 Task: Determine the distance from Pittsburgh to Fallingwater (Frank Lloyd Wright's house).
Action: Mouse moved to (175, 112)
Screenshot: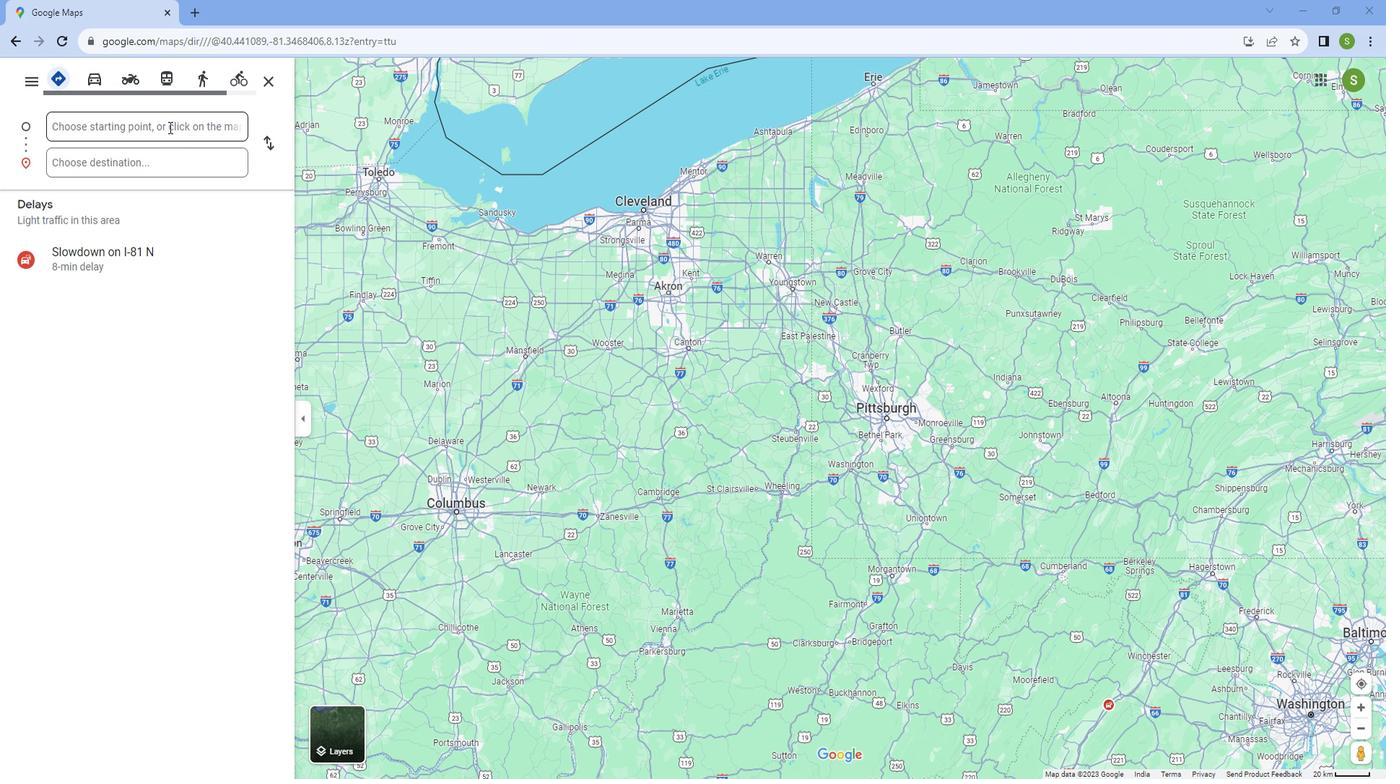 
Action: Mouse pressed left at (175, 112)
Screenshot: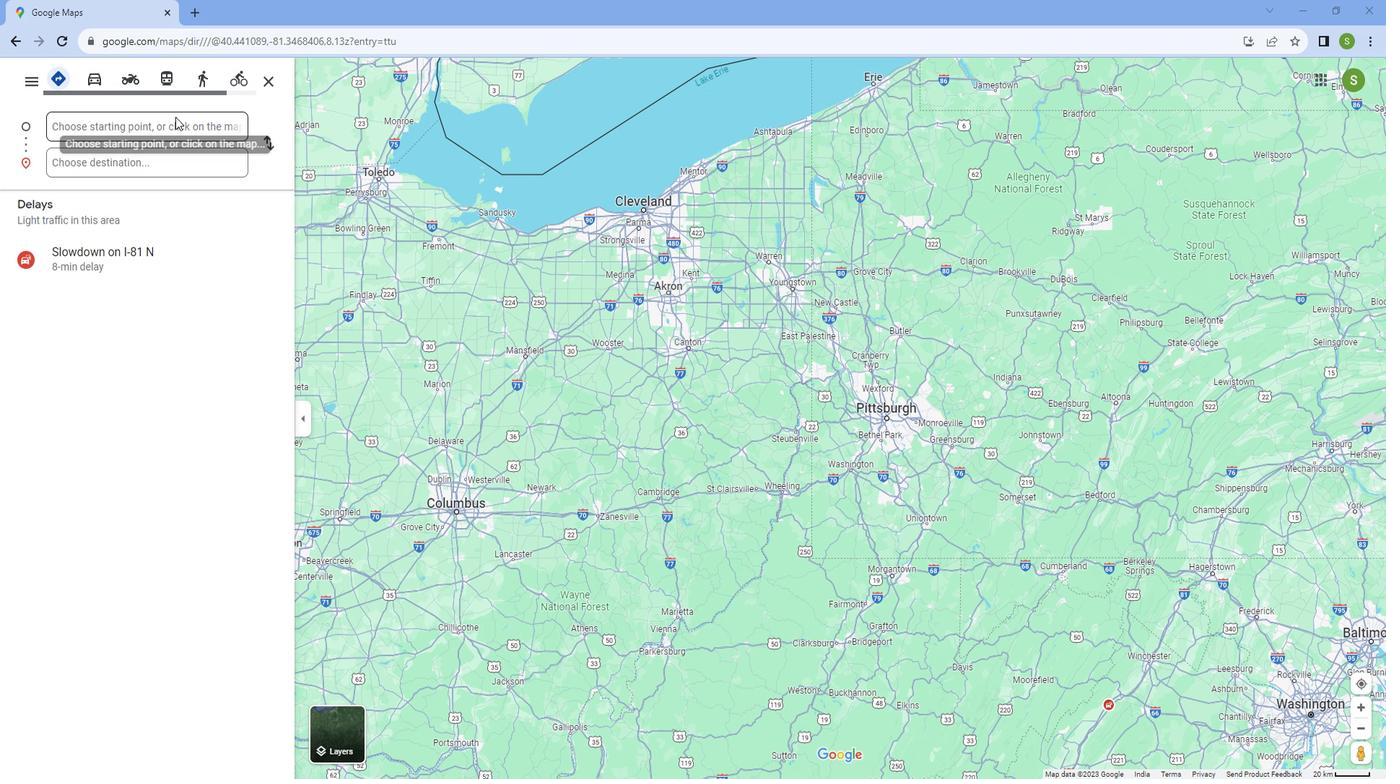 
Action: Mouse moved to (177, 110)
Screenshot: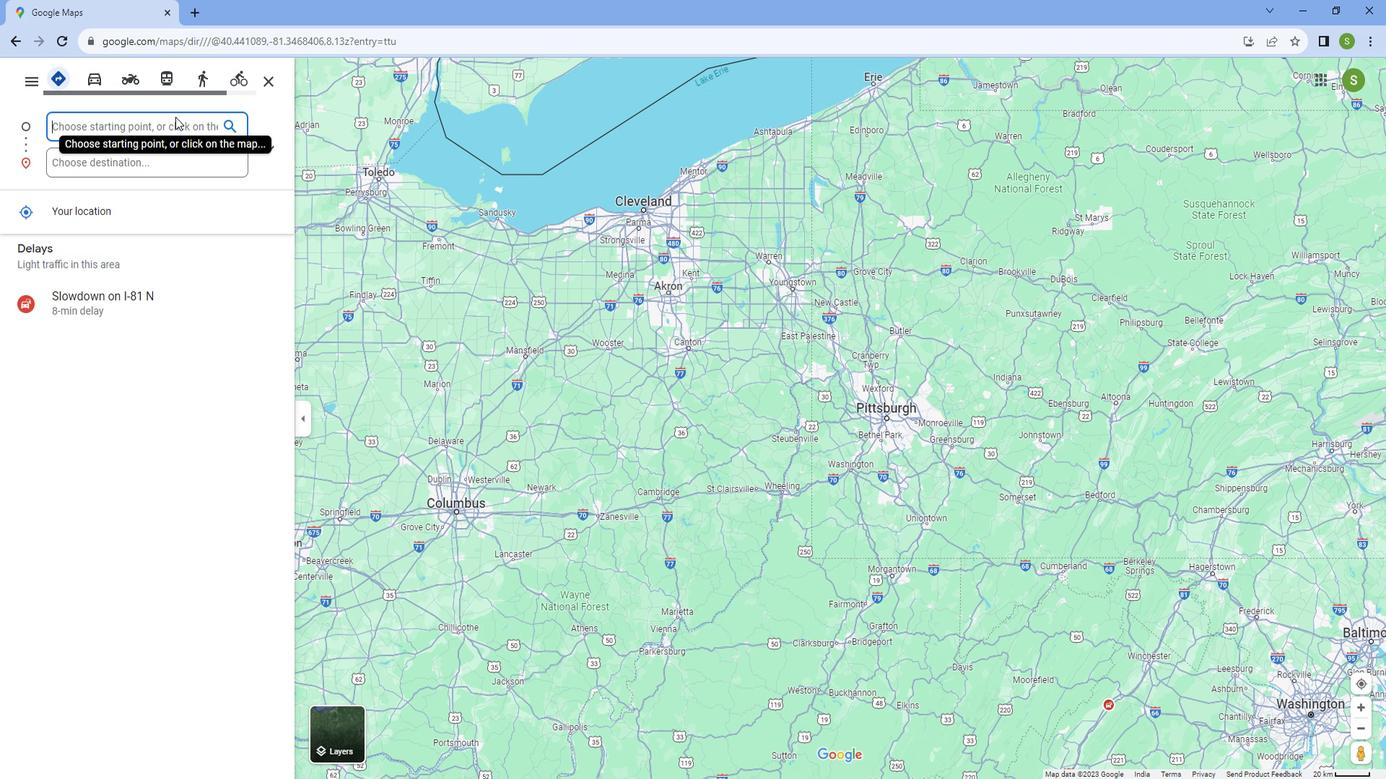
Action: Key pressed <Key.caps_lock>P<Key.caps_lock>ittsburgh
Screenshot: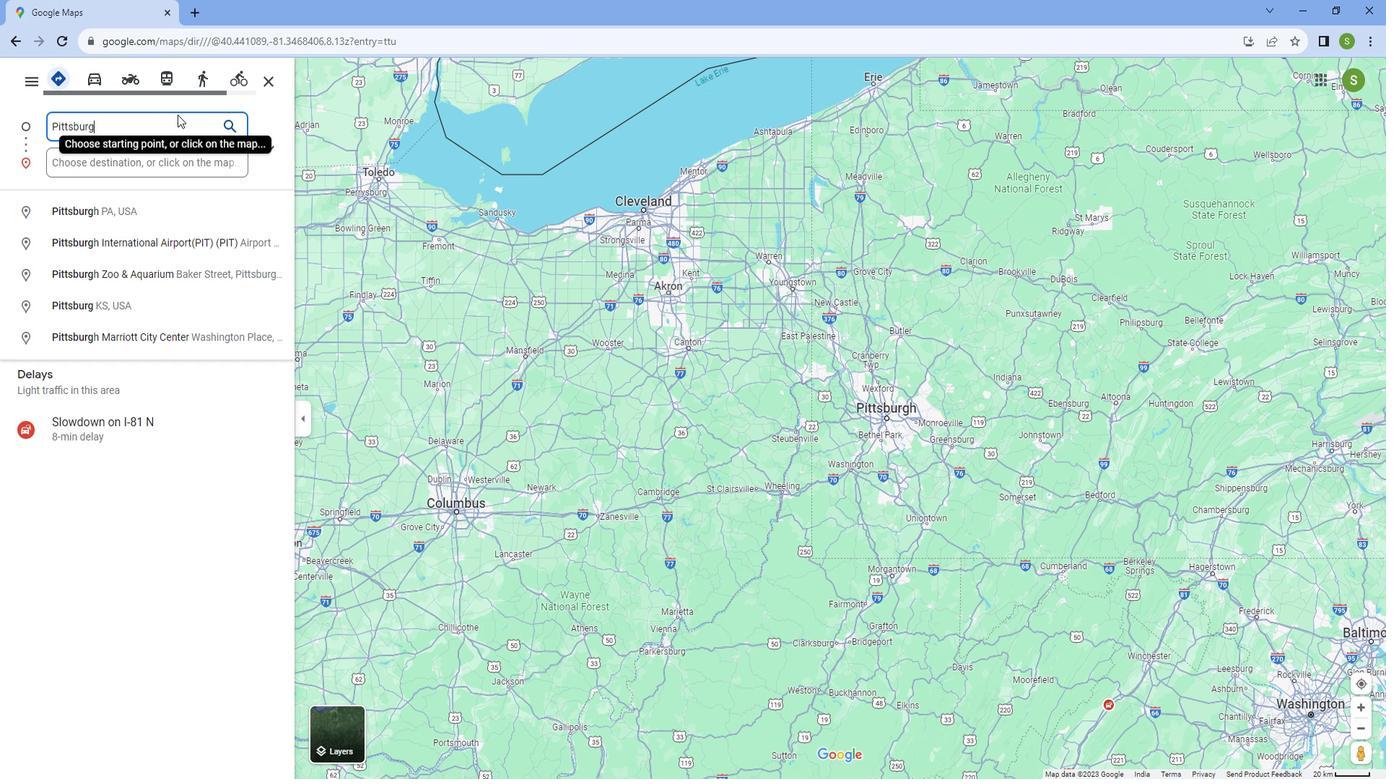 
Action: Mouse moved to (129, 199)
Screenshot: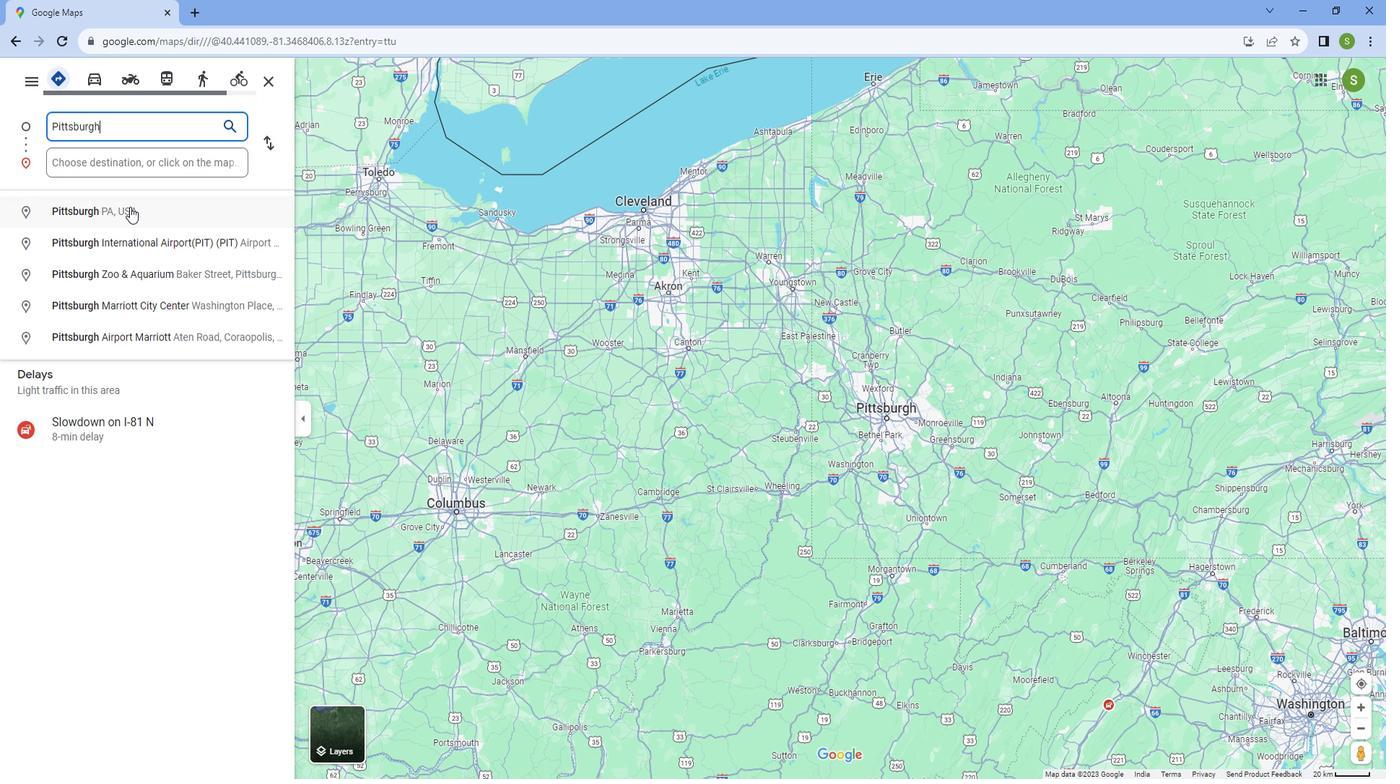 
Action: Mouse pressed left at (129, 199)
Screenshot: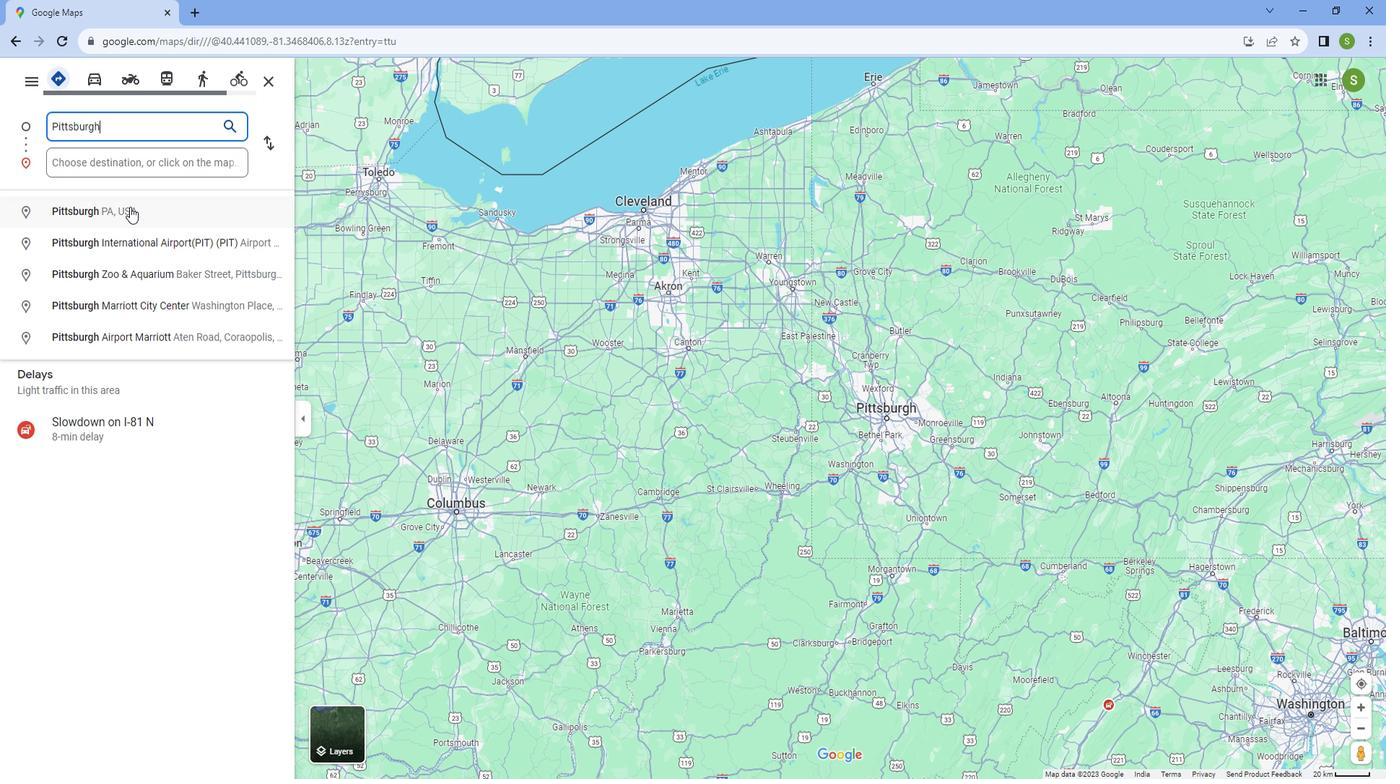 
Action: Mouse moved to (128, 158)
Screenshot: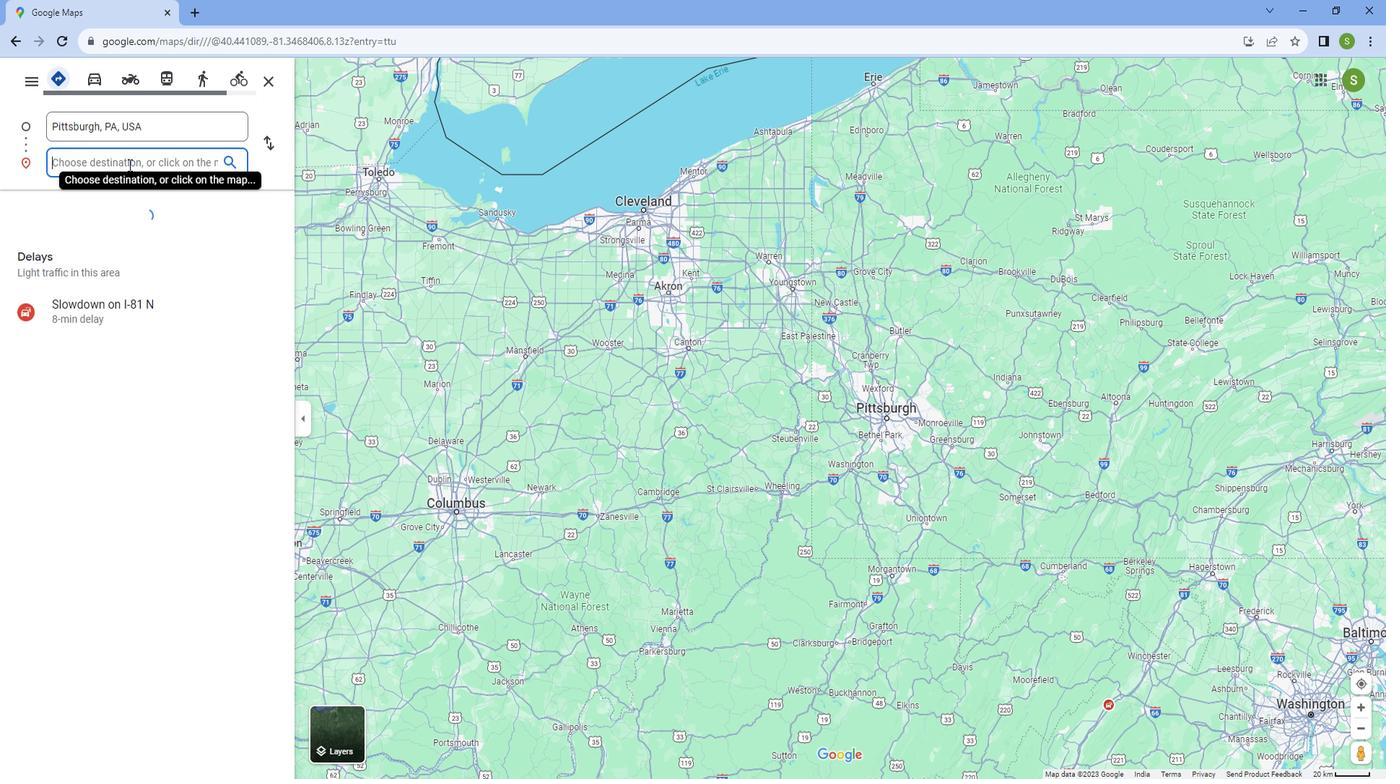 
Action: Mouse pressed left at (128, 158)
Screenshot: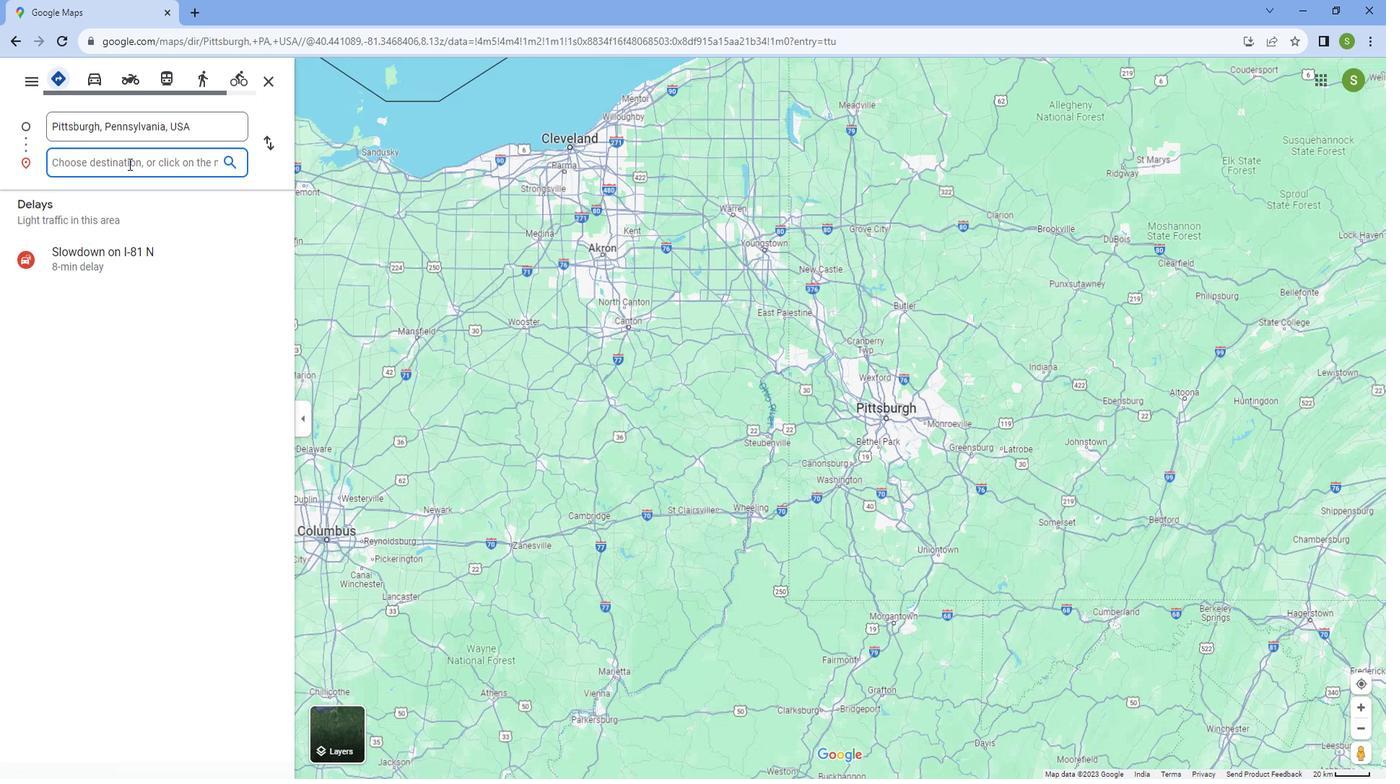 
Action: Key pressed <Key.caps_lock>F<Key.caps_lock>allingwater<Key.shift_r><Key.shift_r><Key.shift_r><Key.shift_r><Key.shift_r>(<Key.caps_lock>F<Key.caps_lock>rank<Key.space><Key.caps_lock>L<Key.caps_lock>lyod<Key.space><Key.caps_lock>W<Key.caps_lock>rights<Key.space><Key.caps_lock>H<Key.caps_lock>ous
Screenshot: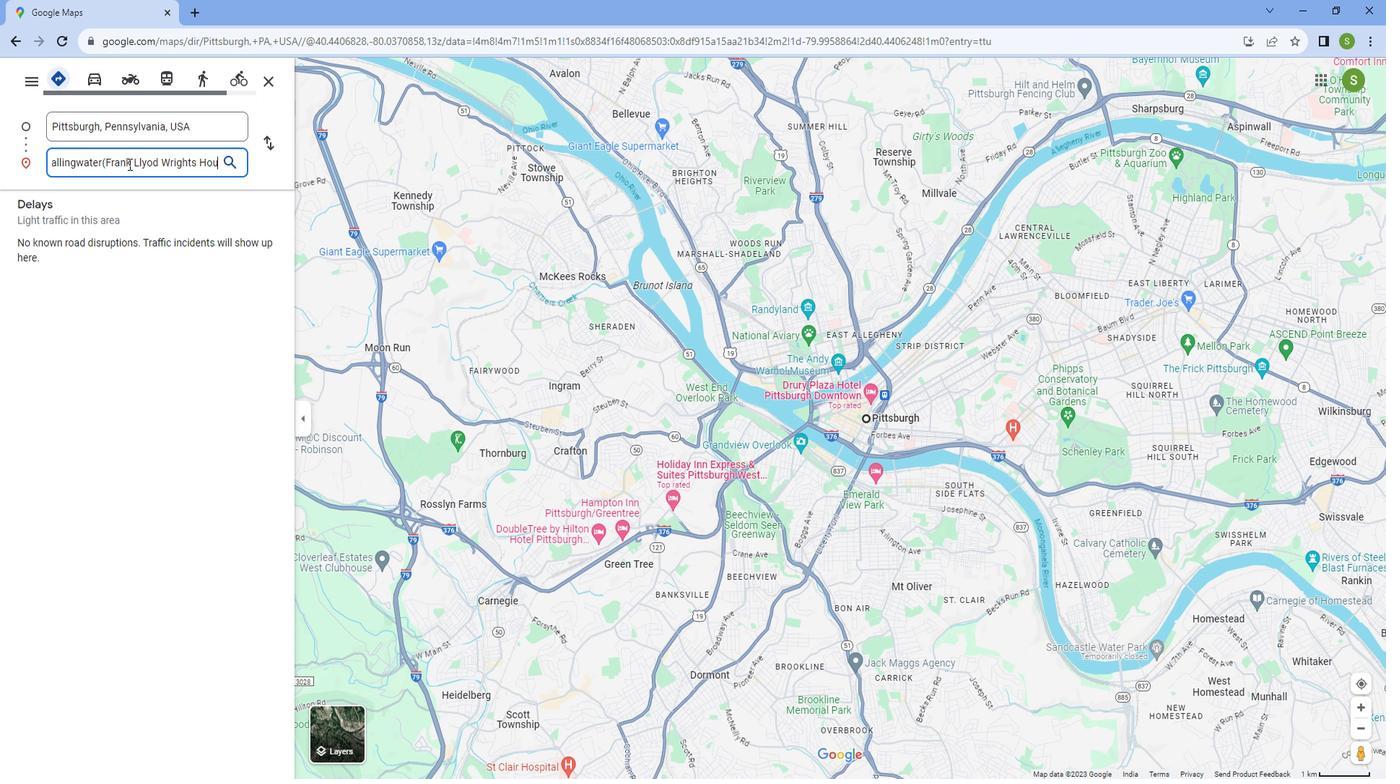 
Action: Mouse moved to (246, 214)
Screenshot: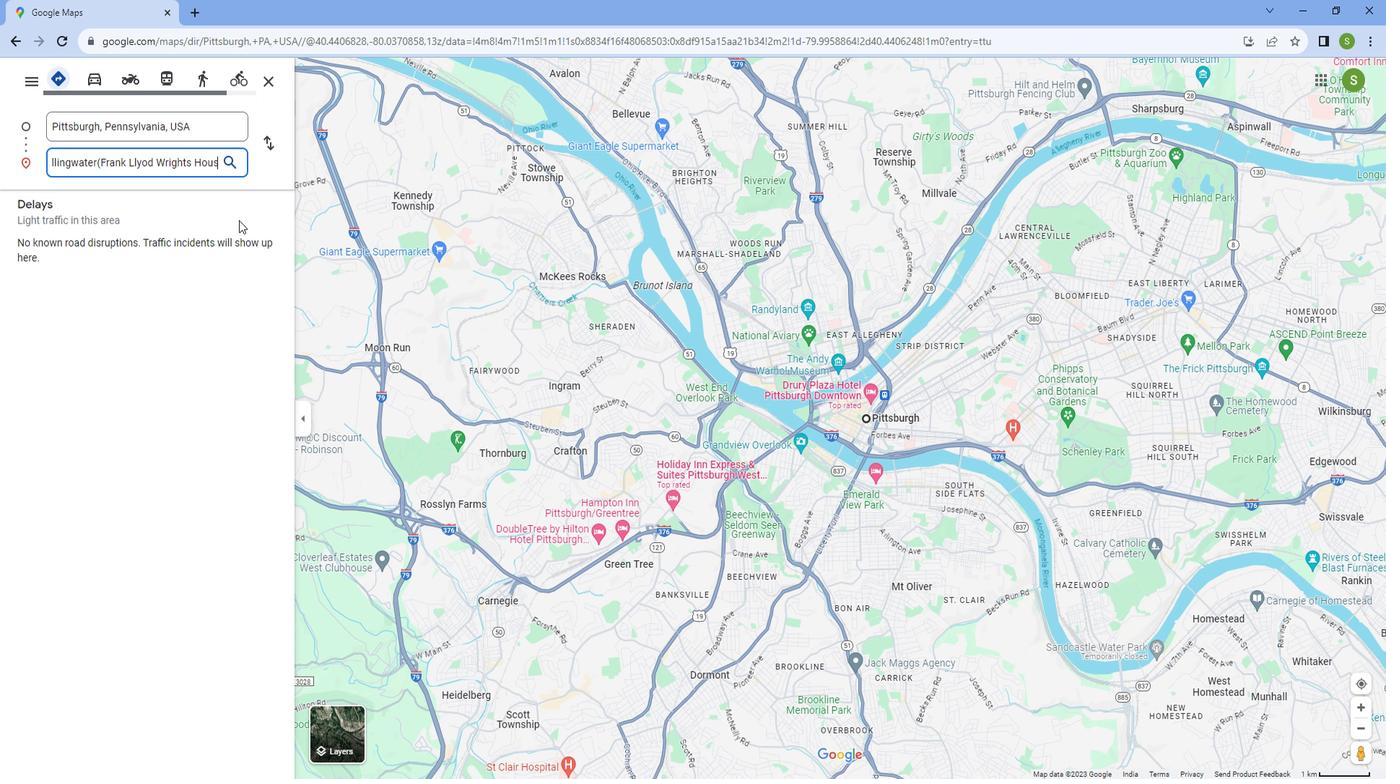 
Action: Key pressed e<Key.shift_r><Key.shift_r><Key.shift_r><Key.shift_r><Key.shift_r>)<Key.enter>
Screenshot: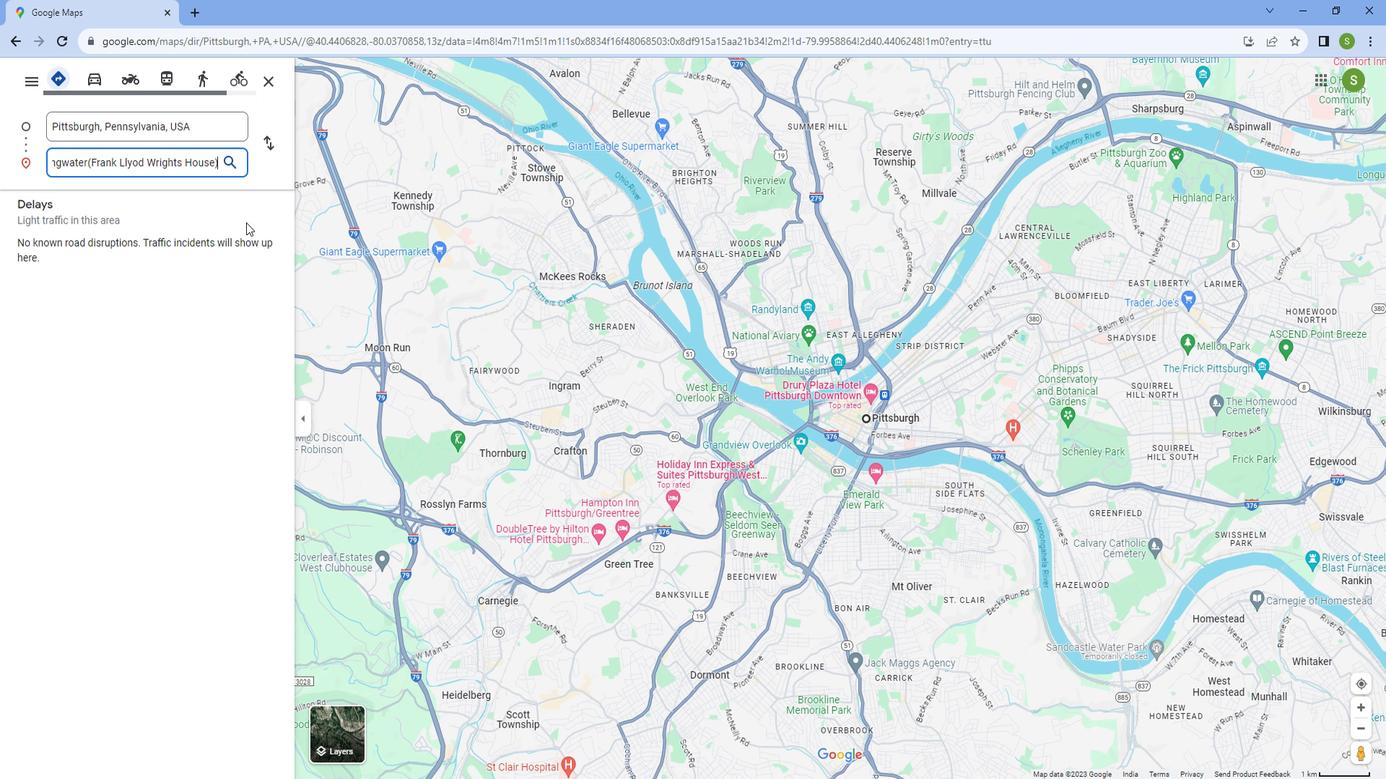 
Action: Mouse moved to (562, 694)
Screenshot: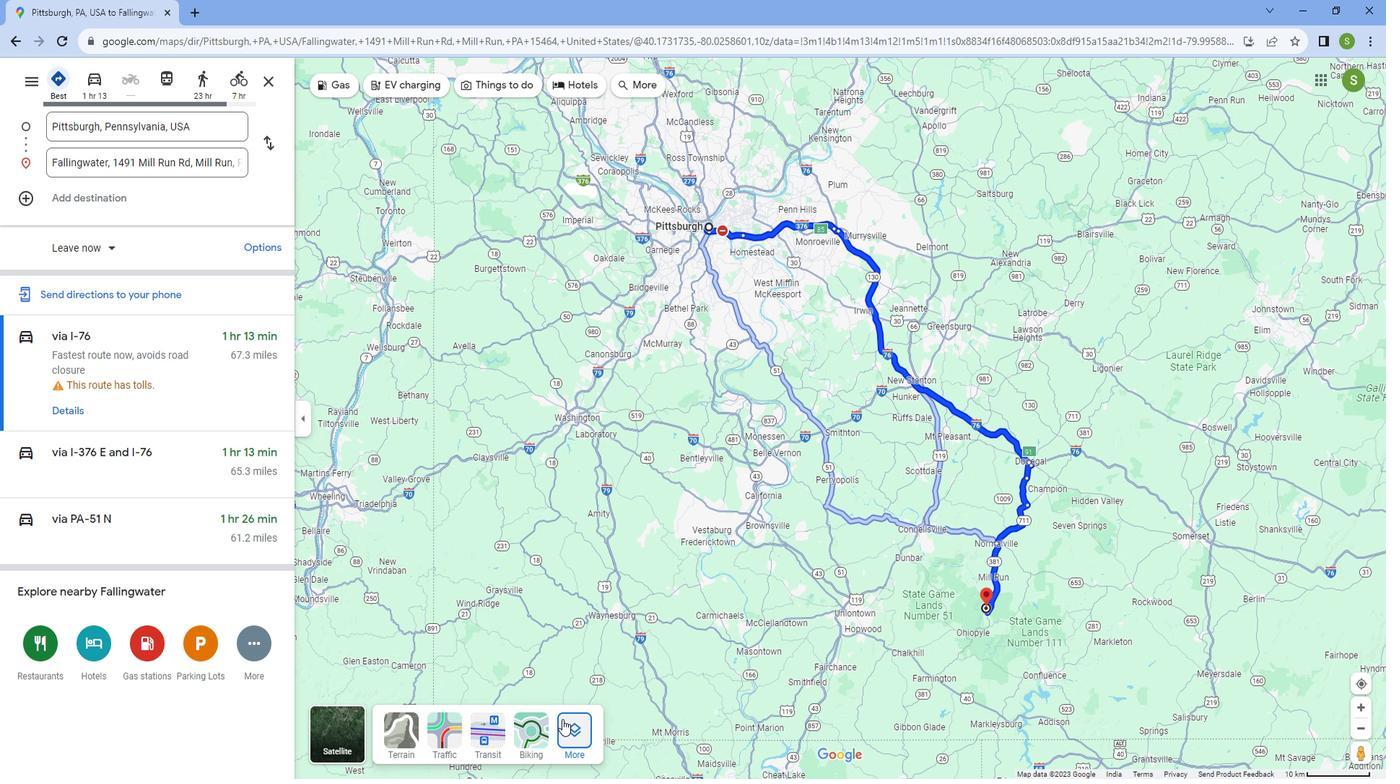 
Action: Mouse pressed left at (562, 694)
Screenshot: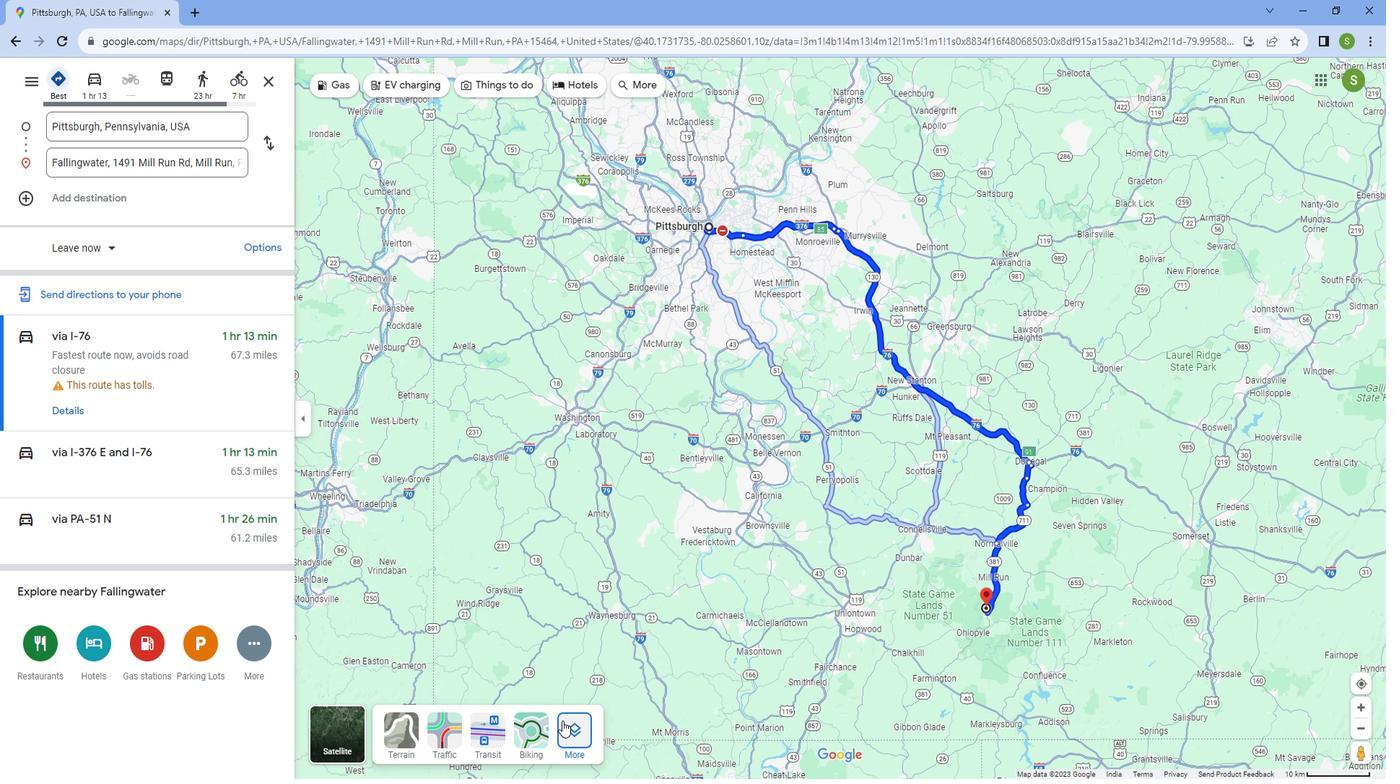 
Action: Mouse moved to (452, 569)
Screenshot: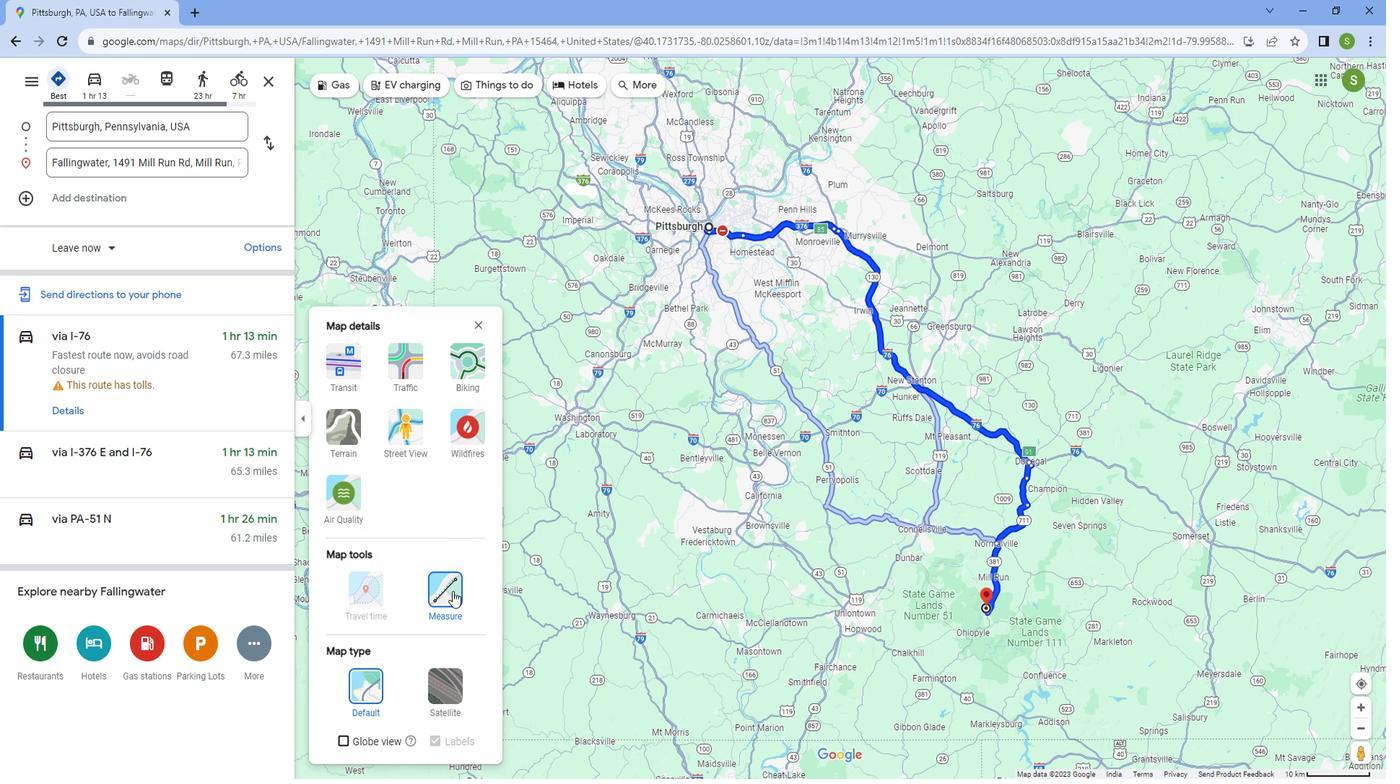 
Action: Mouse pressed left at (452, 569)
Screenshot: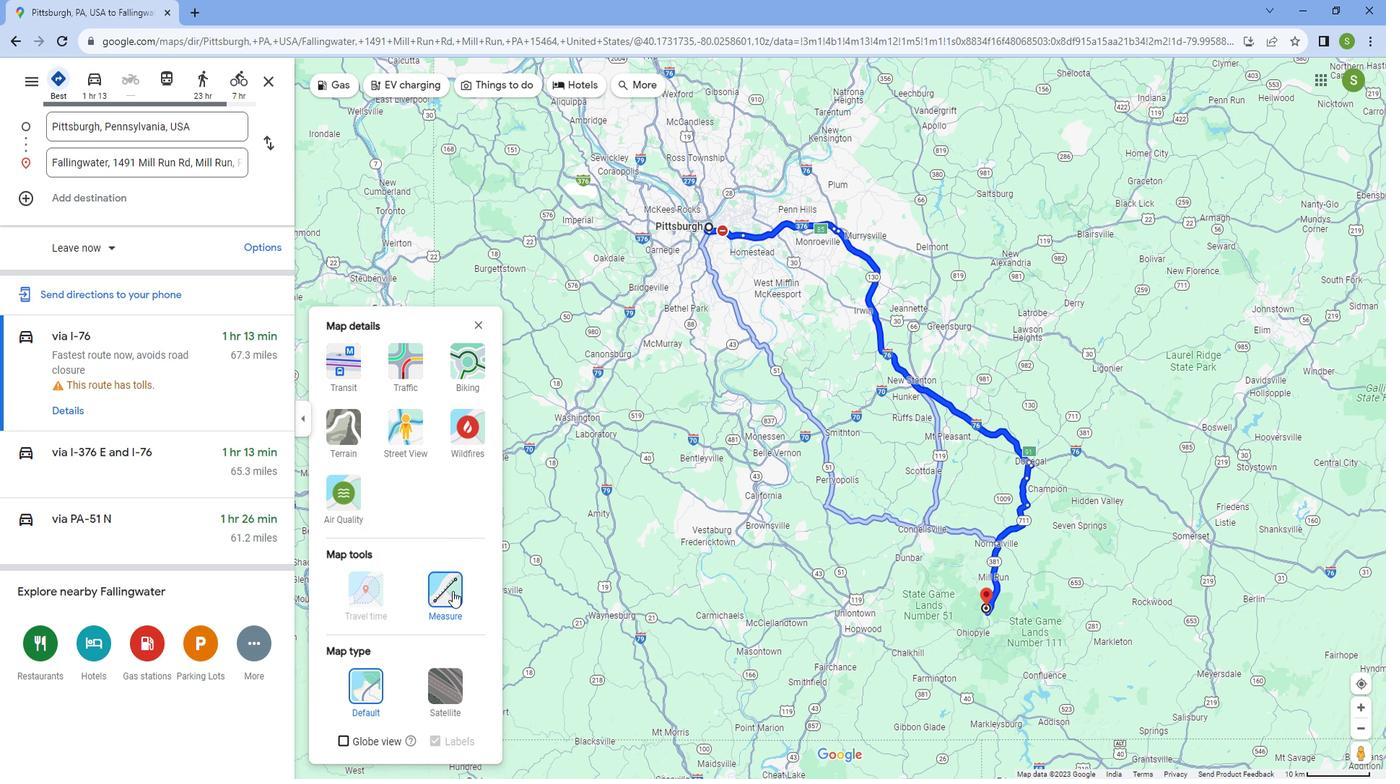 
Action: Mouse moved to (731, 195)
Screenshot: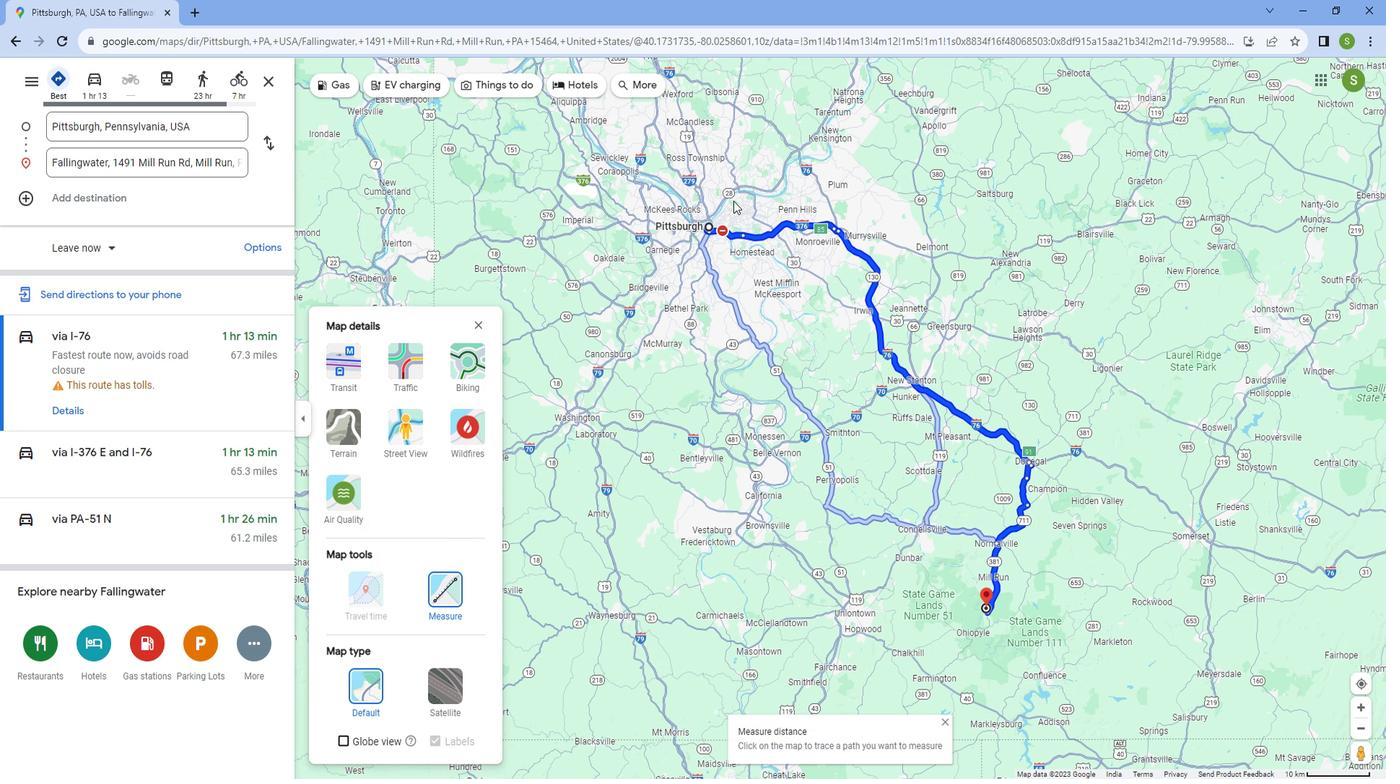 
Action: Mouse scrolled (731, 196) with delta (0, 0)
Screenshot: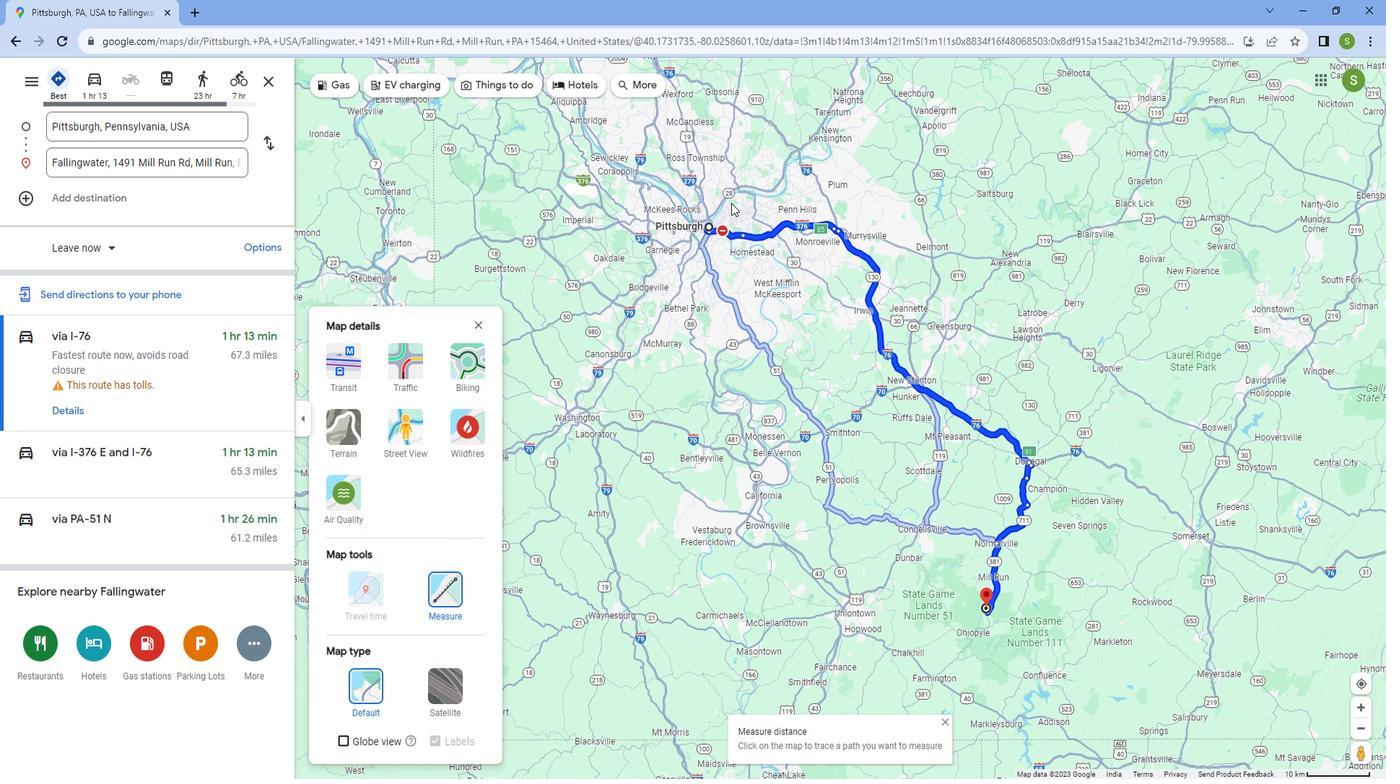 
Action: Mouse scrolled (731, 196) with delta (0, 0)
Screenshot: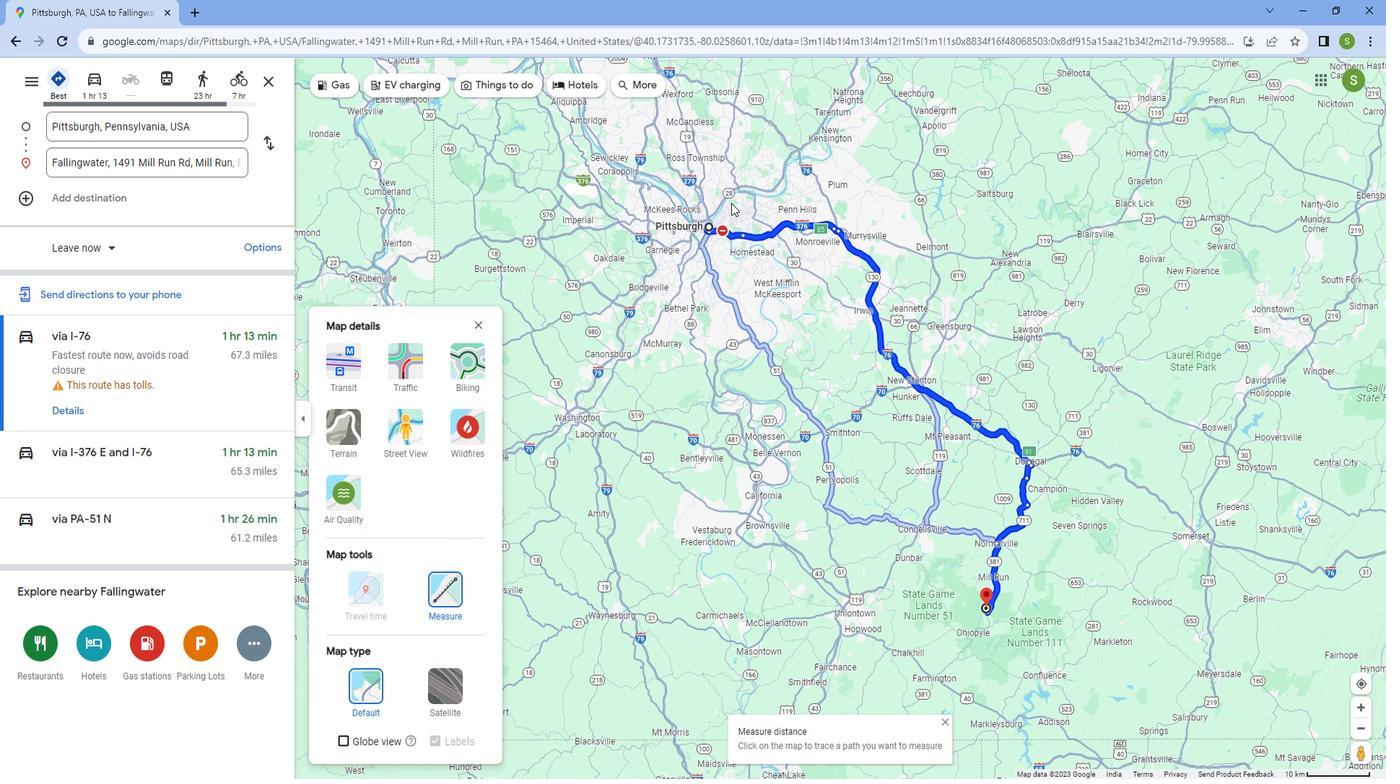 
Action: Mouse scrolled (731, 196) with delta (0, 0)
Screenshot: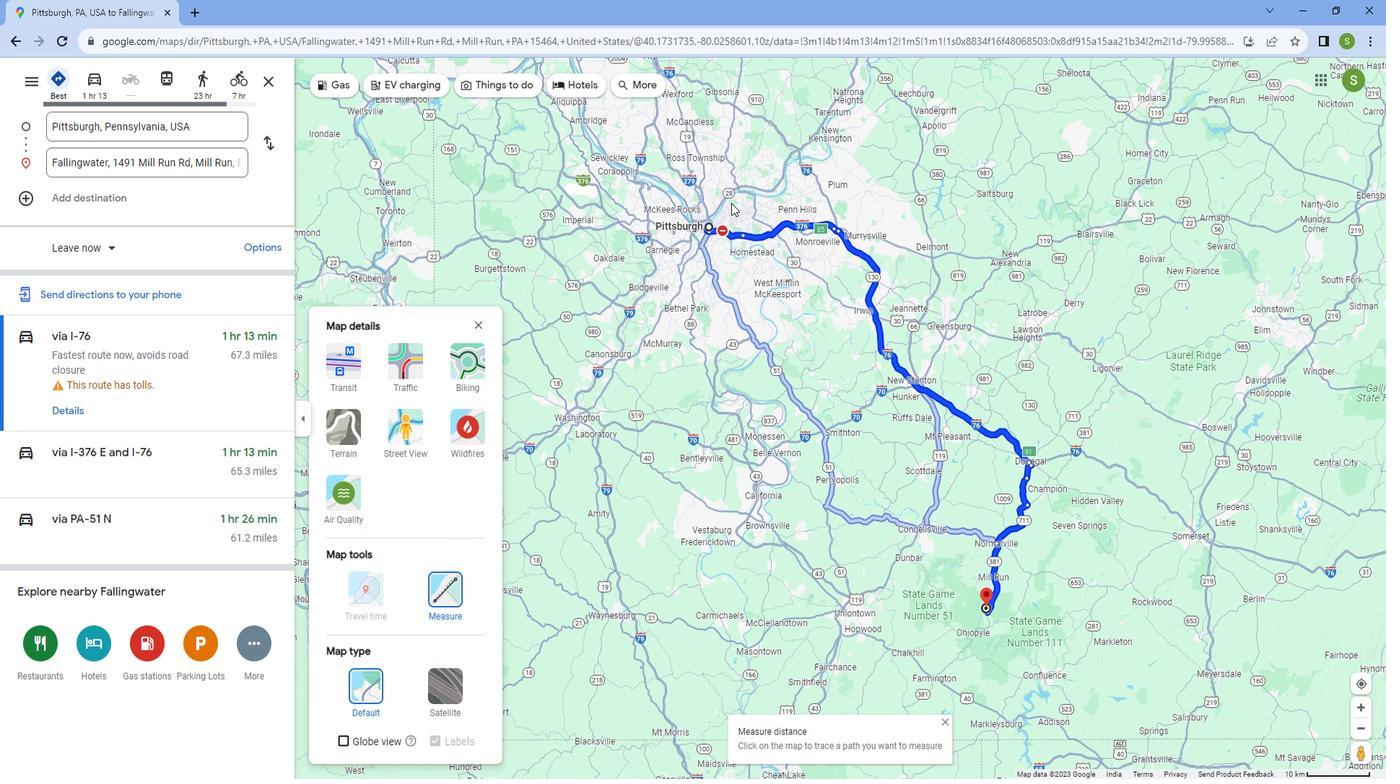 
Action: Mouse scrolled (731, 196) with delta (0, 0)
Screenshot: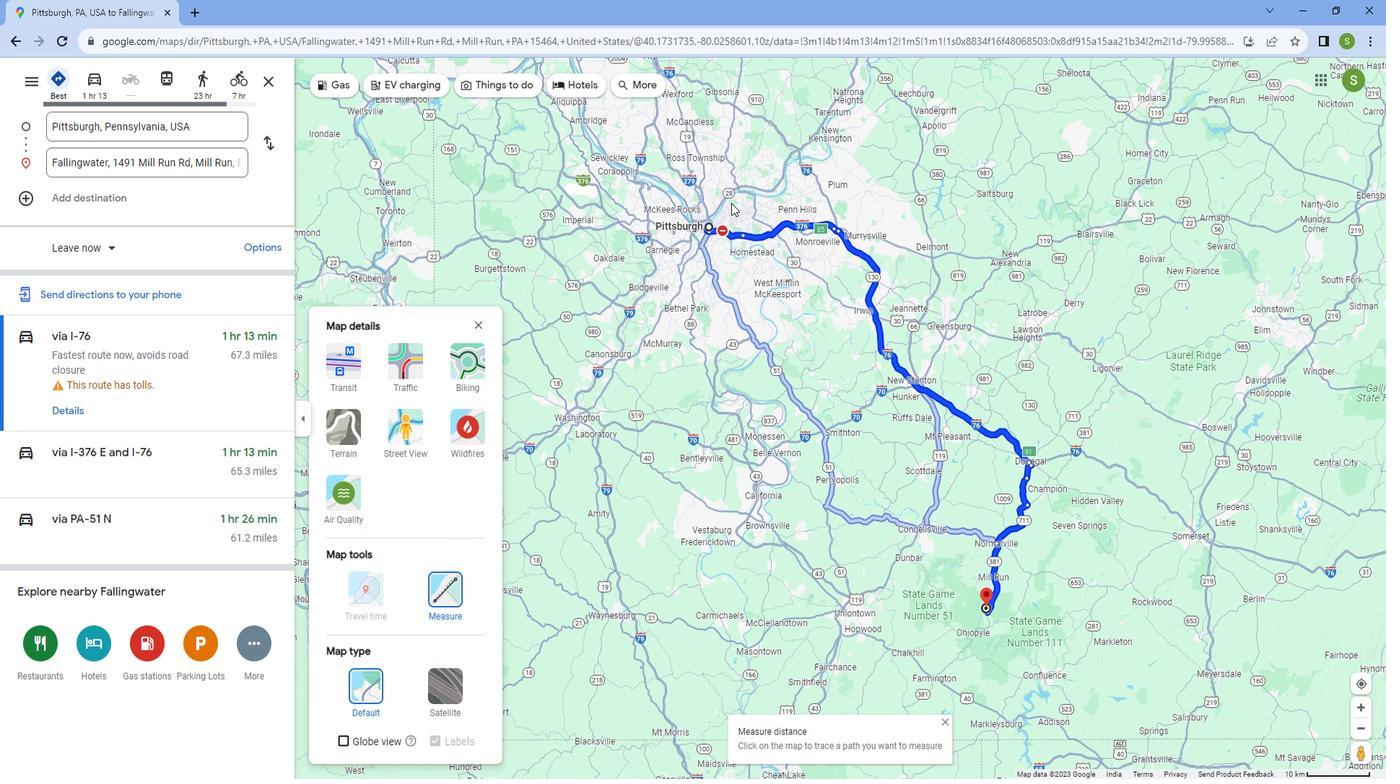
Action: Mouse scrolled (731, 196) with delta (0, 0)
Screenshot: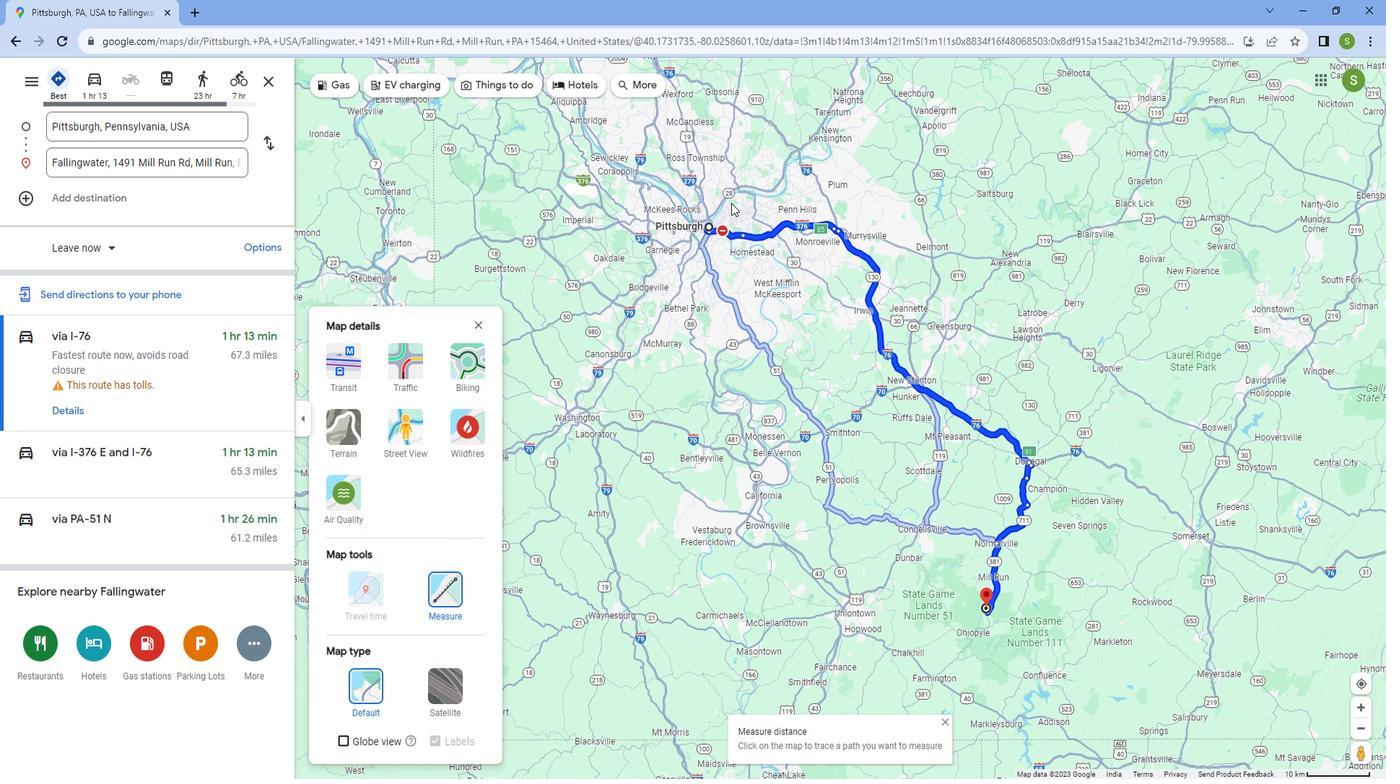 
Action: Mouse scrolled (731, 196) with delta (0, 0)
Screenshot: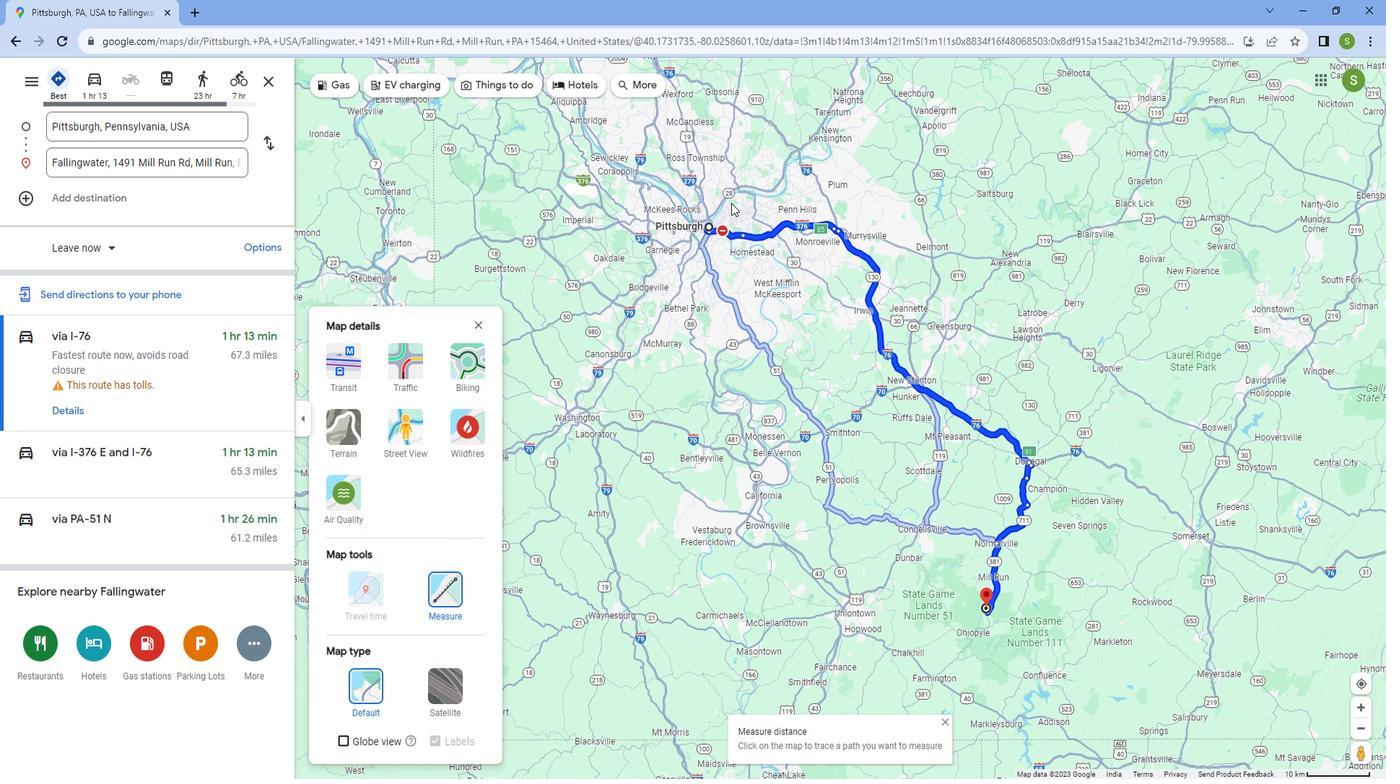 
Action: Mouse scrolled (731, 196) with delta (0, 0)
Screenshot: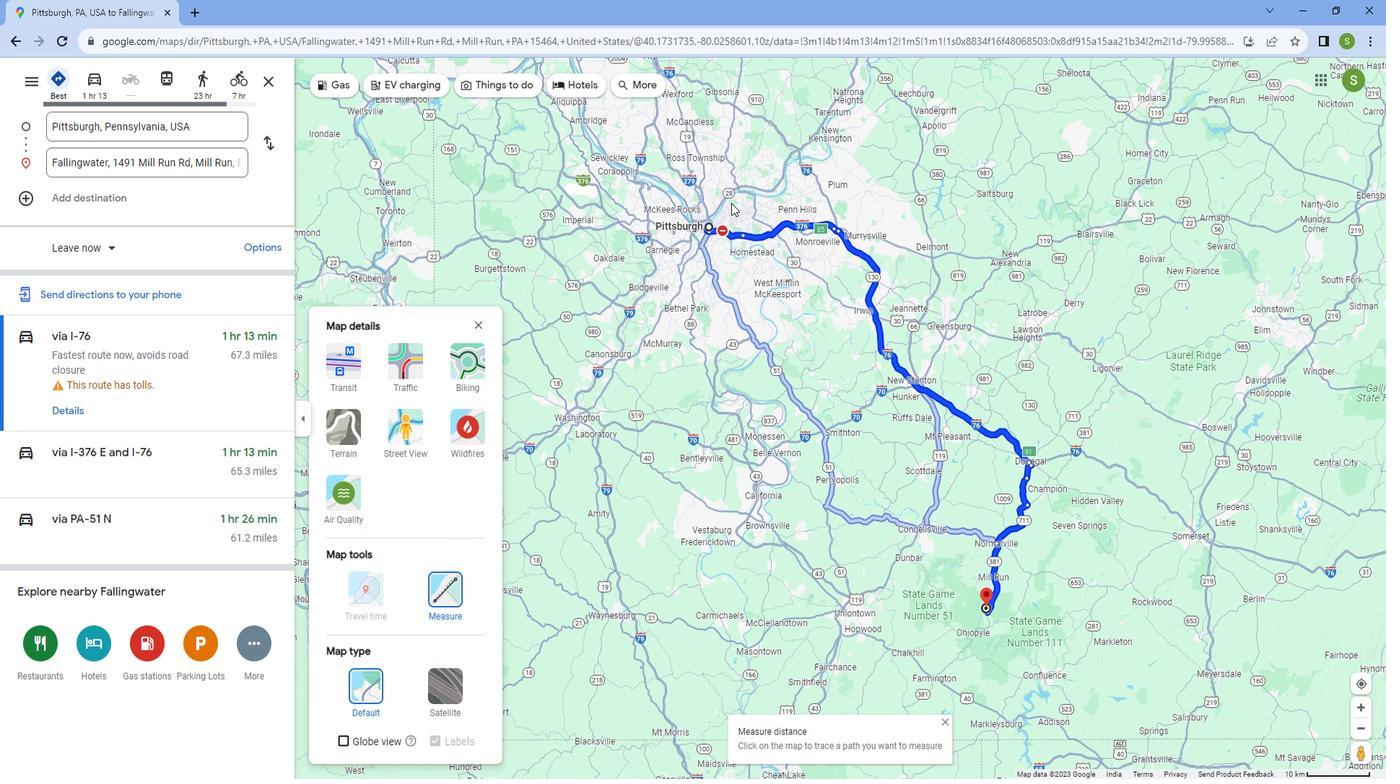 
Action: Mouse scrolled (731, 196) with delta (0, 0)
Screenshot: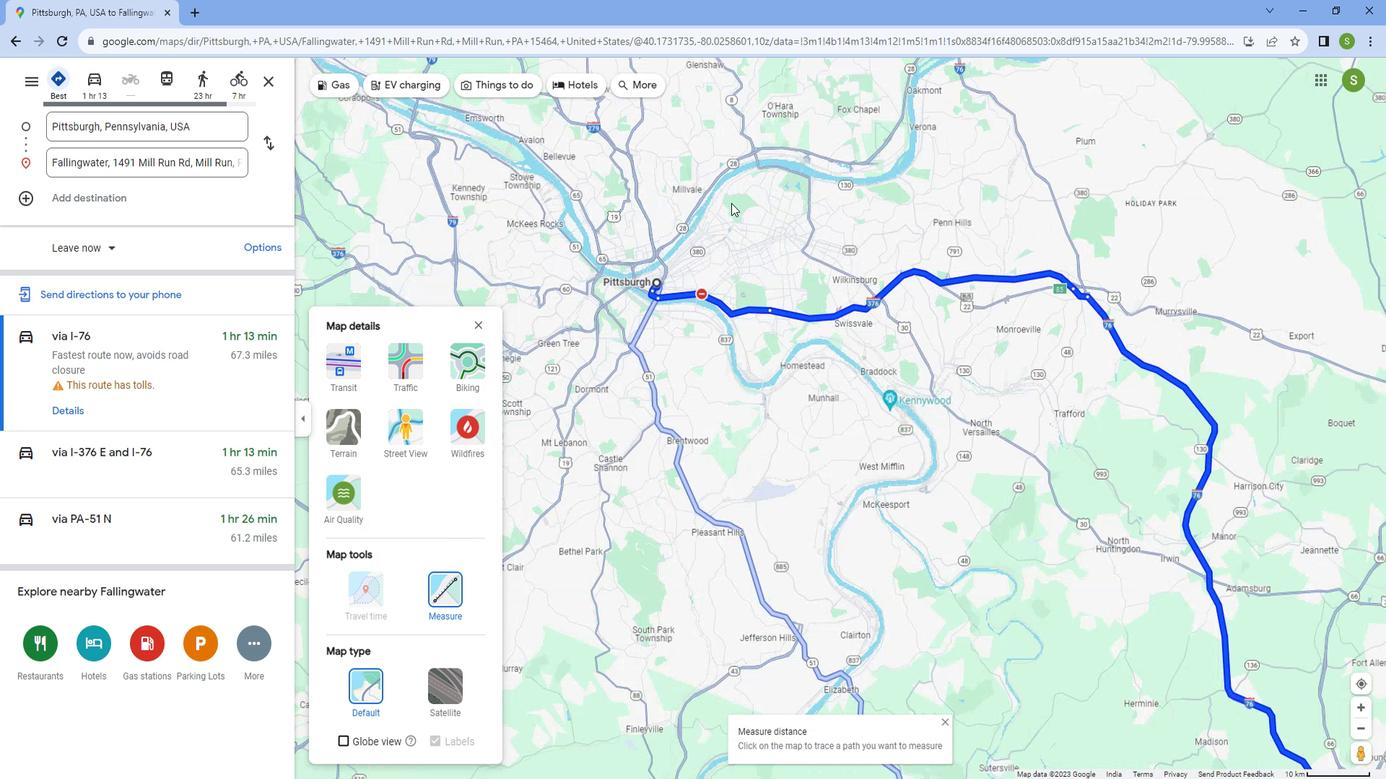 
Action: Mouse scrolled (731, 196) with delta (0, 0)
Screenshot: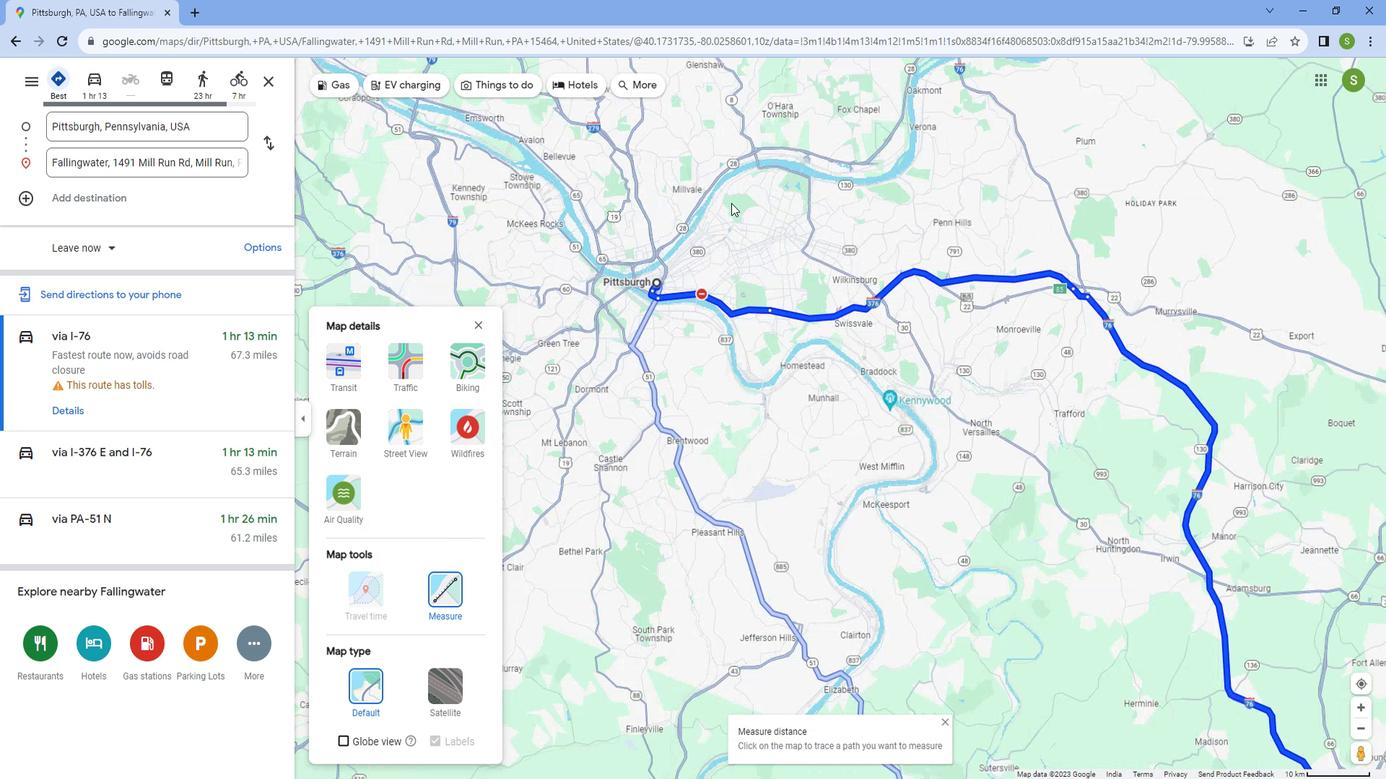 
Action: Mouse scrolled (731, 196) with delta (0, 0)
Screenshot: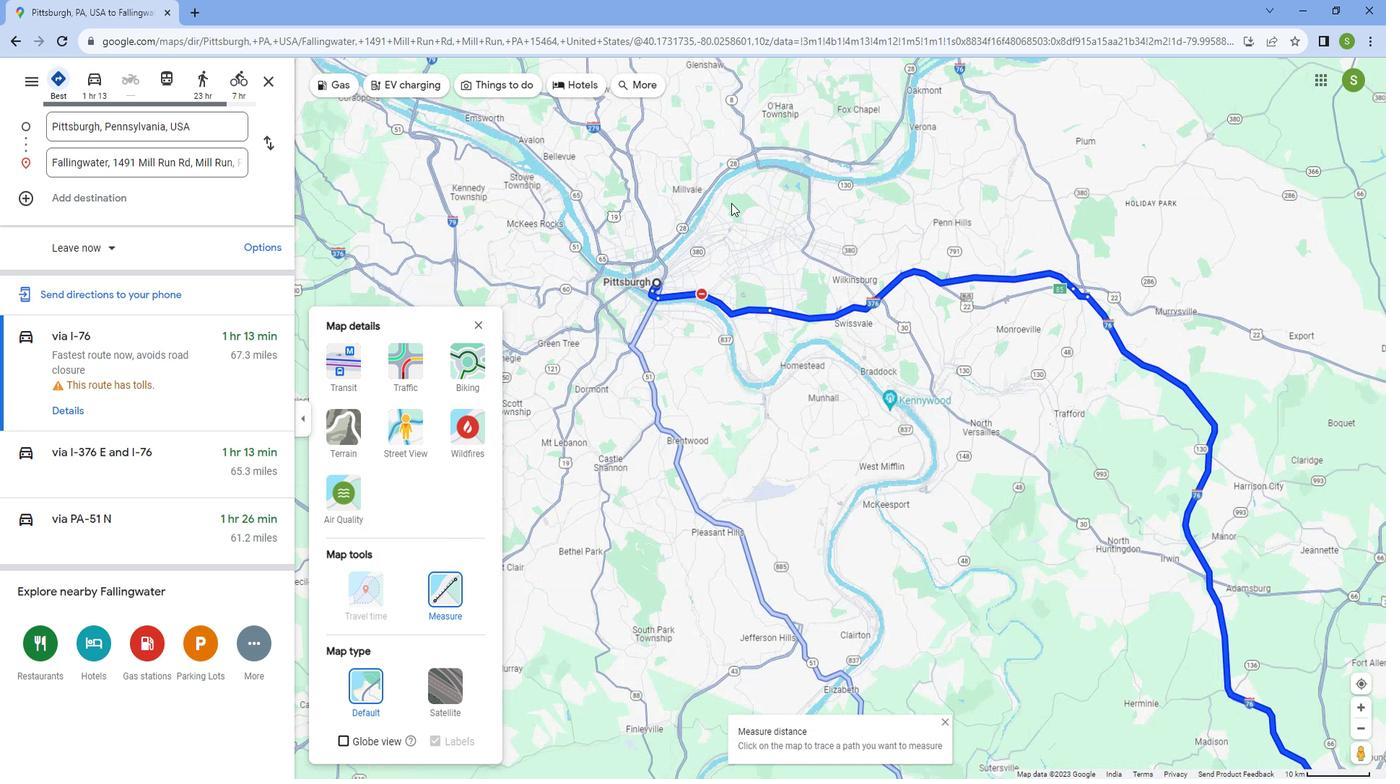 
Action: Mouse scrolled (731, 196) with delta (0, 0)
Screenshot: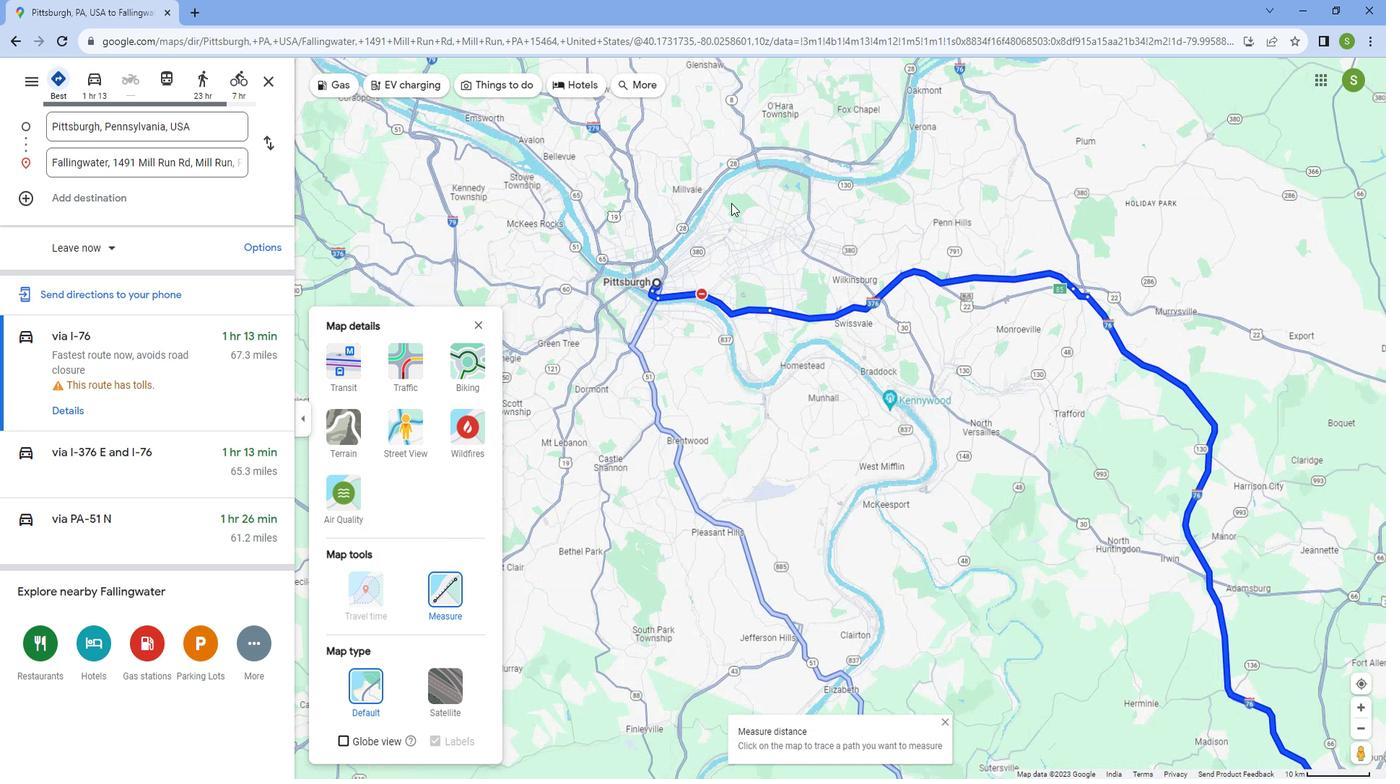 
Action: Mouse scrolled (731, 196) with delta (0, 0)
Screenshot: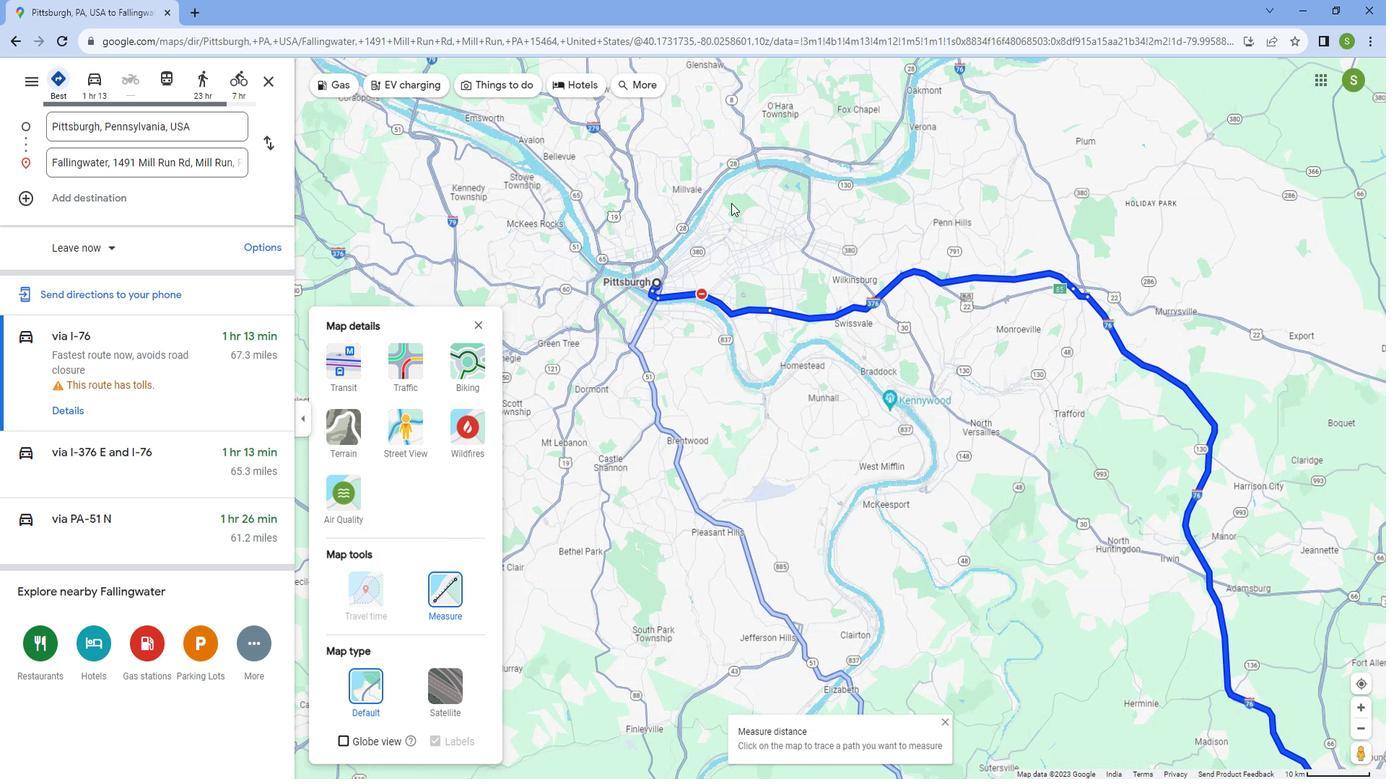 
Action: Mouse scrolled (731, 196) with delta (0, 0)
Screenshot: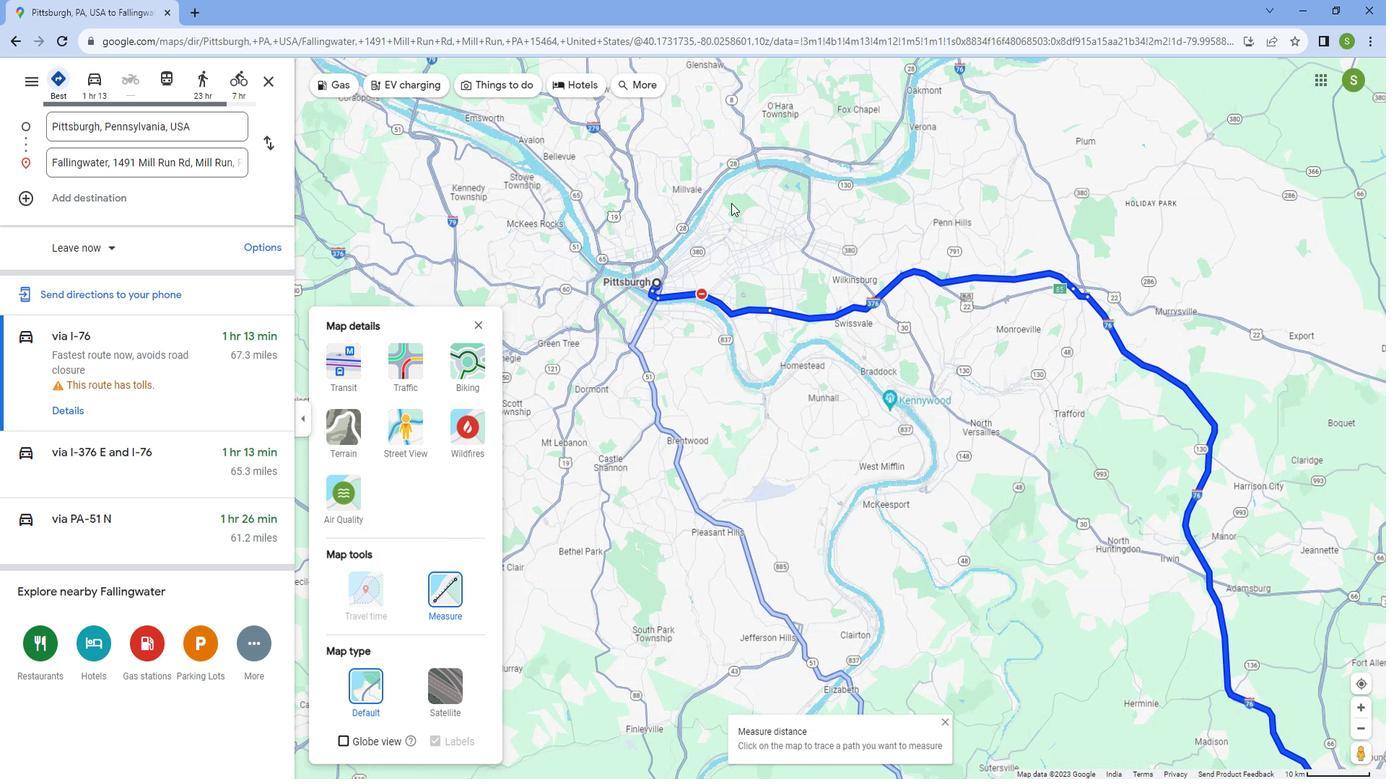 
Action: Mouse scrolled (731, 196) with delta (0, 0)
Screenshot: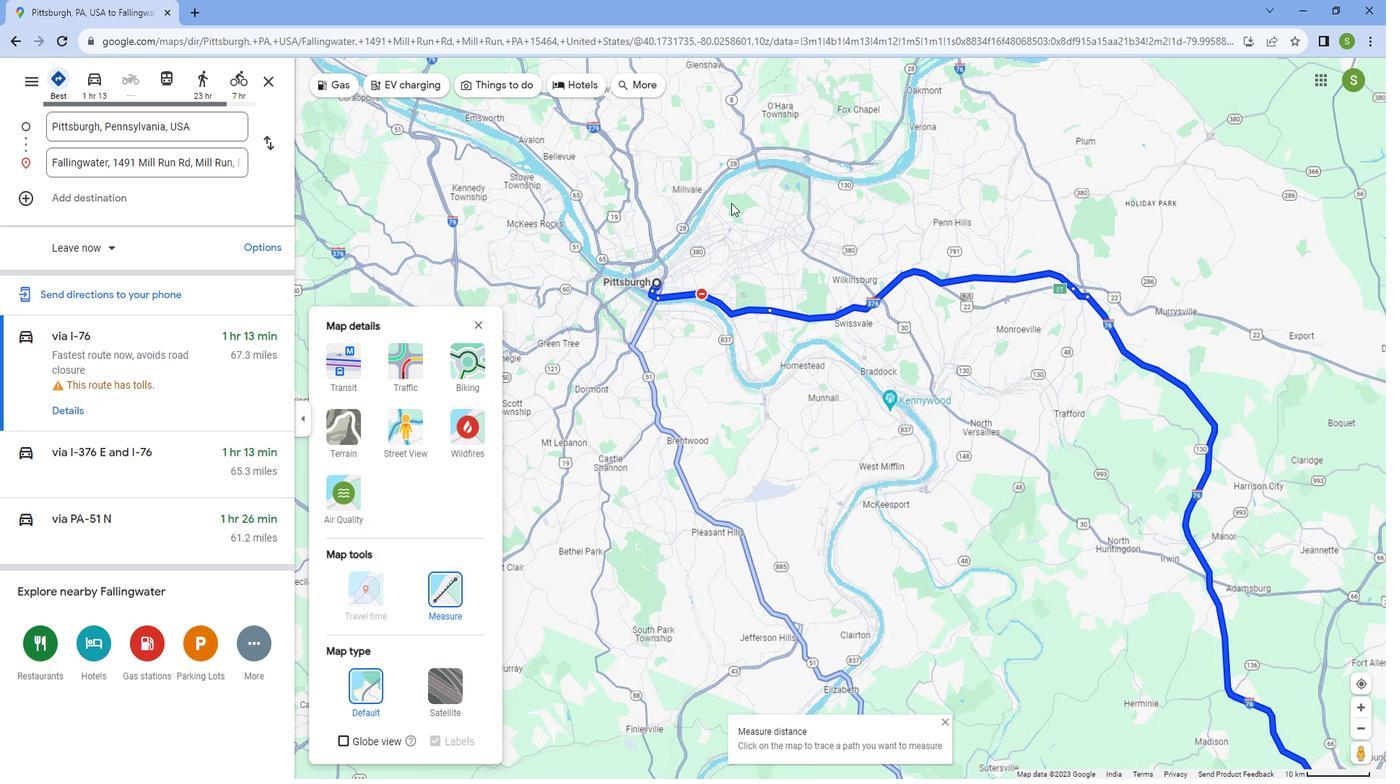 
Action: Mouse scrolled (731, 196) with delta (0, 0)
Screenshot: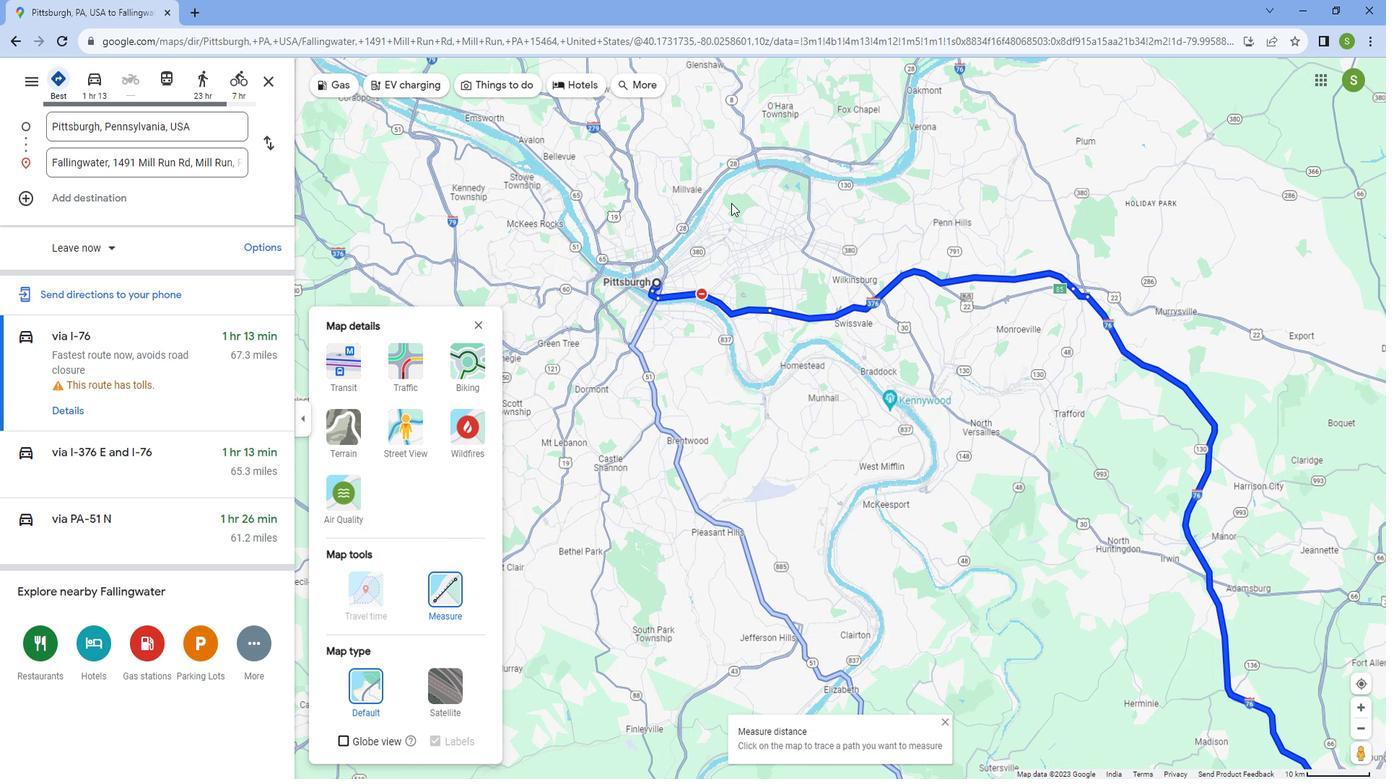 
Action: Mouse scrolled (731, 194) with delta (0, 0)
Screenshot: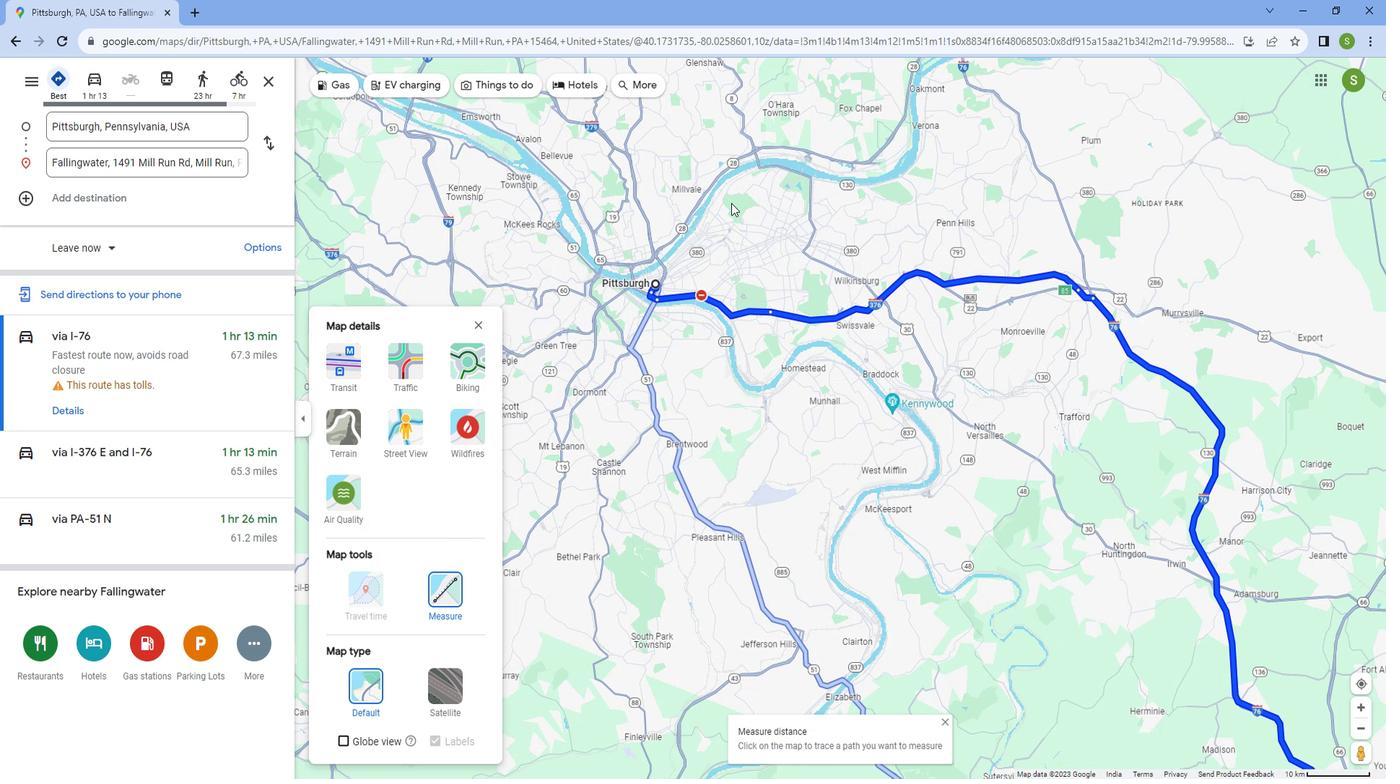 
Action: Mouse moved to (593, 332)
Screenshot: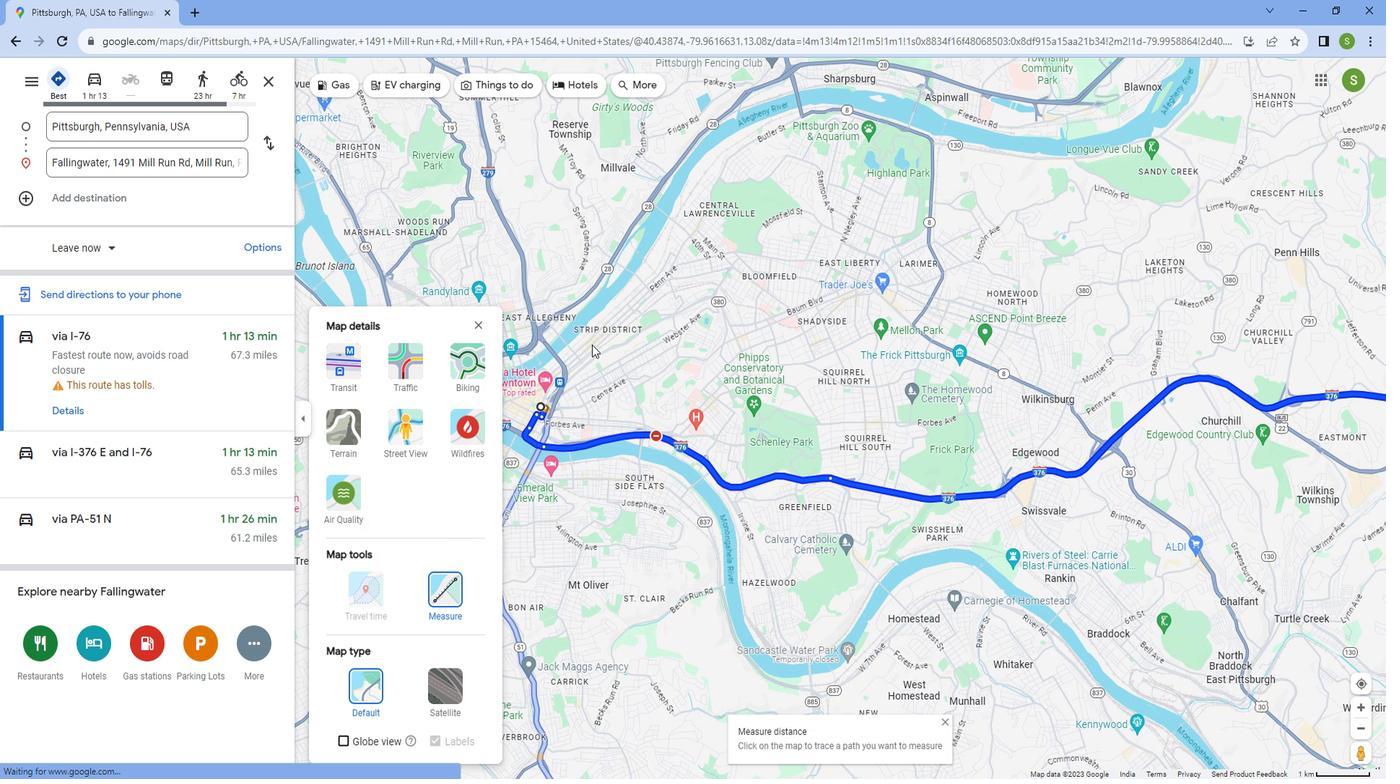 
Action: Mouse pressed left at (593, 332)
Screenshot: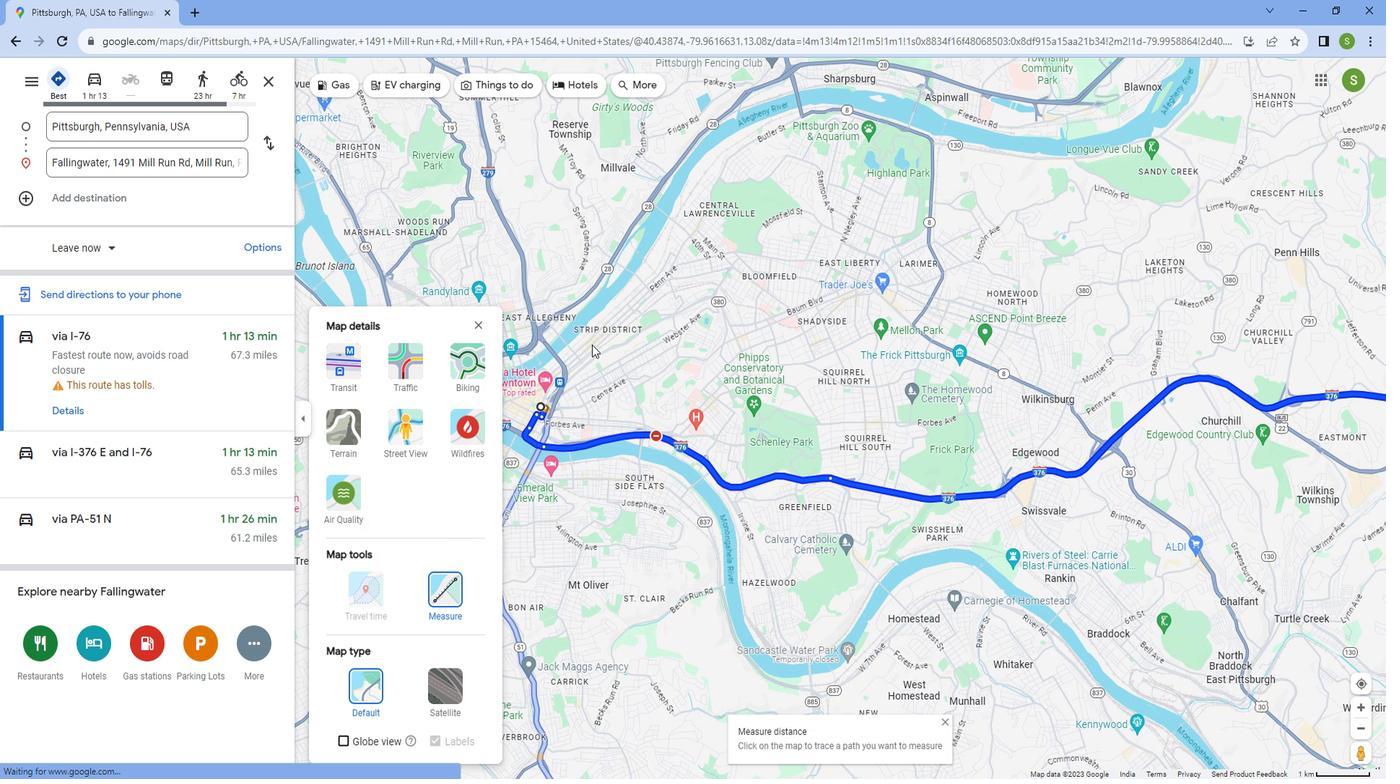 
Action: Mouse moved to (698, 482)
Screenshot: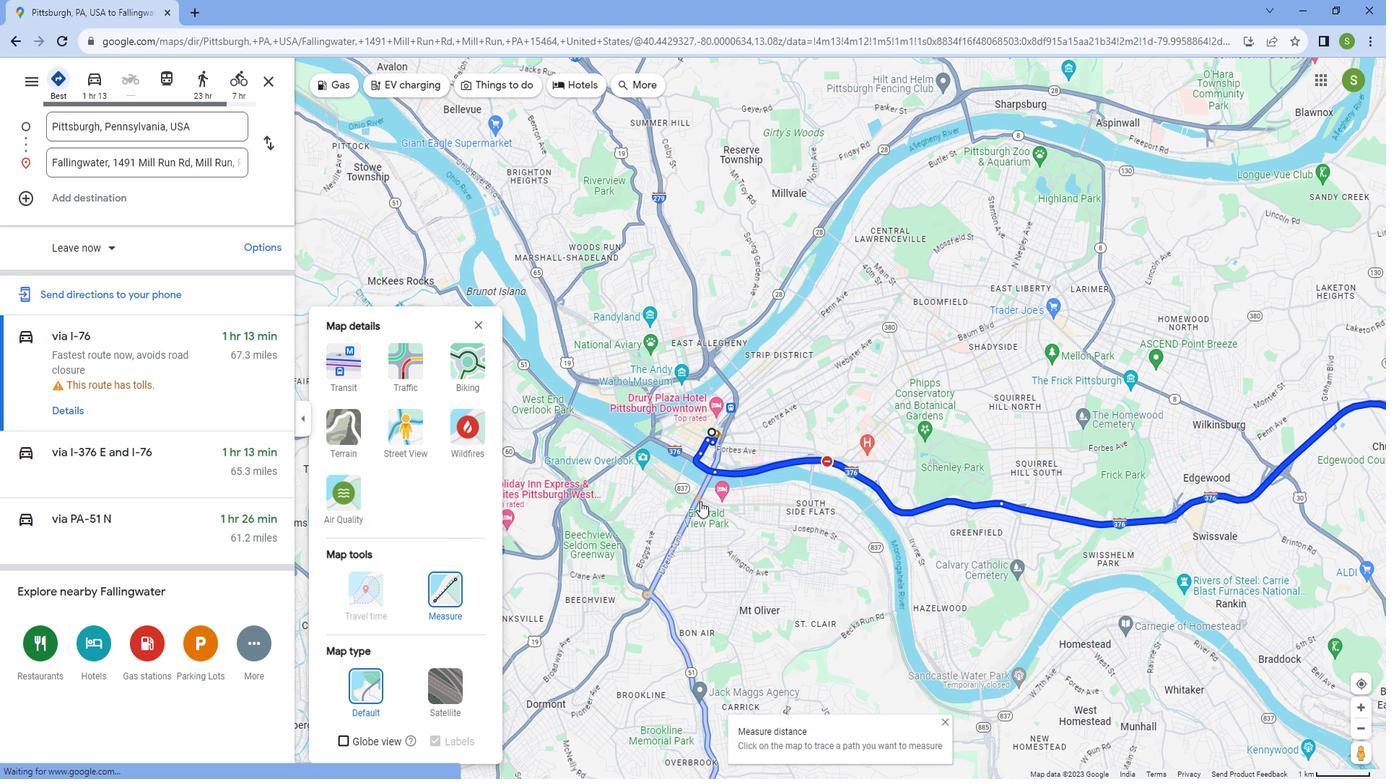 
Action: Mouse scrolled (698, 482) with delta (0, 0)
Screenshot: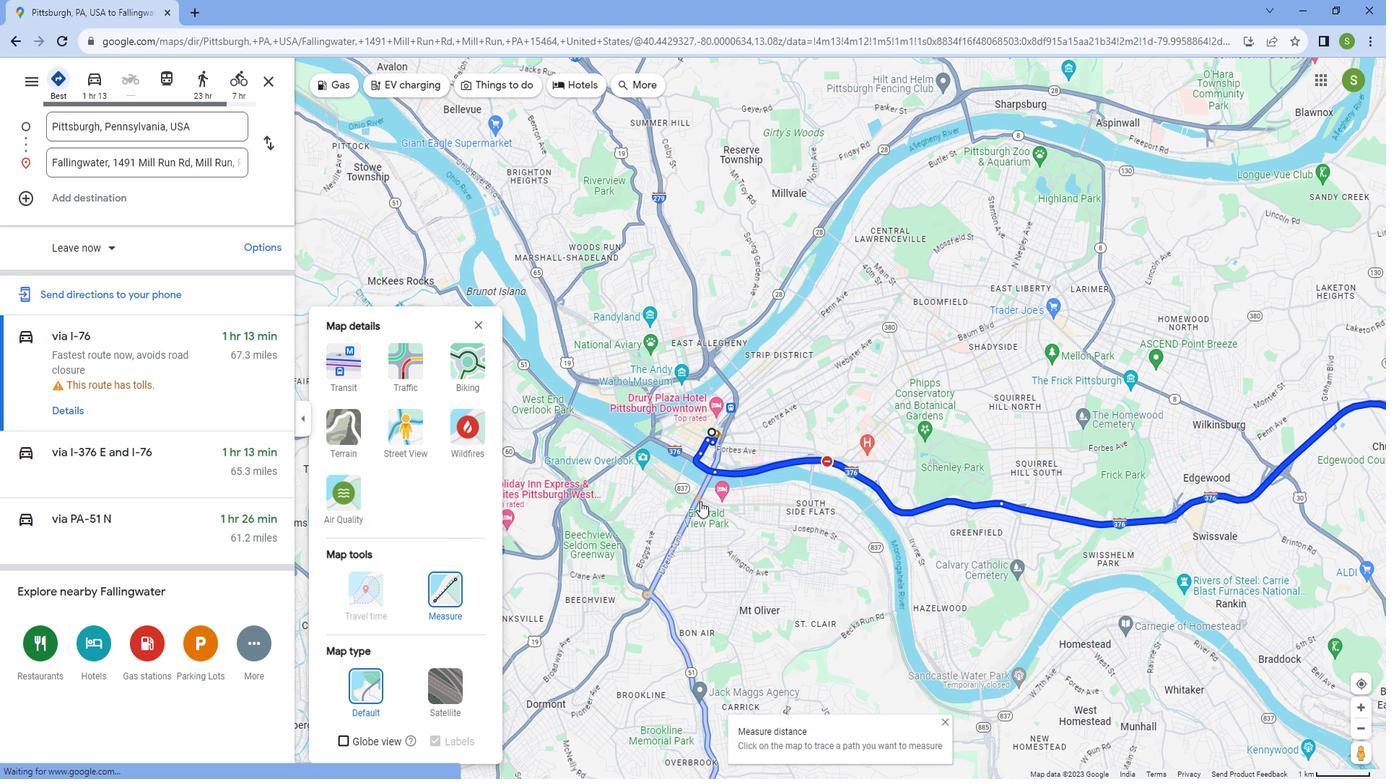 
Action: Mouse moved to (695, 482)
Screenshot: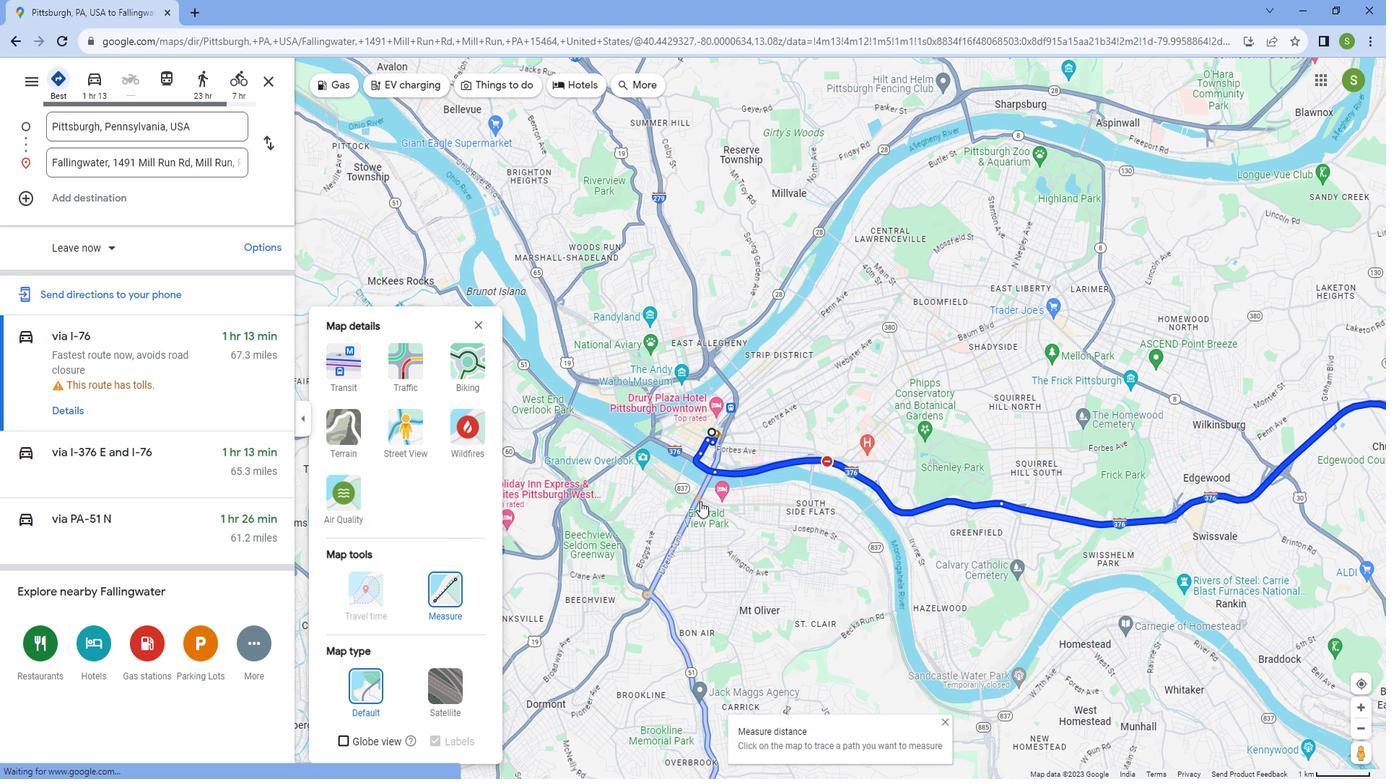 
Action: Mouse scrolled (695, 482) with delta (0, 0)
Screenshot: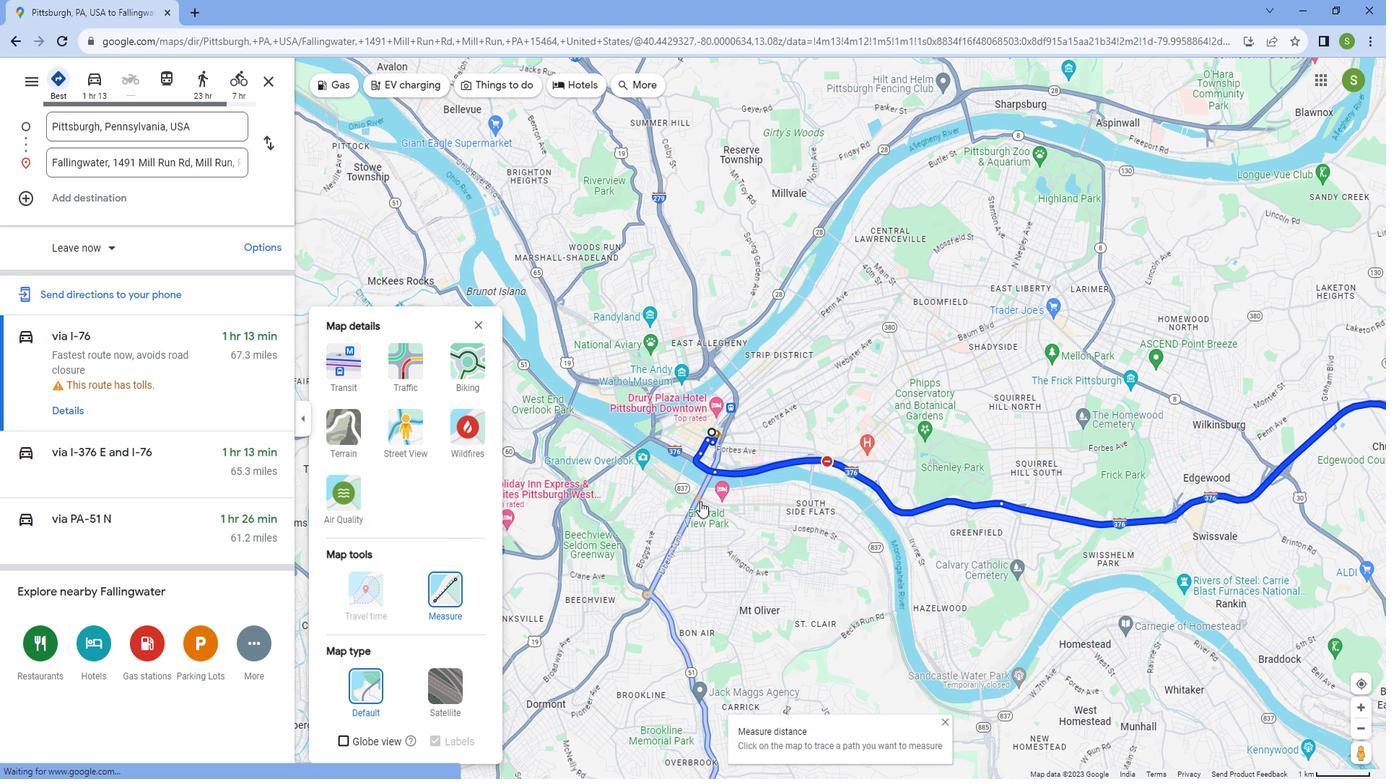 
Action: Mouse scrolled (695, 482) with delta (0, 0)
Screenshot: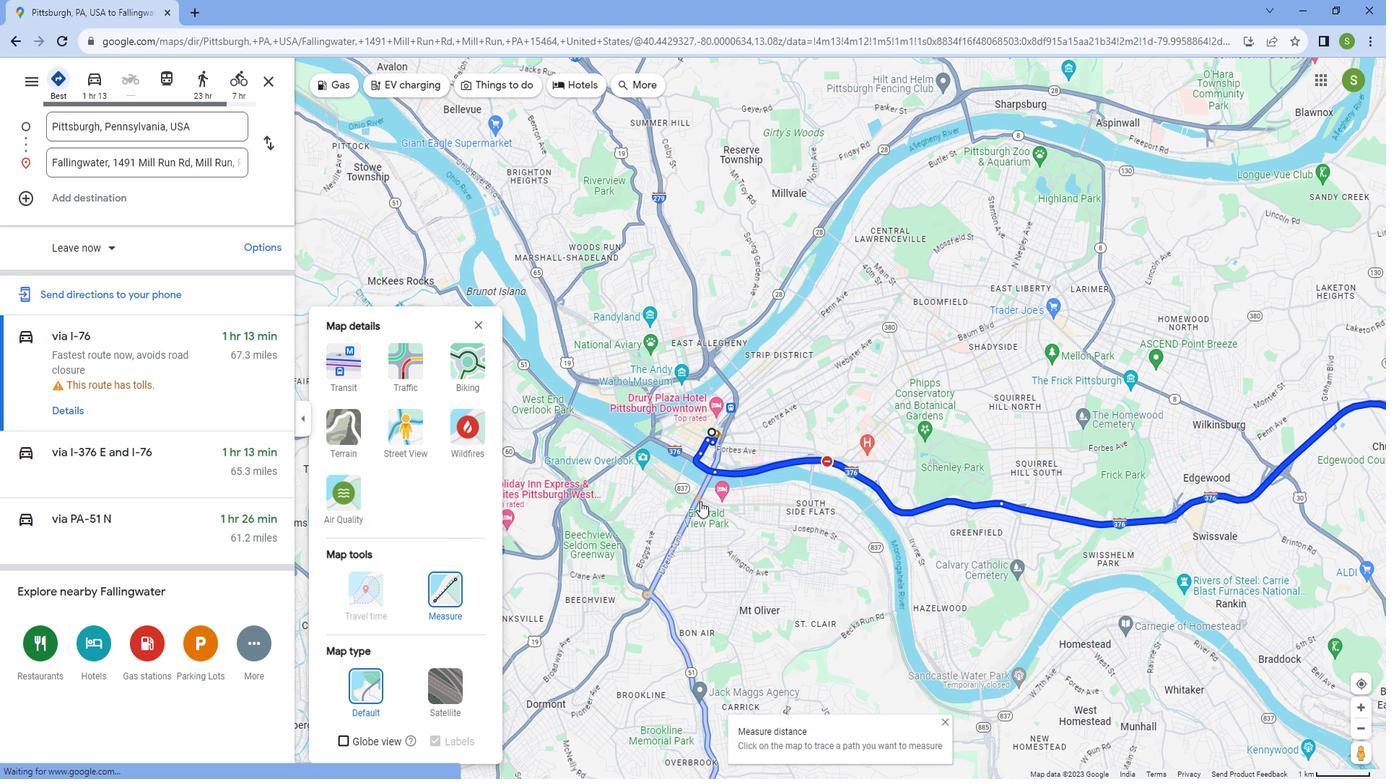
Action: Mouse scrolled (695, 482) with delta (0, 0)
Screenshot: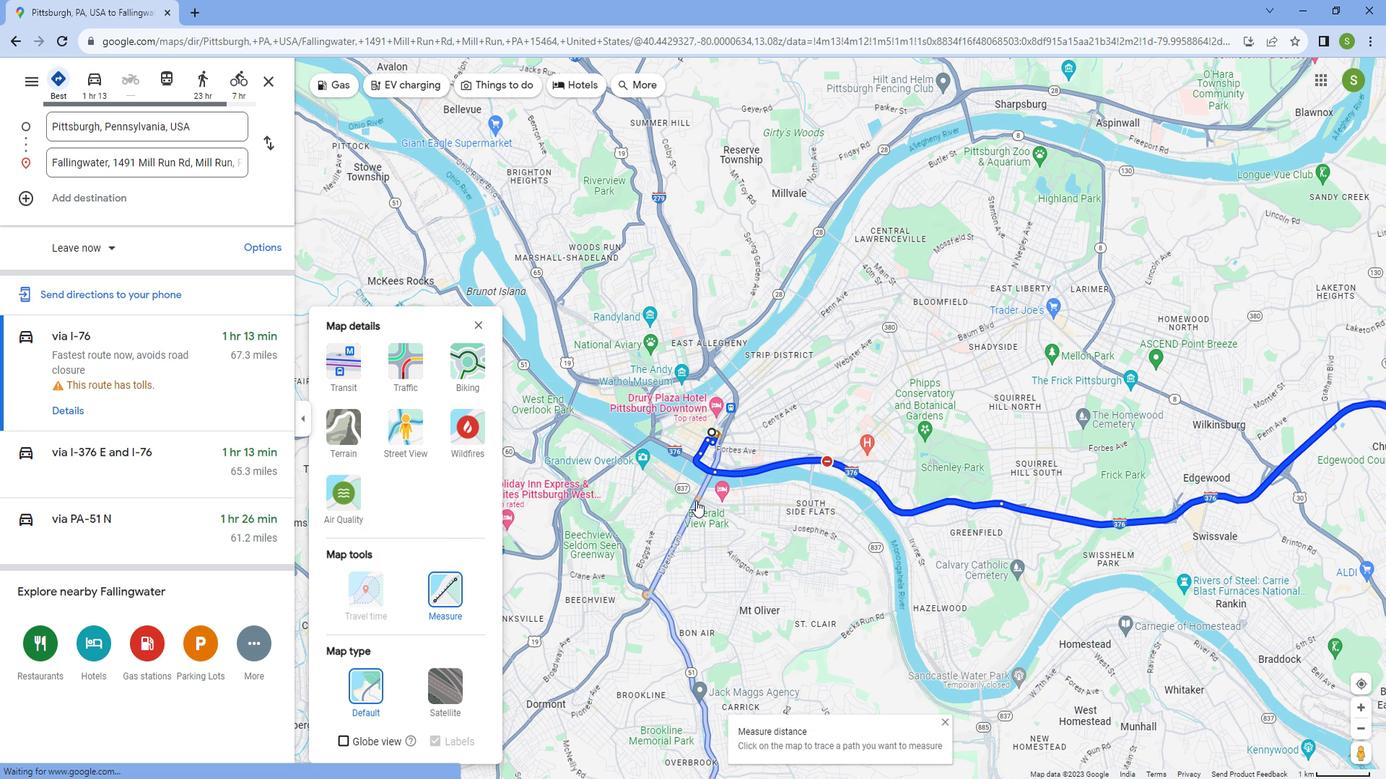 
Action: Mouse scrolled (695, 482) with delta (0, 0)
Screenshot: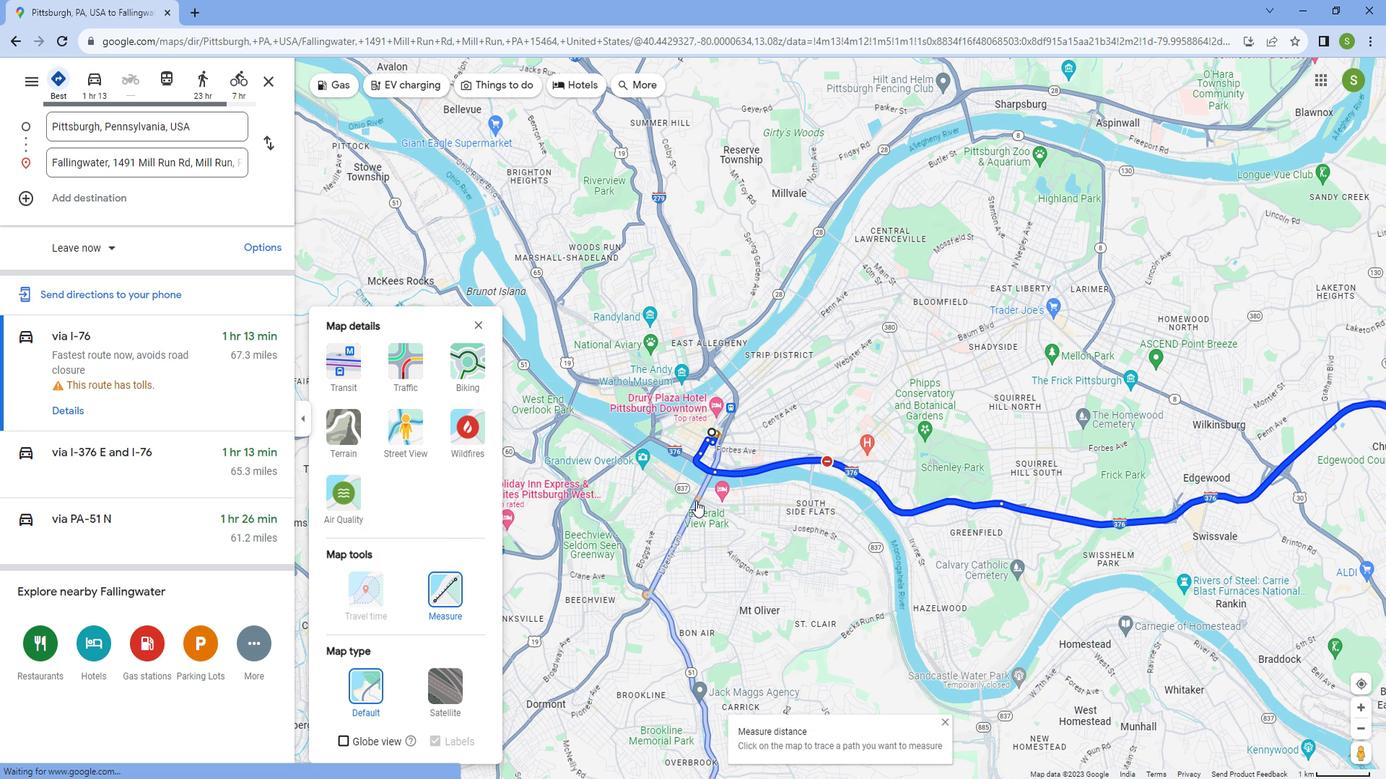 
Action: Mouse scrolled (695, 482) with delta (0, 0)
Screenshot: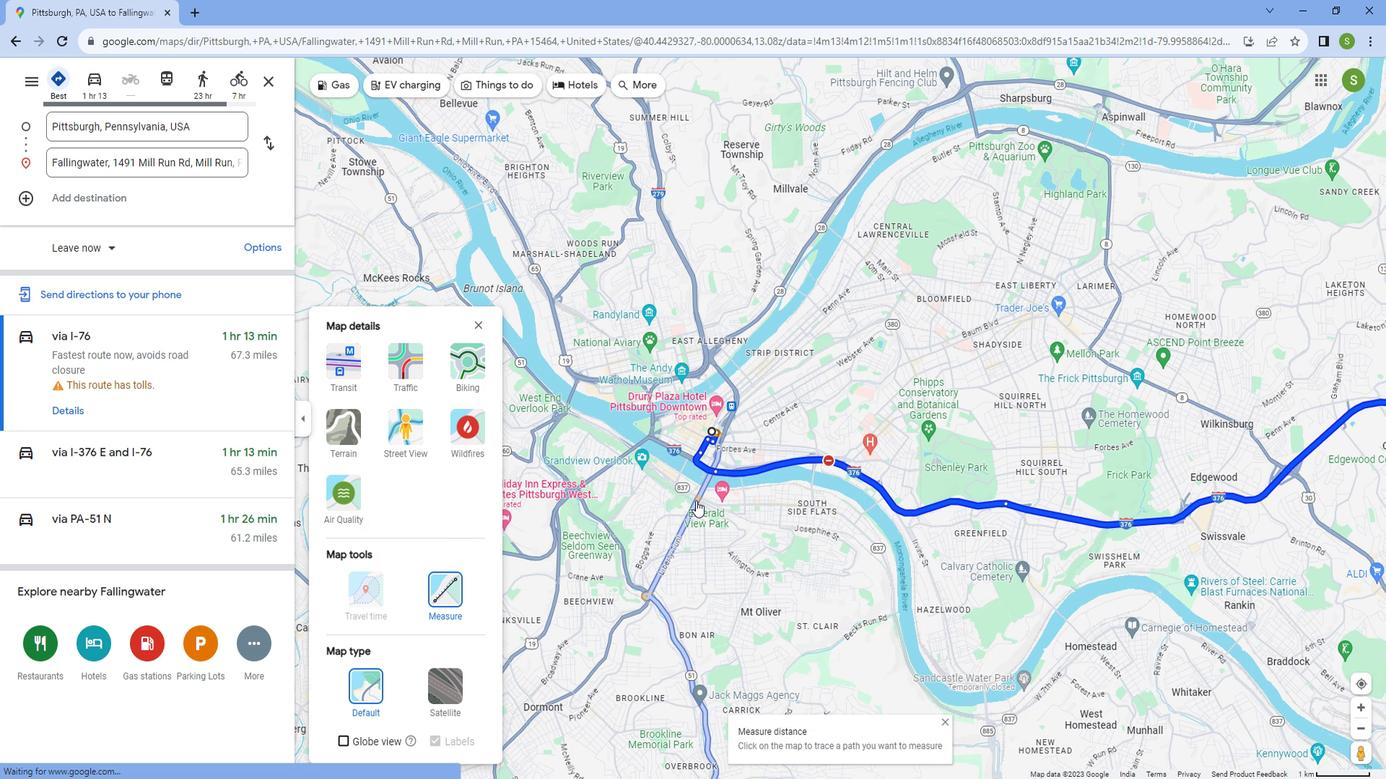 
Action: Mouse scrolled (695, 482) with delta (0, 0)
Screenshot: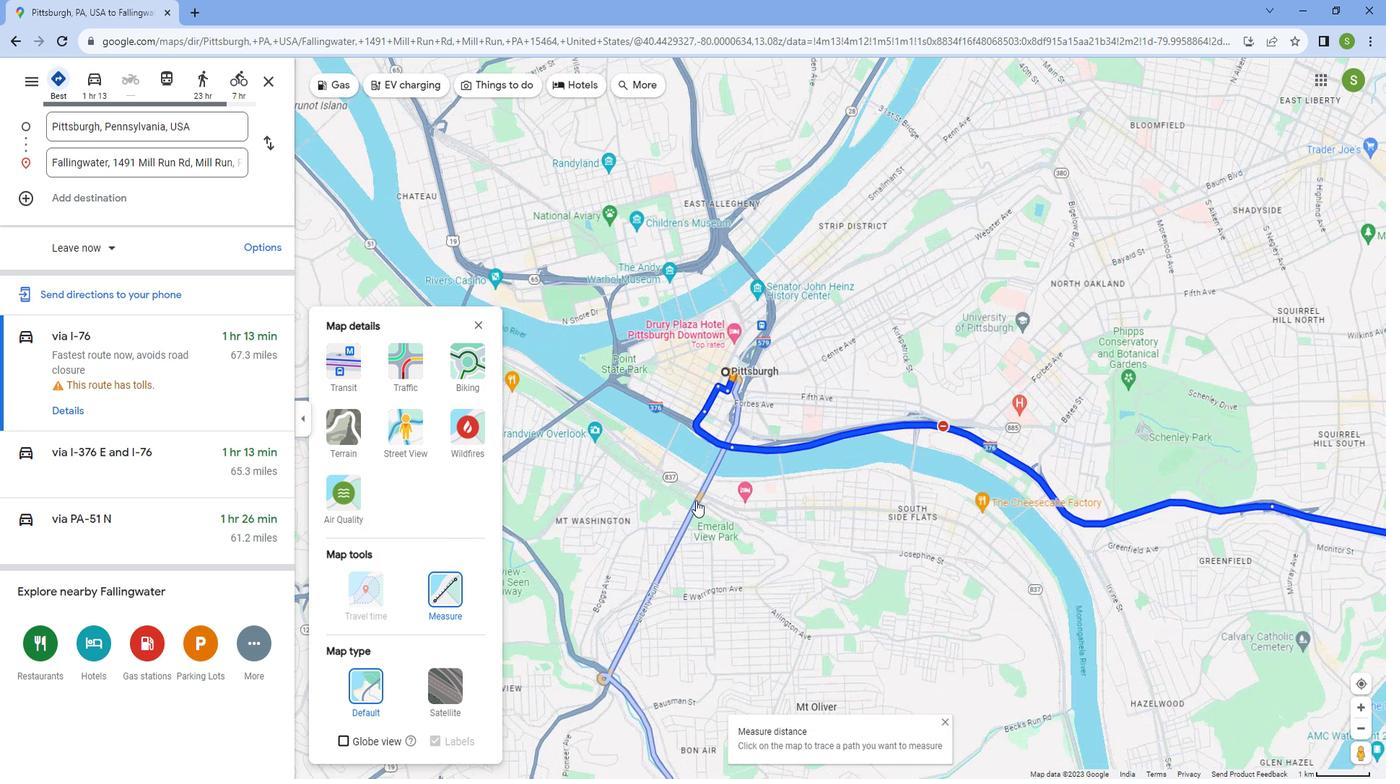 
Action: Mouse scrolled (695, 482) with delta (0, 0)
Screenshot: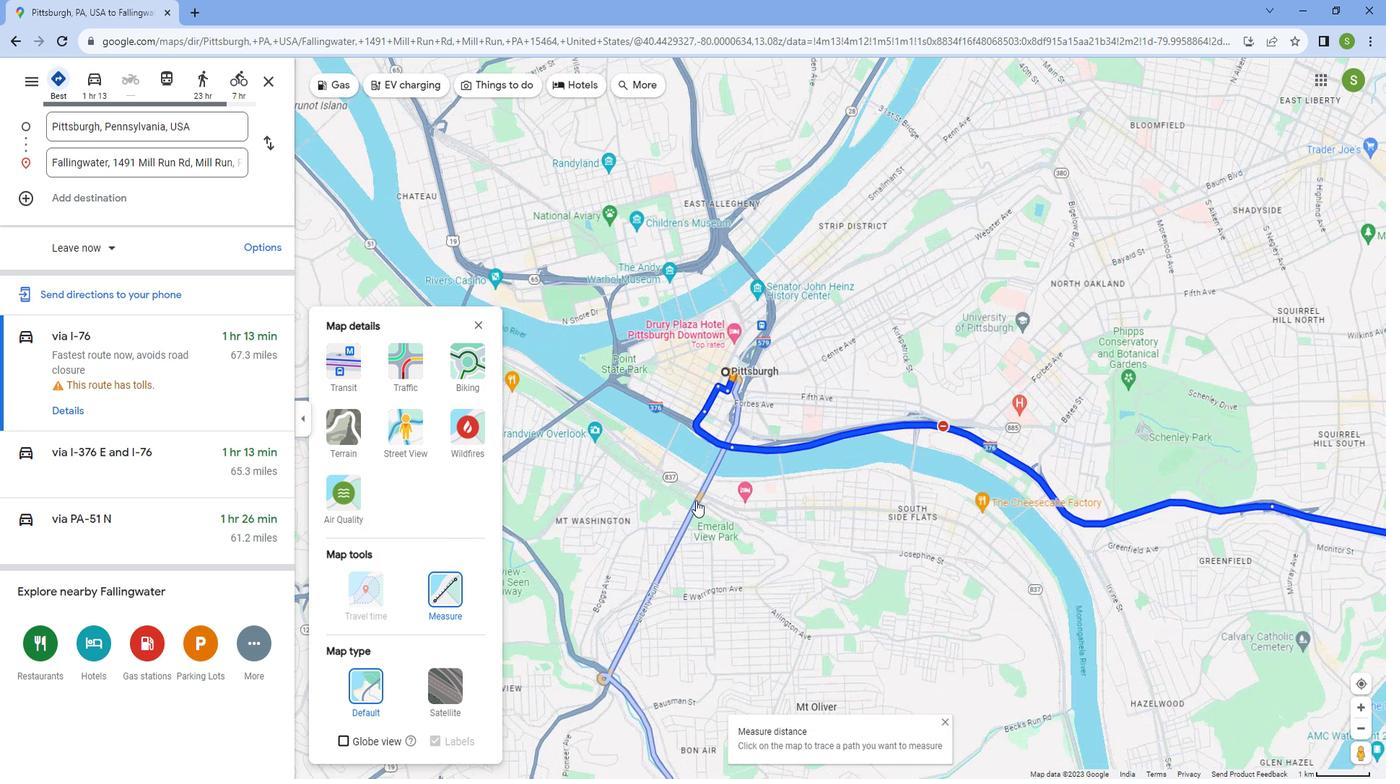 
Action: Mouse scrolled (695, 482) with delta (0, 0)
Screenshot: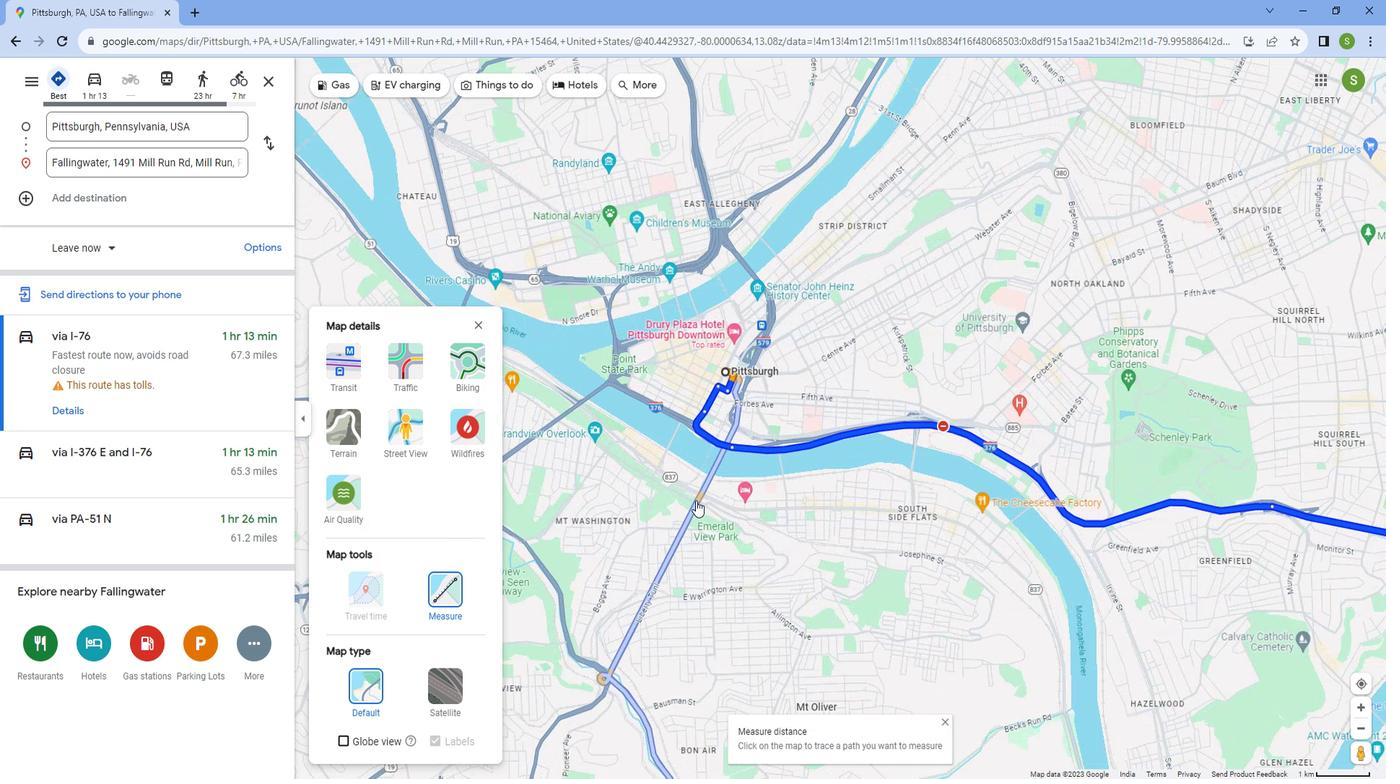 
Action: Mouse scrolled (695, 482) with delta (0, 0)
Screenshot: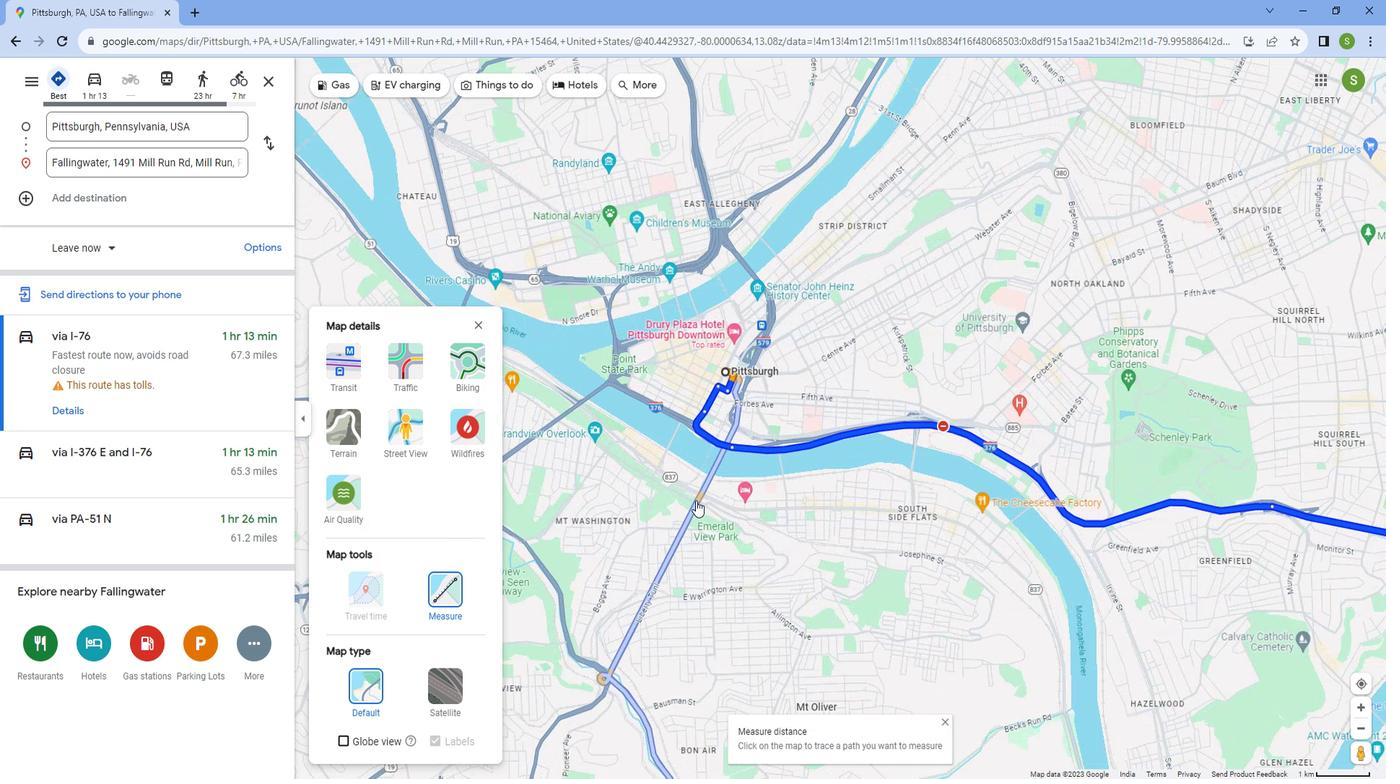 
Action: Mouse scrolled (695, 482) with delta (0, 0)
Screenshot: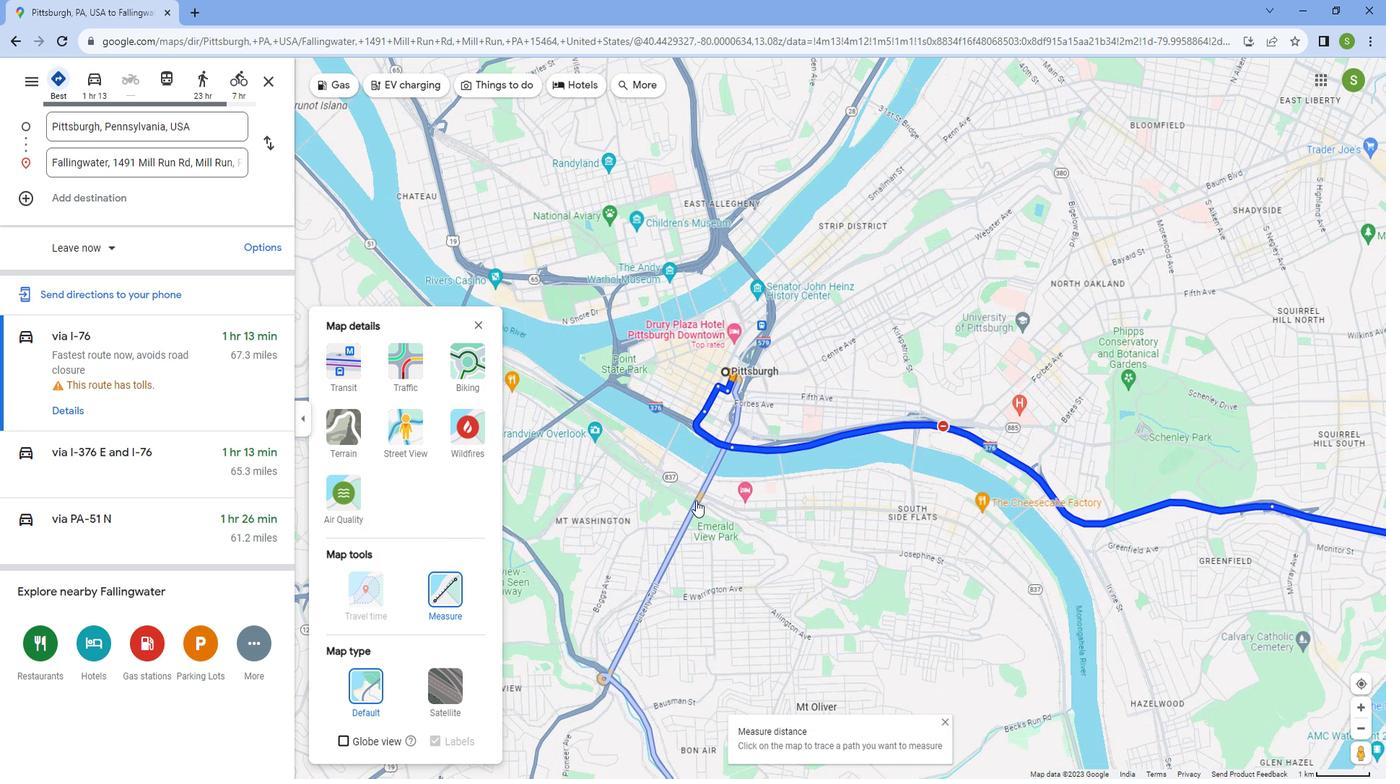 
Action: Mouse scrolled (695, 482) with delta (0, 0)
Screenshot: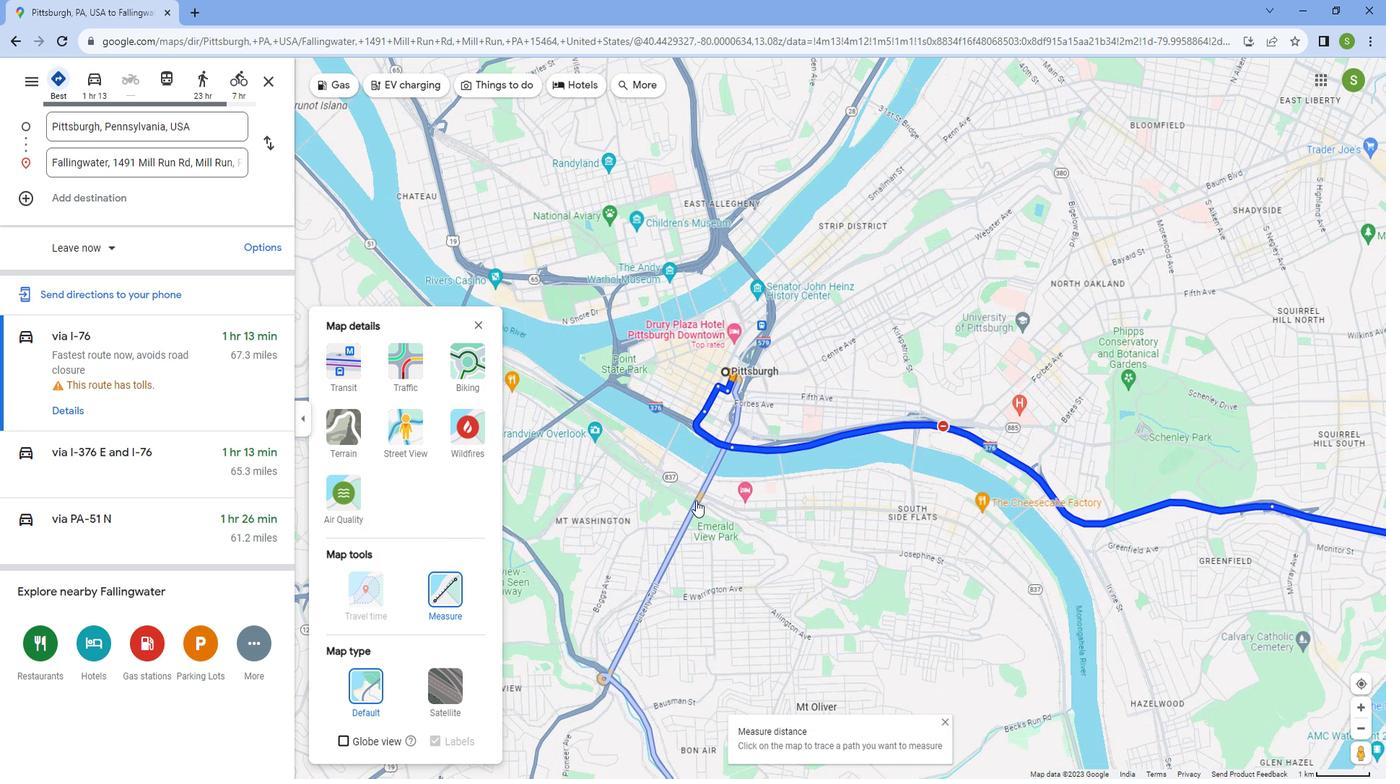 
Action: Mouse scrolled (695, 482) with delta (0, 0)
Screenshot: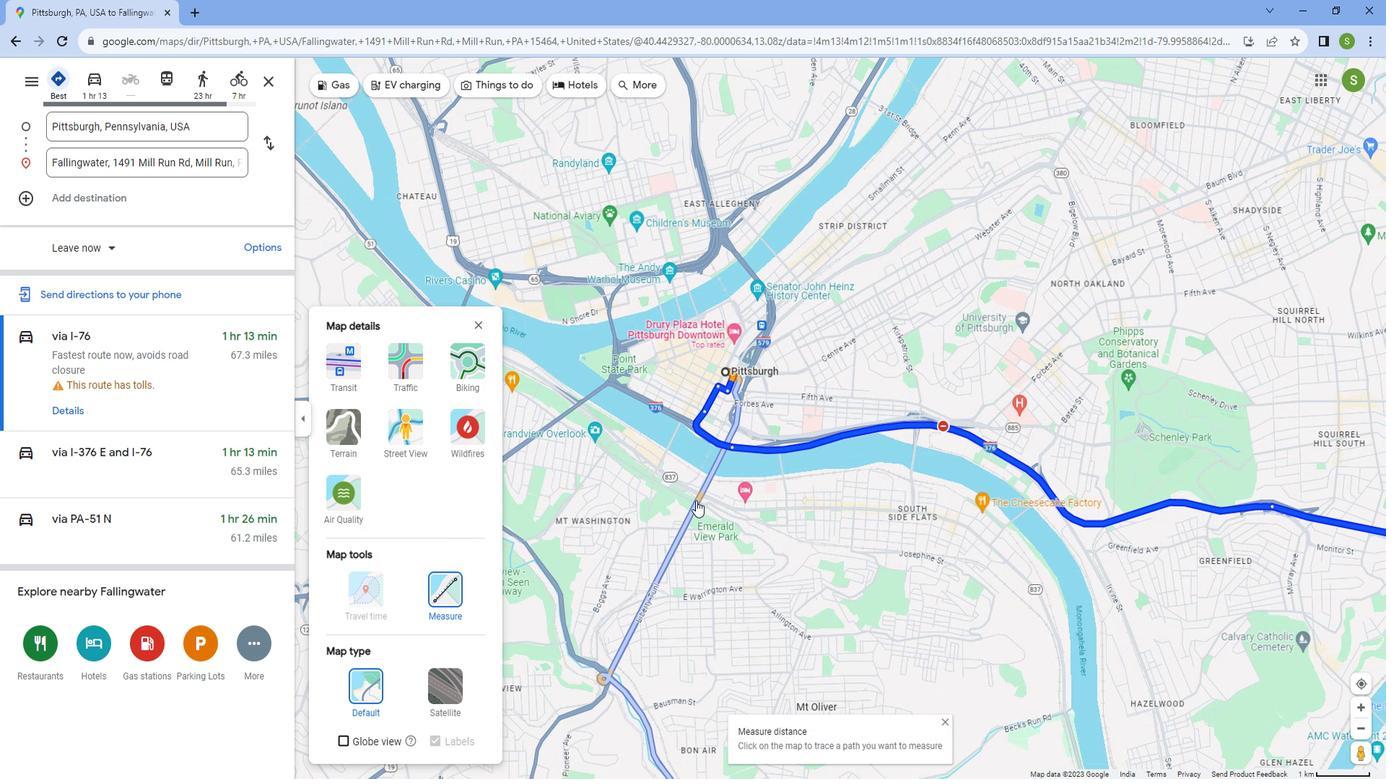 
Action: Mouse moved to (792, 77)
Screenshot: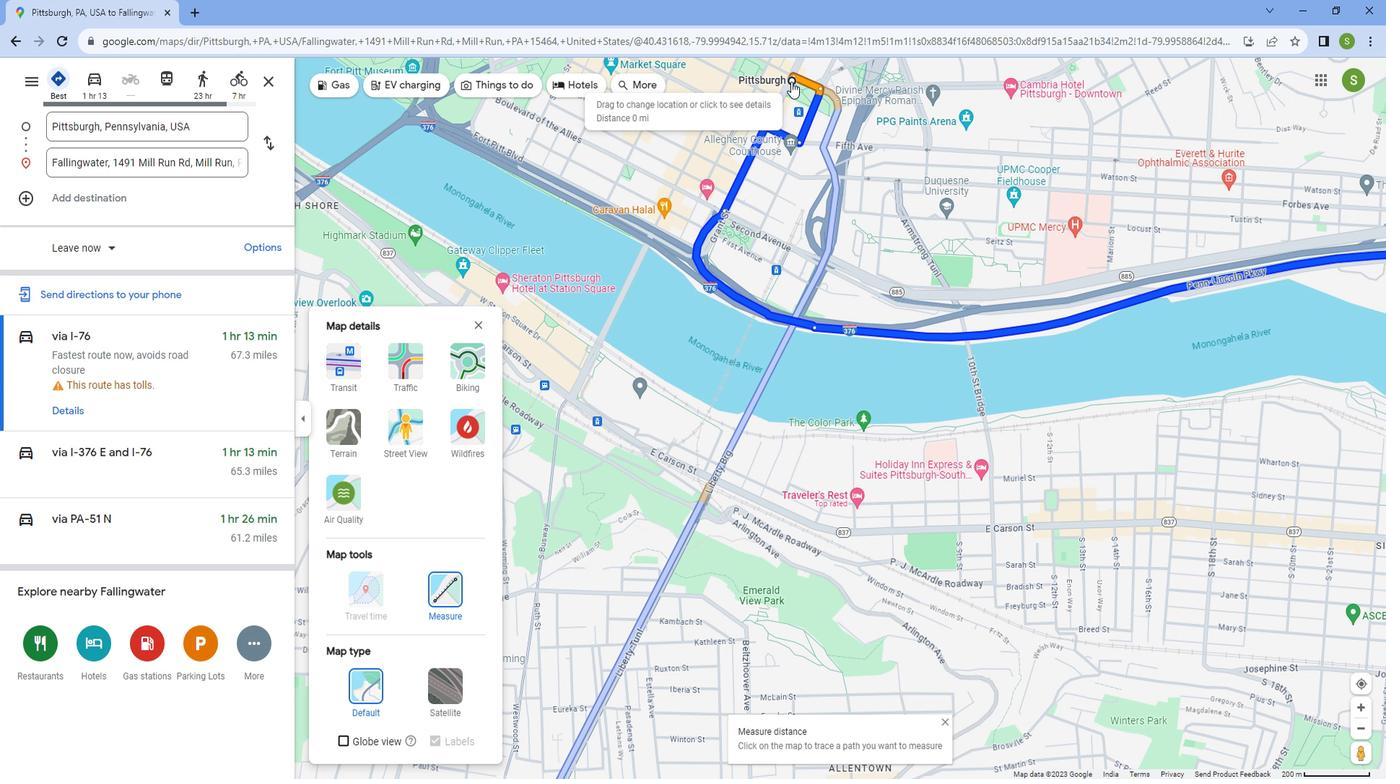 
Action: Mouse pressed left at (792, 77)
Screenshot: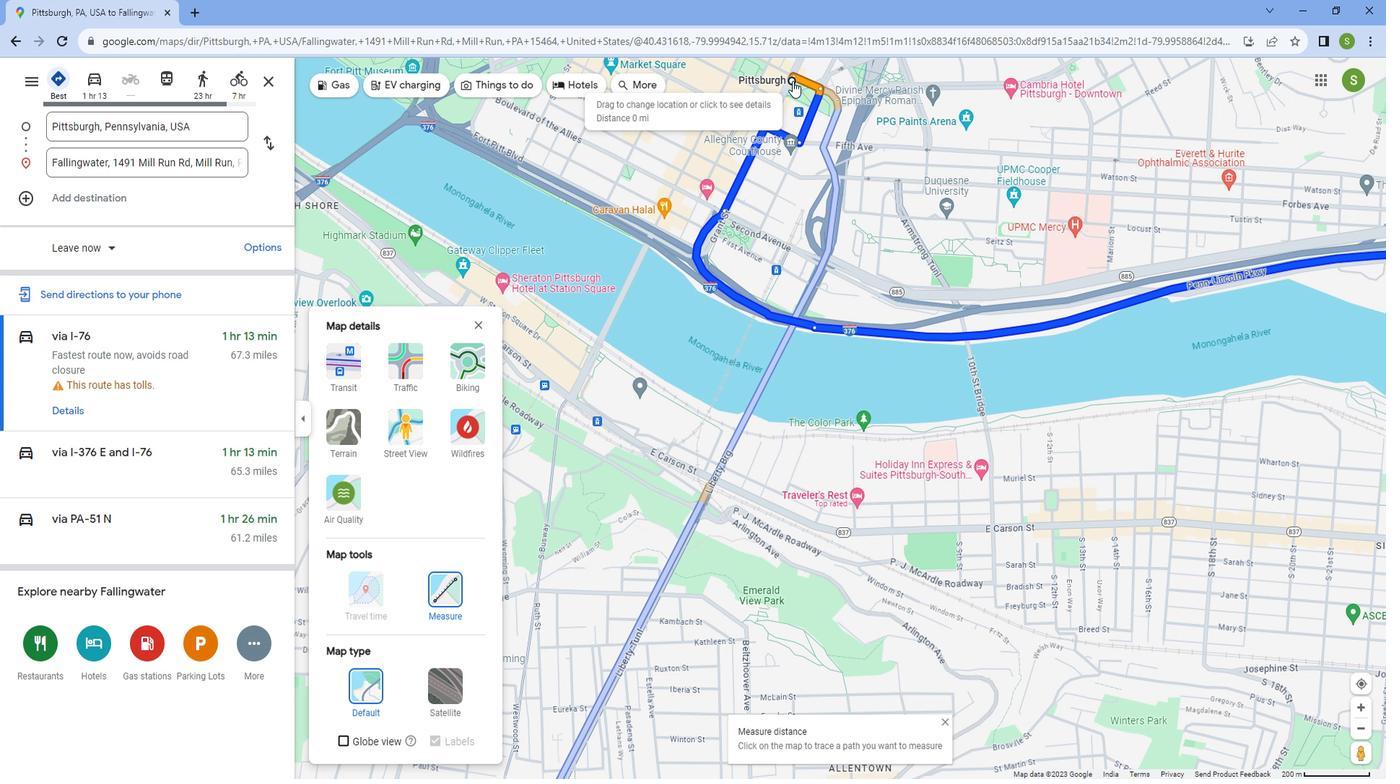 
Action: Mouse moved to (657, 185)
Screenshot: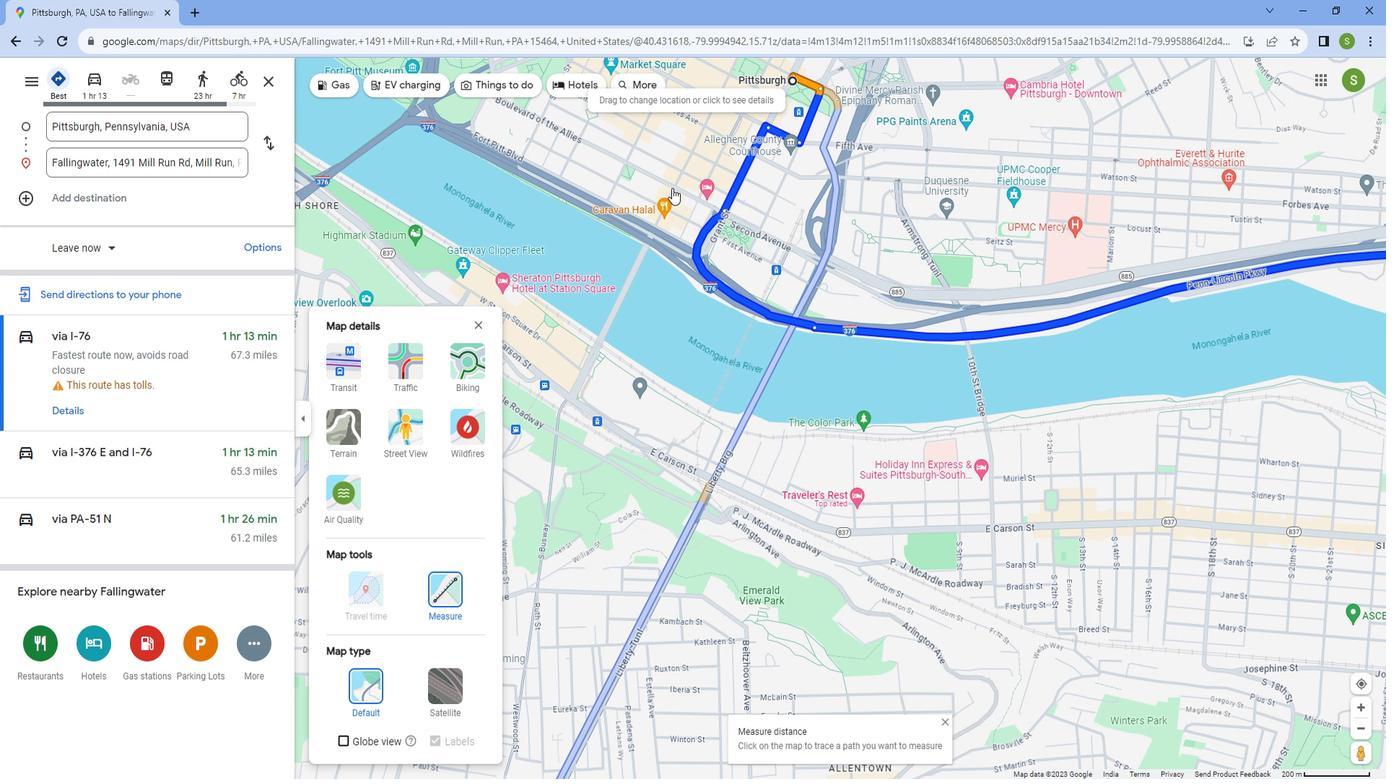 
Action: Mouse scrolled (657, 184) with delta (0, 0)
Screenshot: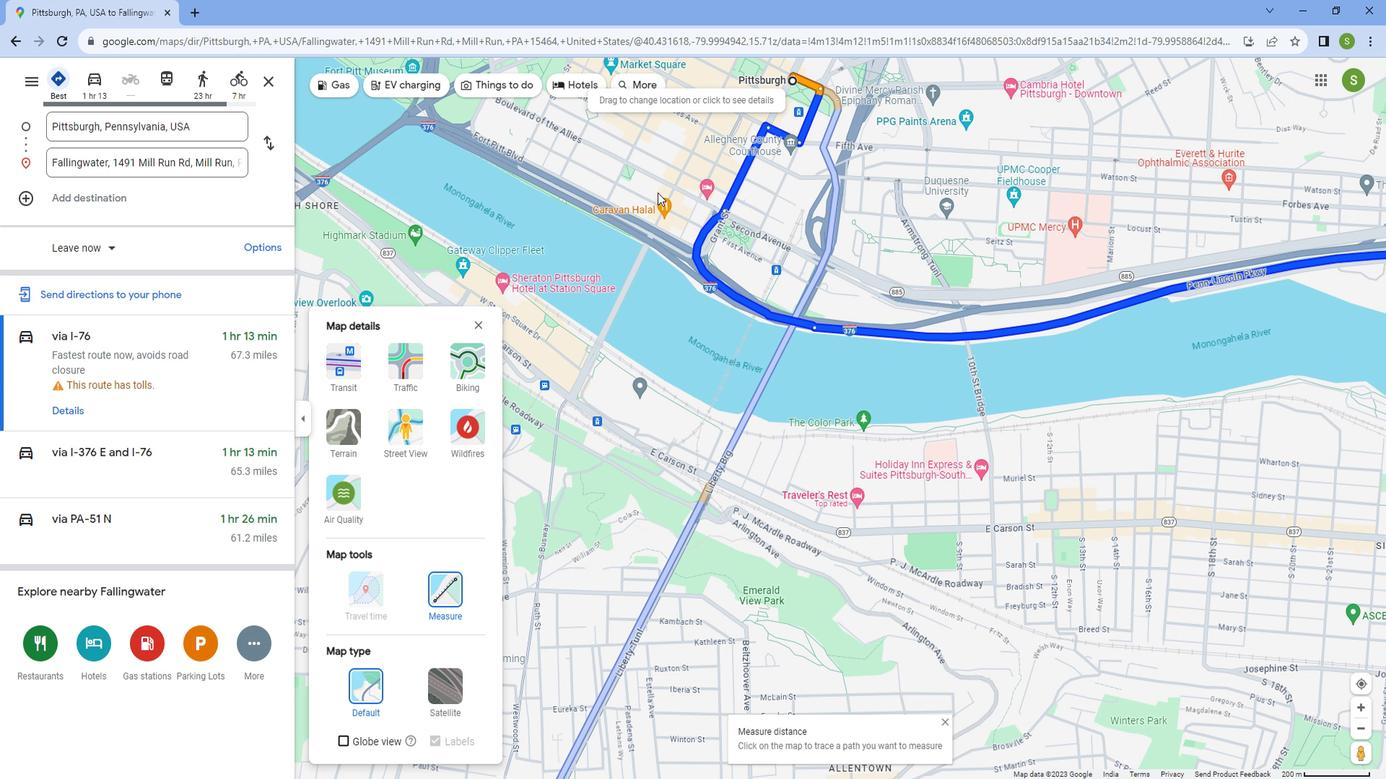 
Action: Mouse scrolled (657, 184) with delta (0, 0)
Screenshot: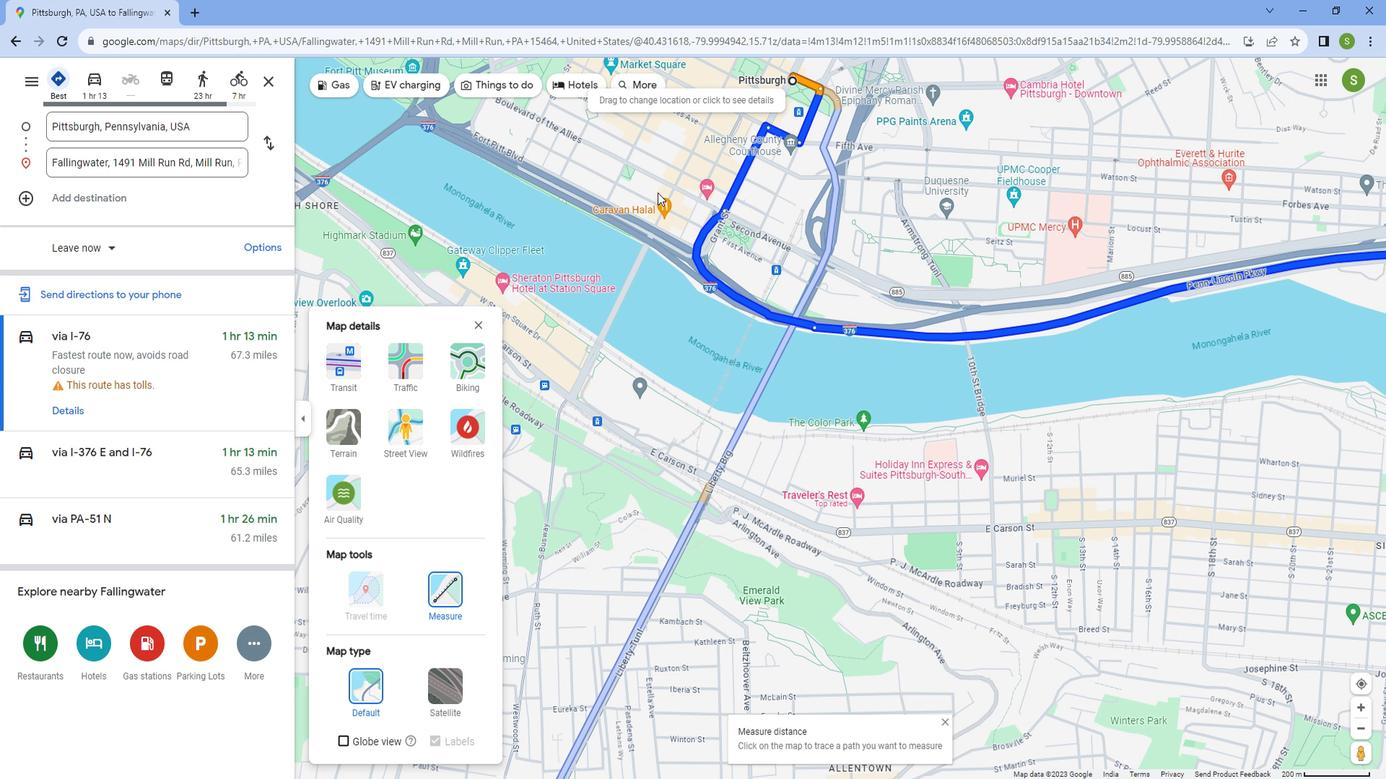 
Action: Mouse scrolled (657, 184) with delta (0, 0)
Screenshot: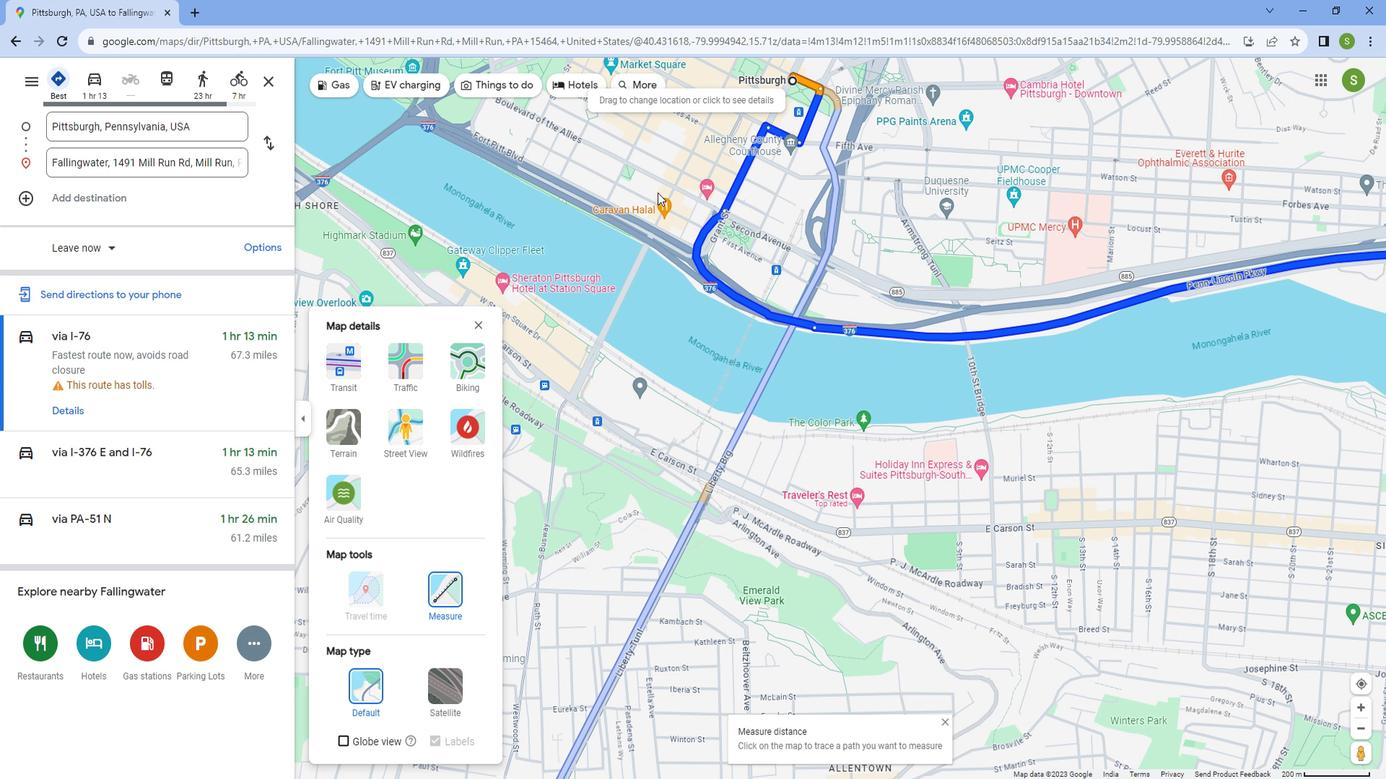 
Action: Mouse scrolled (657, 184) with delta (0, 0)
Screenshot: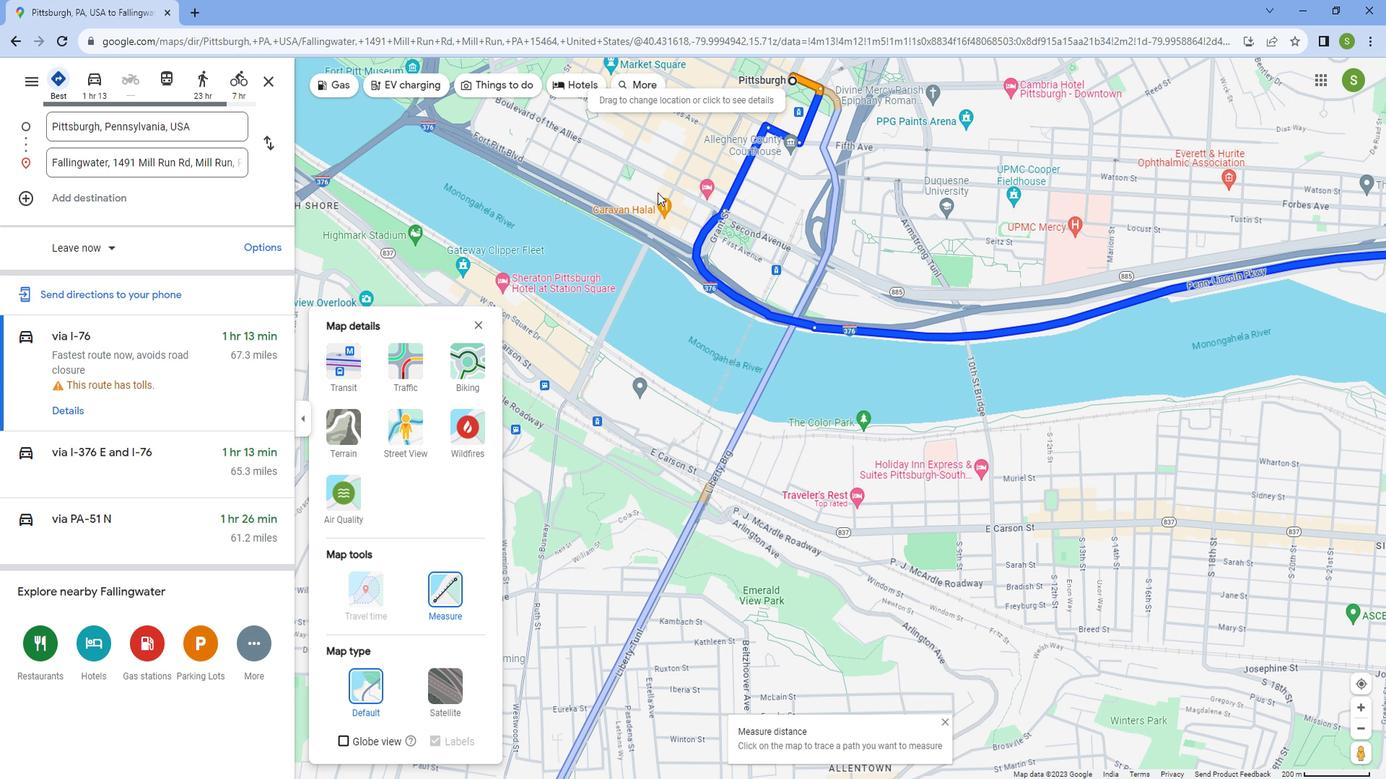 
Action: Mouse scrolled (657, 184) with delta (0, 0)
Screenshot: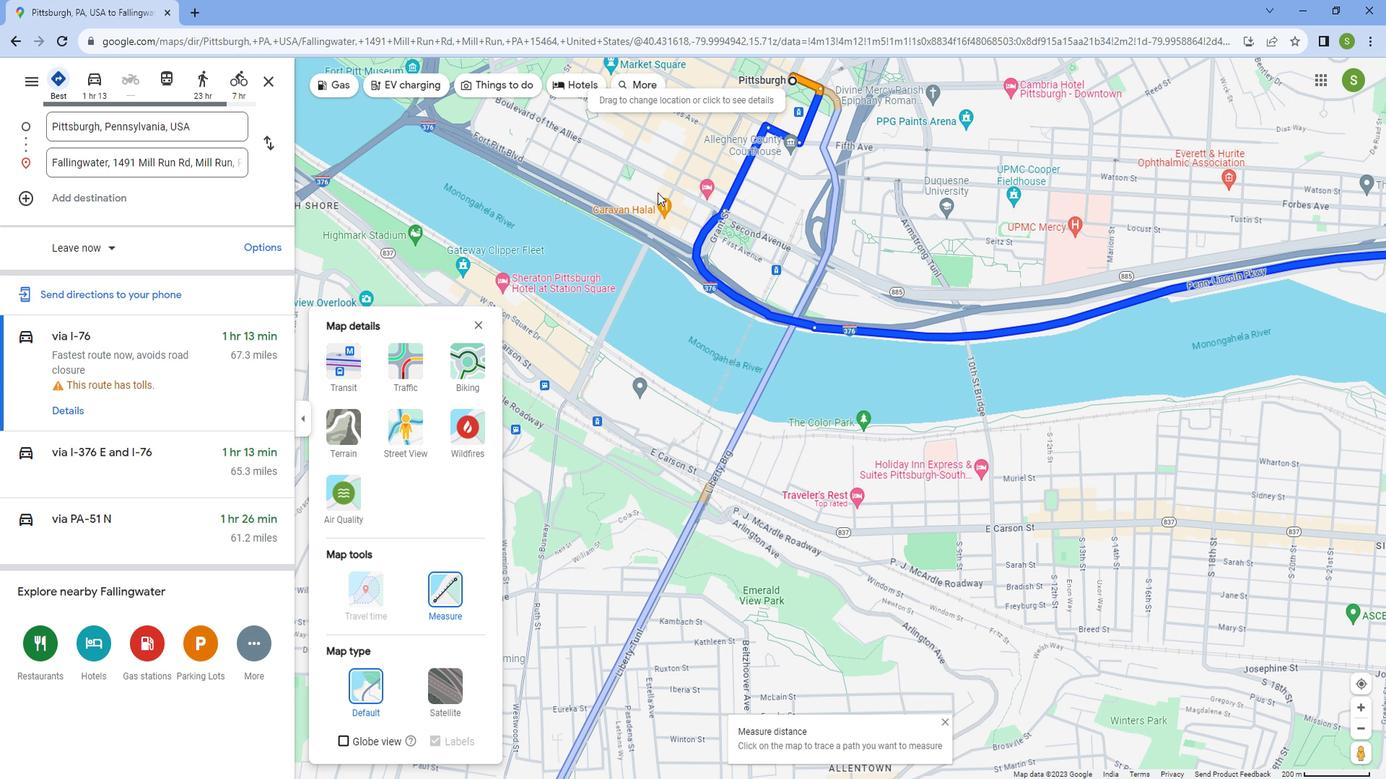 
Action: Mouse scrolled (657, 184) with delta (0, 0)
Screenshot: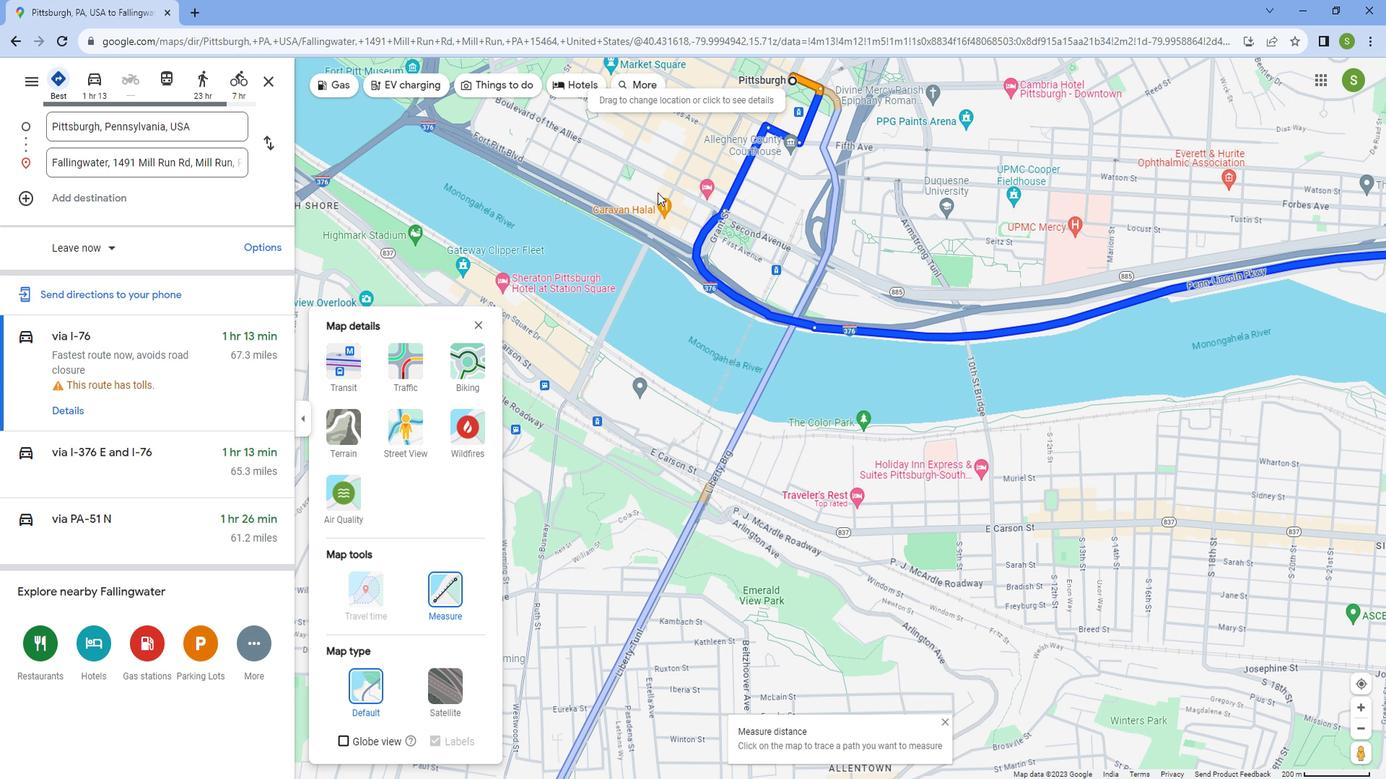
Action: Mouse scrolled (657, 184) with delta (0, 0)
Screenshot: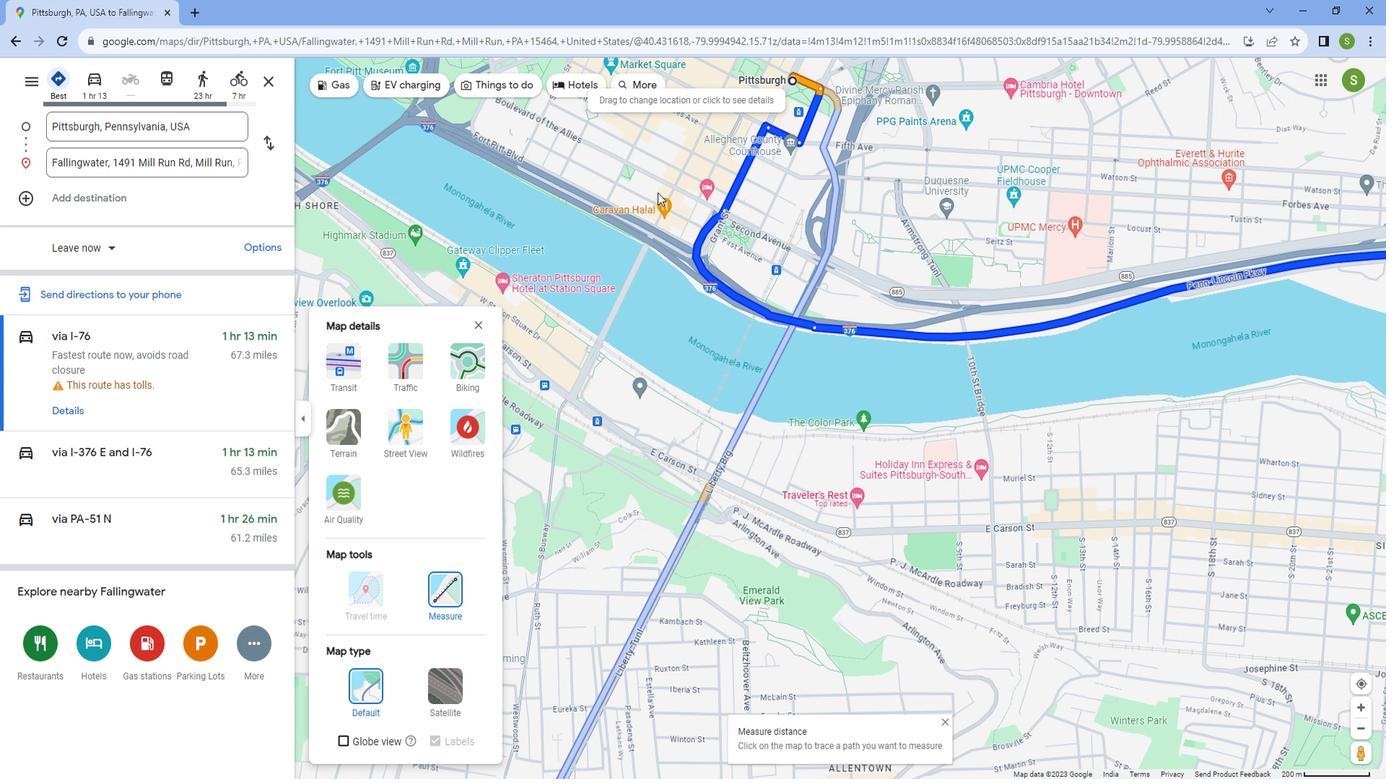 
Action: Mouse scrolled (657, 184) with delta (0, 0)
Screenshot: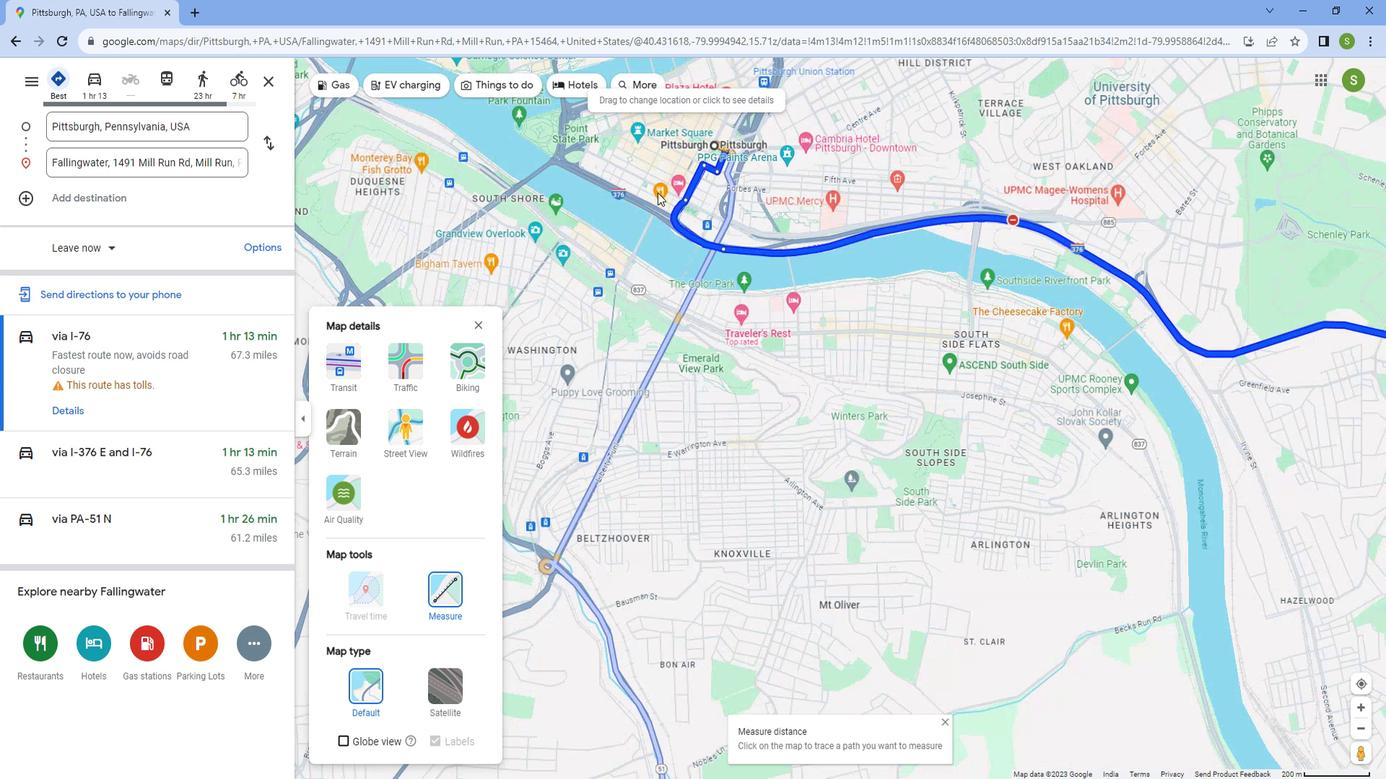 
Action: Mouse scrolled (657, 184) with delta (0, 0)
Screenshot: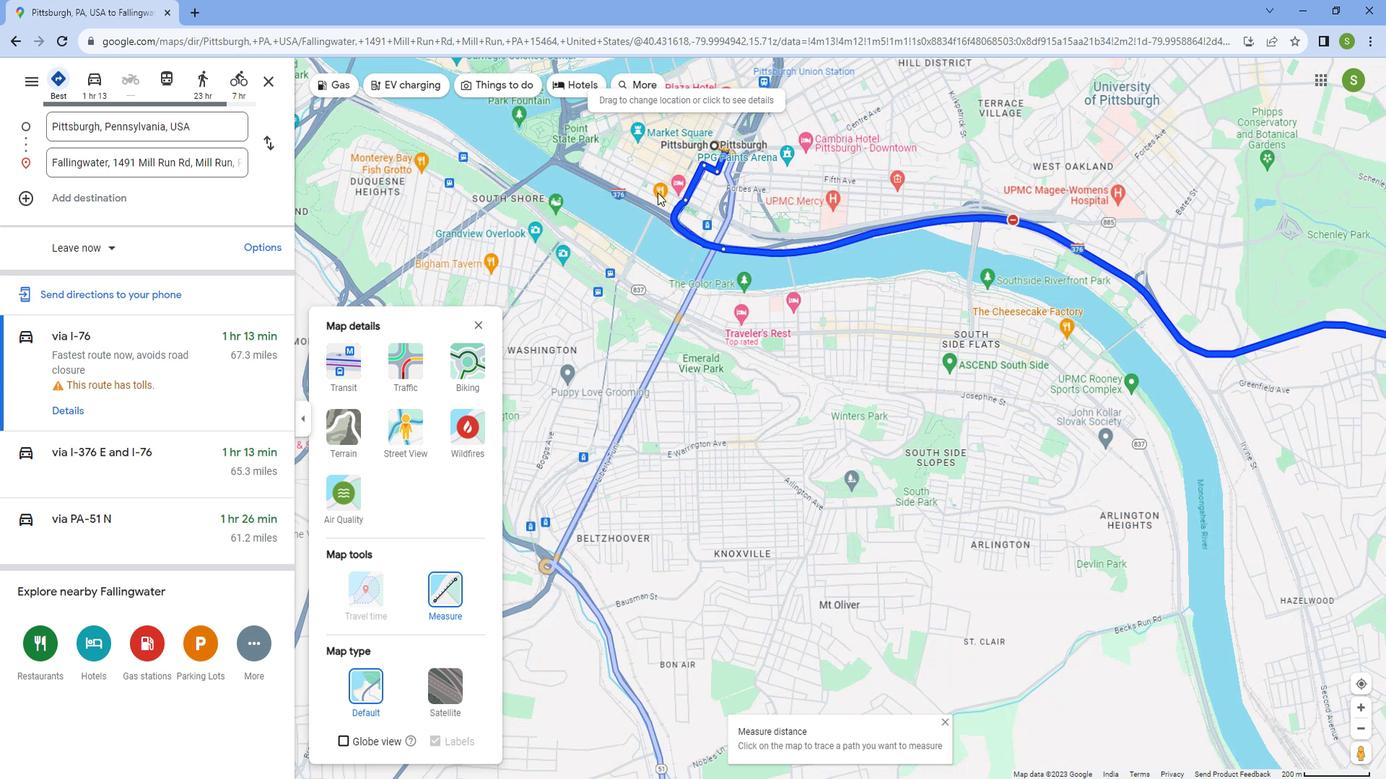 
Action: Mouse scrolled (657, 184) with delta (0, 0)
Screenshot: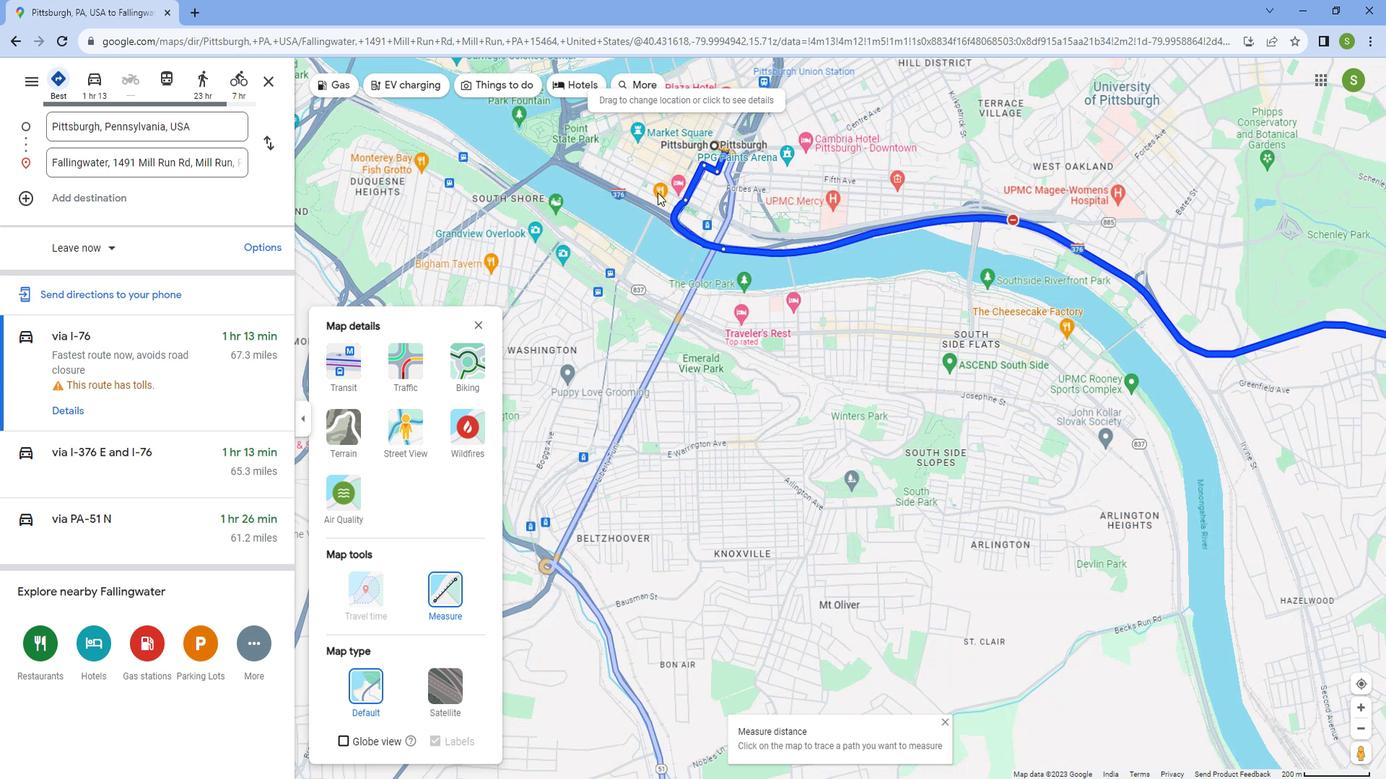 
Action: Mouse scrolled (657, 184) with delta (0, 0)
Screenshot: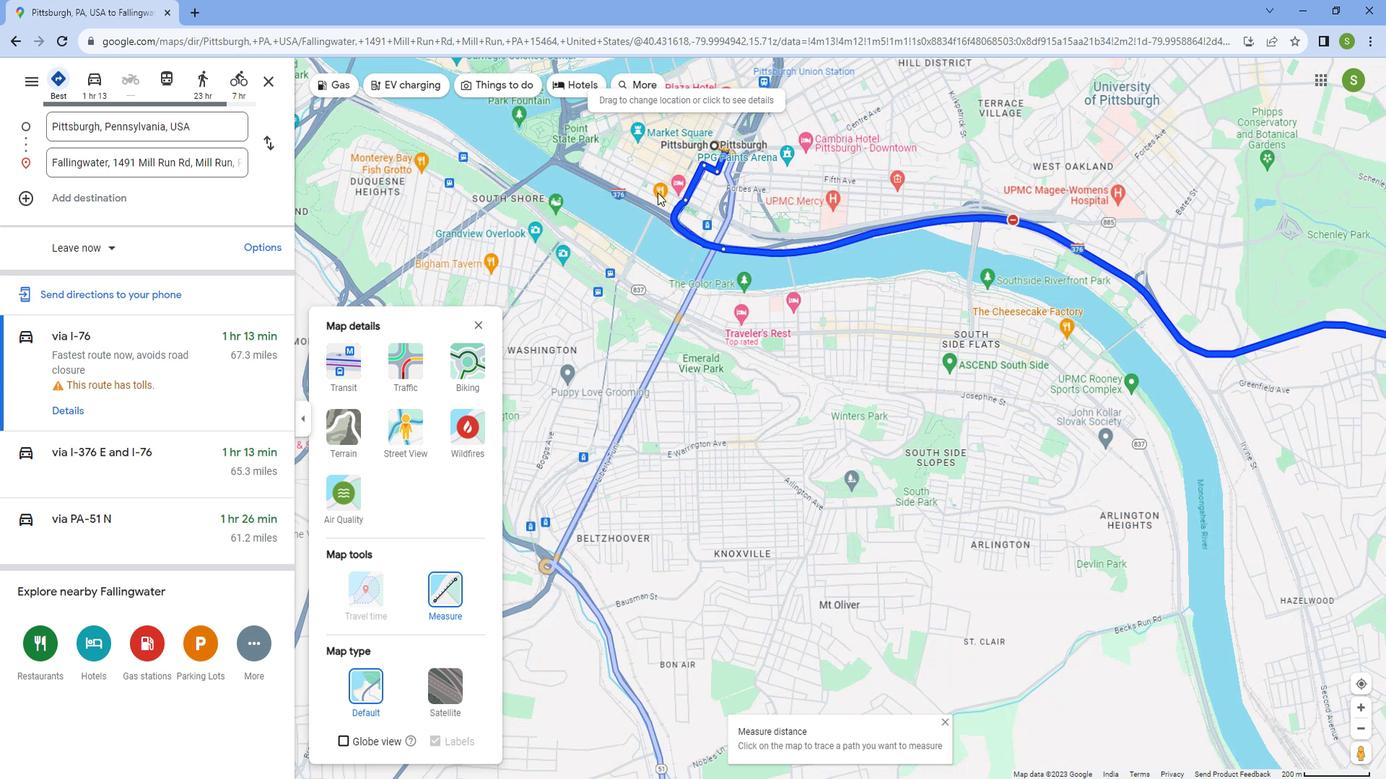 
Action: Mouse scrolled (657, 184) with delta (0, 0)
Screenshot: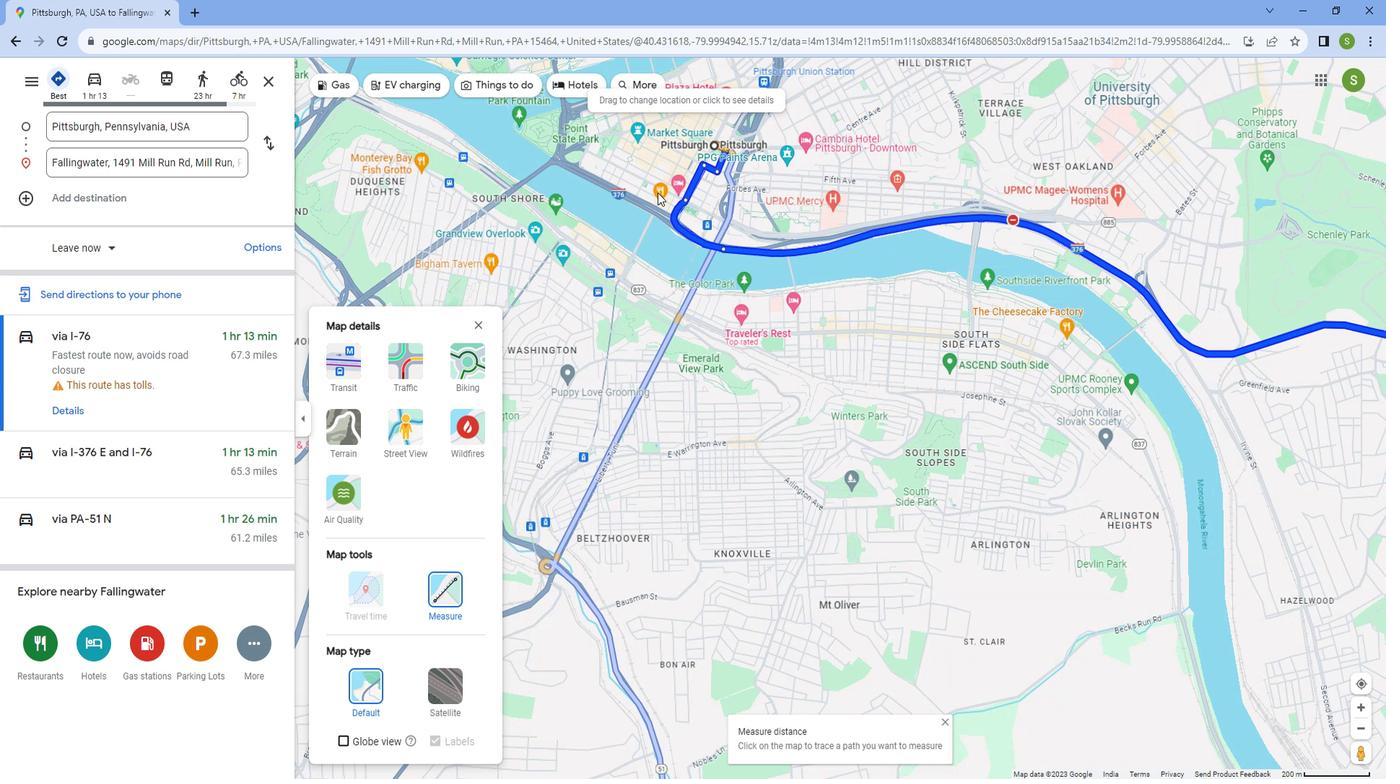 
Action: Mouse scrolled (657, 184) with delta (0, 0)
Screenshot: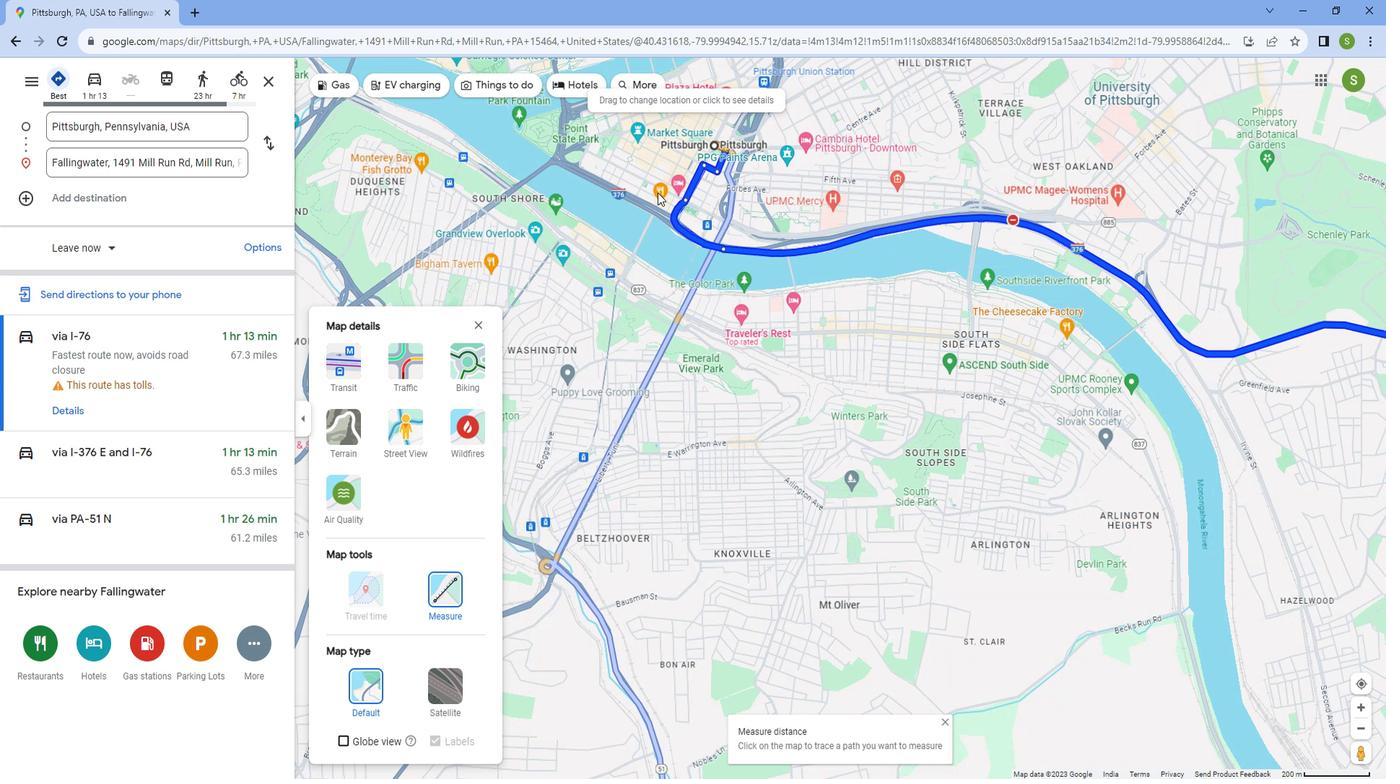 
Action: Mouse scrolled (657, 184) with delta (0, 0)
Screenshot: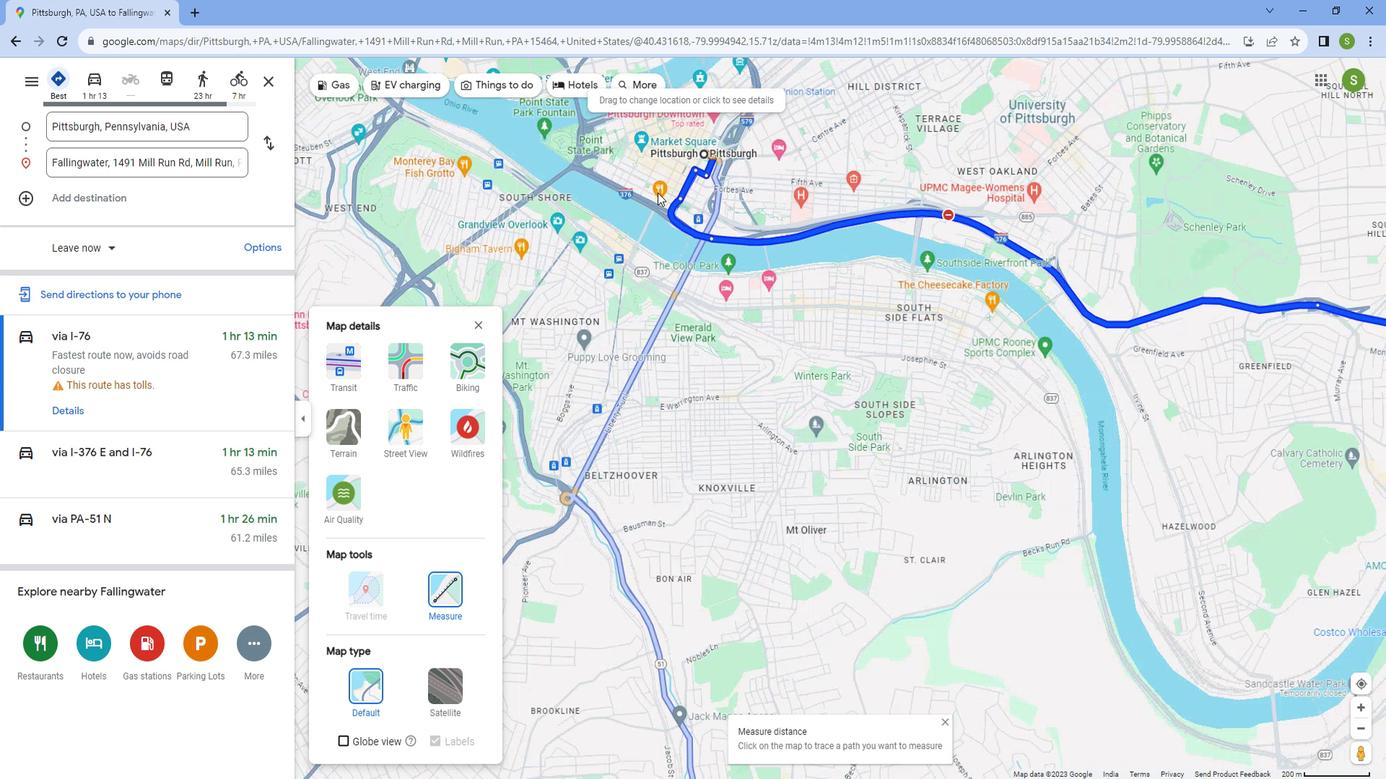 
Action: Mouse scrolled (657, 184) with delta (0, 0)
Screenshot: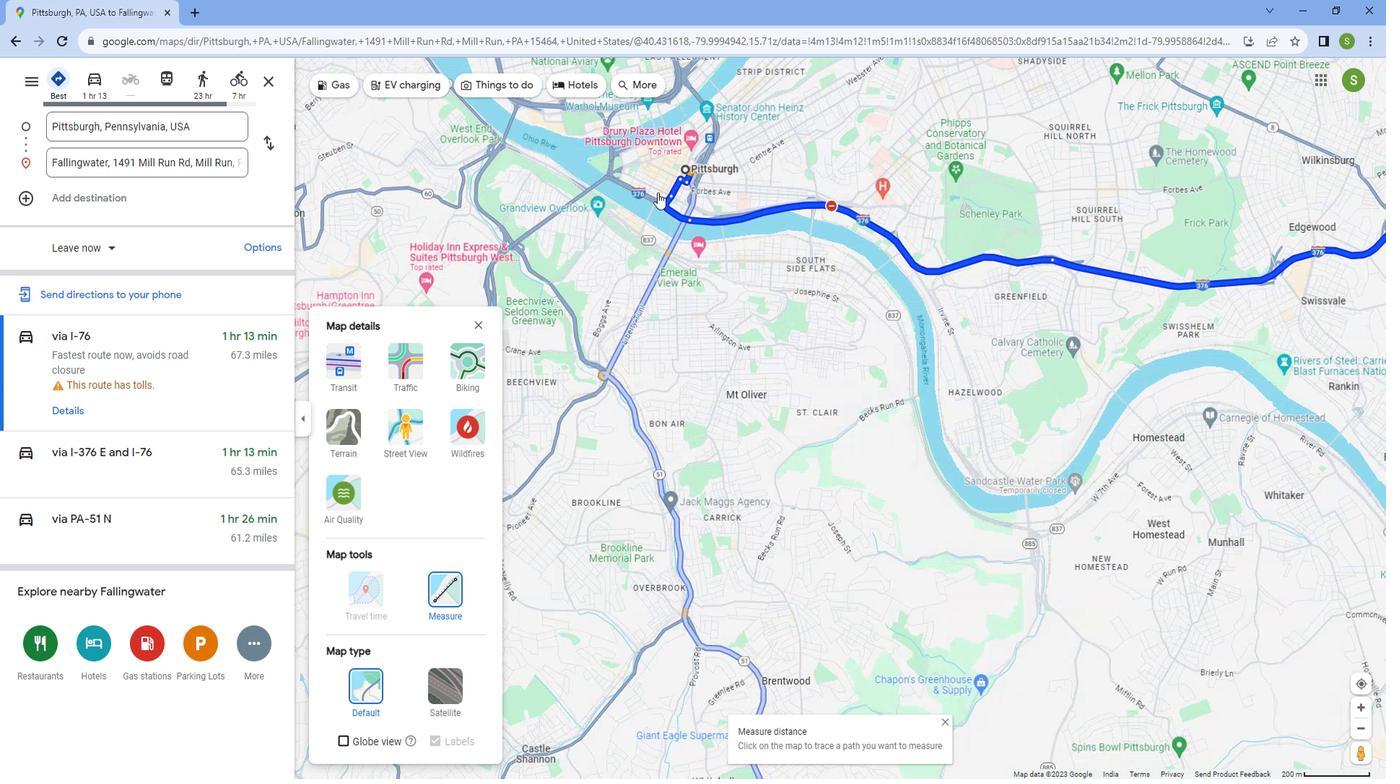 
Action: Mouse scrolled (657, 184) with delta (0, 0)
Screenshot: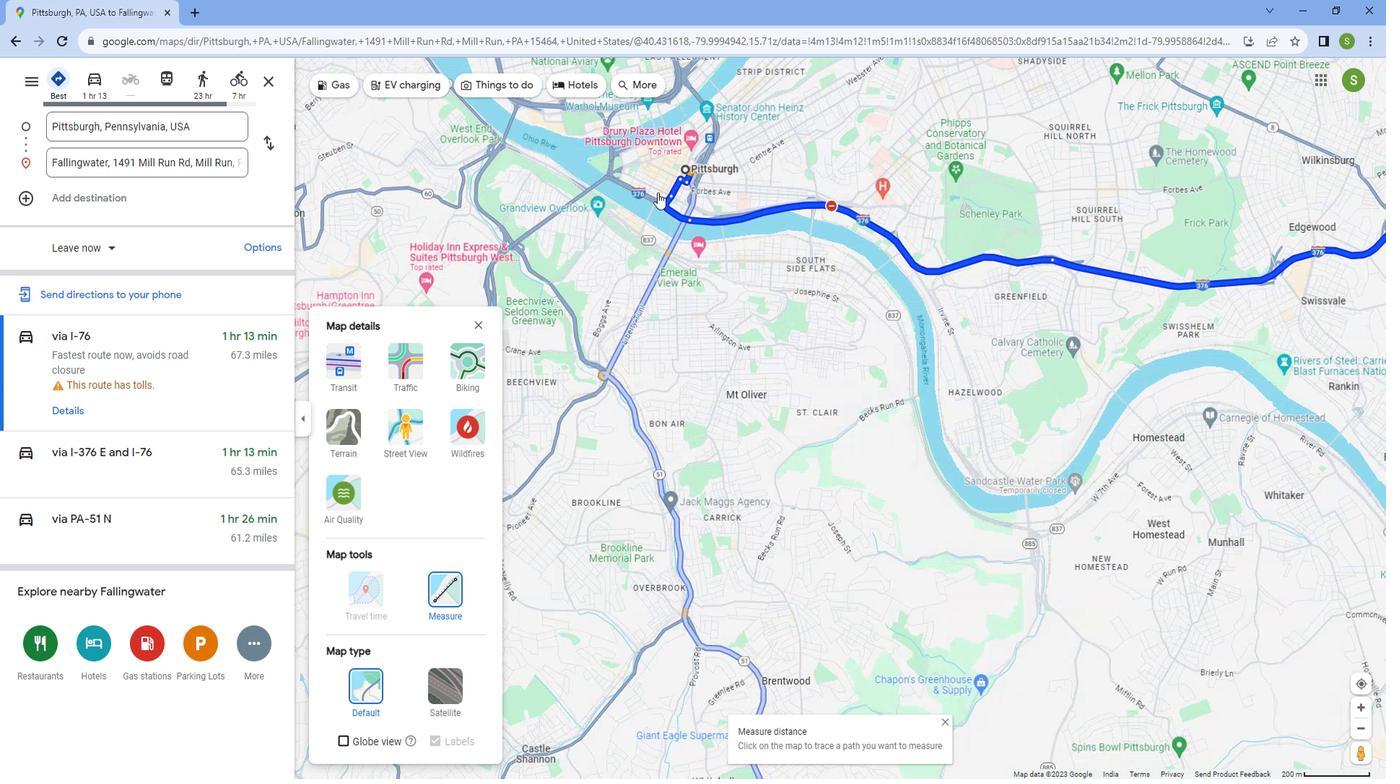 
Action: Mouse scrolled (657, 184) with delta (0, 0)
Screenshot: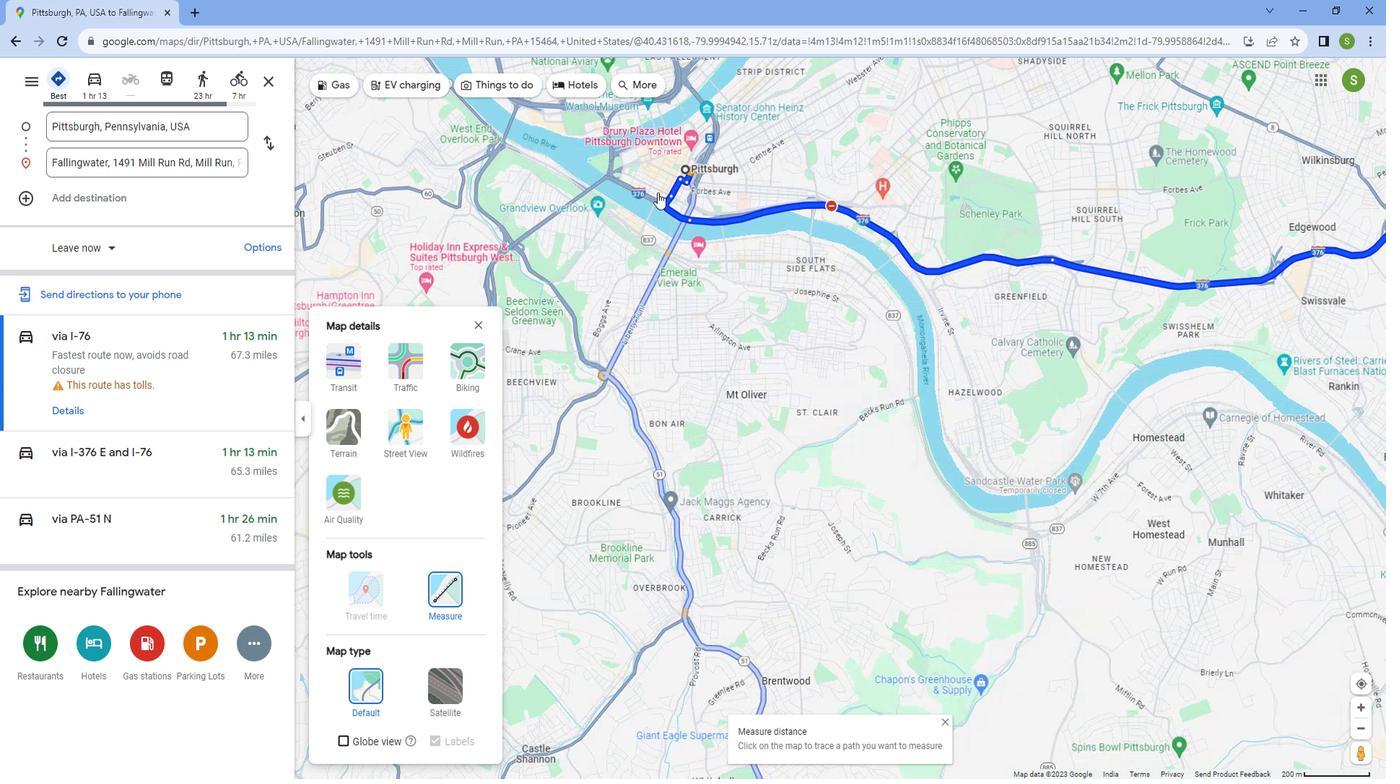 
Action: Mouse scrolled (657, 184) with delta (0, 0)
Screenshot: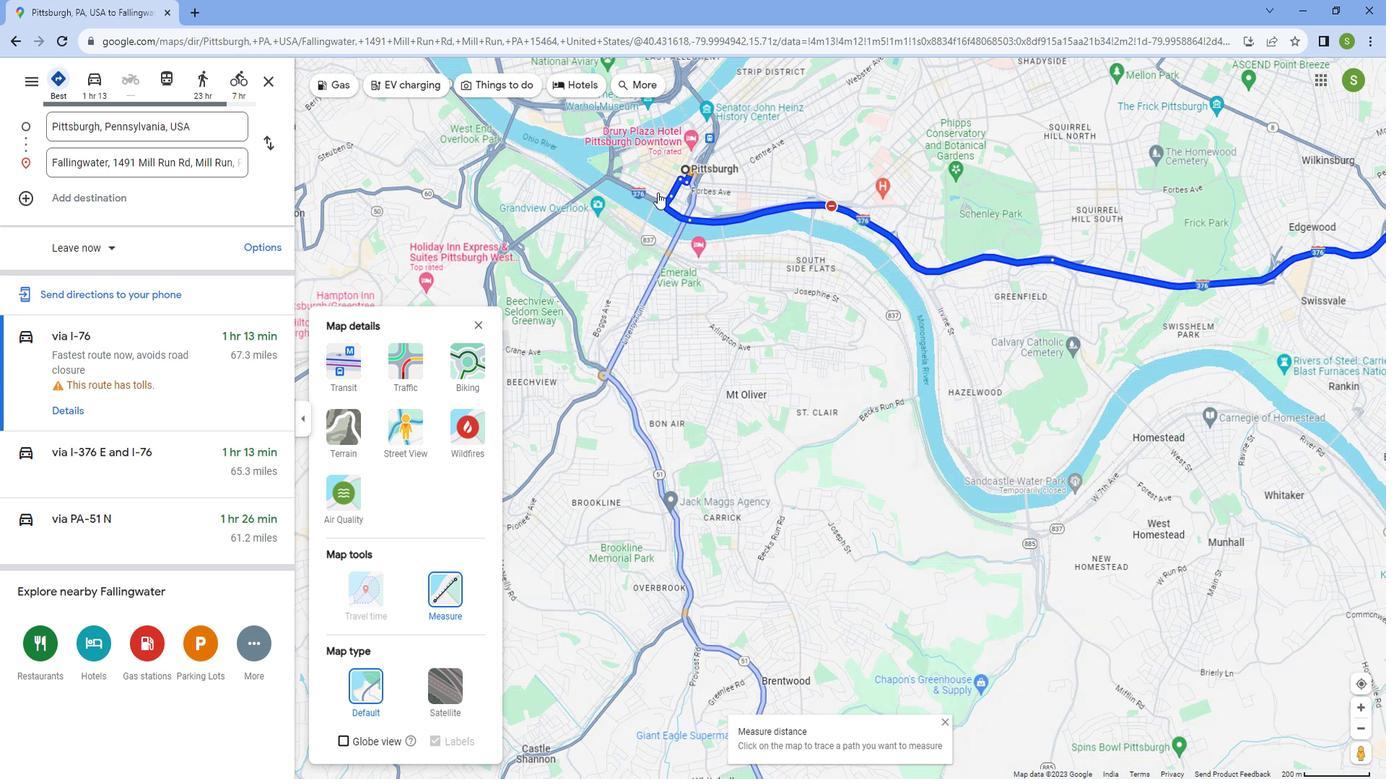 
Action: Mouse scrolled (657, 184) with delta (0, 0)
Screenshot: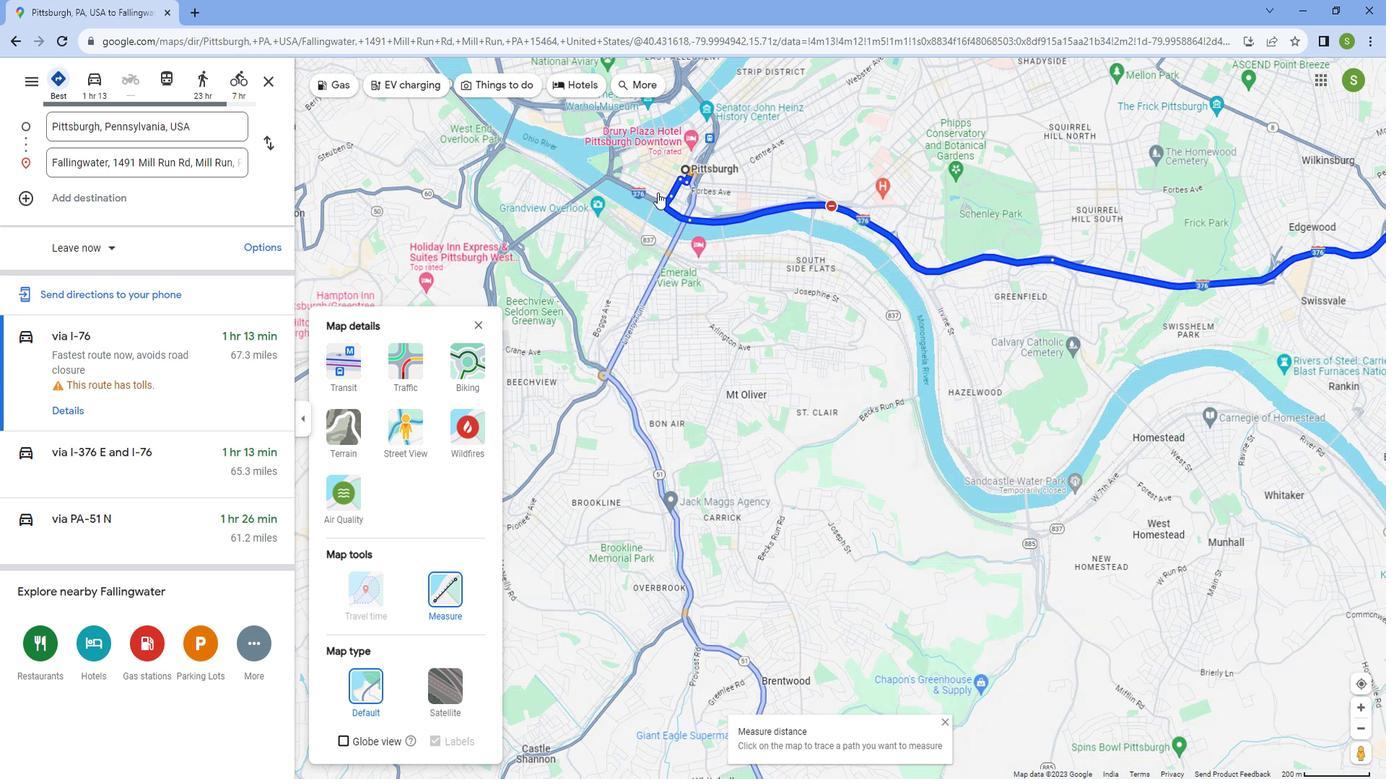 
Action: Mouse scrolled (657, 184) with delta (0, 0)
Screenshot: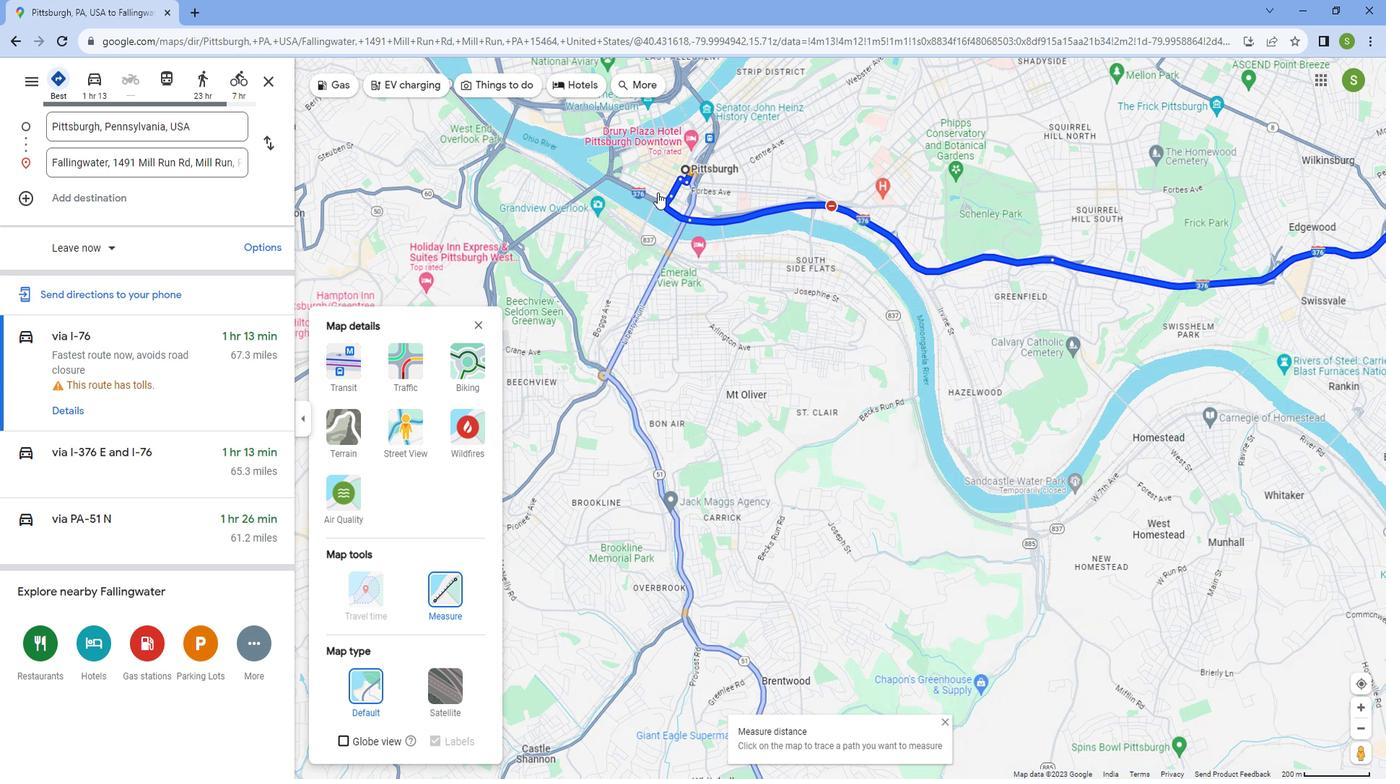 
Action: Mouse scrolled (657, 186) with delta (0, 0)
Screenshot: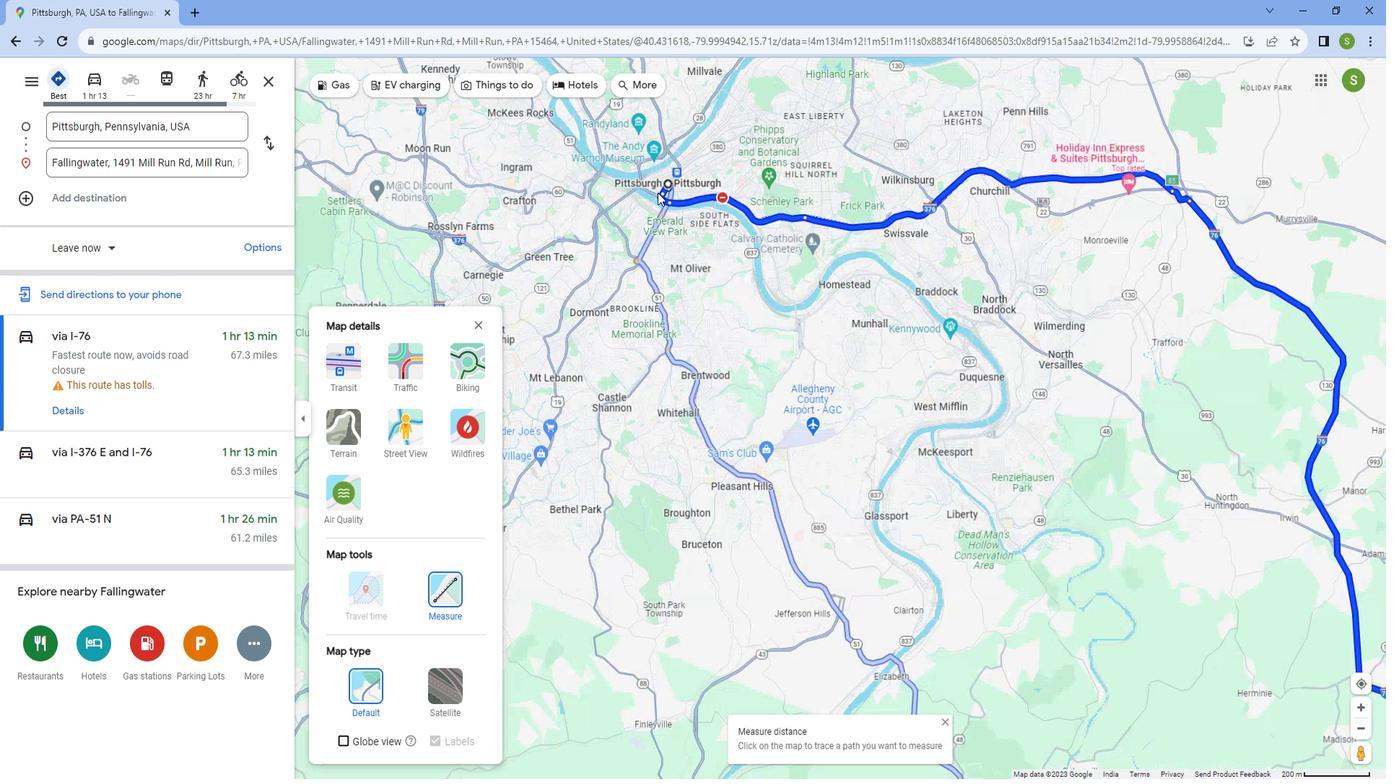 
Action: Mouse scrolled (657, 186) with delta (0, 0)
Screenshot: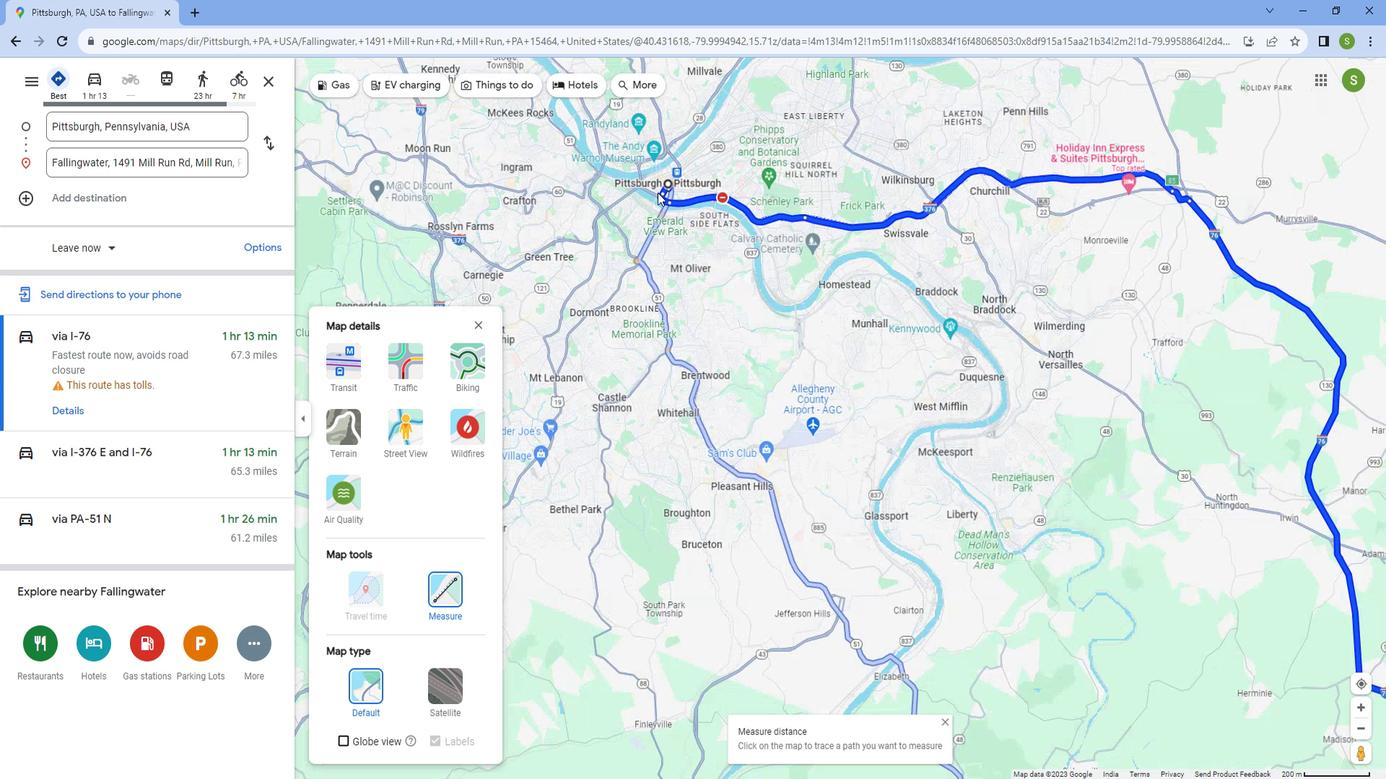 
Action: Mouse scrolled (657, 184) with delta (0, 0)
Screenshot: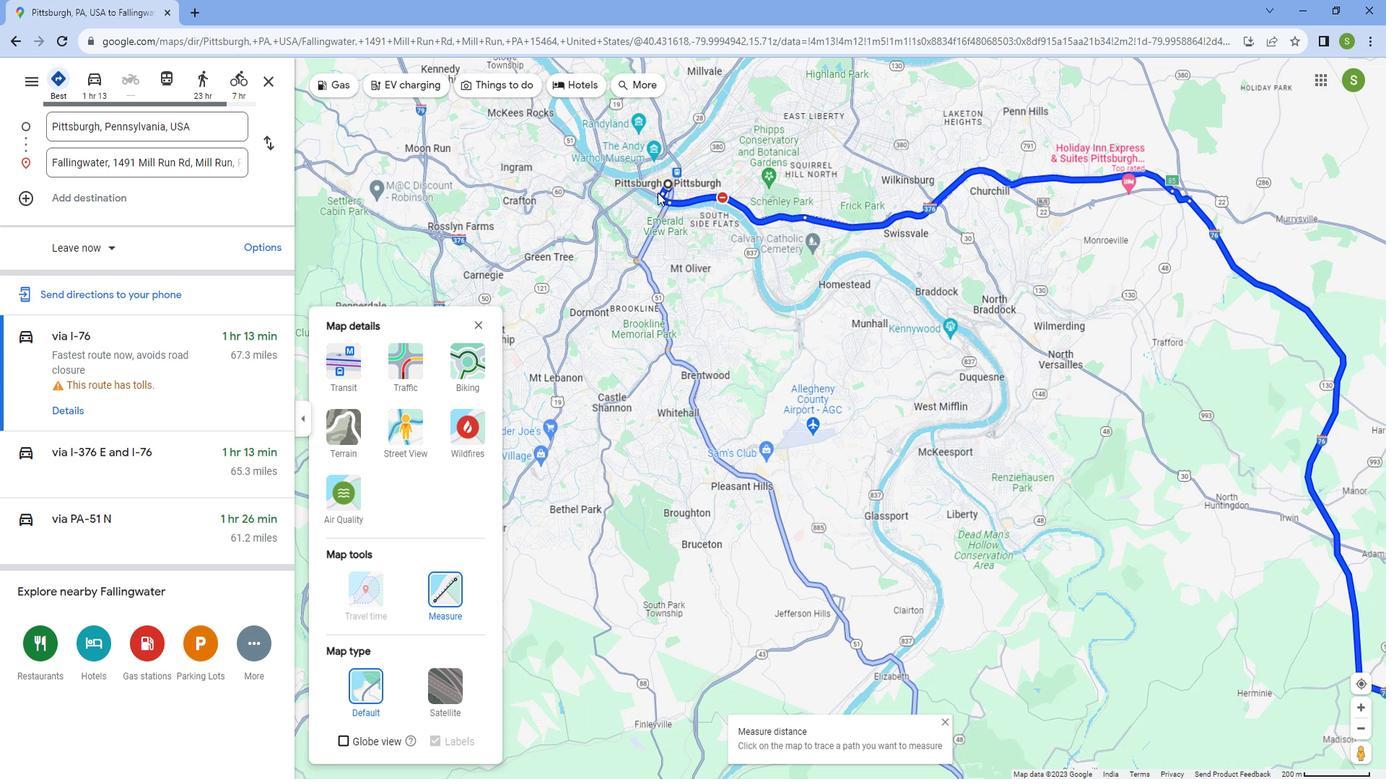 
Action: Mouse scrolled (657, 184) with delta (0, 0)
Screenshot: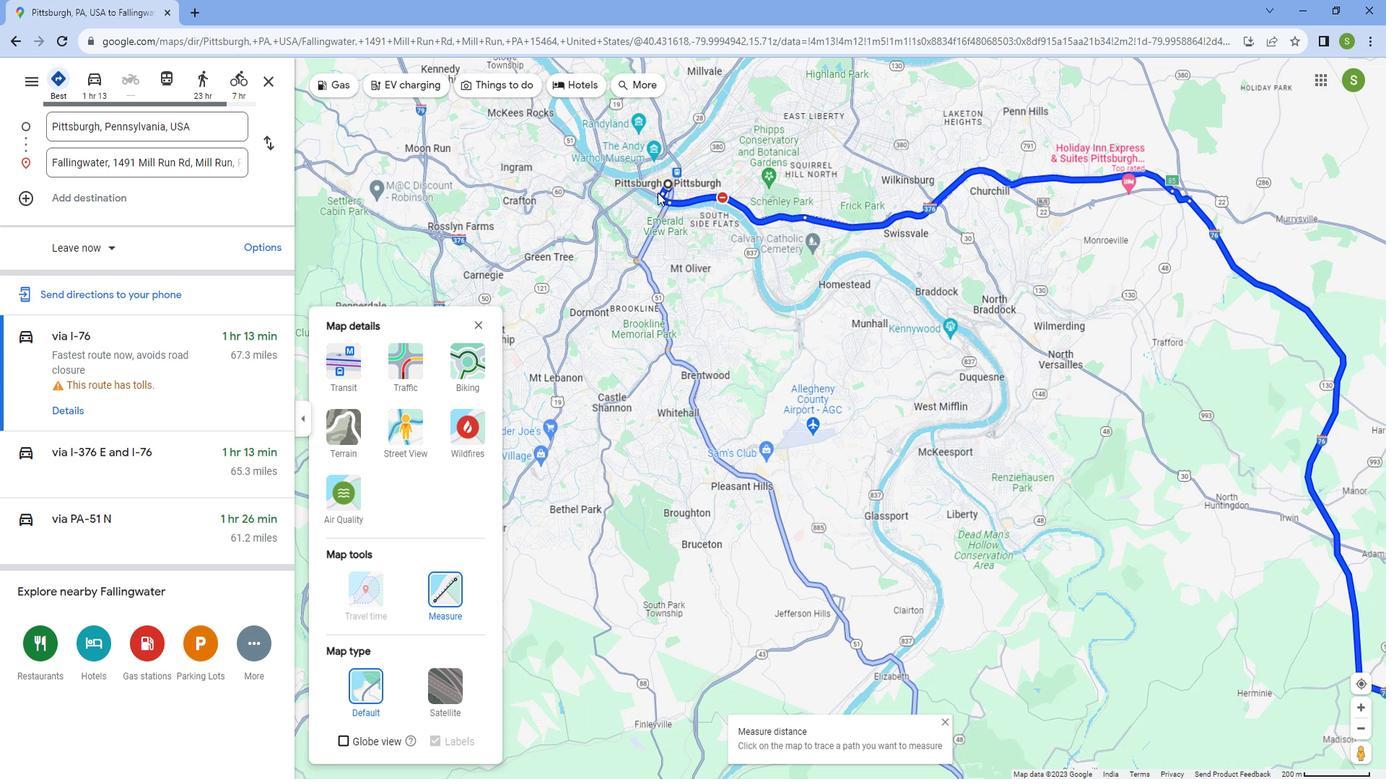 
Action: Mouse scrolled (657, 184) with delta (0, 0)
Screenshot: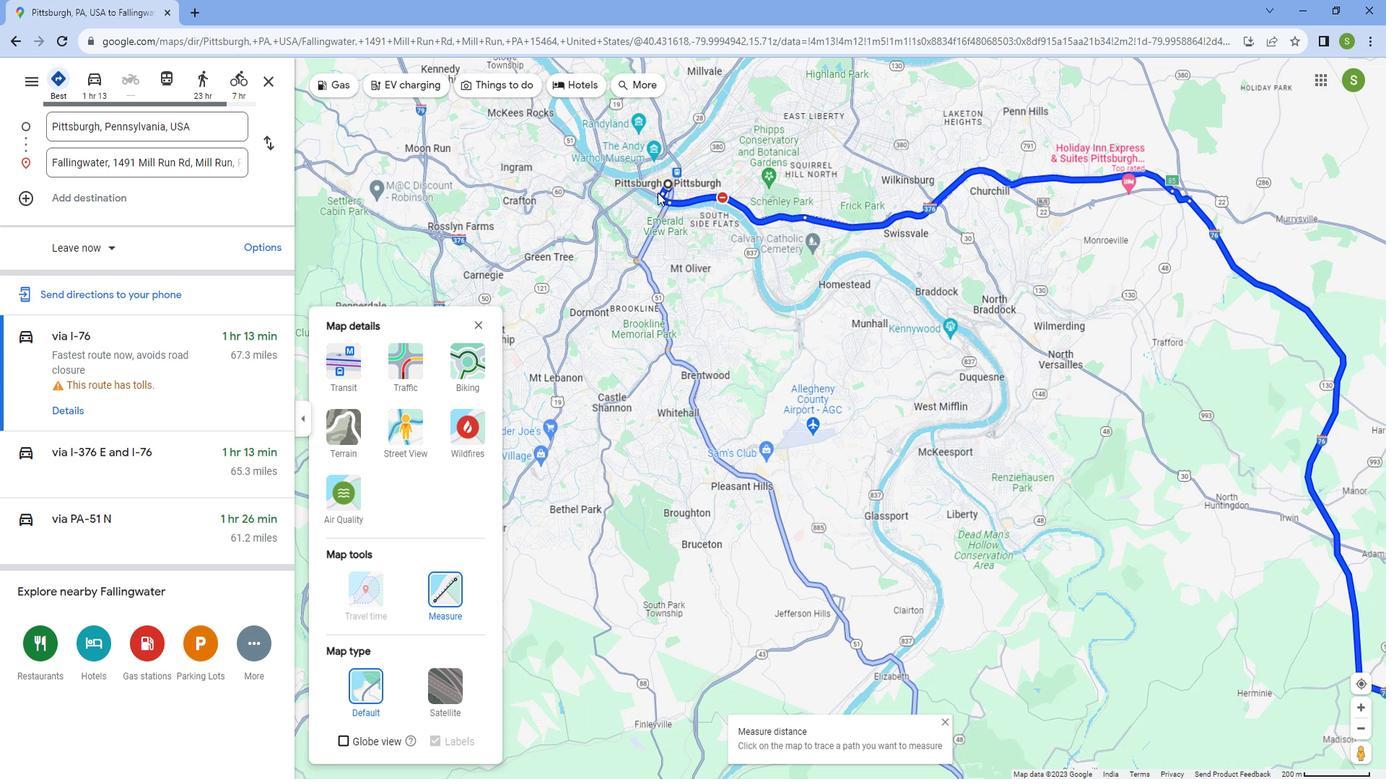 
Action: Mouse scrolled (657, 184) with delta (0, 0)
Screenshot: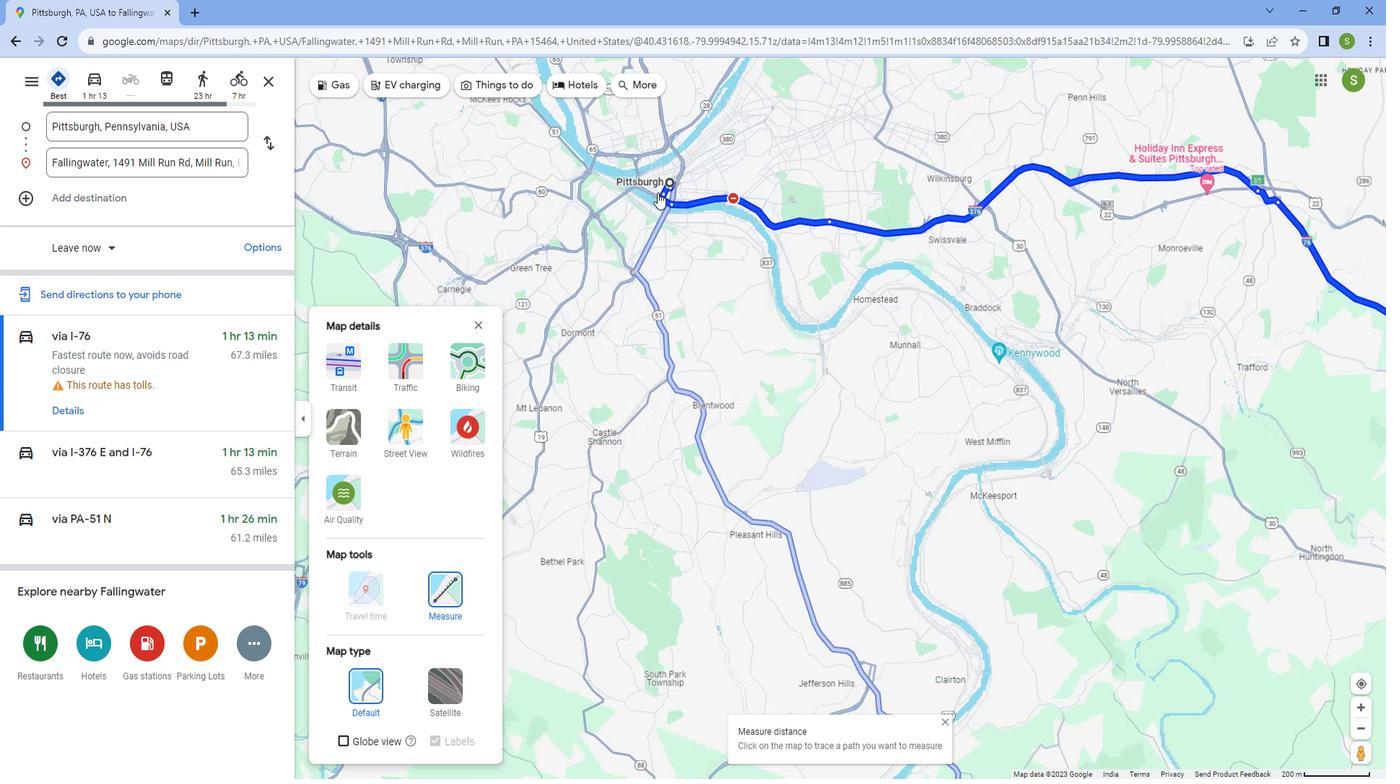 
Action: Mouse scrolled (657, 184) with delta (0, 0)
Screenshot: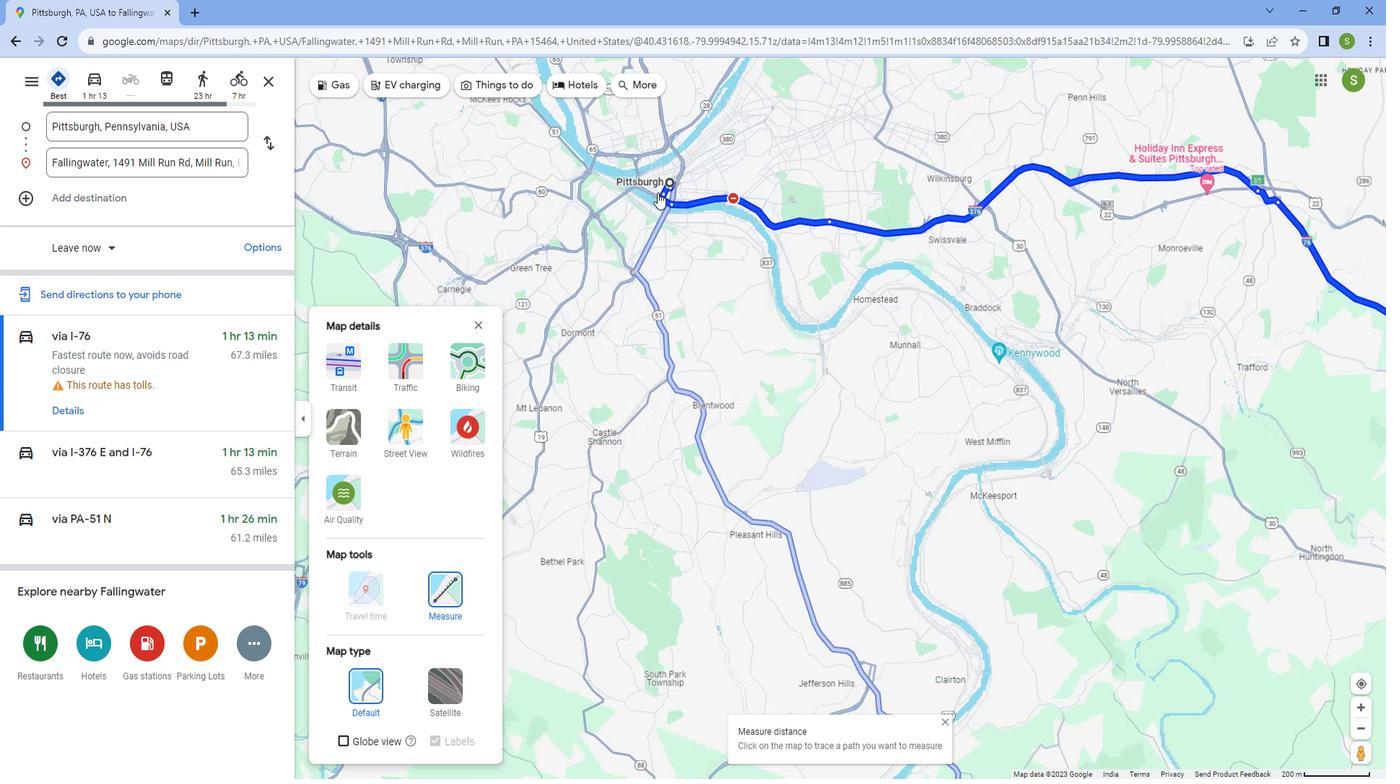 
Action: Mouse scrolled (657, 184) with delta (0, 0)
Screenshot: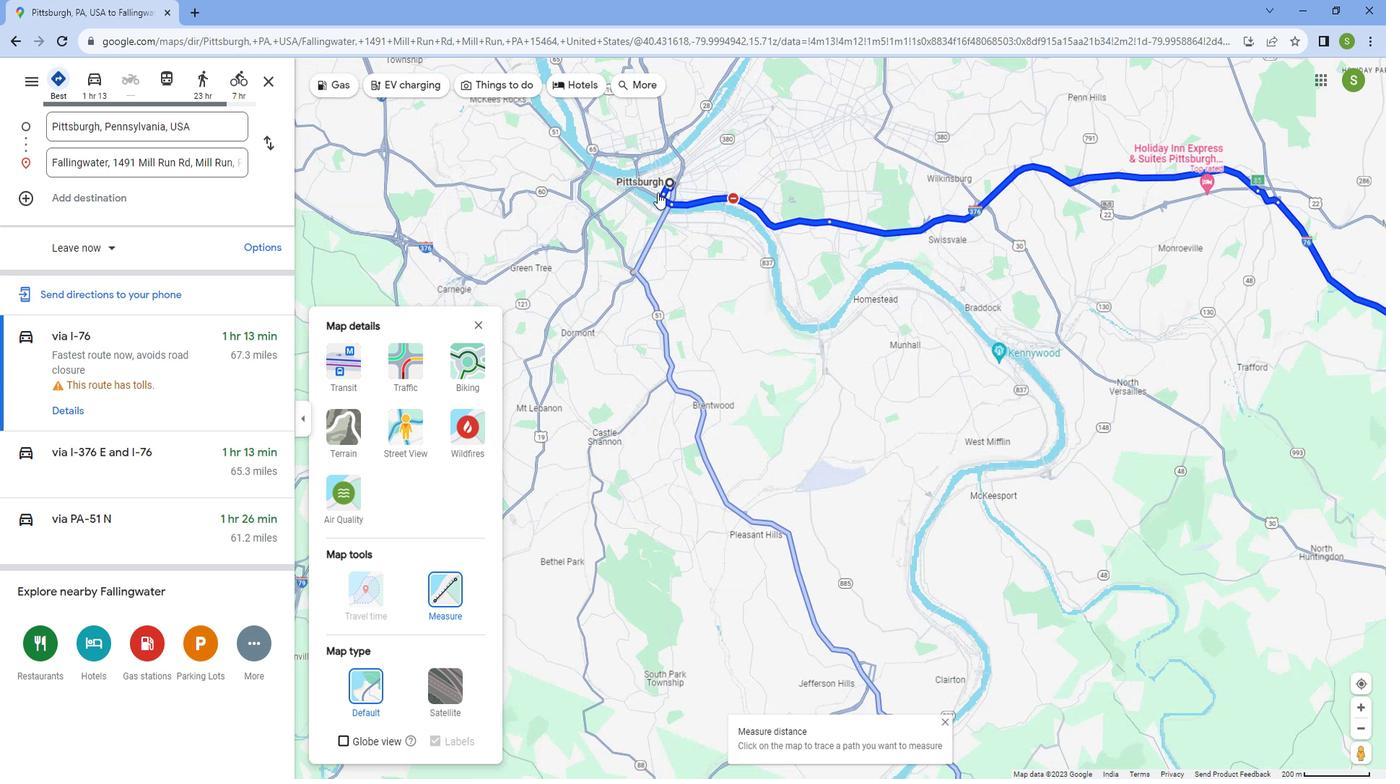 
Action: Mouse scrolled (657, 184) with delta (0, 0)
Screenshot: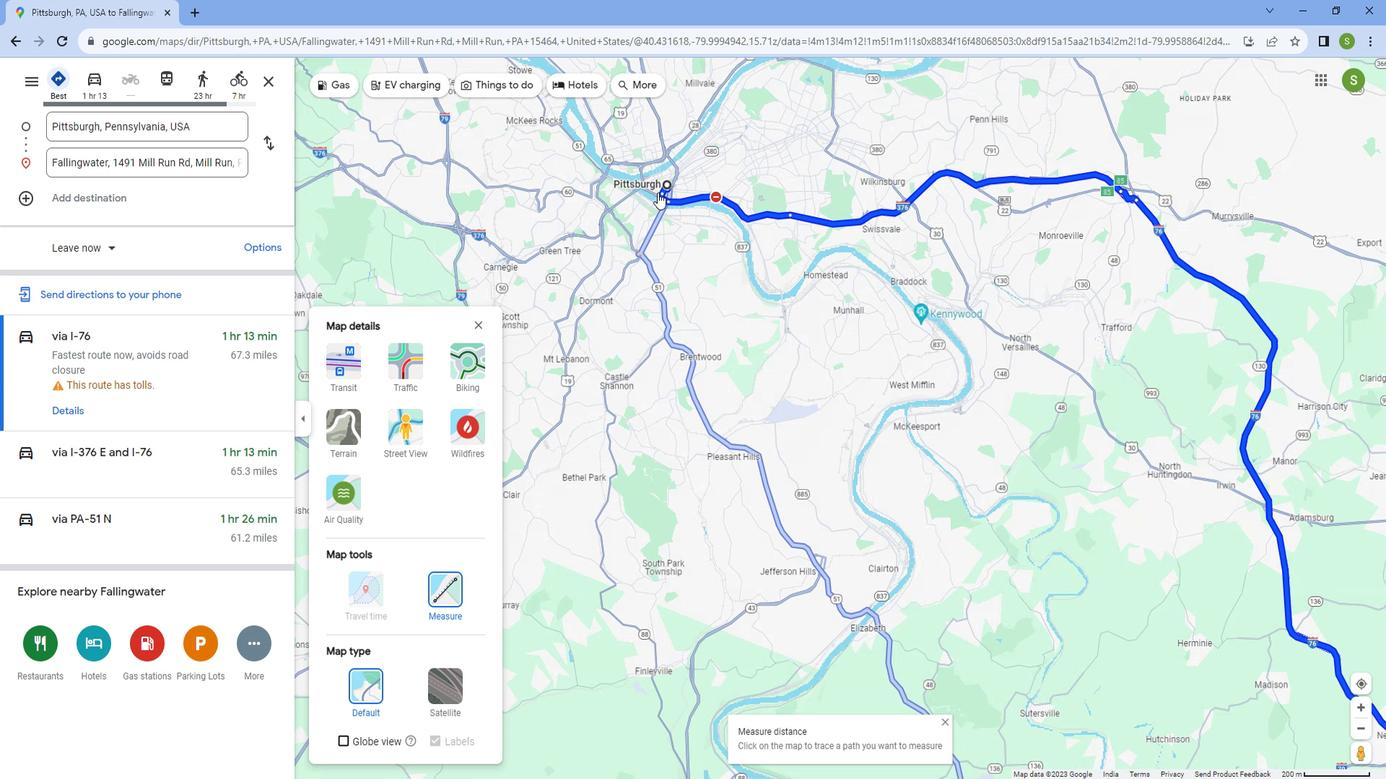 
Action: Mouse scrolled (657, 184) with delta (0, 0)
Screenshot: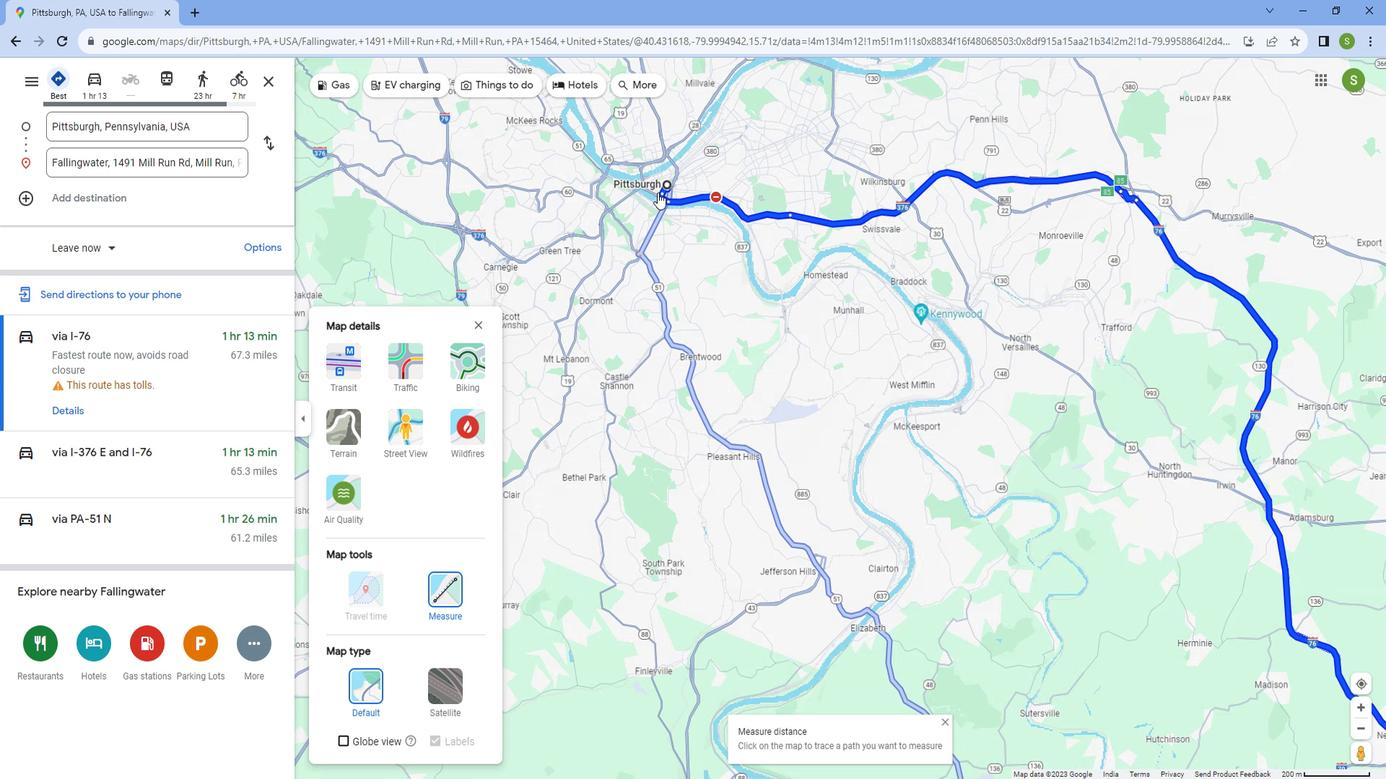 
Action: Mouse scrolled (657, 184) with delta (0, 0)
Screenshot: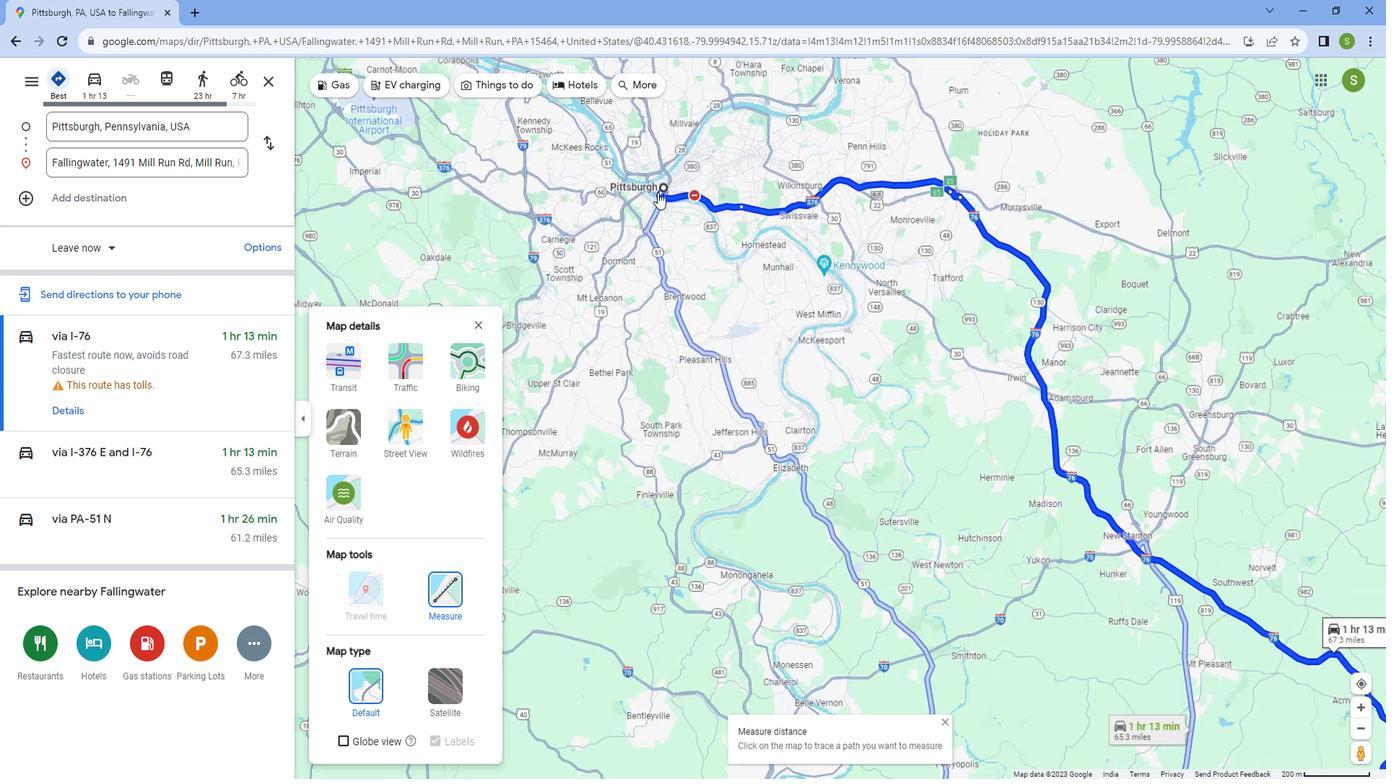 
Action: Mouse scrolled (657, 184) with delta (0, 0)
Screenshot: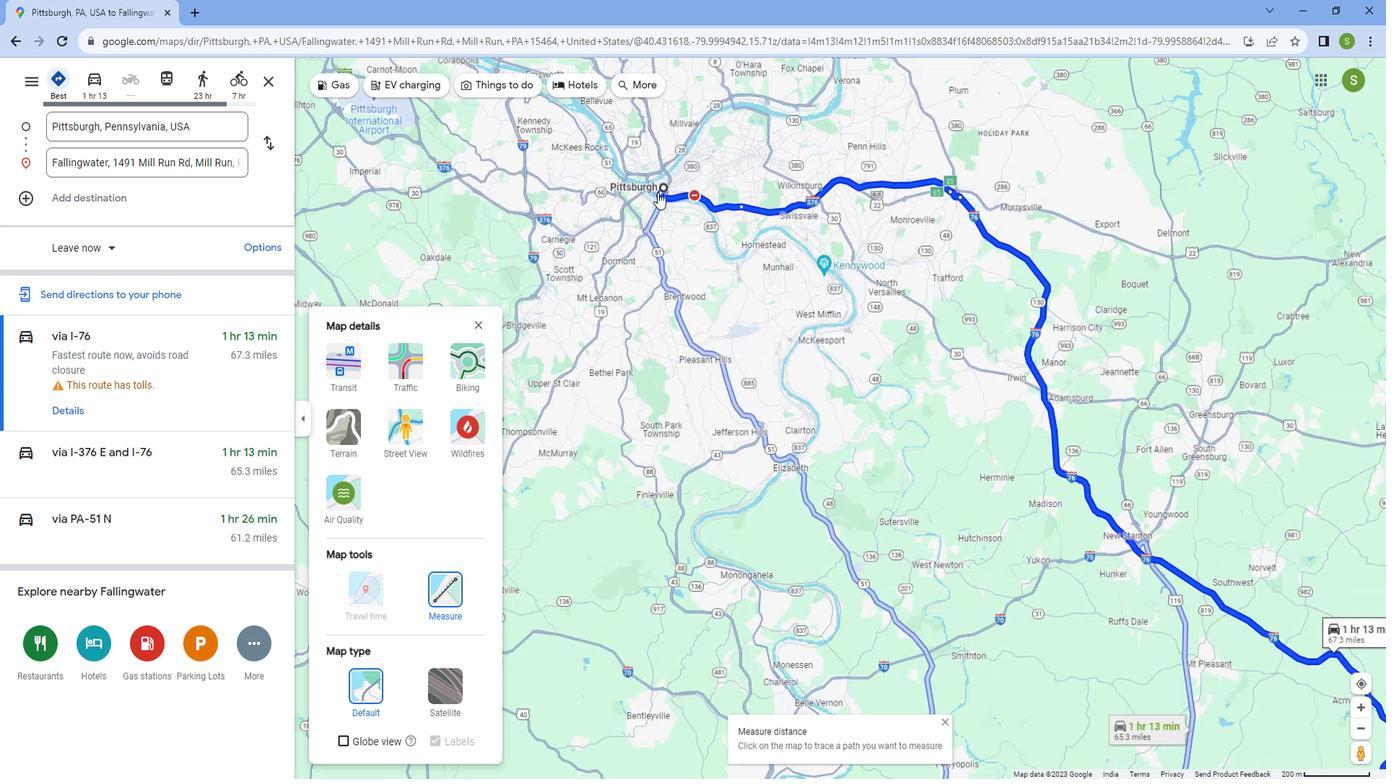 
Action: Mouse scrolled (657, 184) with delta (0, 0)
Screenshot: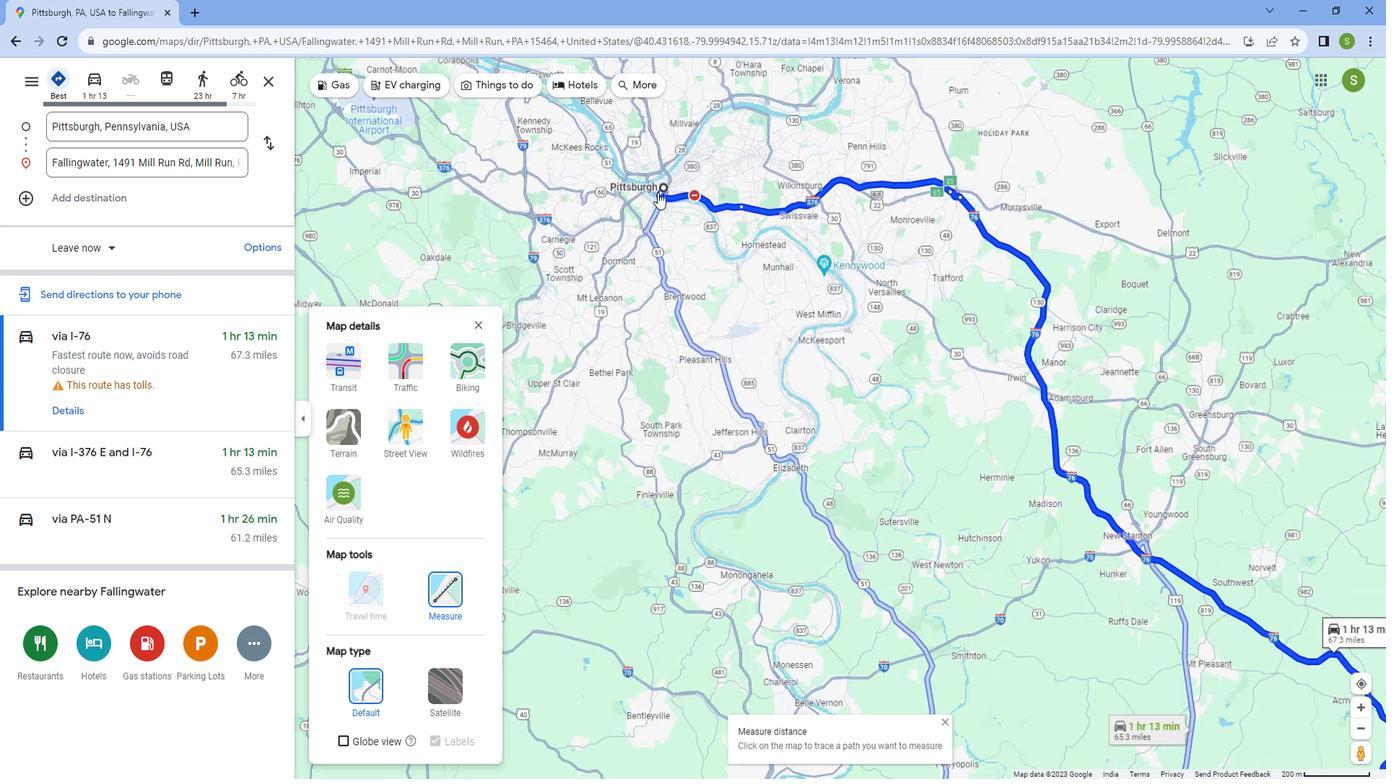 
Action: Mouse scrolled (657, 184) with delta (0, 0)
Screenshot: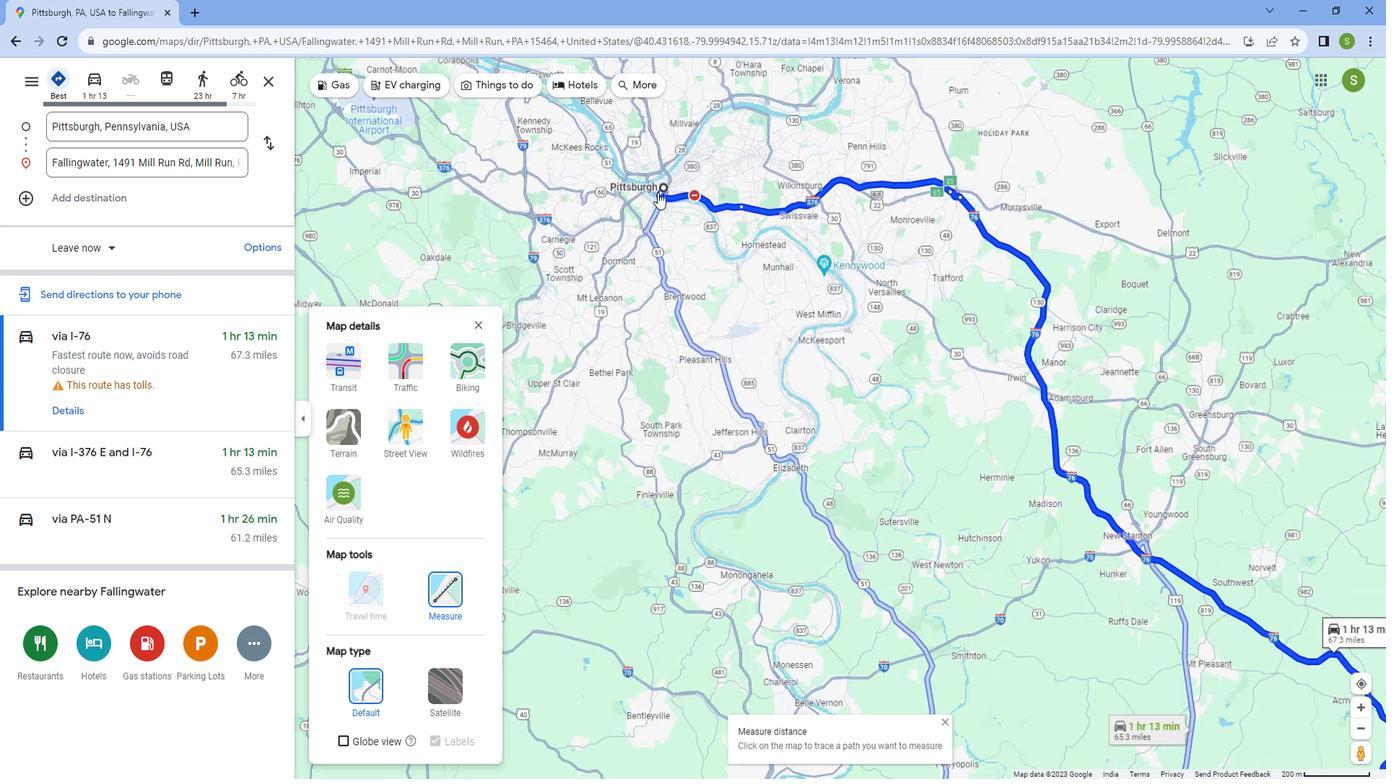 
Action: Mouse scrolled (657, 184) with delta (0, 0)
Screenshot: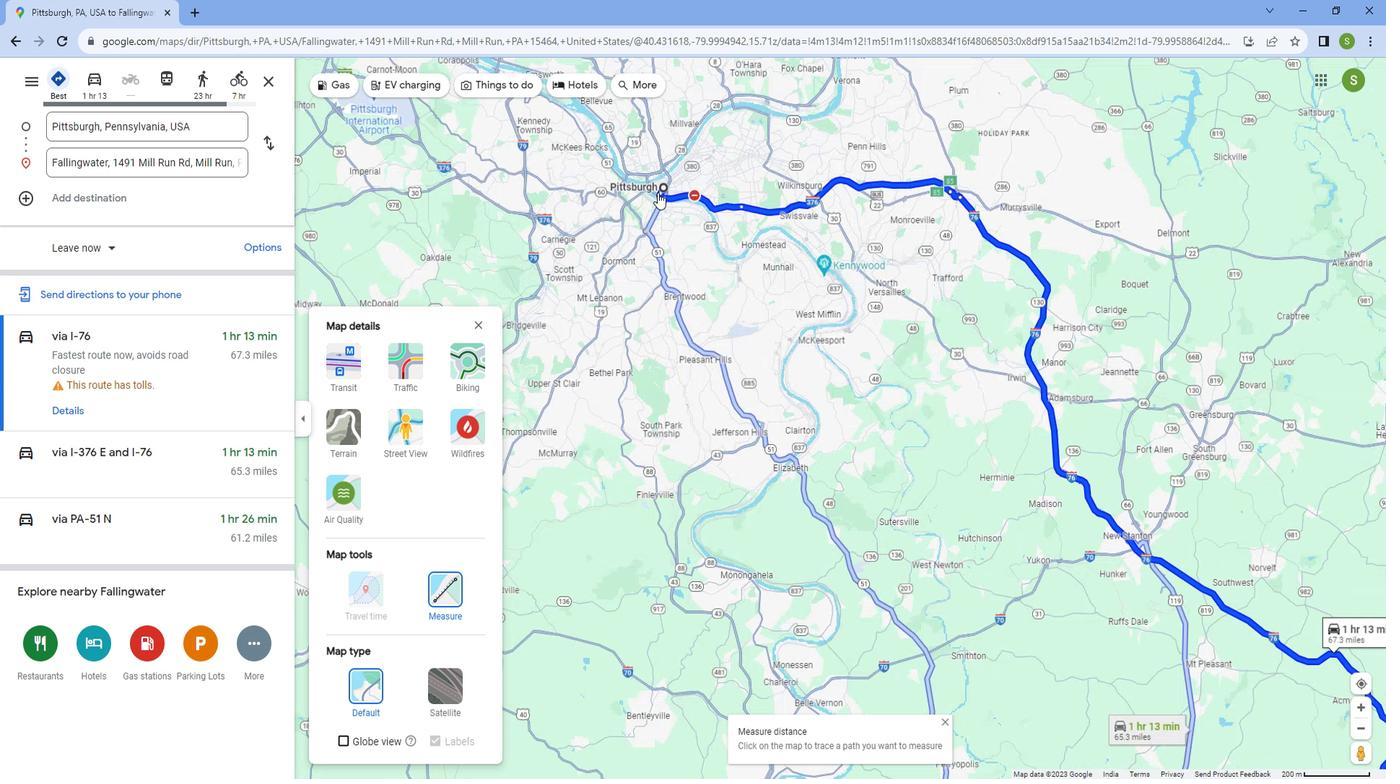 
Action: Mouse scrolled (657, 184) with delta (0, 0)
Screenshot: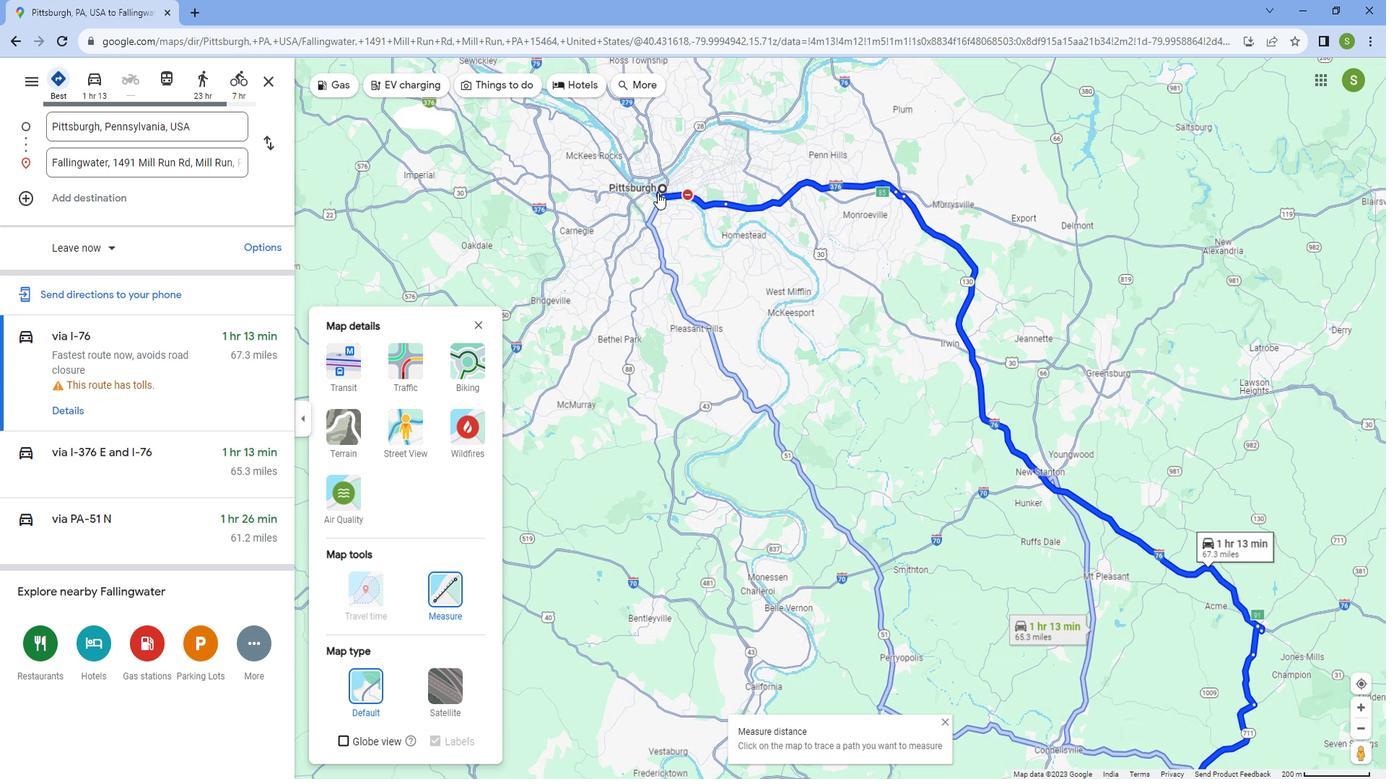
Action: Mouse scrolled (657, 184) with delta (0, 0)
Screenshot: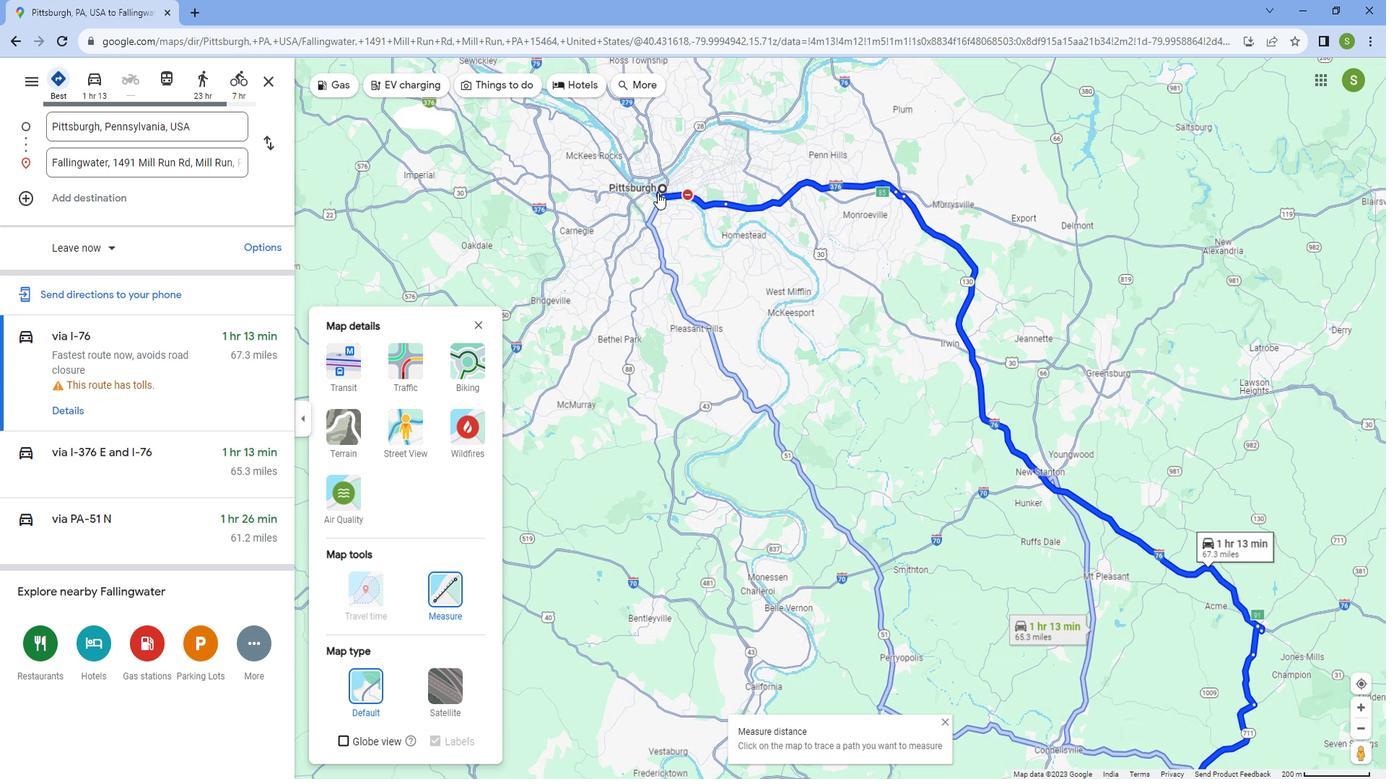 
Action: Mouse scrolled (657, 184) with delta (0, 0)
Screenshot: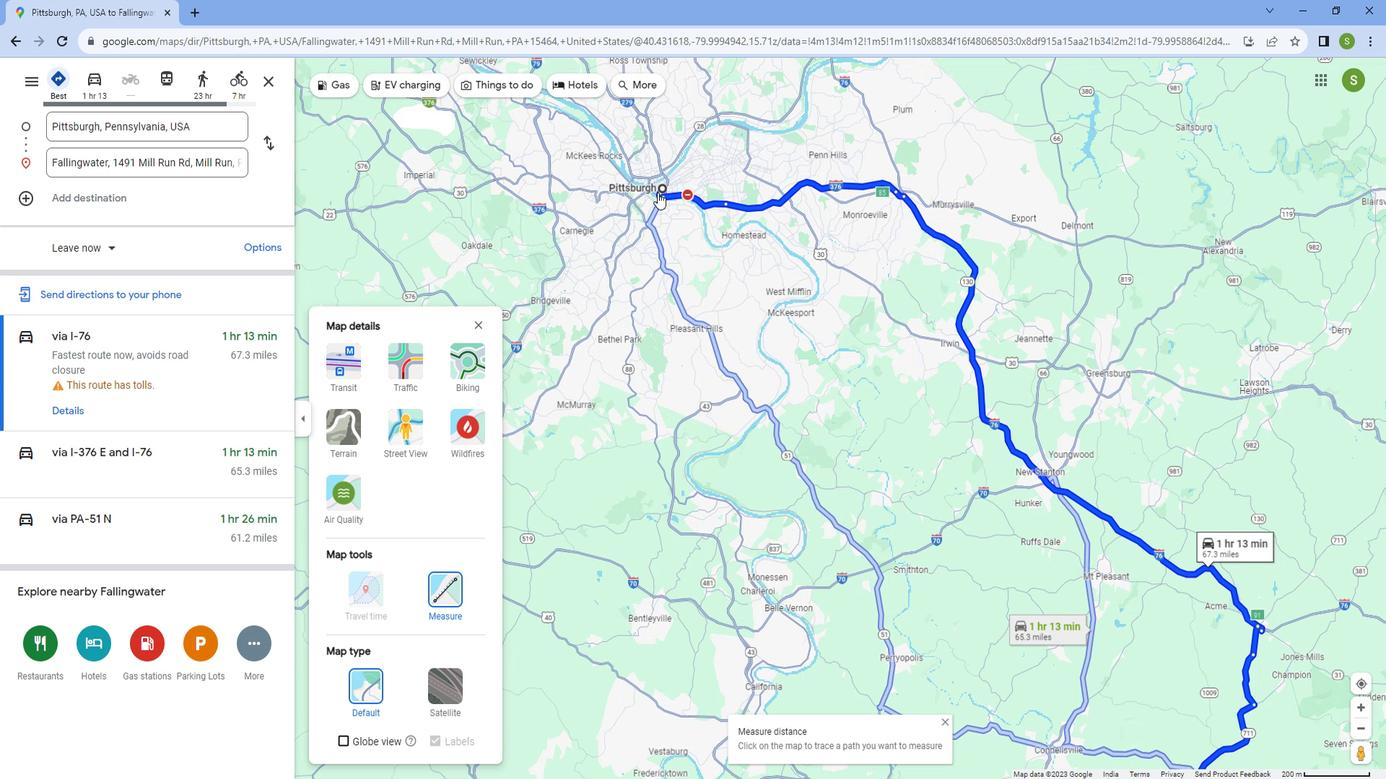 
Action: Mouse scrolled (657, 184) with delta (0, 0)
Screenshot: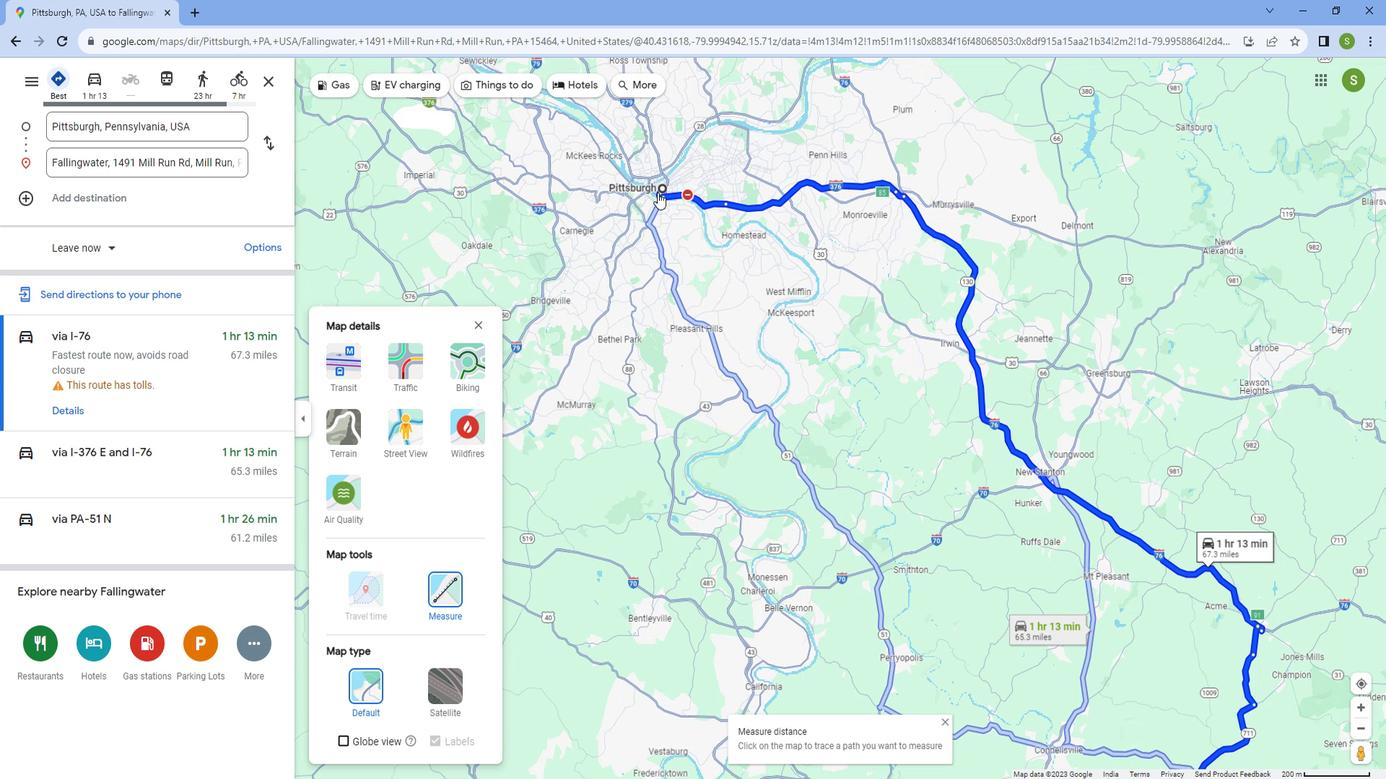 
Action: Mouse moved to (831, 443)
Screenshot: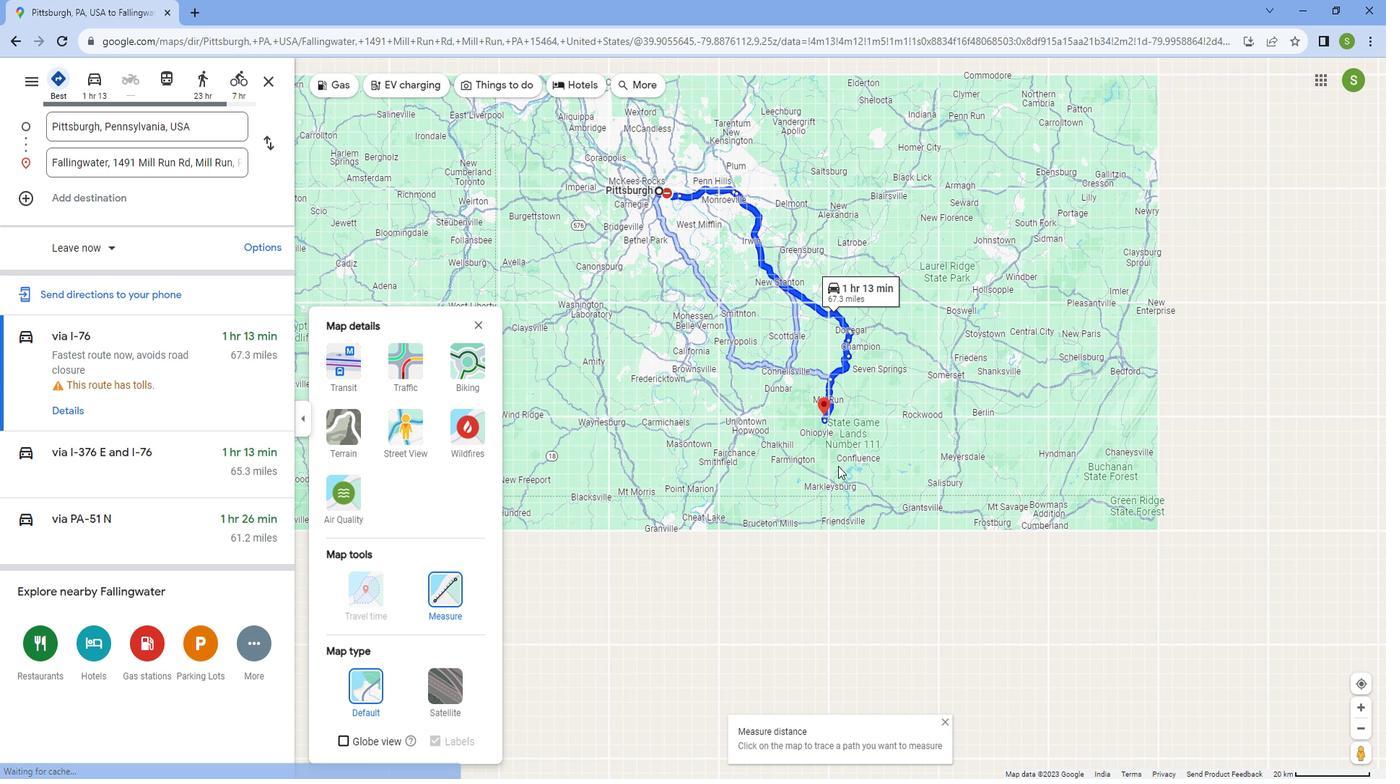
Action: Mouse scrolled (831, 444) with delta (0, 0)
Screenshot: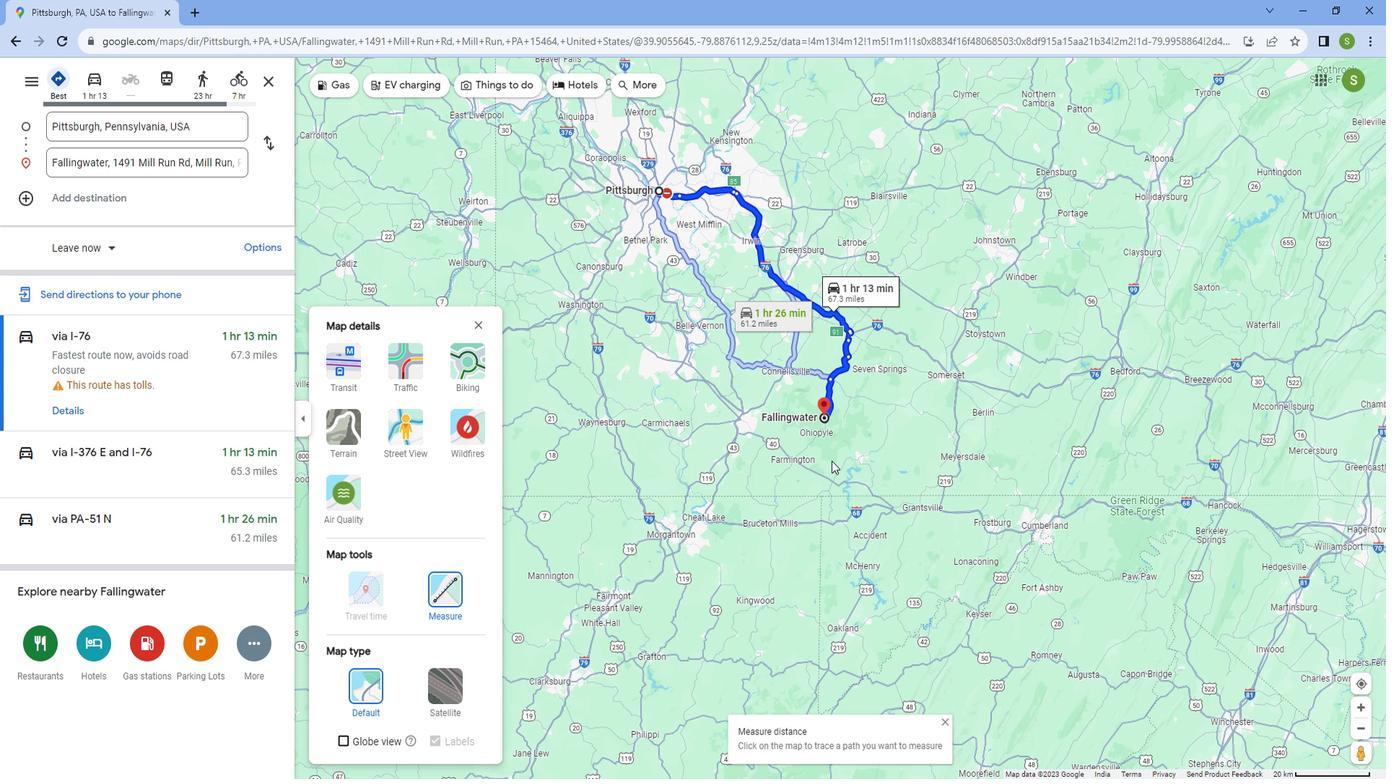 
Action: Mouse scrolled (831, 444) with delta (0, 0)
Screenshot: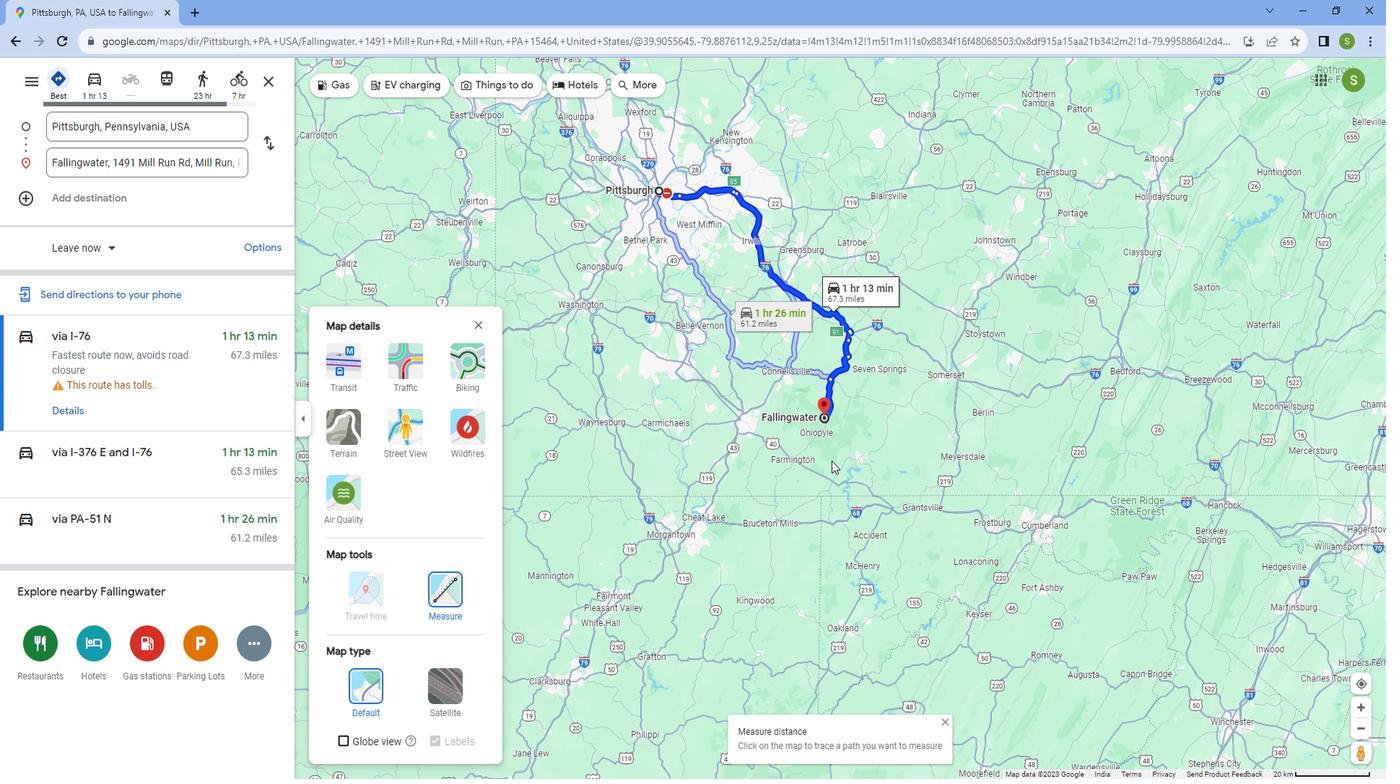 
Action: Mouse scrolled (831, 444) with delta (0, 0)
Screenshot: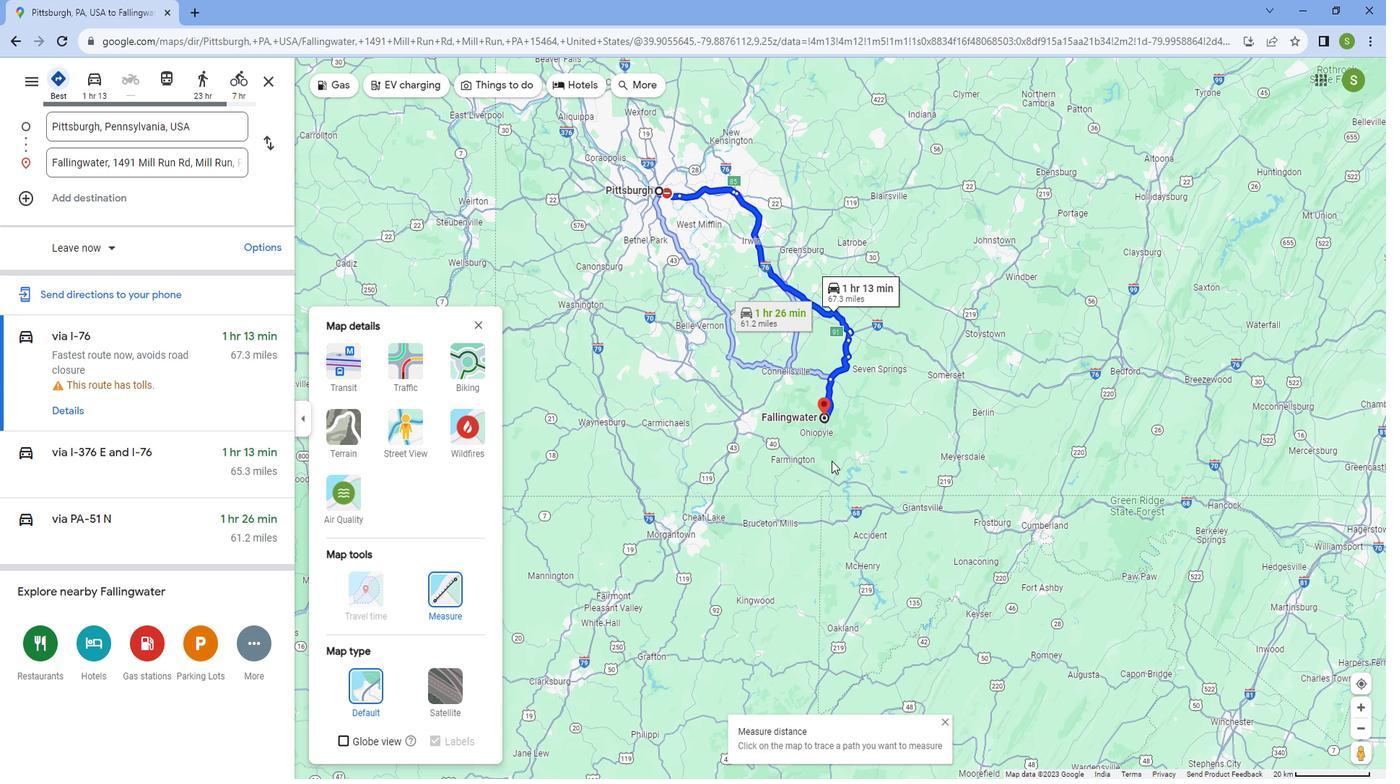 
Action: Mouse scrolled (831, 444) with delta (0, 0)
Screenshot: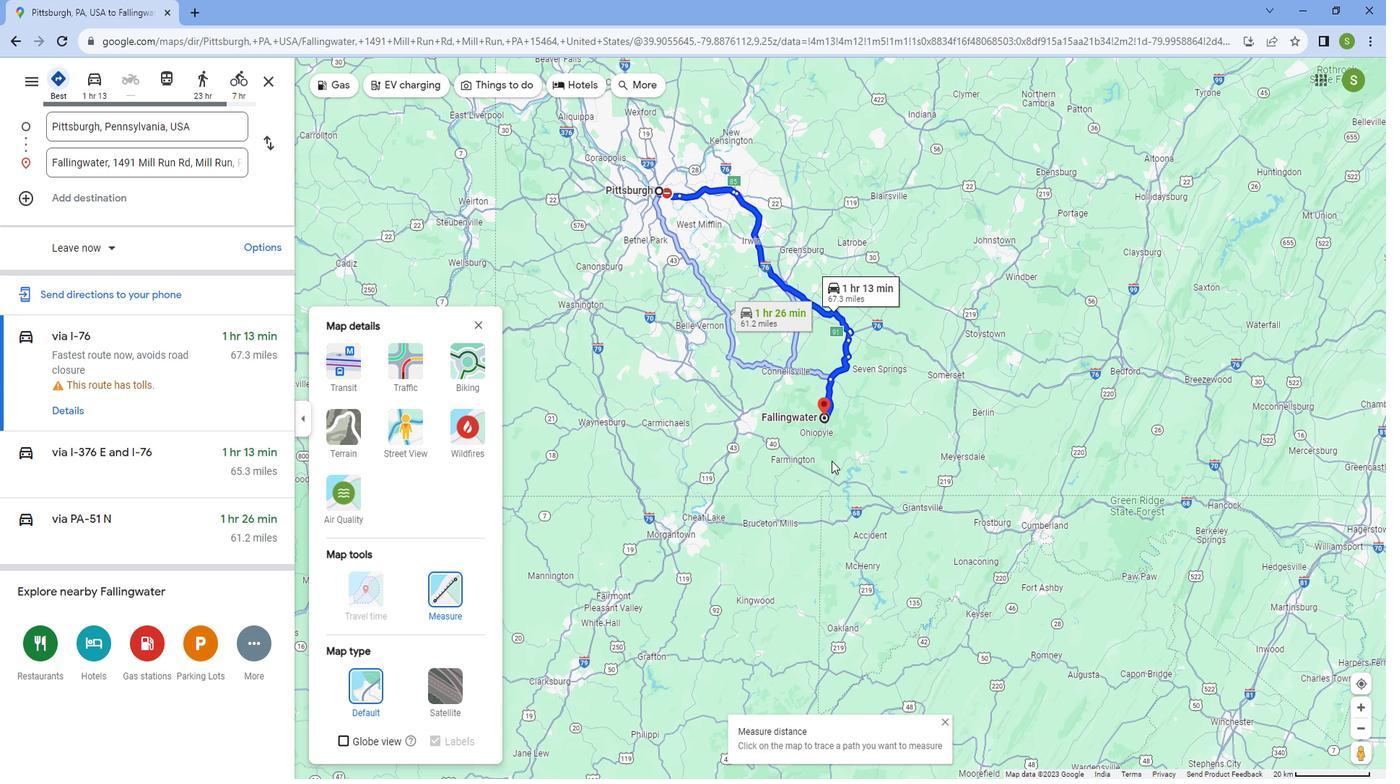 
Action: Mouse scrolled (831, 444) with delta (0, 0)
Screenshot: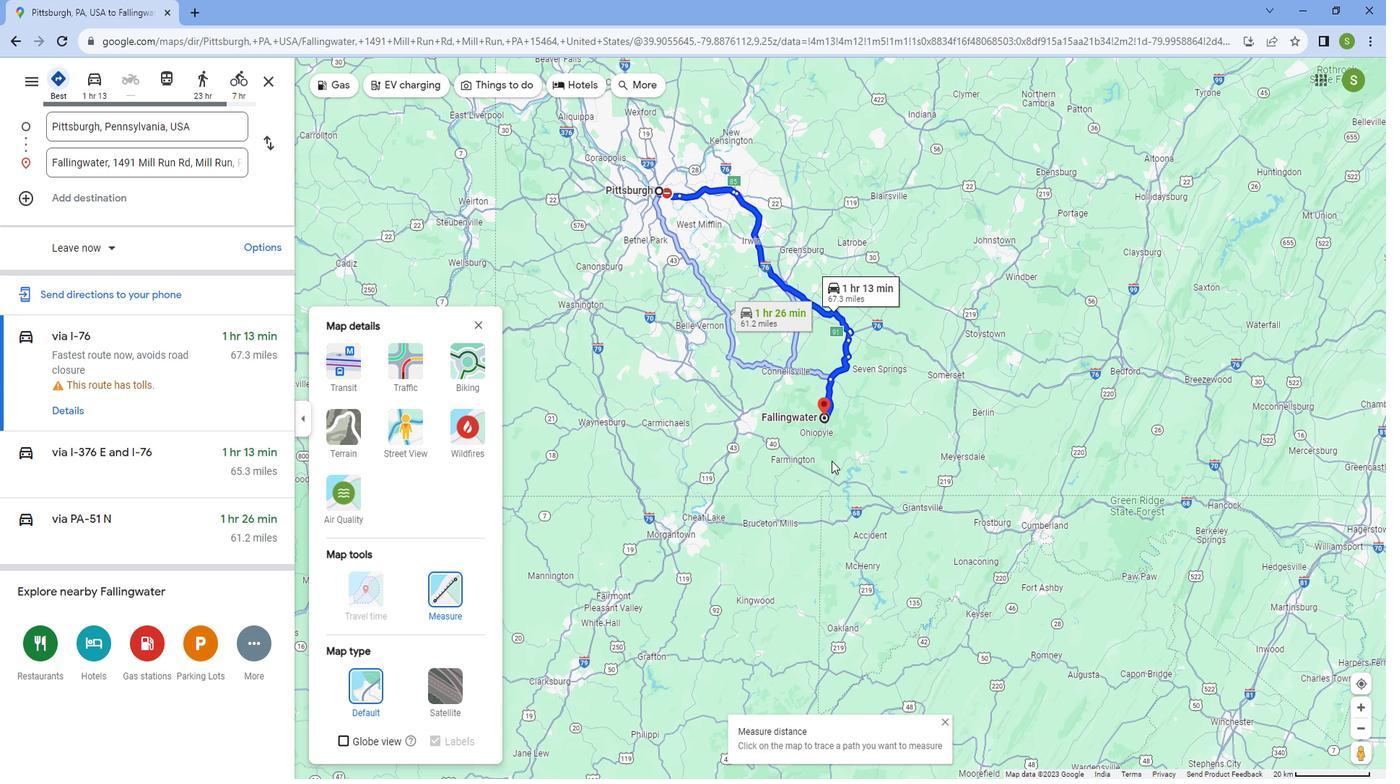 
Action: Mouse scrolled (831, 444) with delta (0, 0)
Screenshot: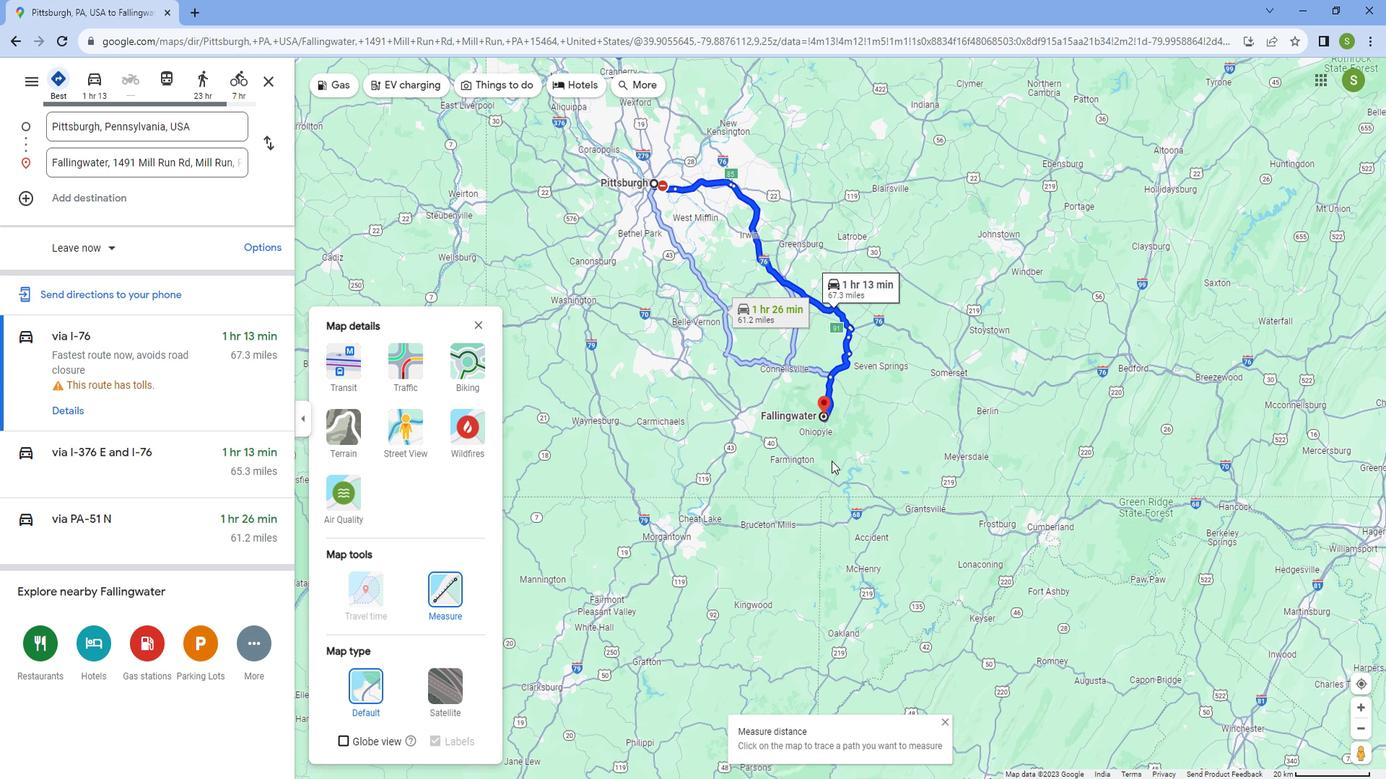 
Action: Mouse scrolled (831, 444) with delta (0, 0)
Screenshot: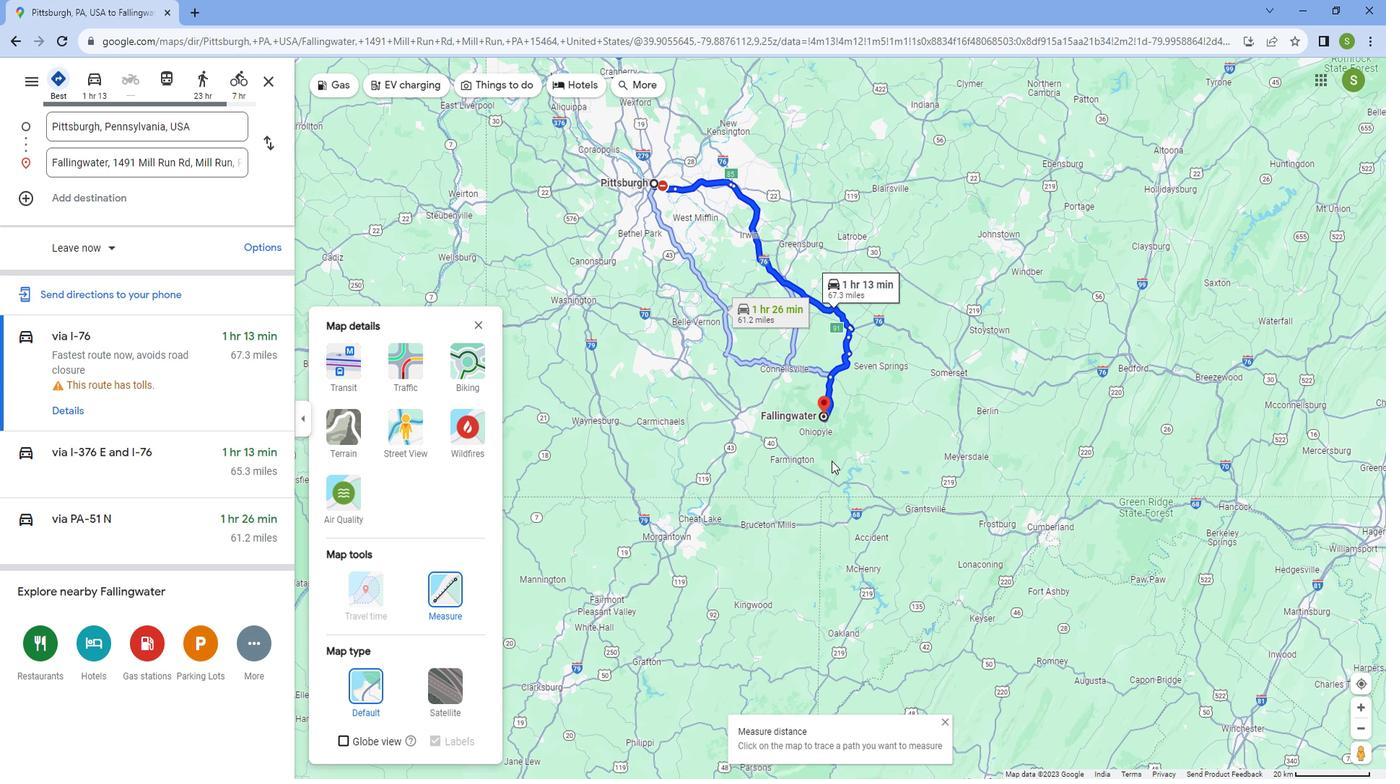 
Action: Mouse moved to (829, 438)
Screenshot: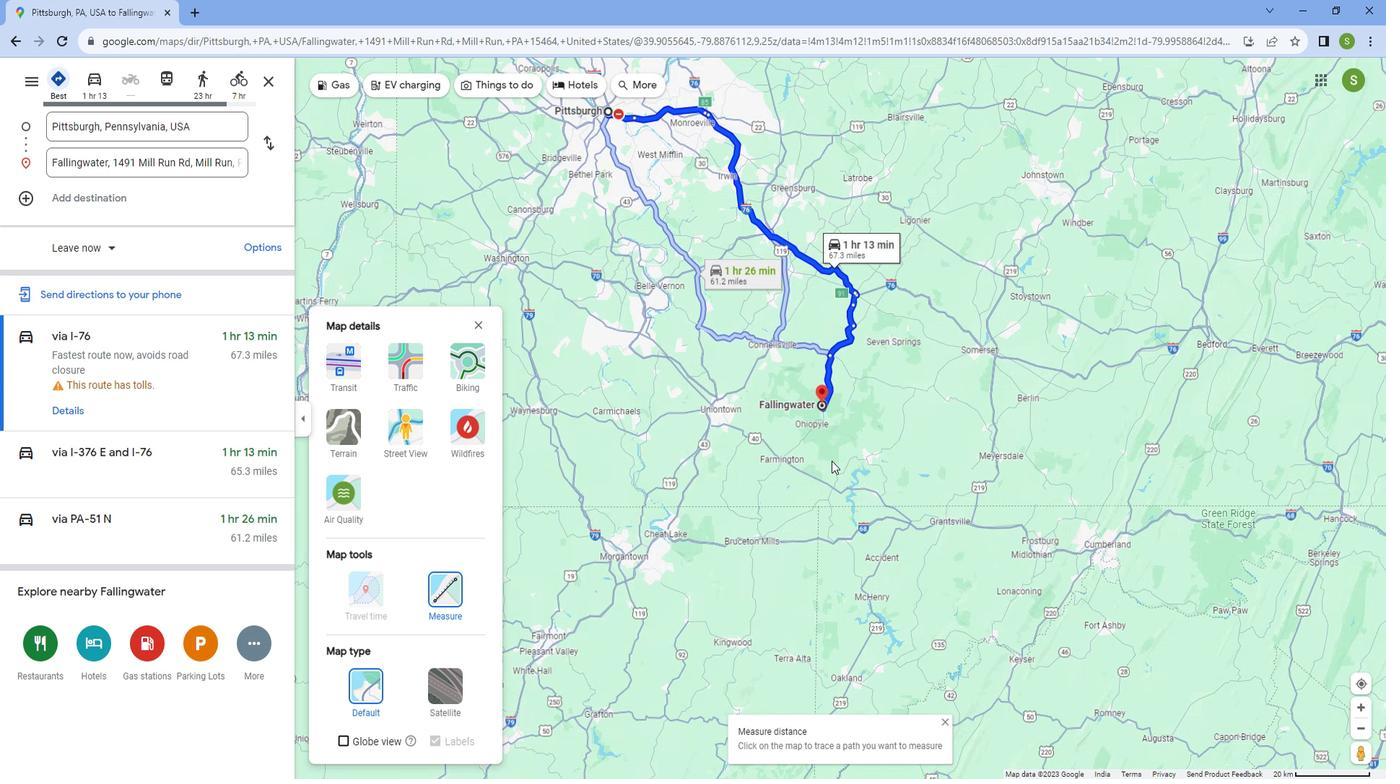 
Action: Mouse scrolled (829, 439) with delta (0, 0)
Screenshot: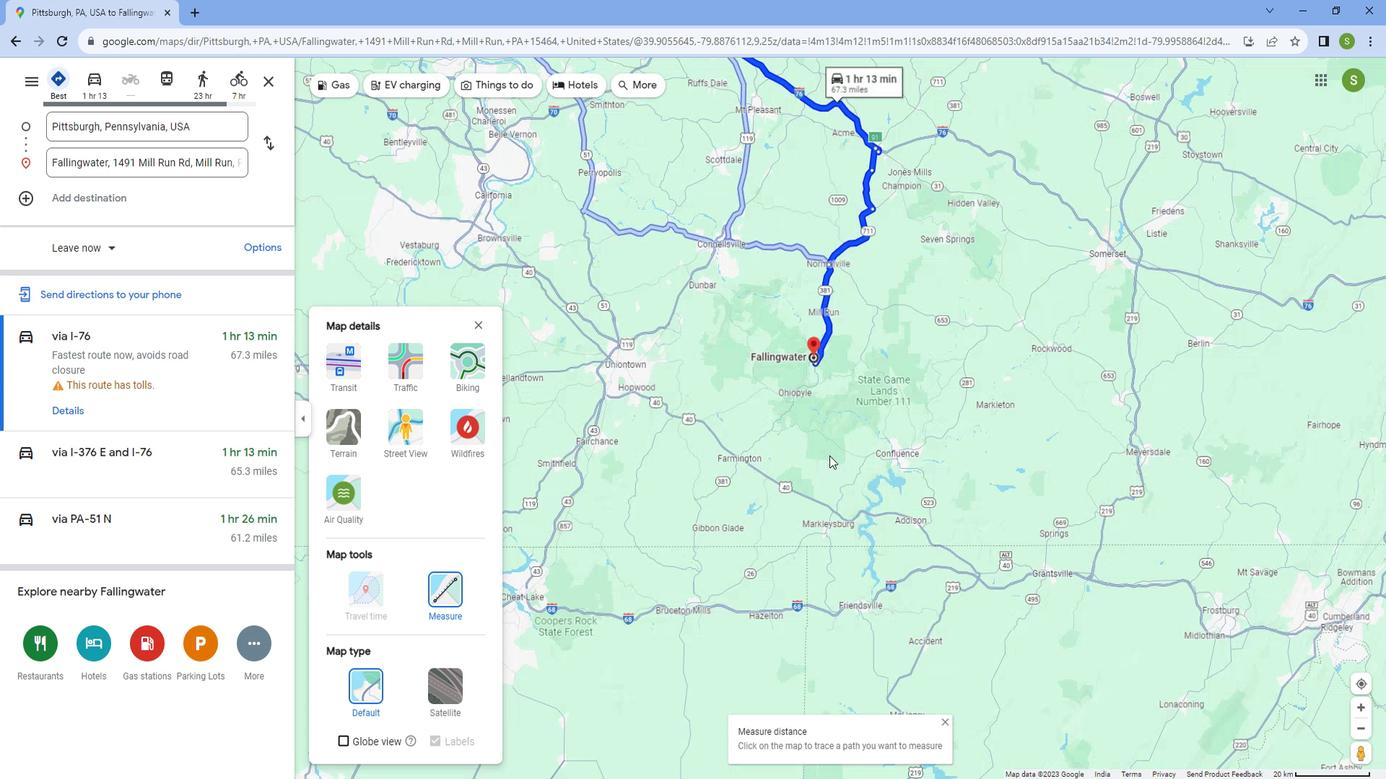 
Action: Mouse scrolled (829, 439) with delta (0, 0)
Screenshot: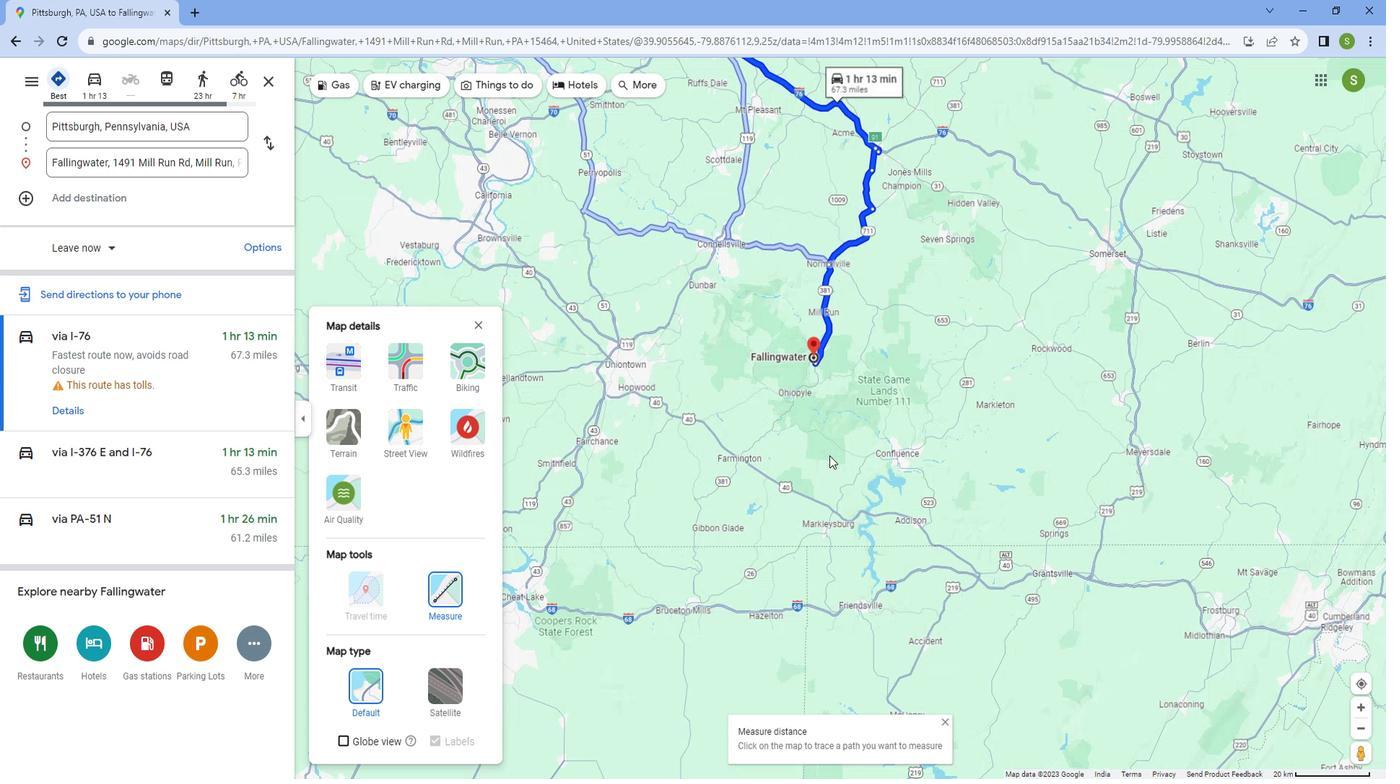 
Action: Mouse scrolled (829, 439) with delta (0, 0)
Screenshot: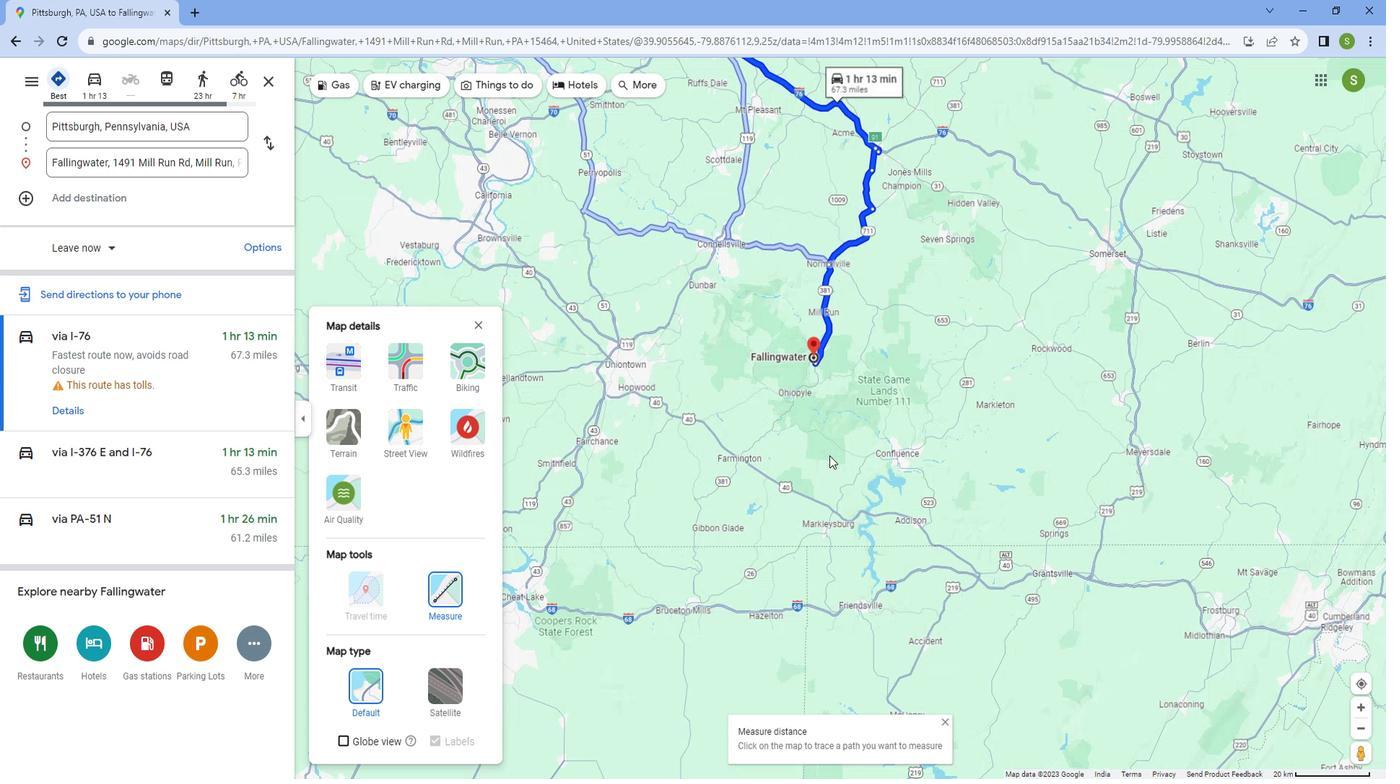 
Action: Mouse scrolled (829, 439) with delta (0, 0)
Screenshot: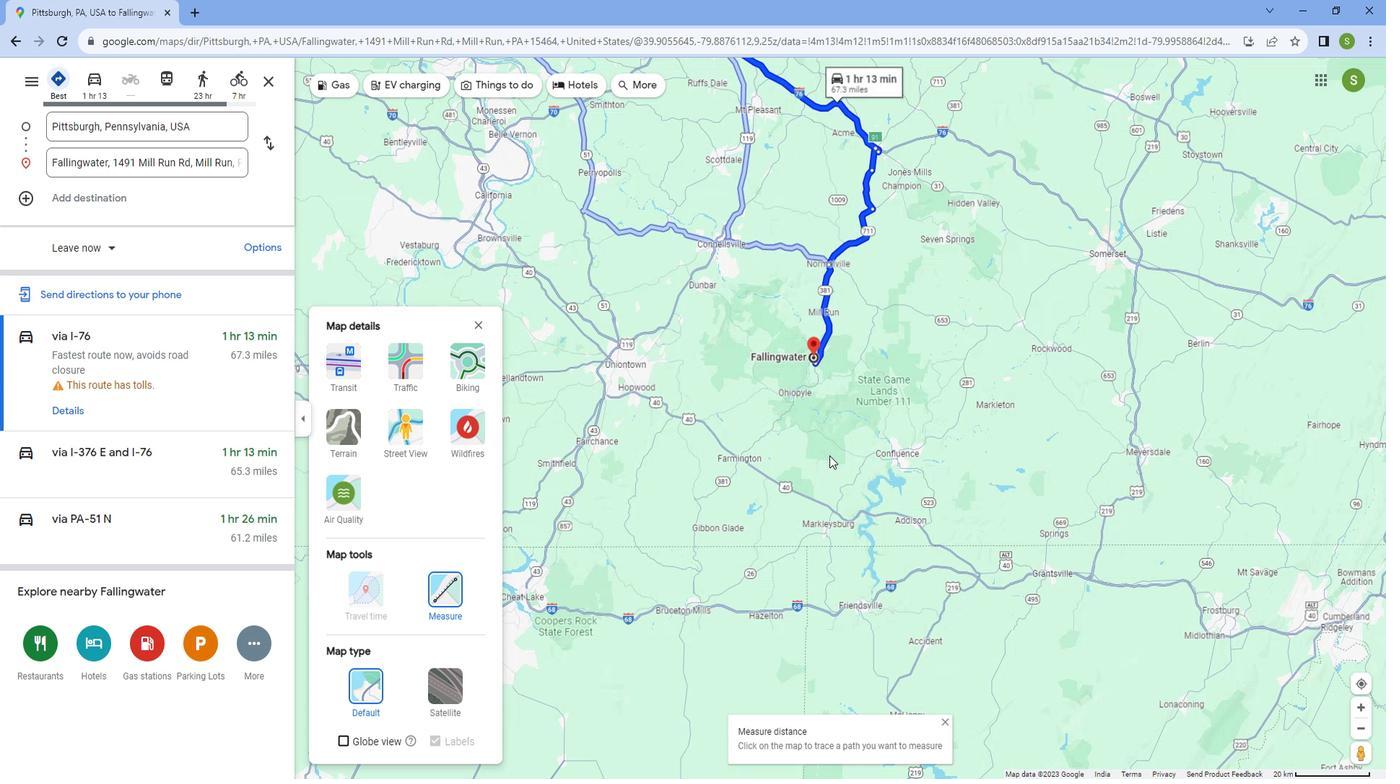 
Action: Mouse scrolled (829, 439) with delta (0, 0)
Screenshot: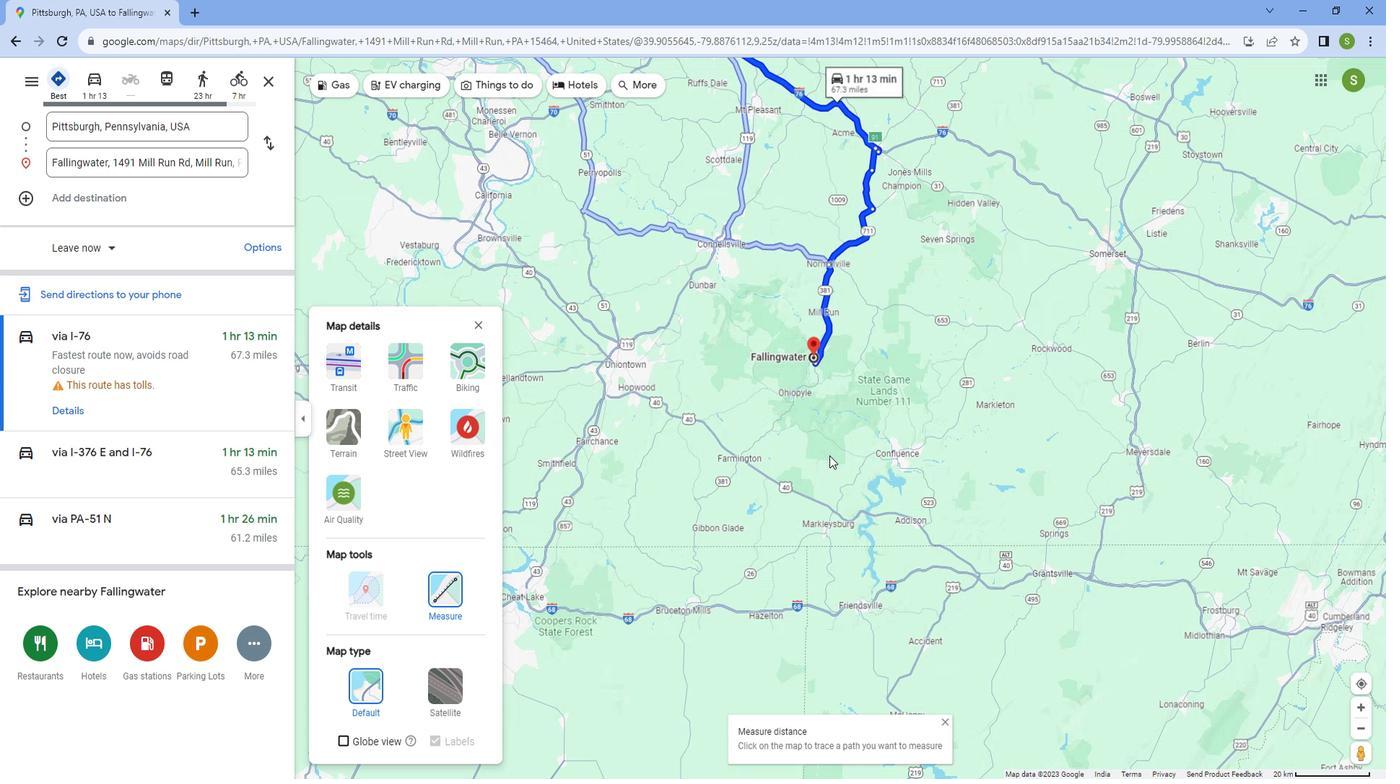 
Action: Mouse scrolled (829, 439) with delta (0, 0)
Screenshot: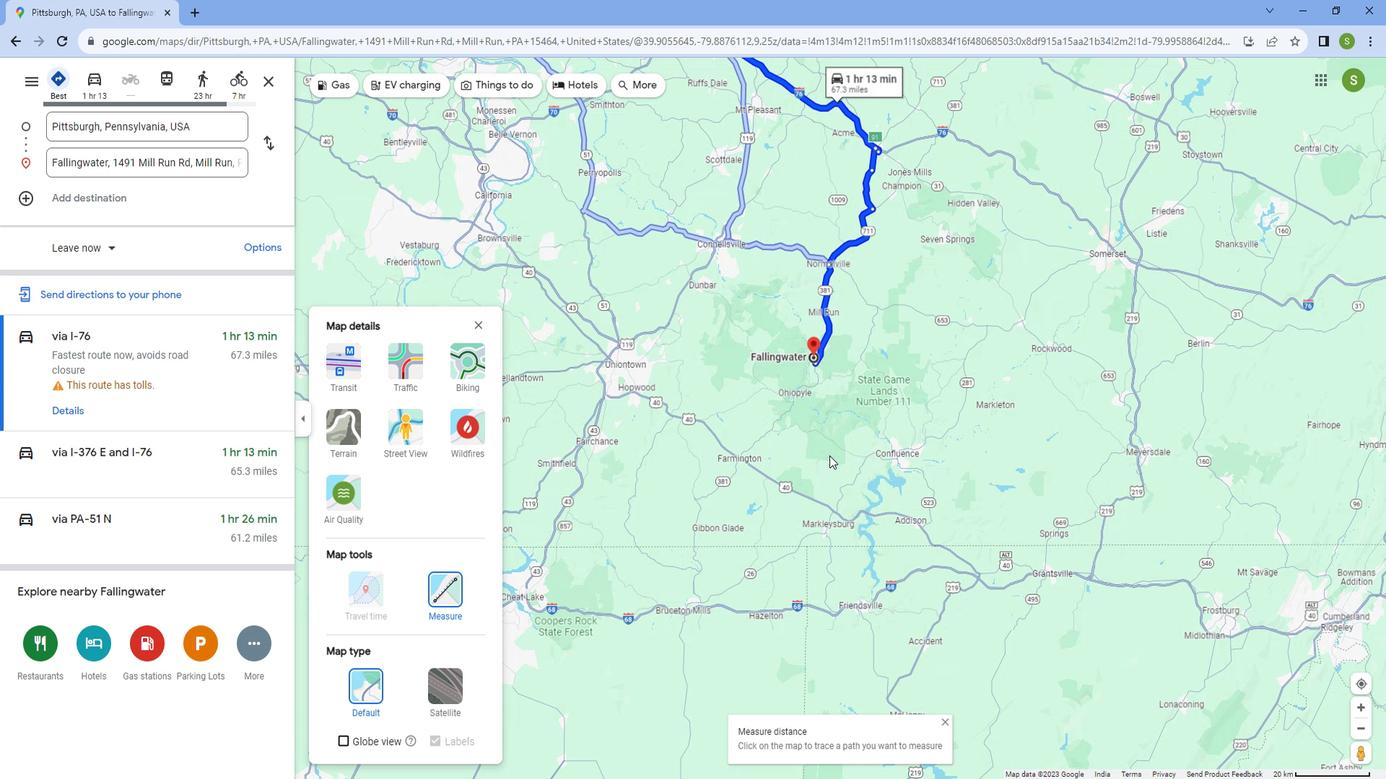
Action: Mouse moved to (828, 427)
Screenshot: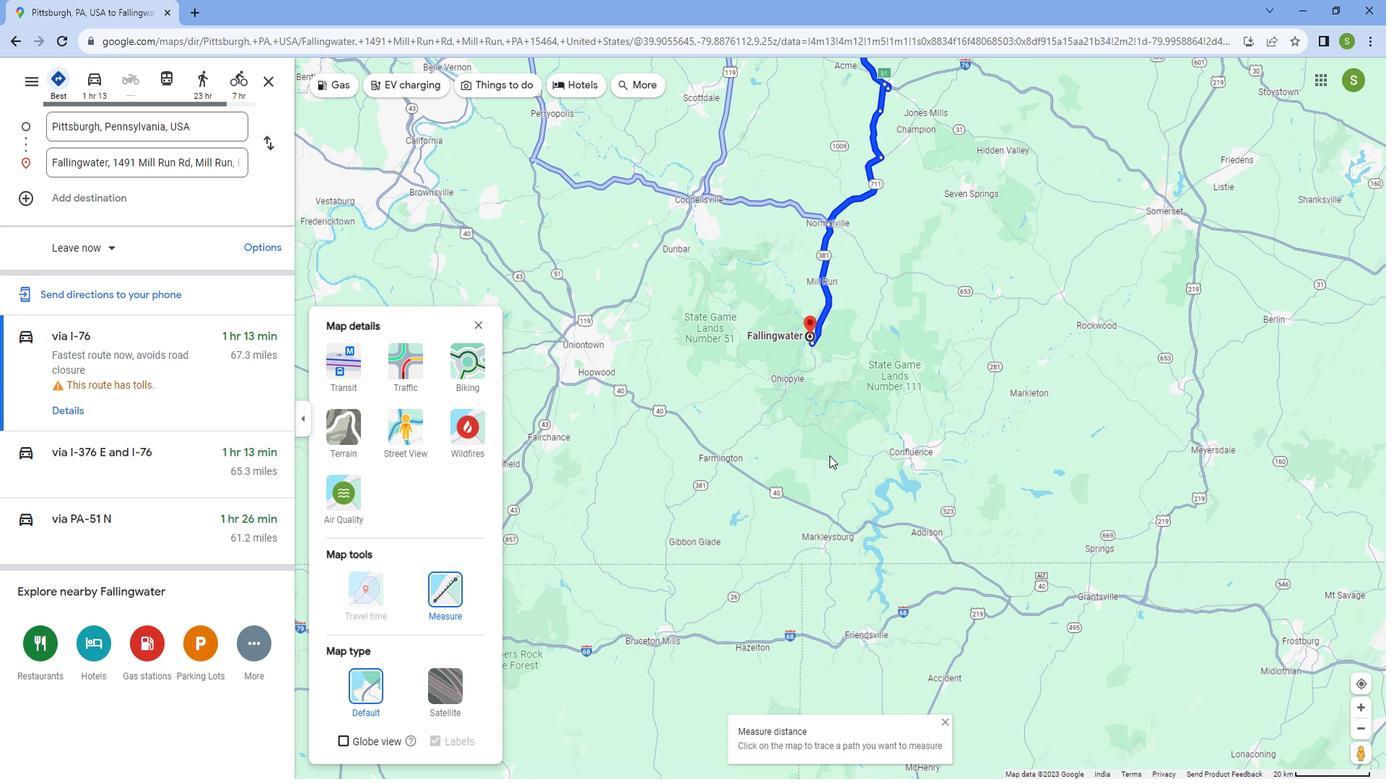
Action: Mouse scrolled (828, 428) with delta (0, 0)
Screenshot: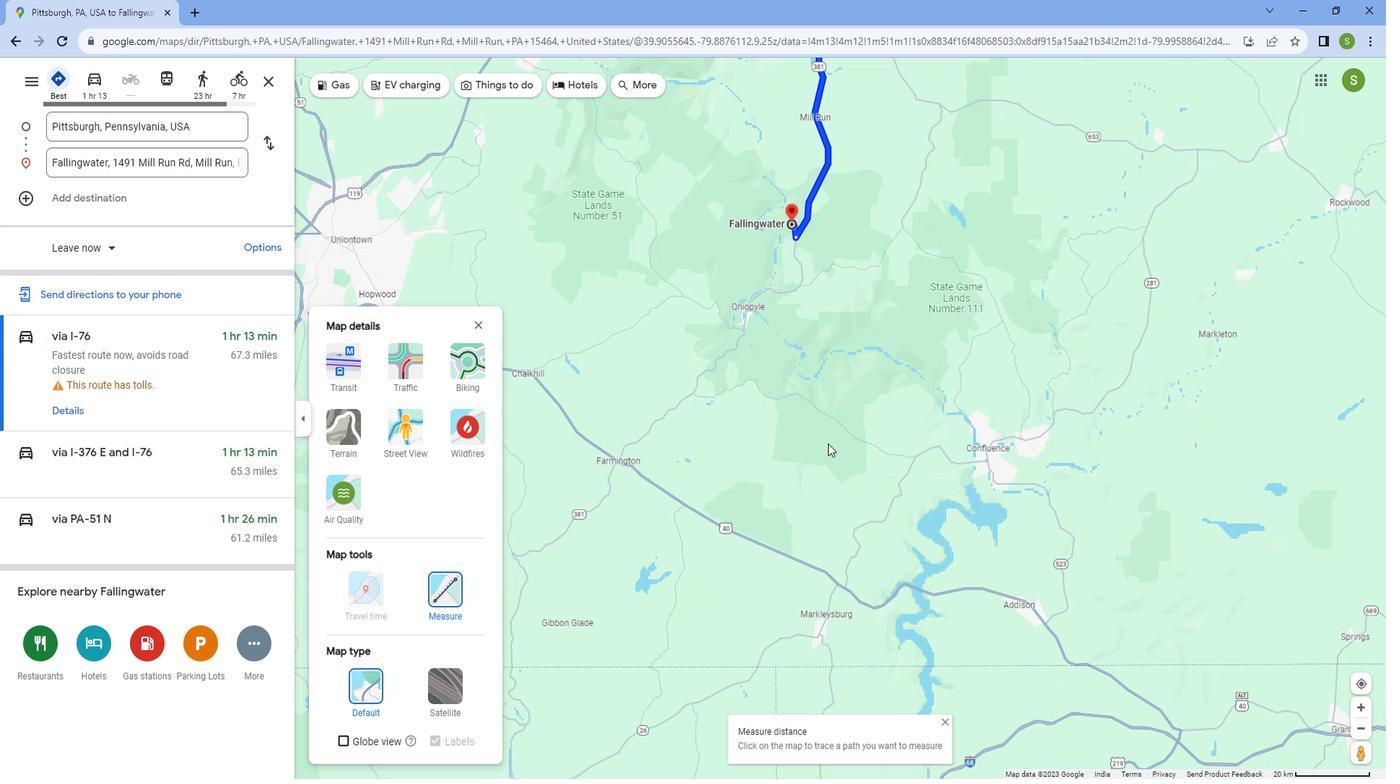 
Action: Mouse scrolled (828, 428) with delta (0, 0)
Screenshot: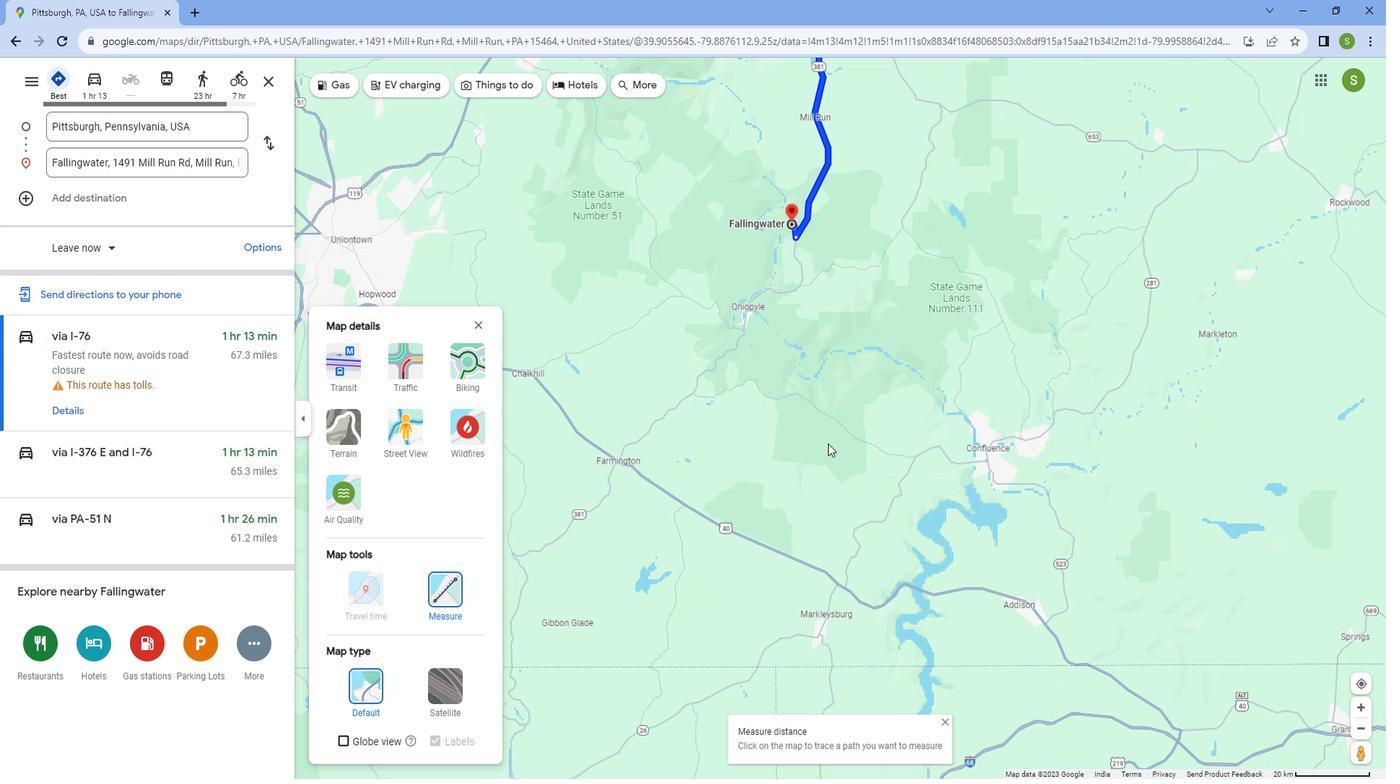 
Action: Mouse scrolled (828, 428) with delta (0, 0)
Screenshot: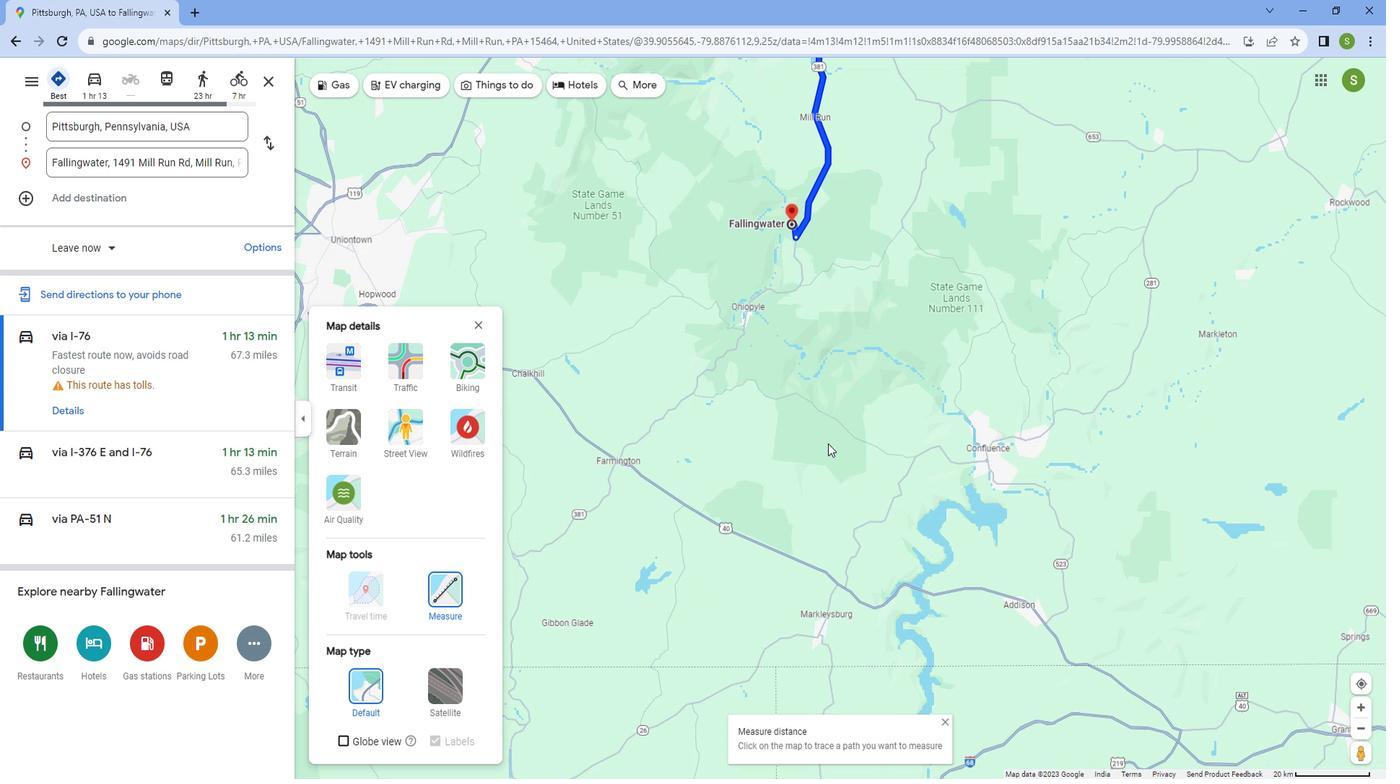 
Action: Mouse scrolled (828, 428) with delta (0, 0)
Screenshot: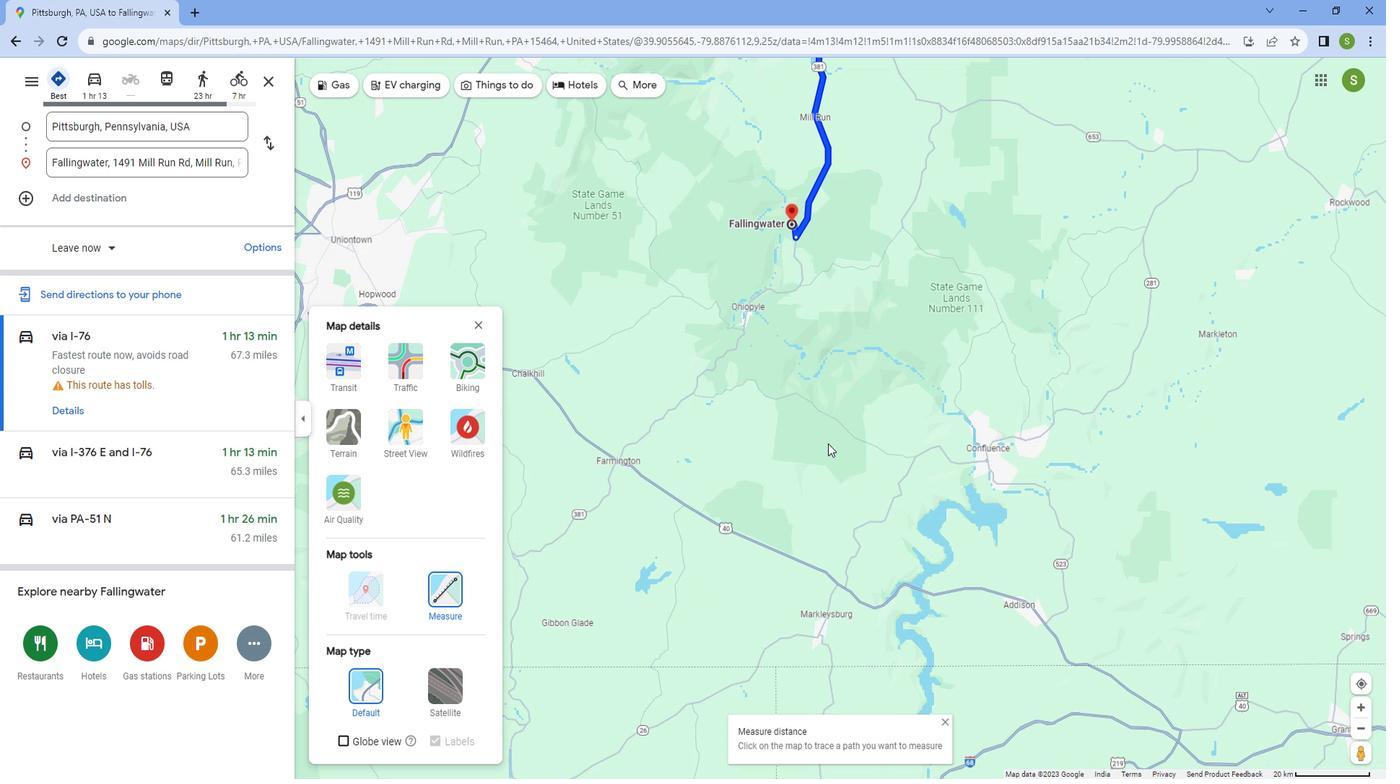 
Action: Mouse scrolled (828, 428) with delta (0, 0)
Screenshot: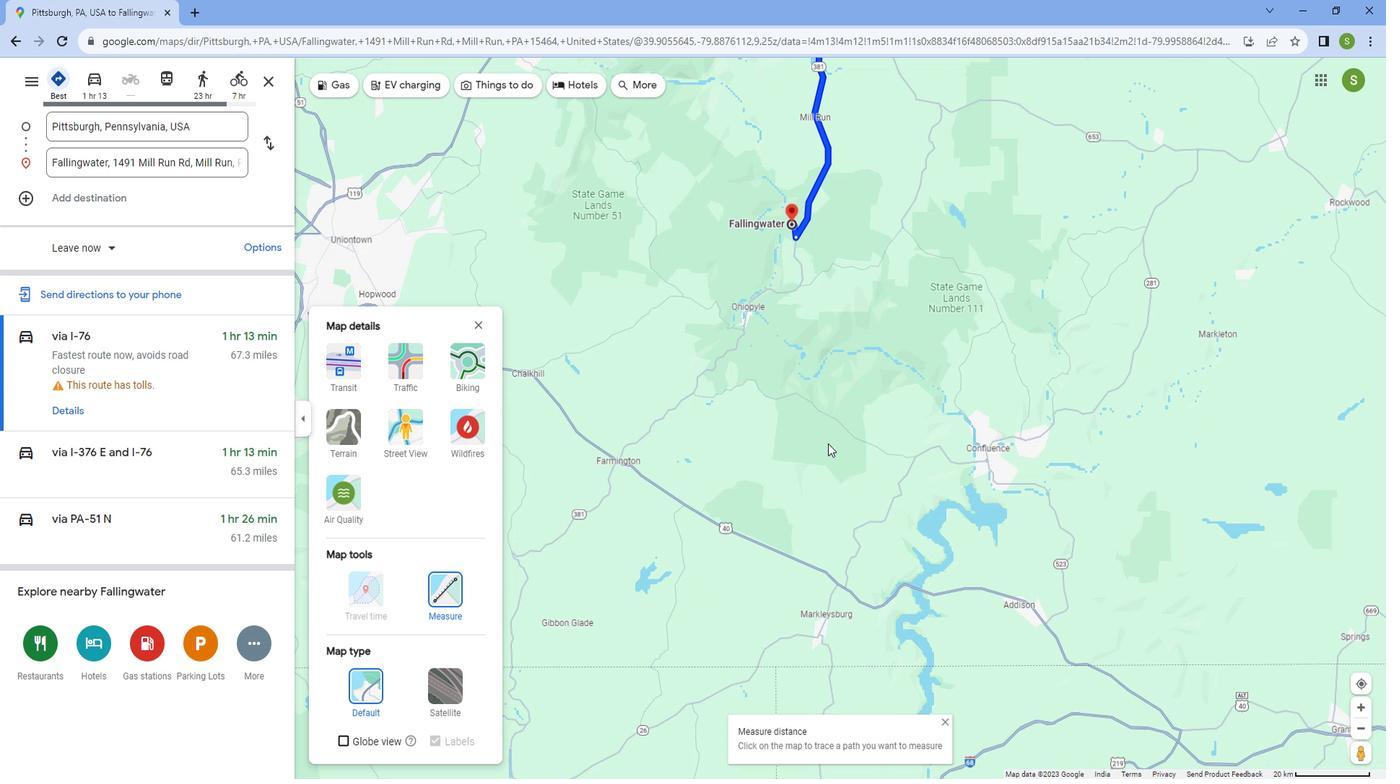 
Action: Mouse scrolled (828, 428) with delta (0, 0)
Screenshot: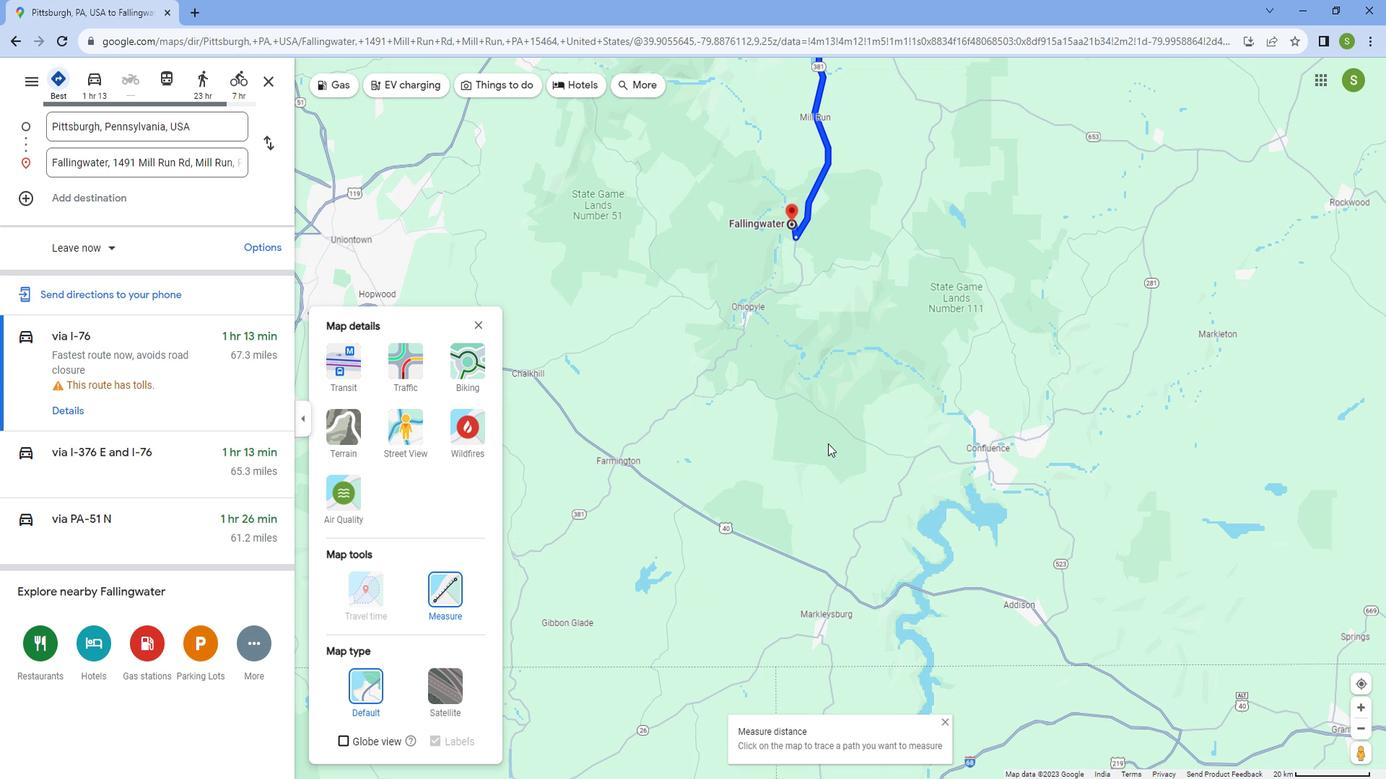 
Action: Mouse moved to (825, 420)
Screenshot: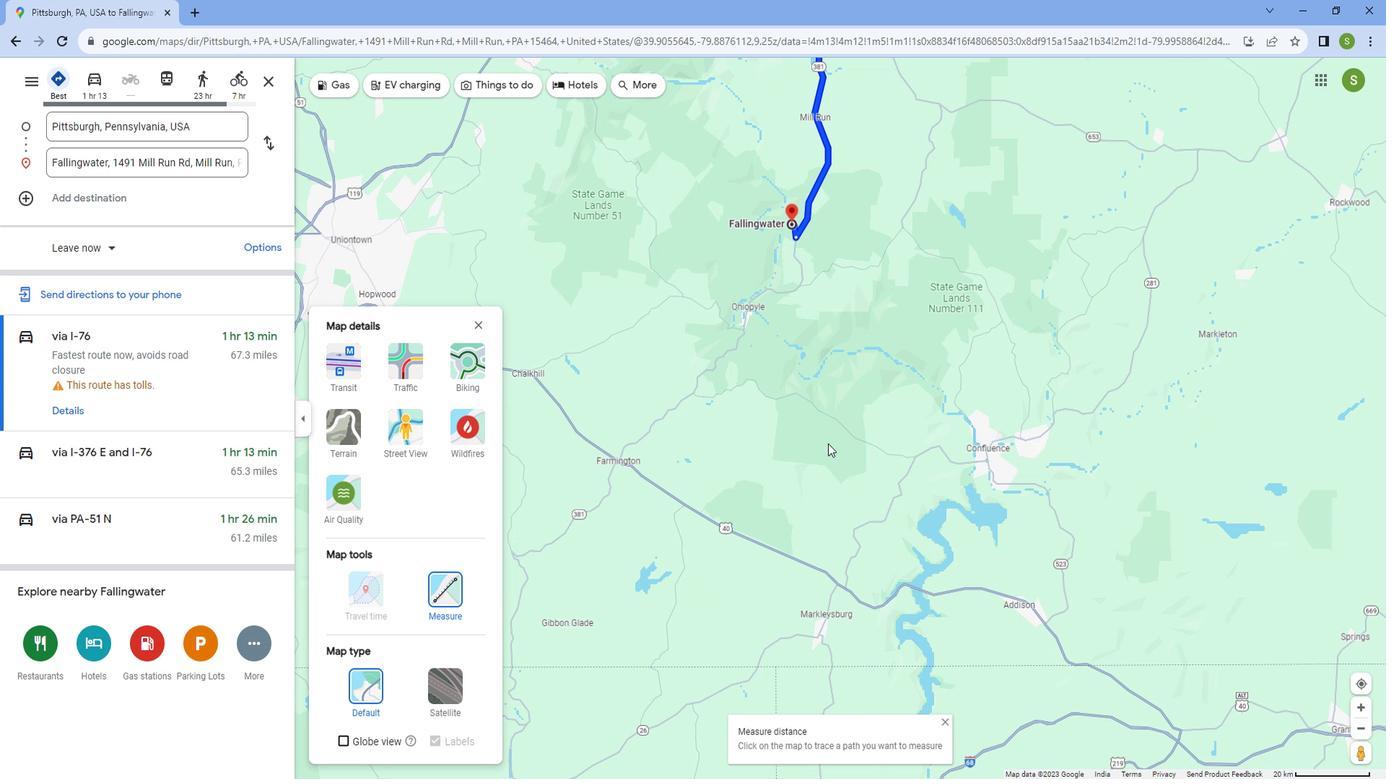 
Action: Mouse scrolled (825, 421) with delta (0, 0)
Screenshot: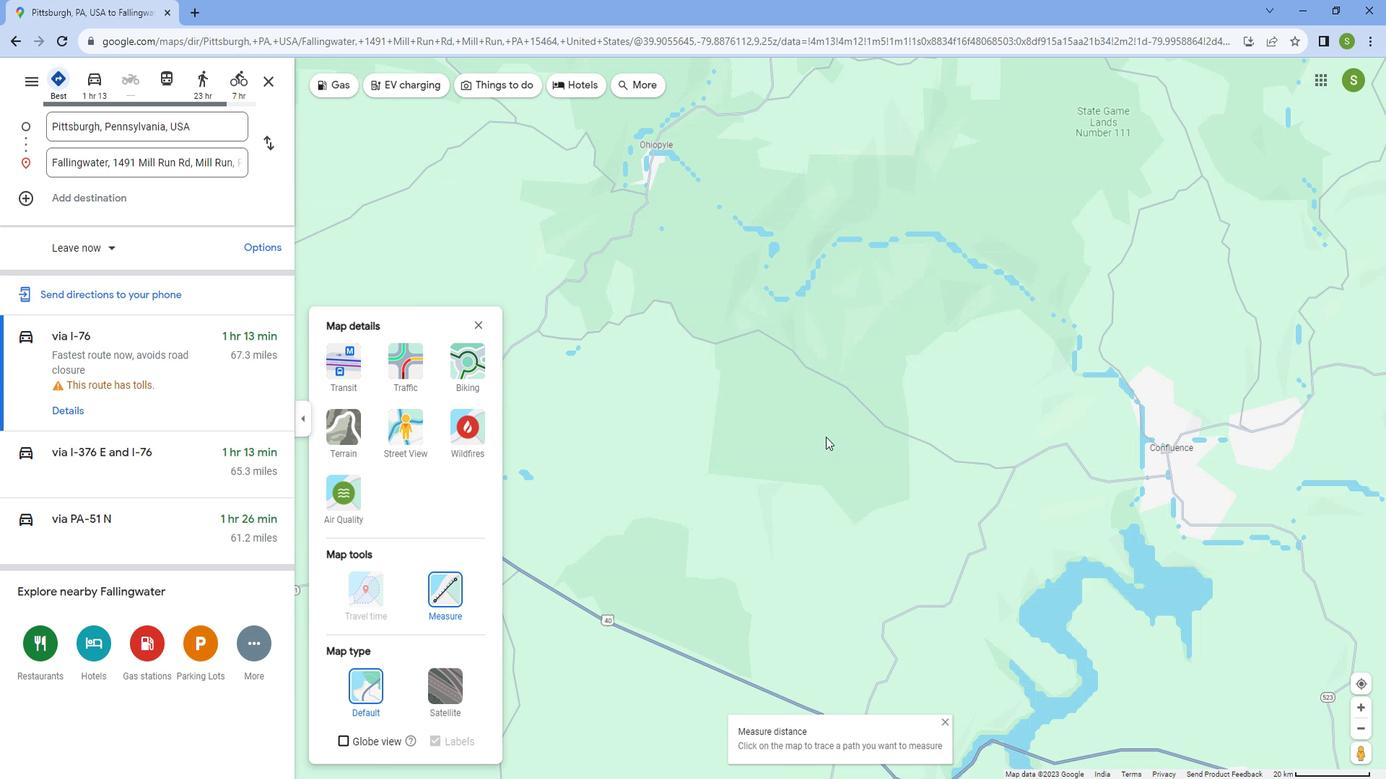 
Action: Mouse scrolled (825, 421) with delta (0, 0)
Screenshot: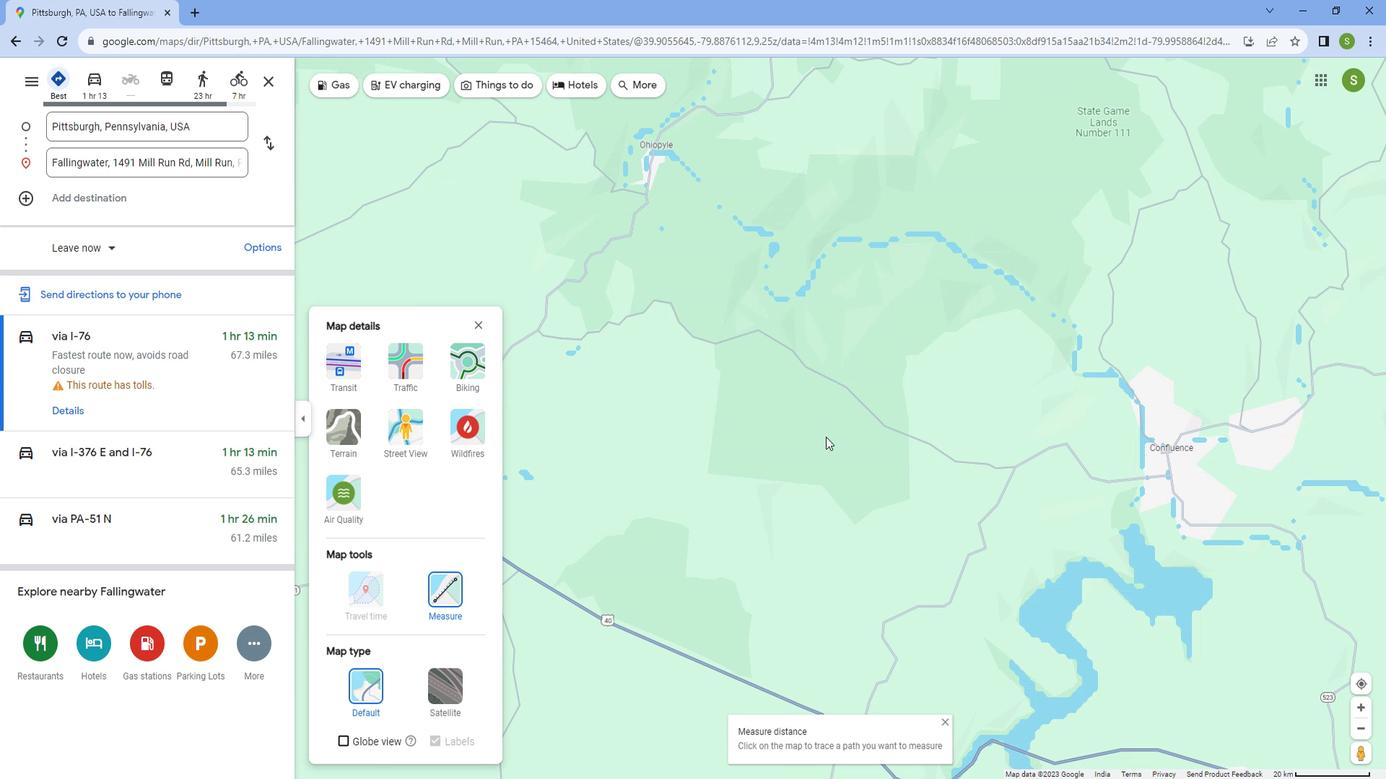 
Action: Mouse moved to (795, 246)
Screenshot: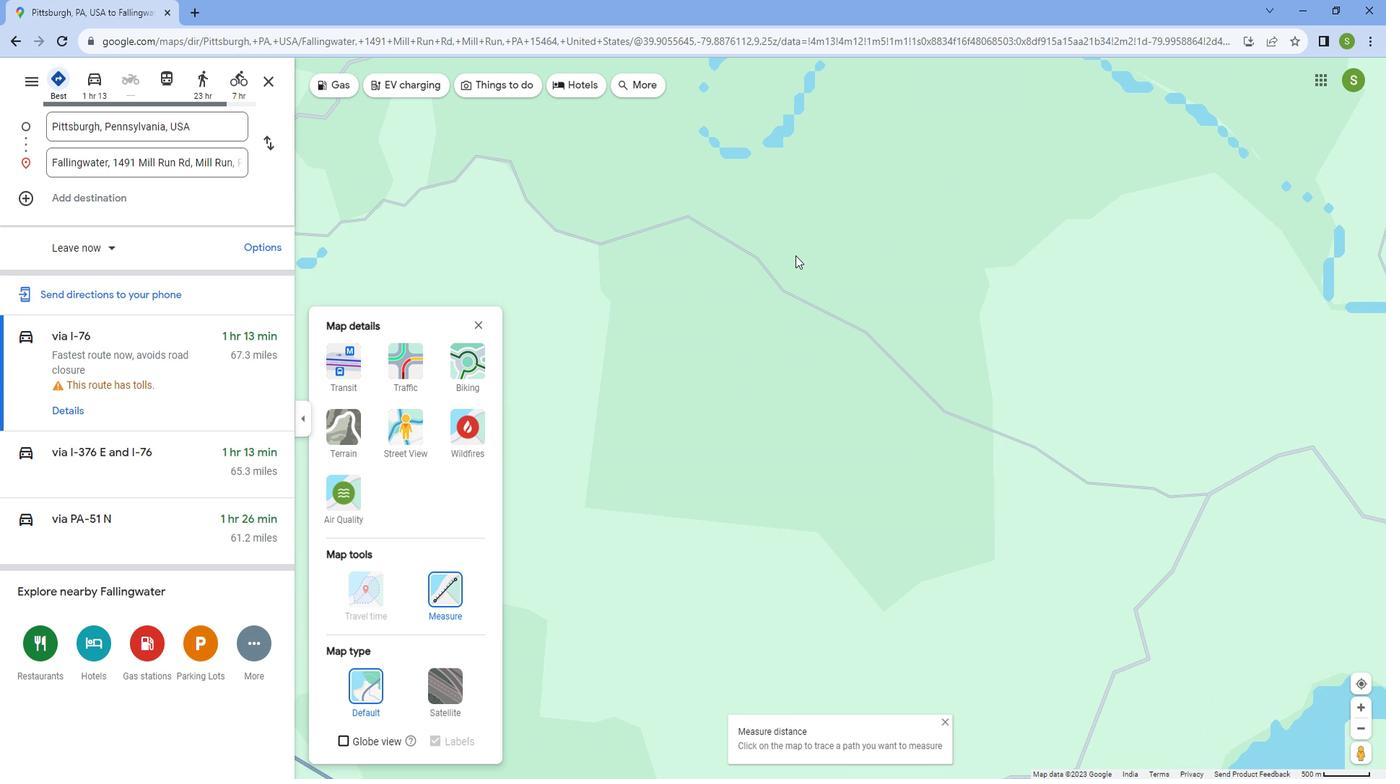 
Action: Mouse pressed left at (795, 246)
Screenshot: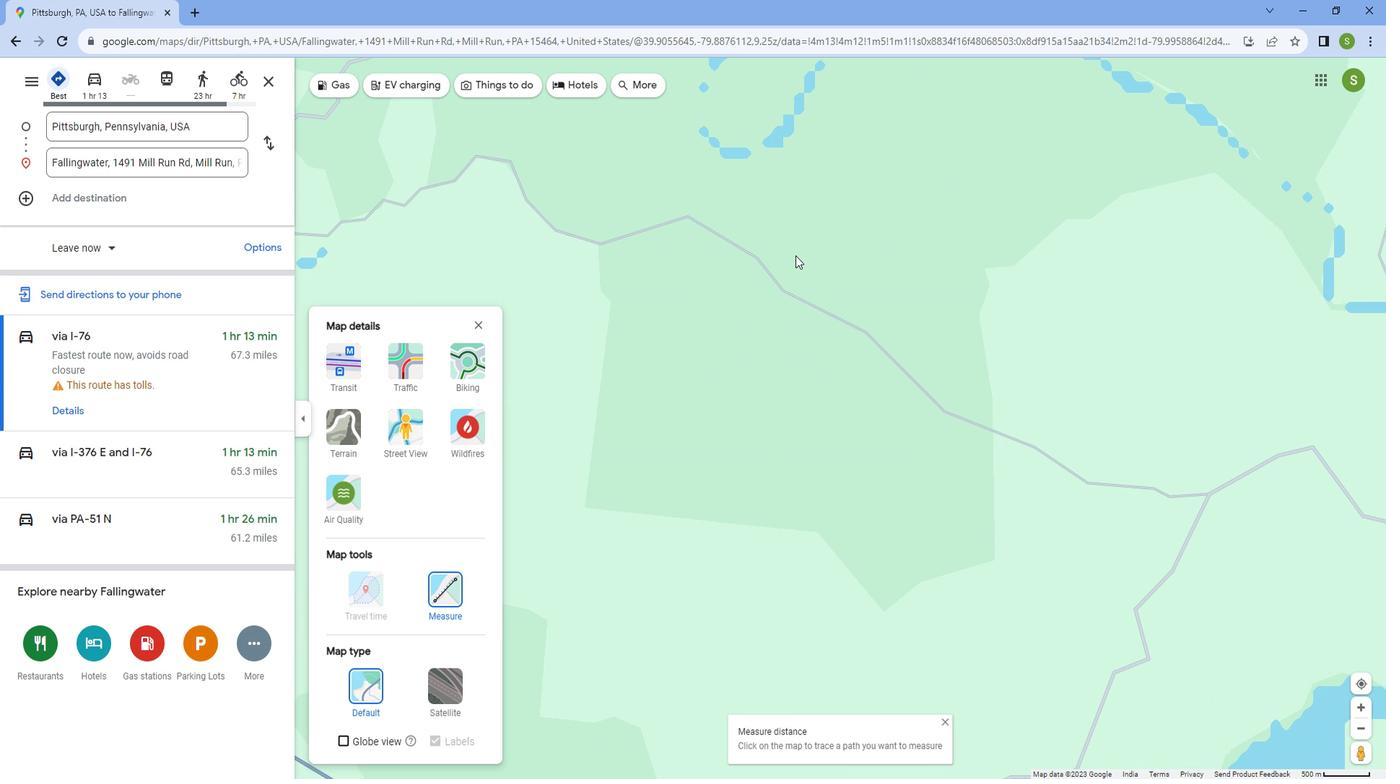 
Action: Mouse moved to (703, 303)
Screenshot: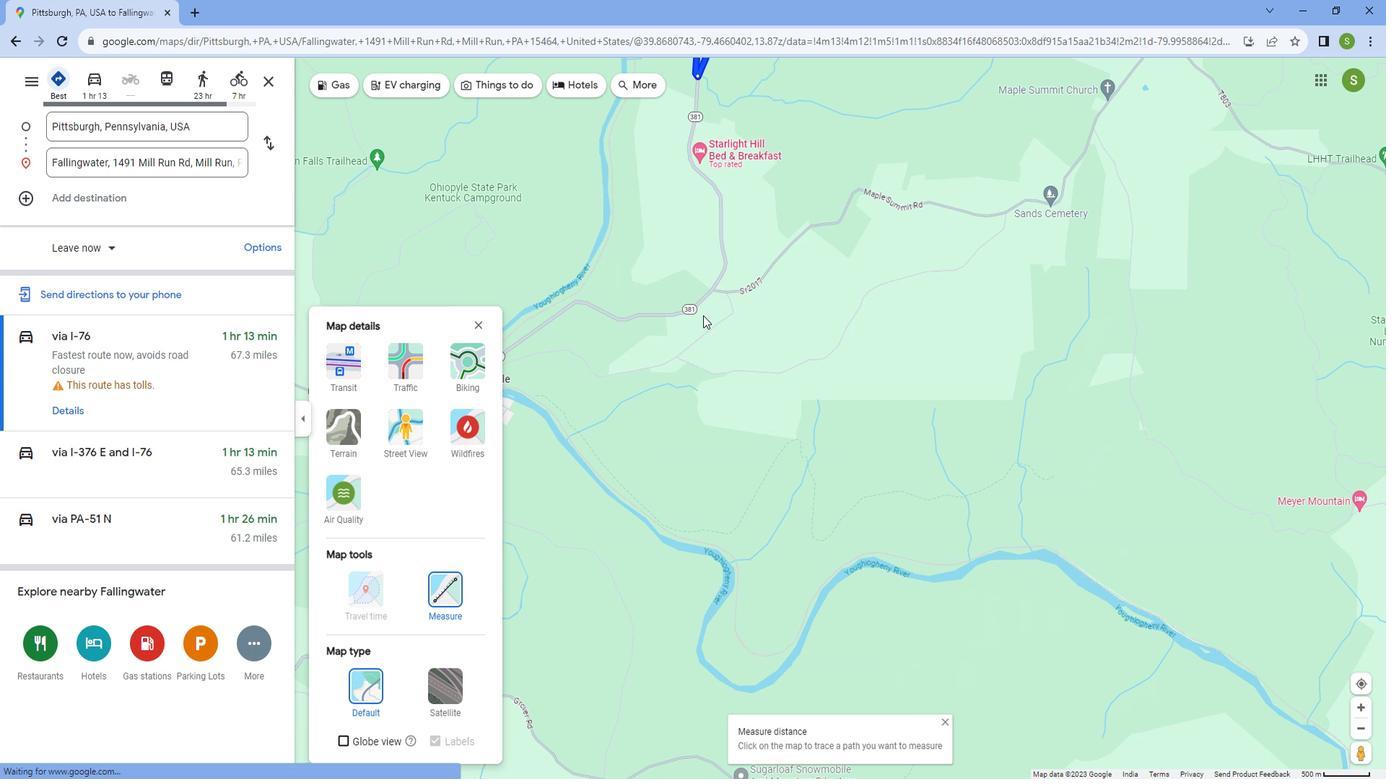 
Action: Mouse pressed left at (703, 303)
Screenshot: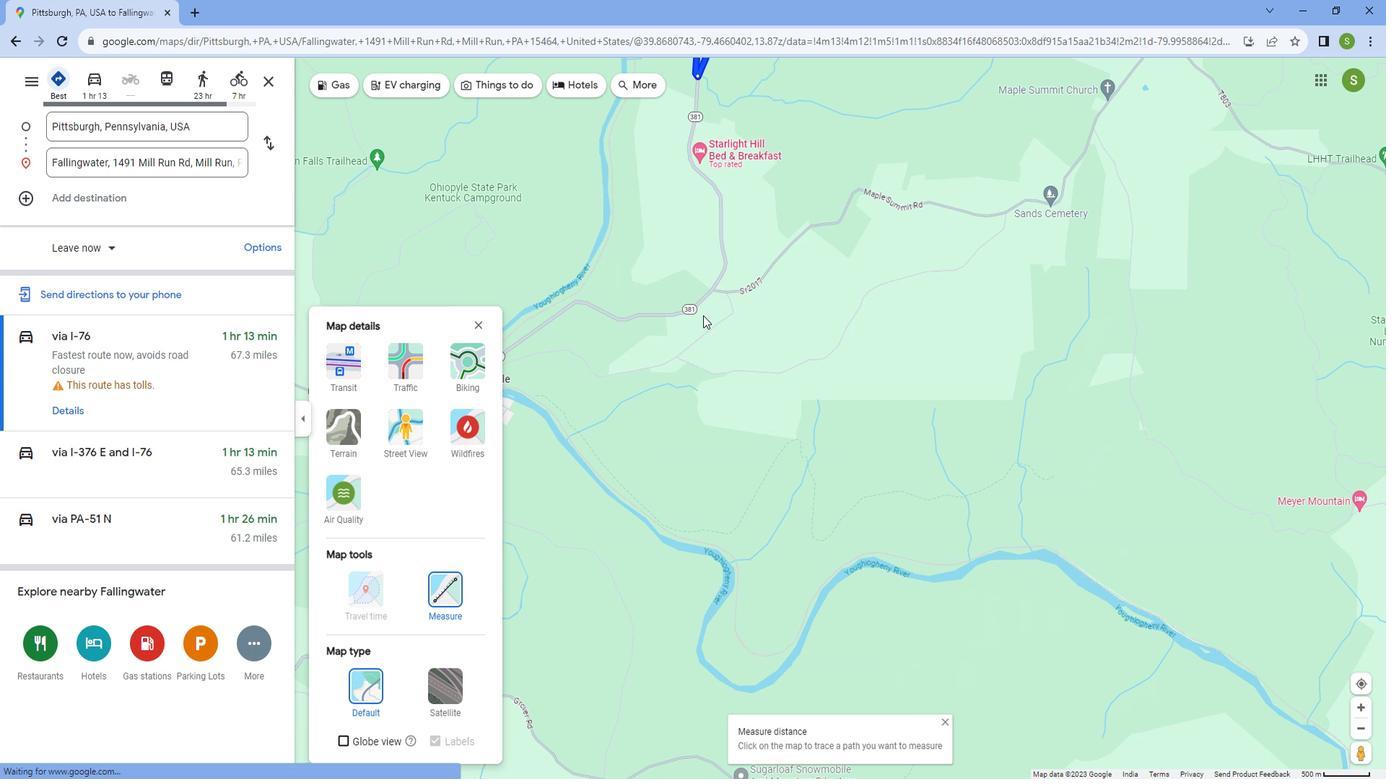 
Action: Mouse moved to (685, 324)
Screenshot: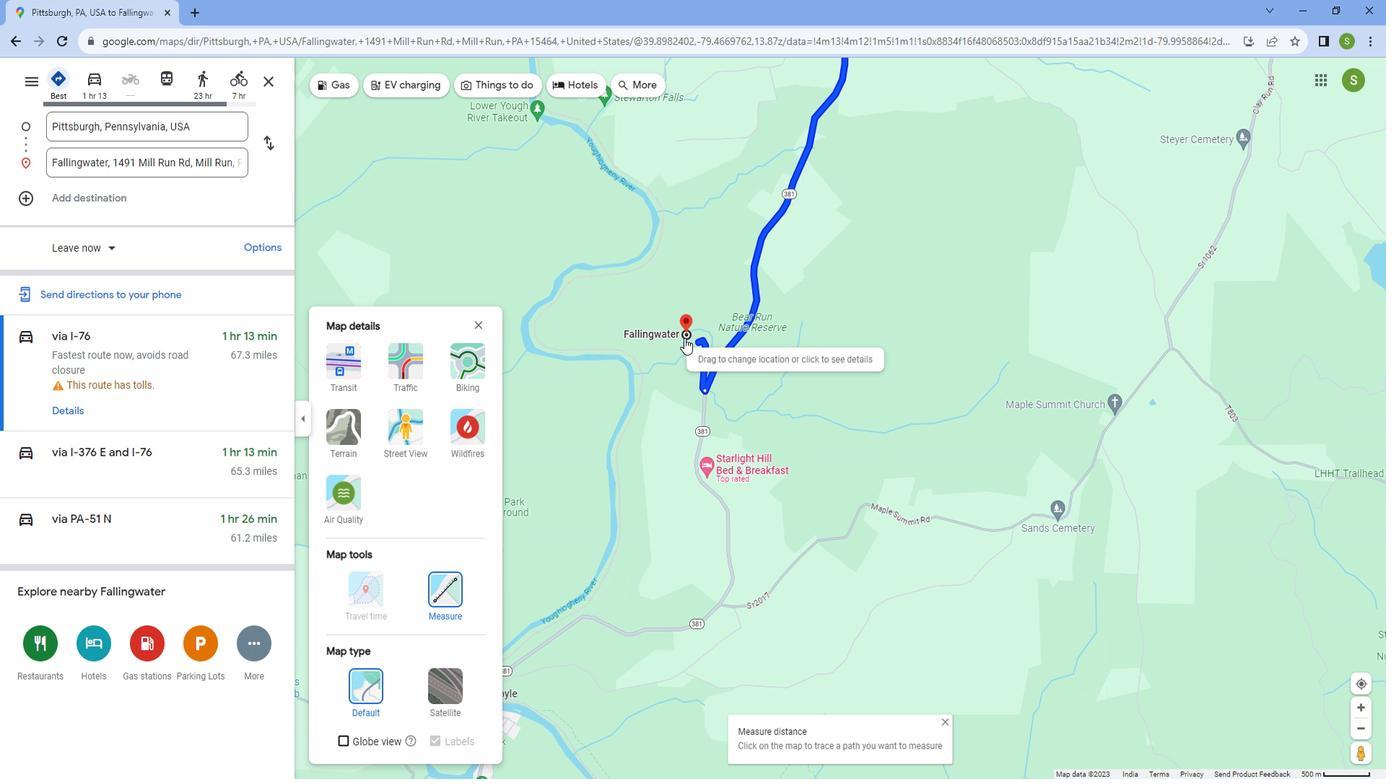 
Action: Mouse scrolled (685, 325) with delta (0, 0)
Screenshot: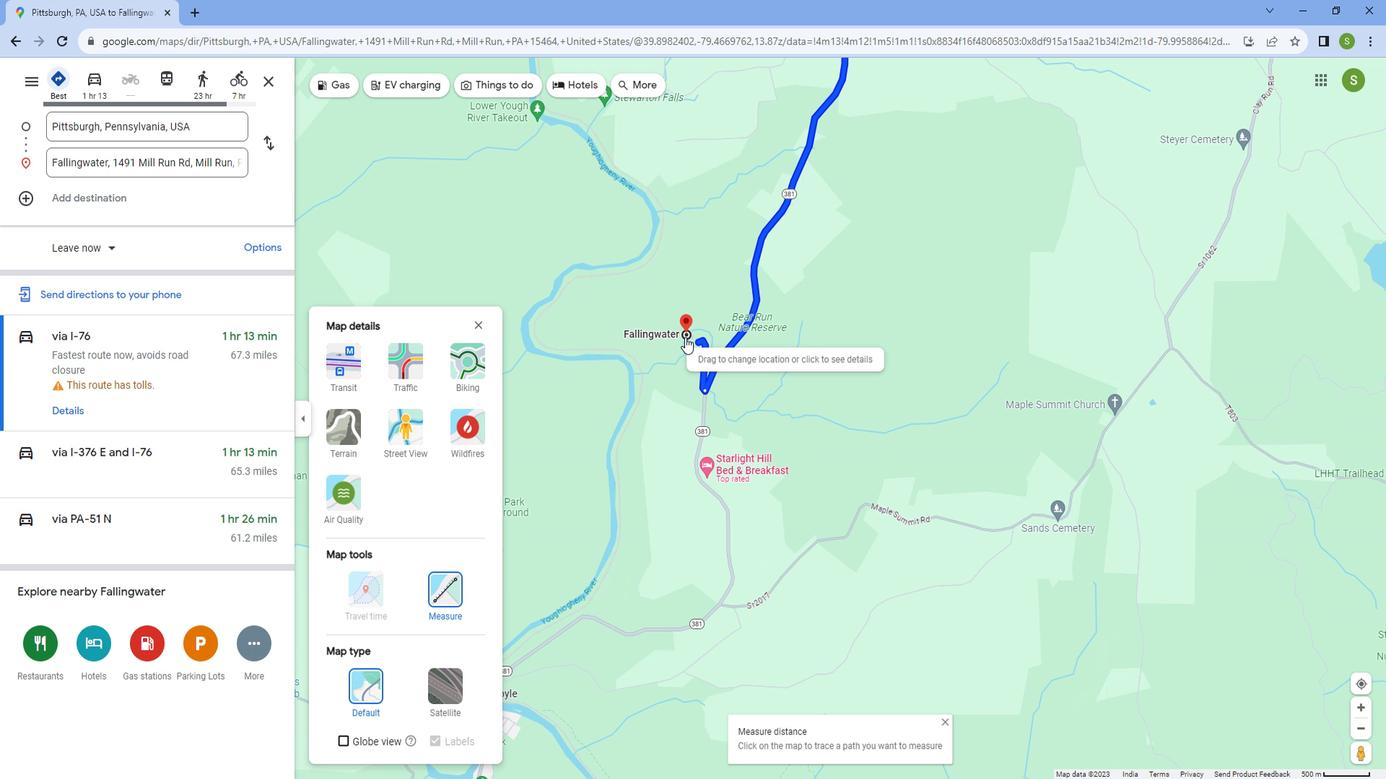 
Action: Mouse scrolled (685, 325) with delta (0, 0)
Screenshot: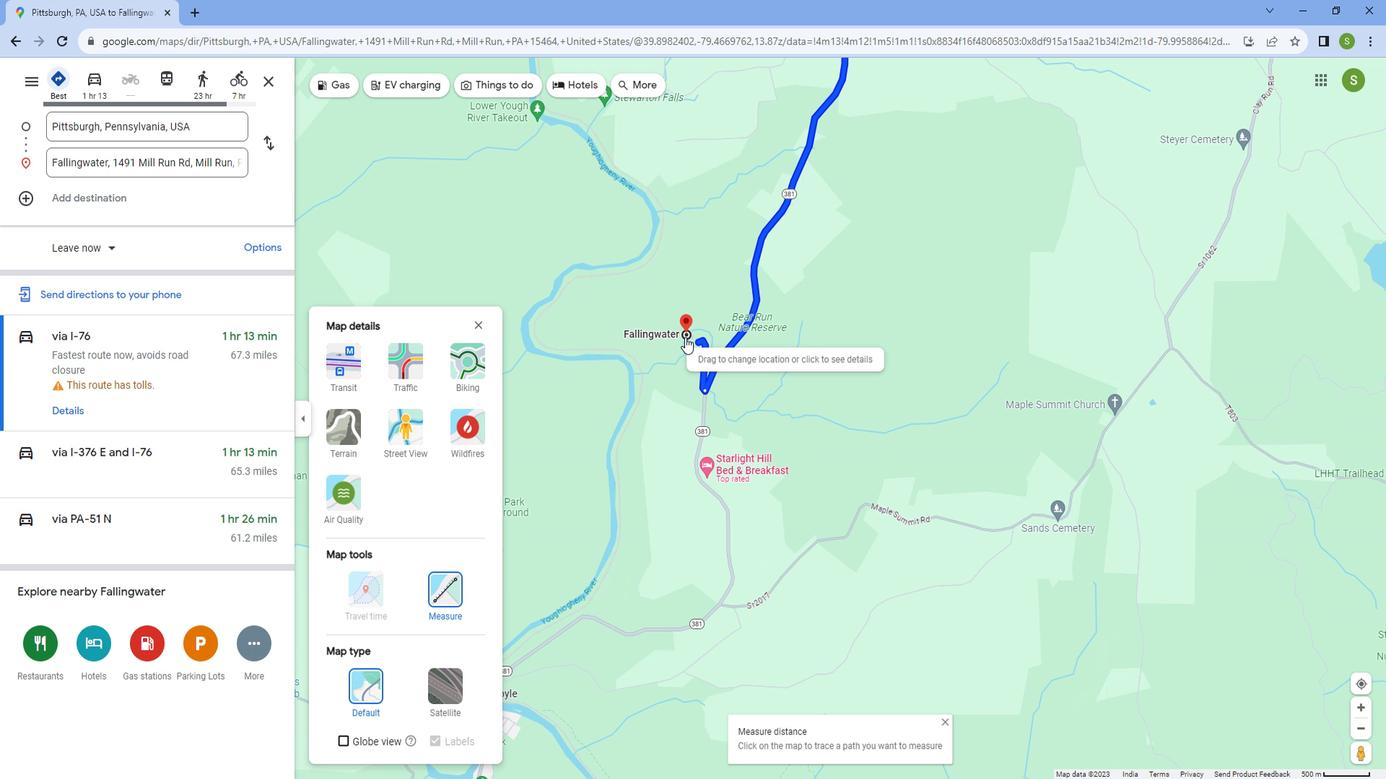 
Action: Mouse scrolled (685, 325) with delta (0, 0)
Screenshot: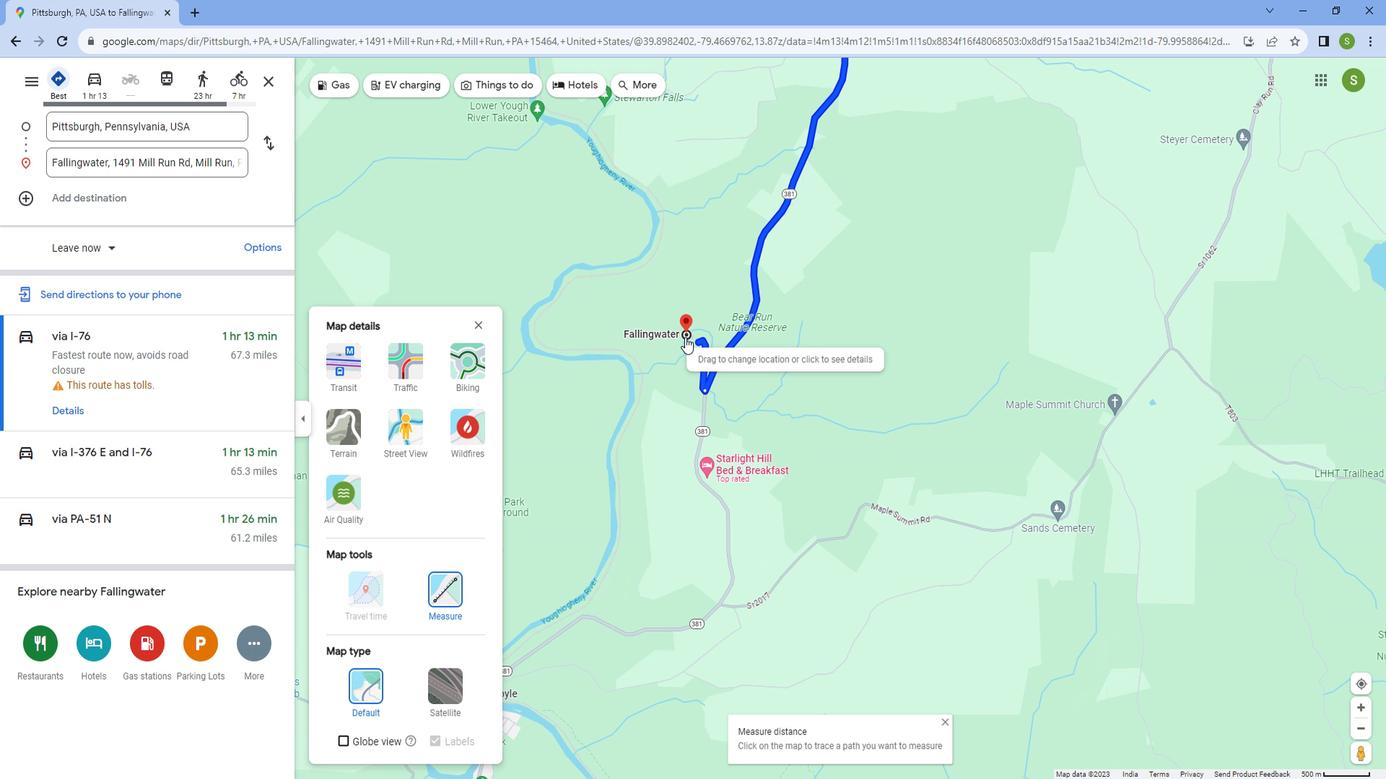 
Action: Mouse scrolled (685, 325) with delta (0, 0)
Screenshot: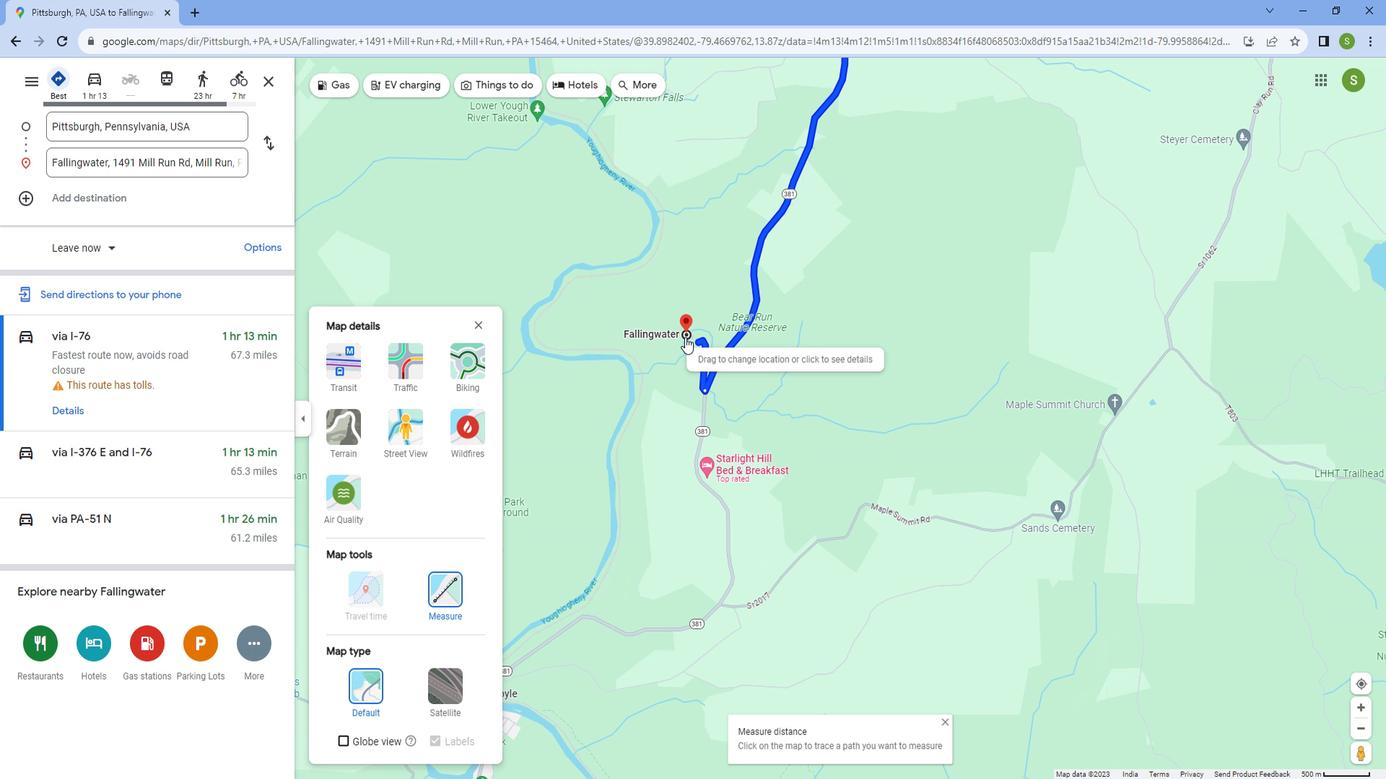 
Action: Mouse scrolled (685, 325) with delta (0, 0)
Screenshot: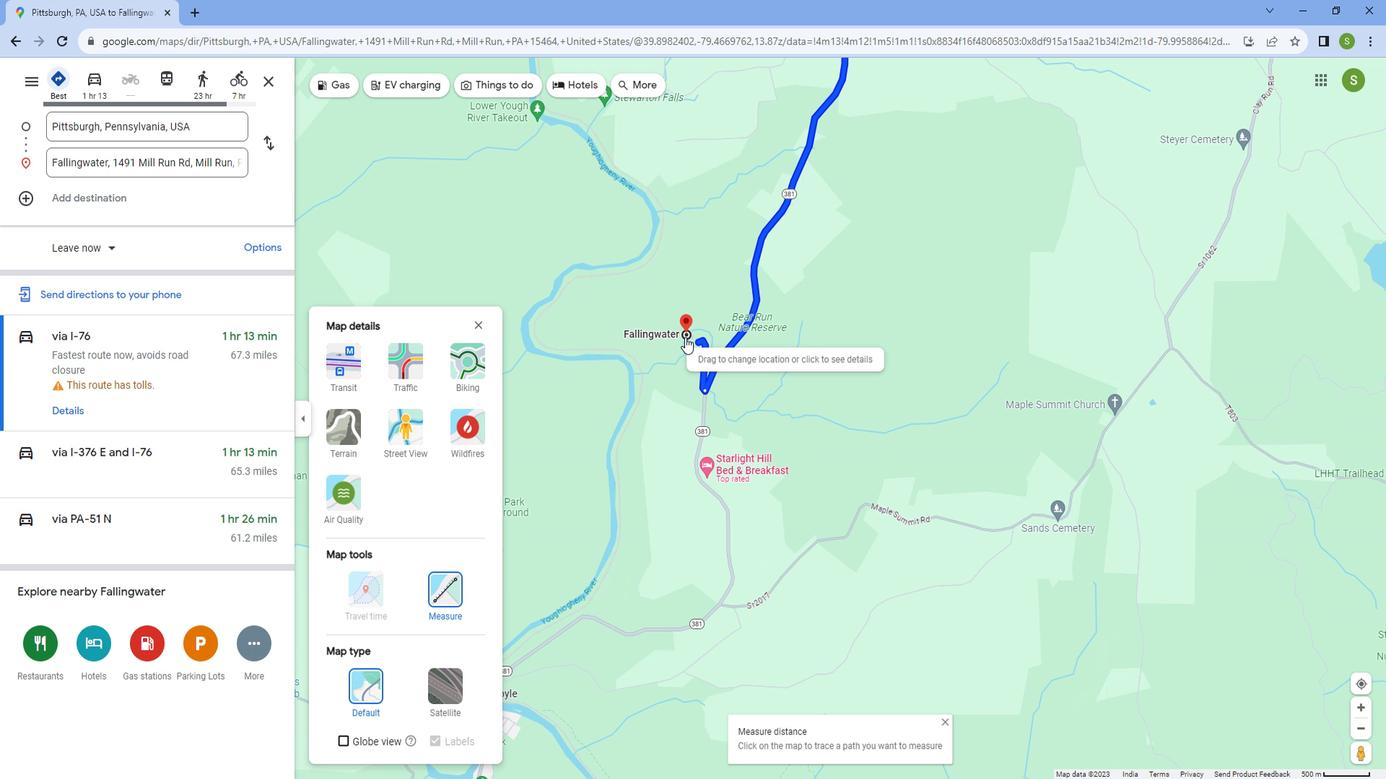 
Action: Mouse scrolled (685, 325) with delta (0, 0)
Screenshot: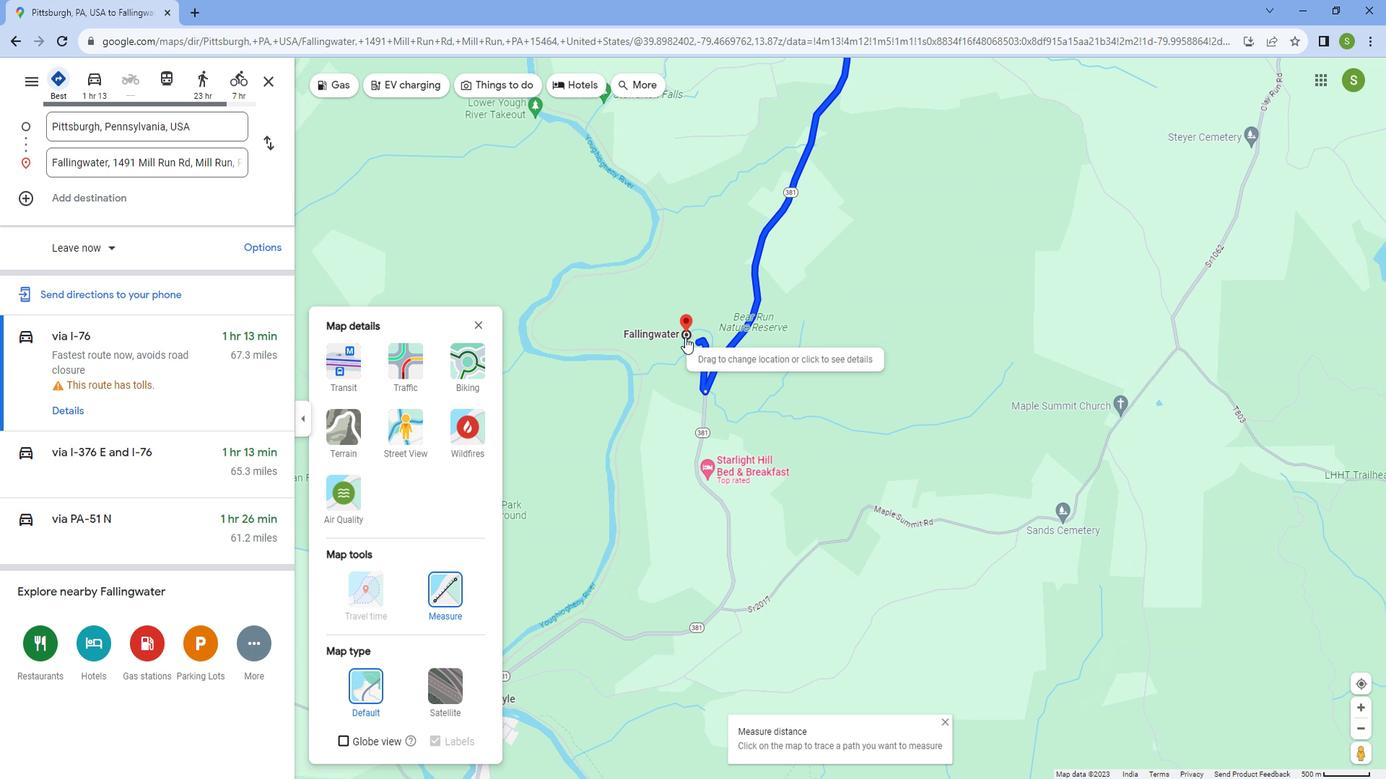 
Action: Mouse scrolled (685, 325) with delta (0, 0)
Screenshot: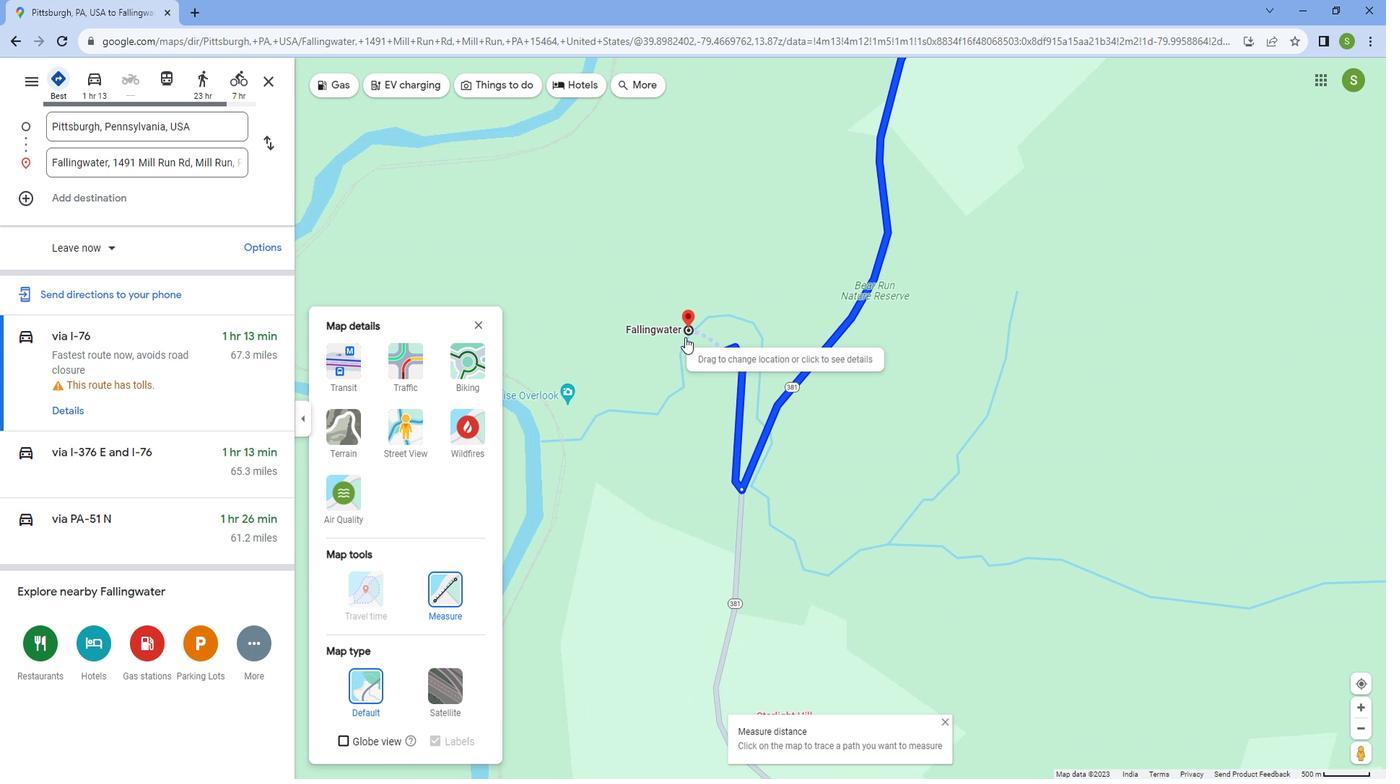 
Action: Mouse scrolled (685, 325) with delta (0, 0)
Screenshot: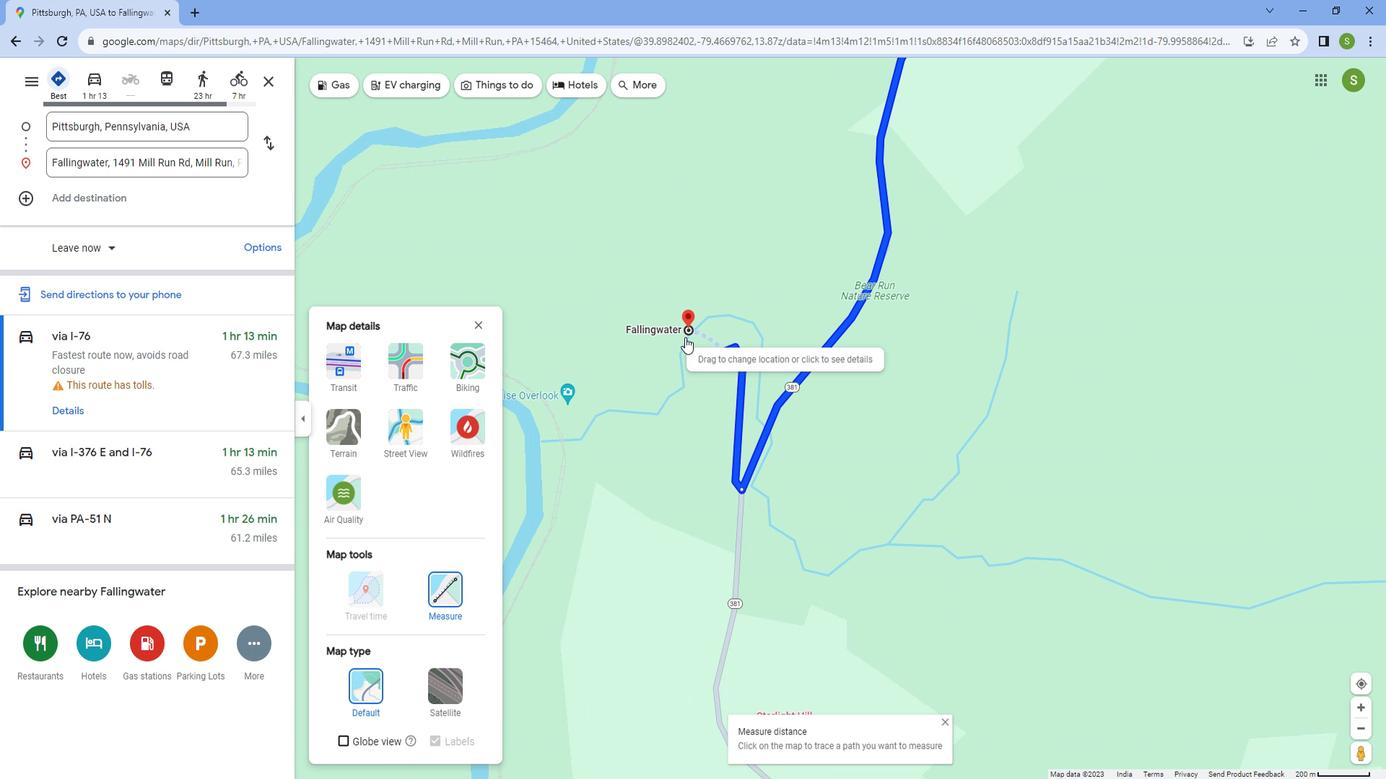 
Action: Mouse scrolled (685, 325) with delta (0, 0)
Screenshot: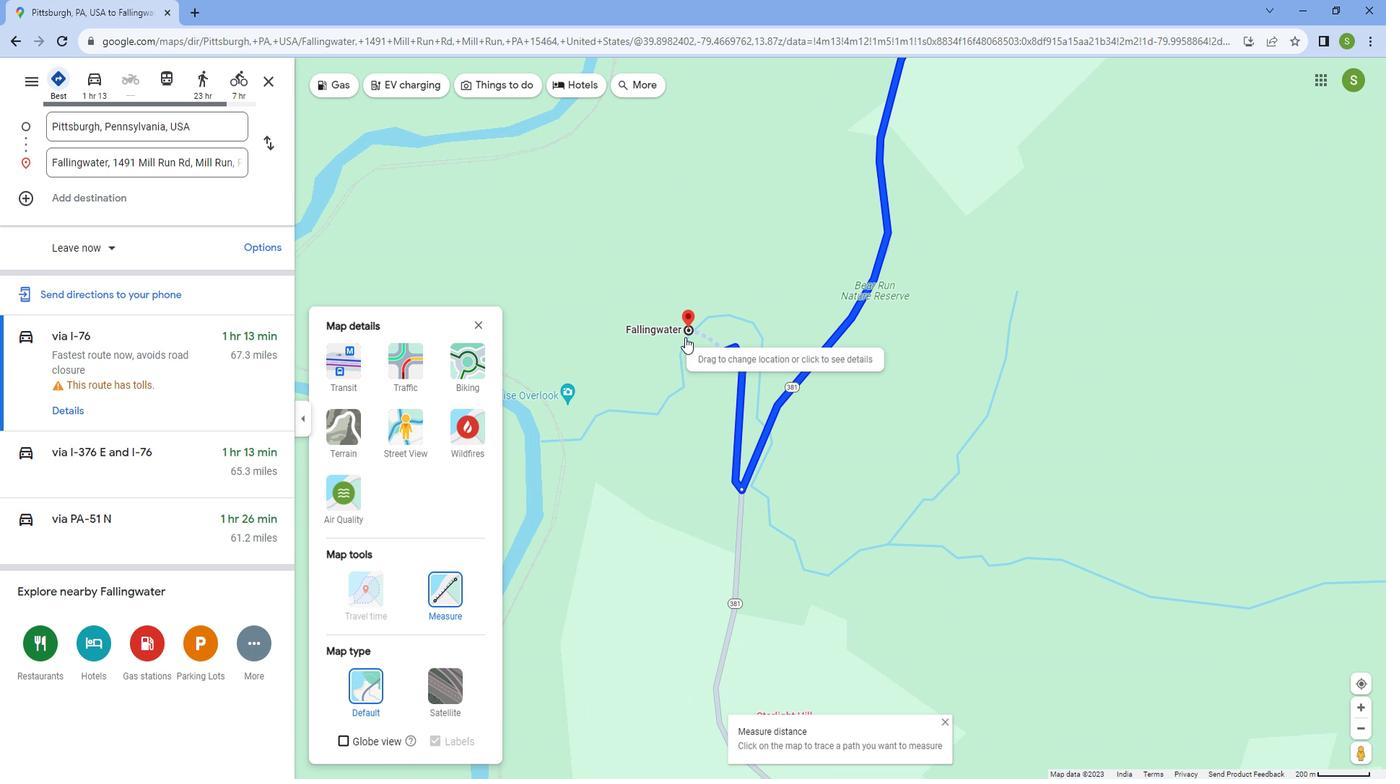 
Action: Mouse scrolled (685, 325) with delta (0, 0)
Screenshot: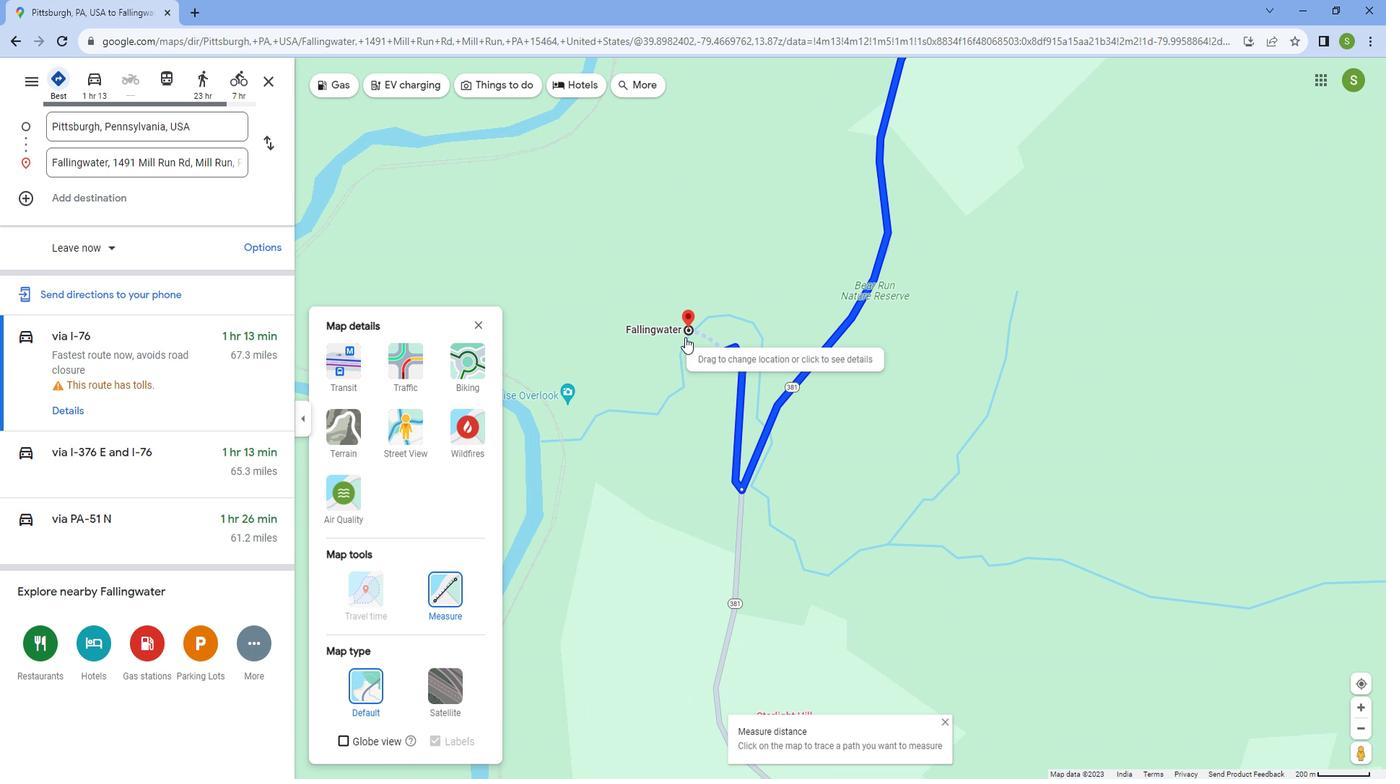 
Action: Mouse scrolled (685, 325) with delta (0, 0)
Screenshot: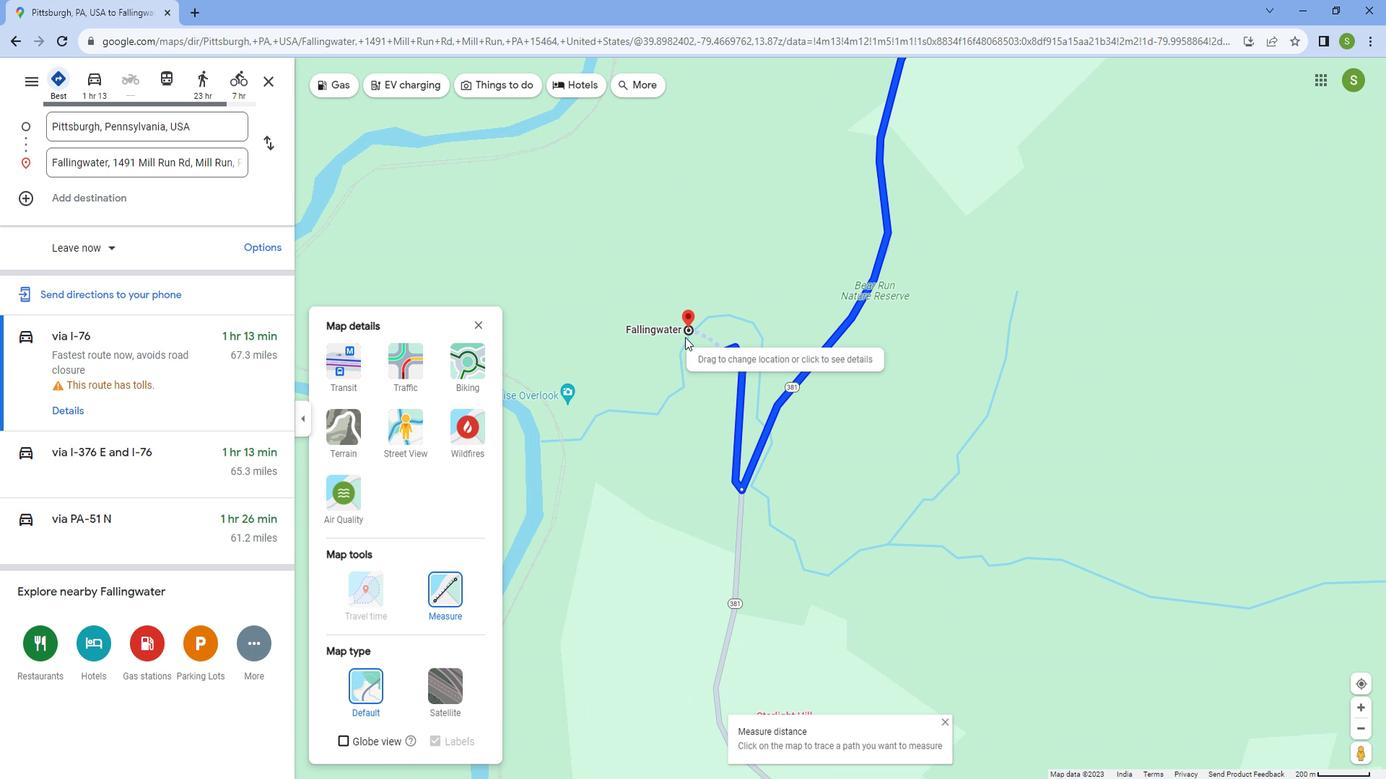 
Action: Mouse scrolled (685, 325) with delta (0, 0)
Screenshot: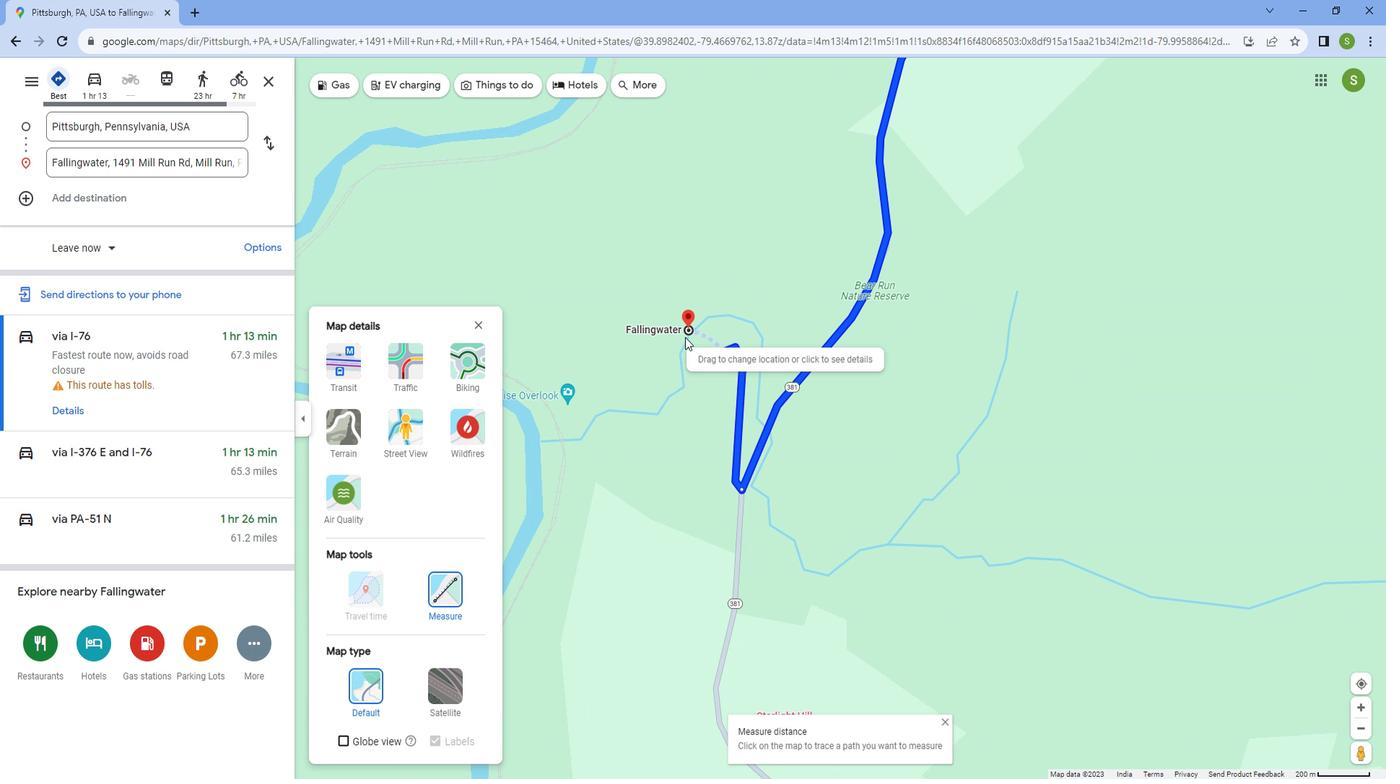 
Action: Mouse scrolled (685, 325) with delta (0, 0)
Screenshot: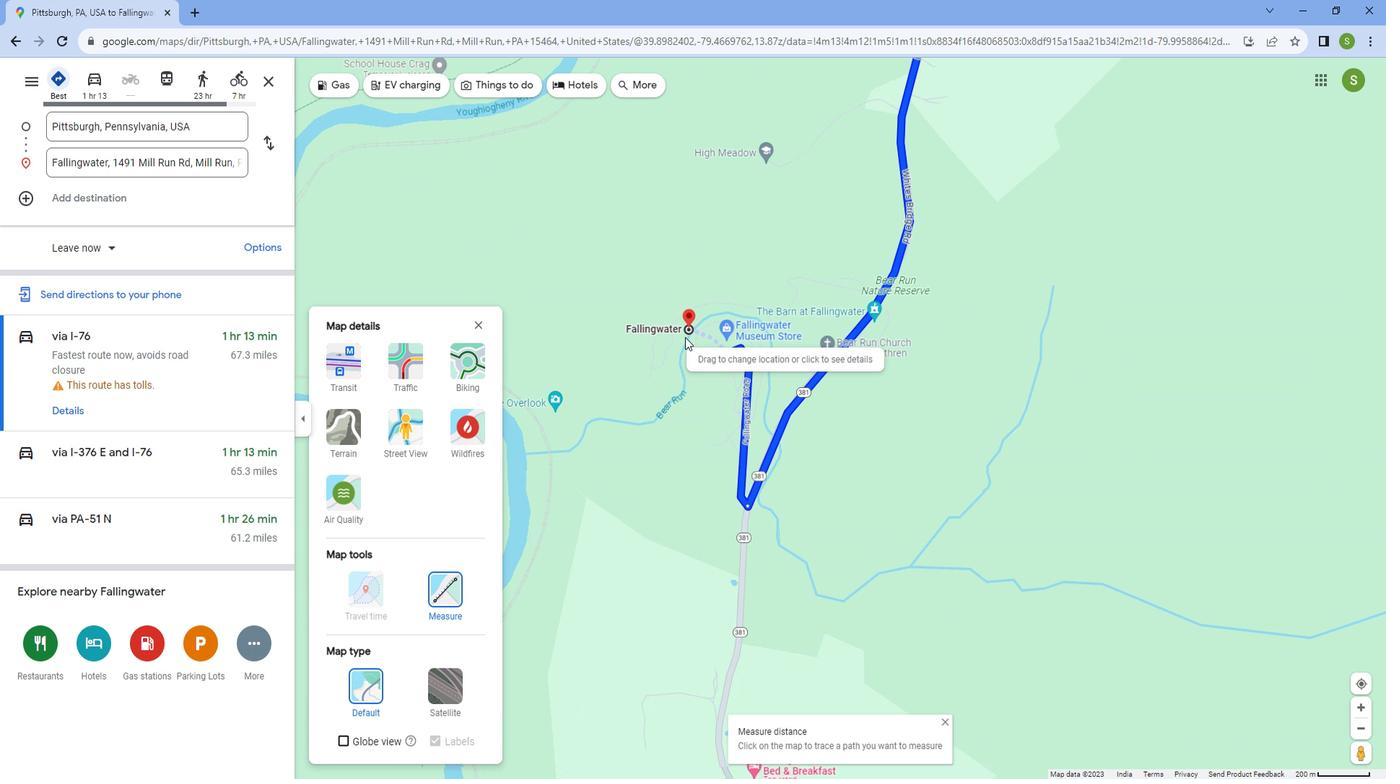 
Action: Mouse scrolled (685, 324) with delta (0, 0)
Screenshot: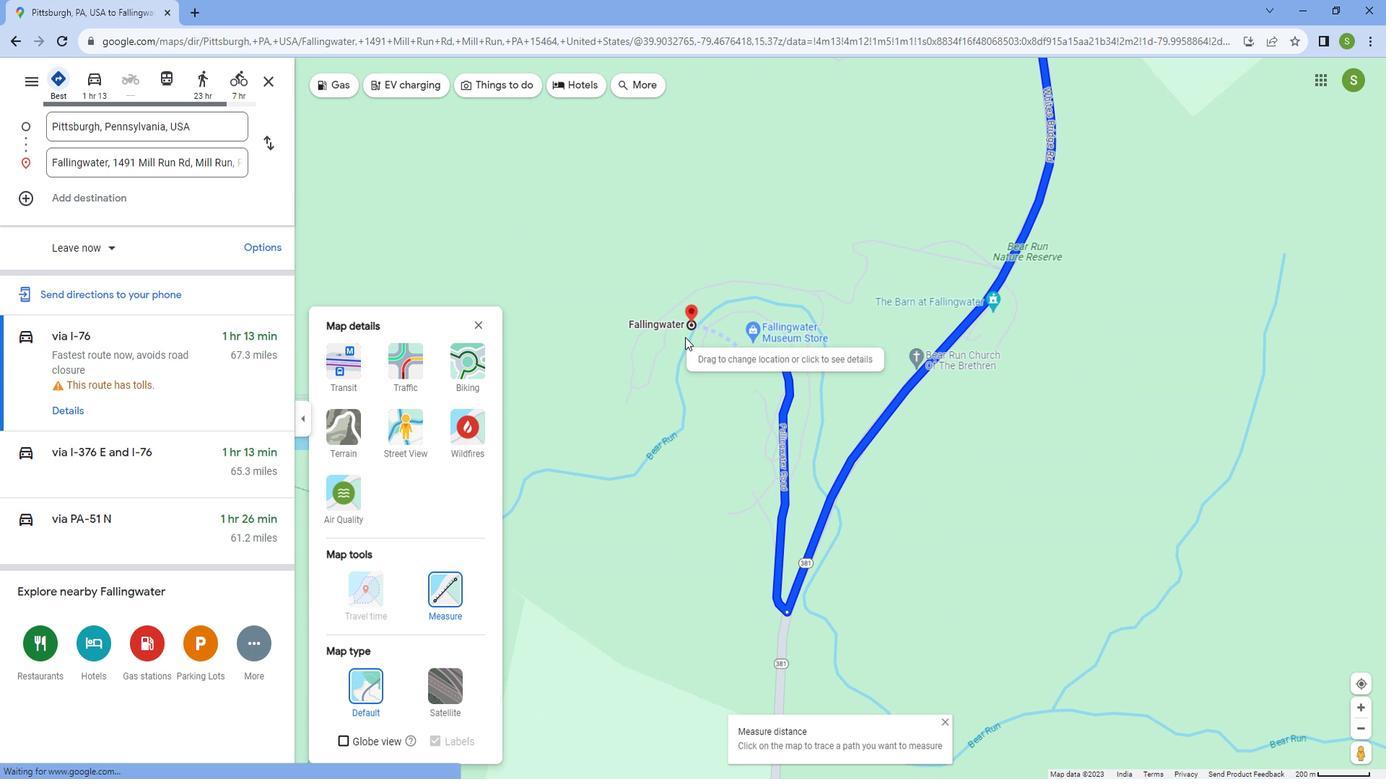 
Action: Mouse moved to (694, 306)
Screenshot: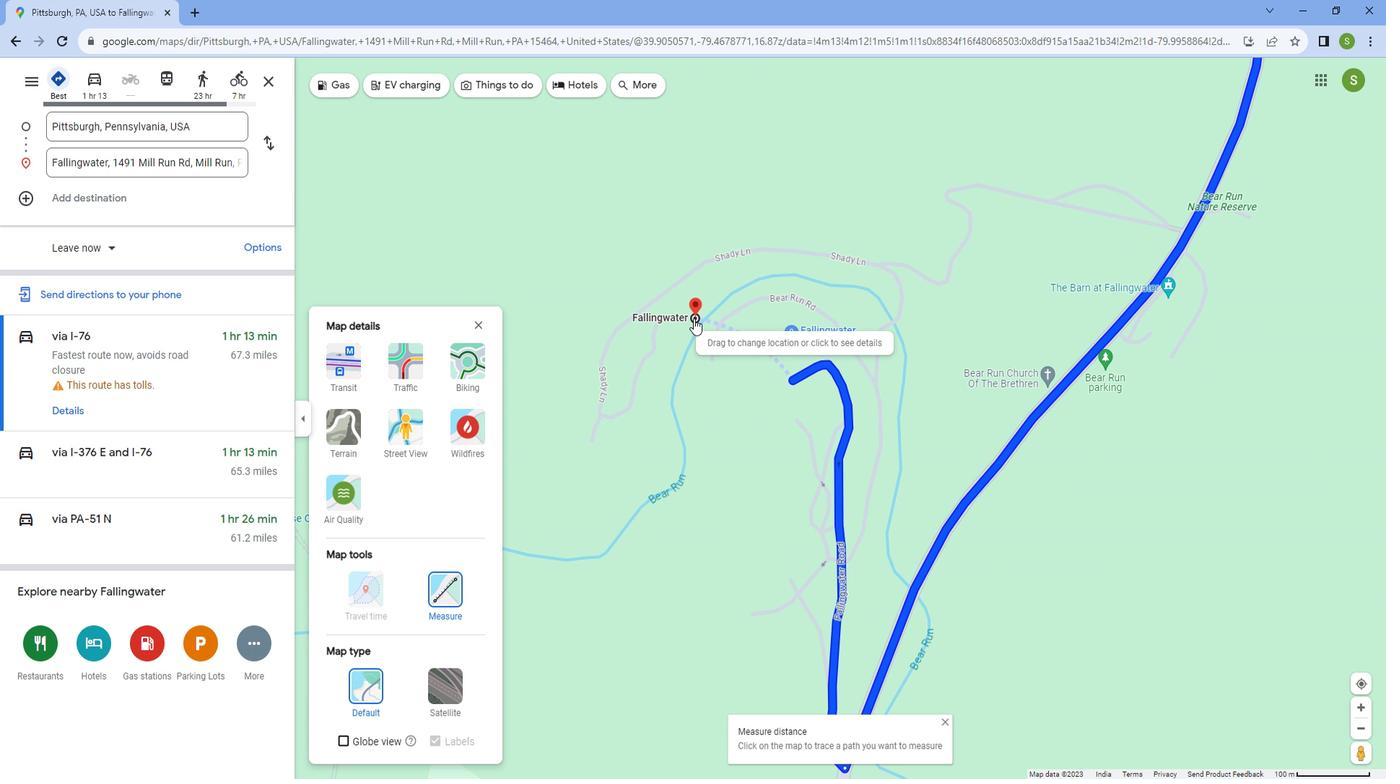 
Action: Mouse pressed left at (694, 306)
Screenshot: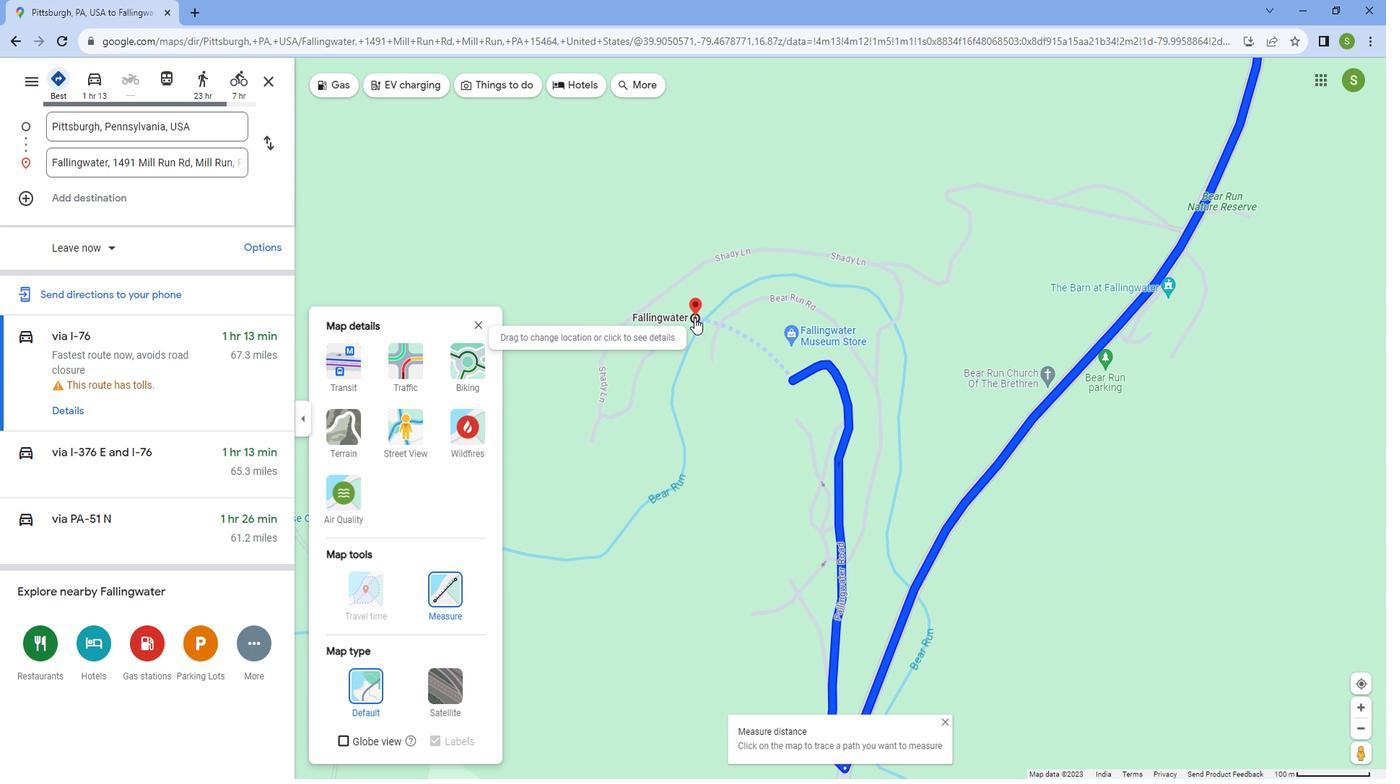 
Action: Mouse moved to (680, 355)
Screenshot: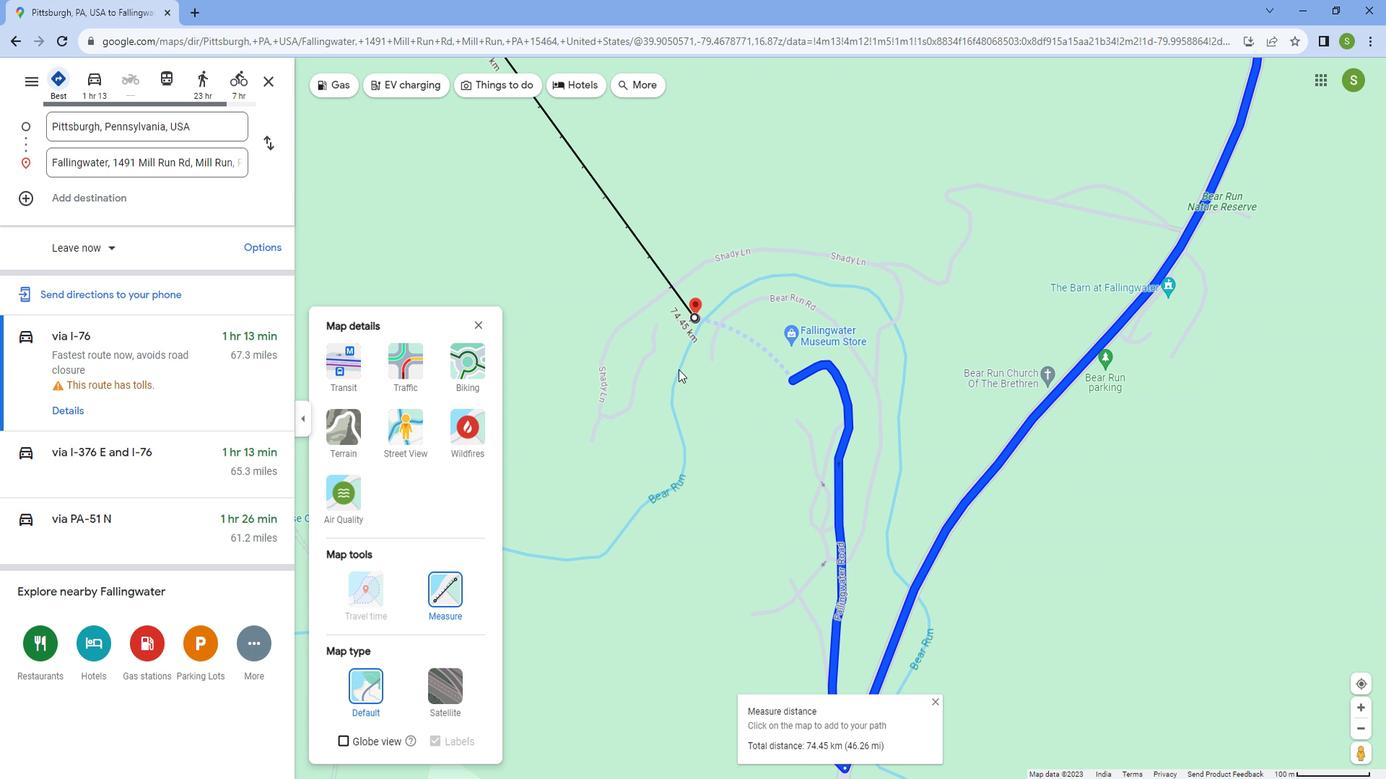 
Action: Mouse scrolled (680, 355) with delta (0, 0)
Screenshot: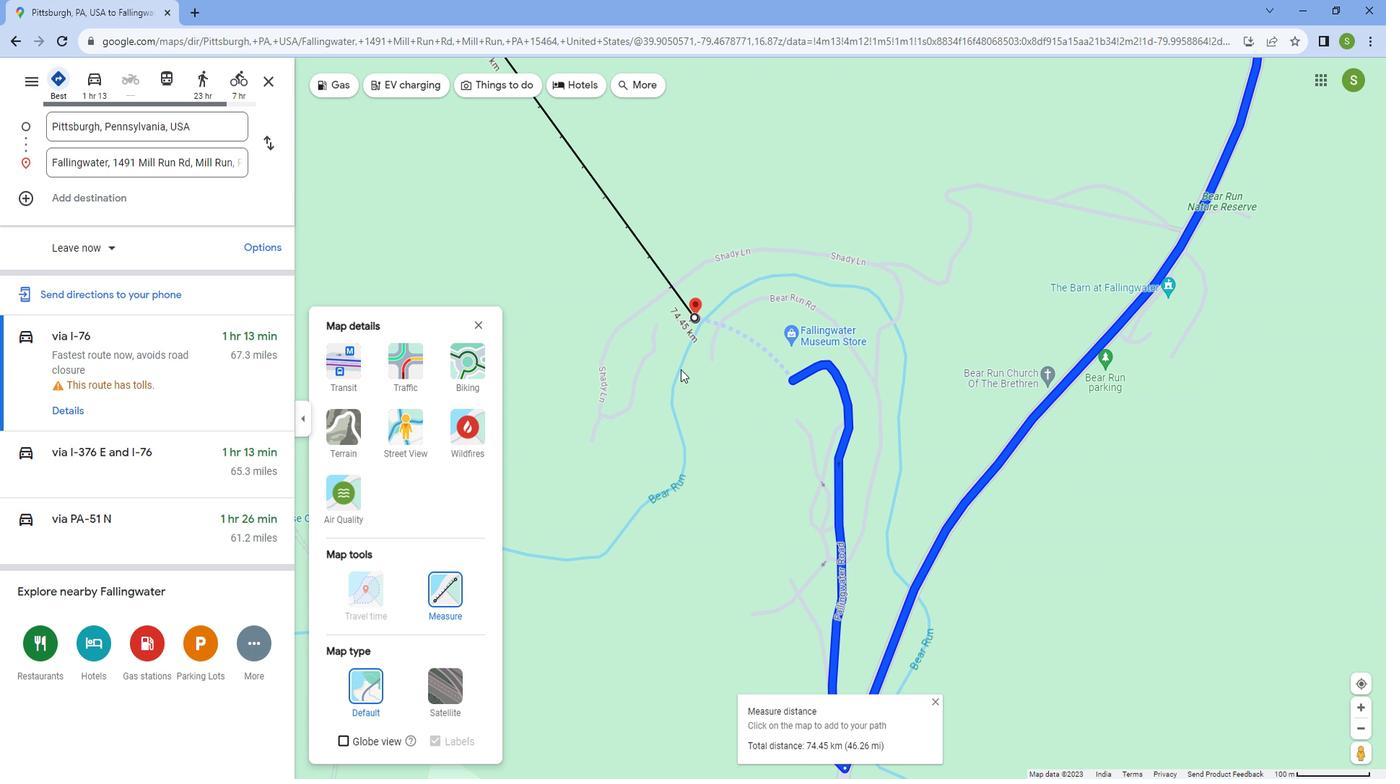 
Action: Mouse scrolled (680, 355) with delta (0, 0)
Screenshot: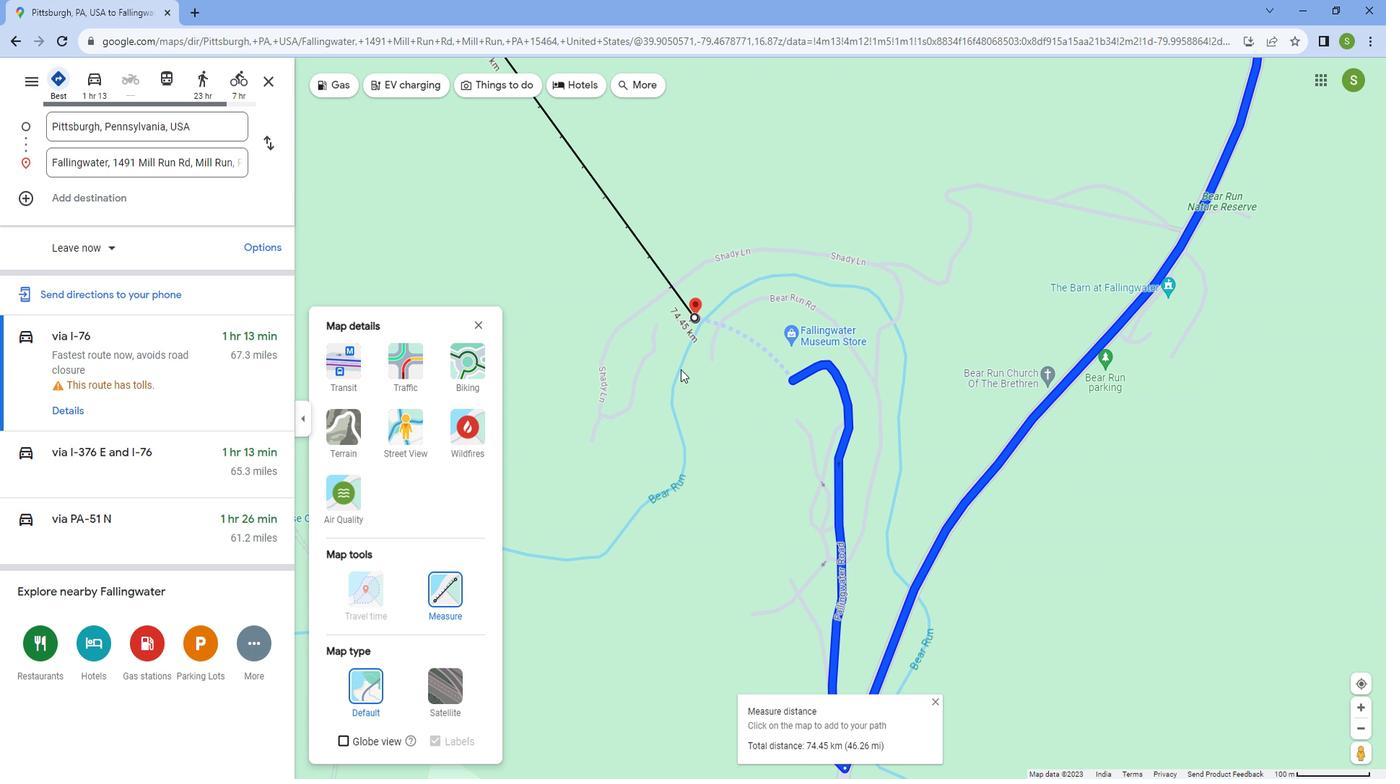 
Action: Mouse scrolled (680, 355) with delta (0, 0)
Screenshot: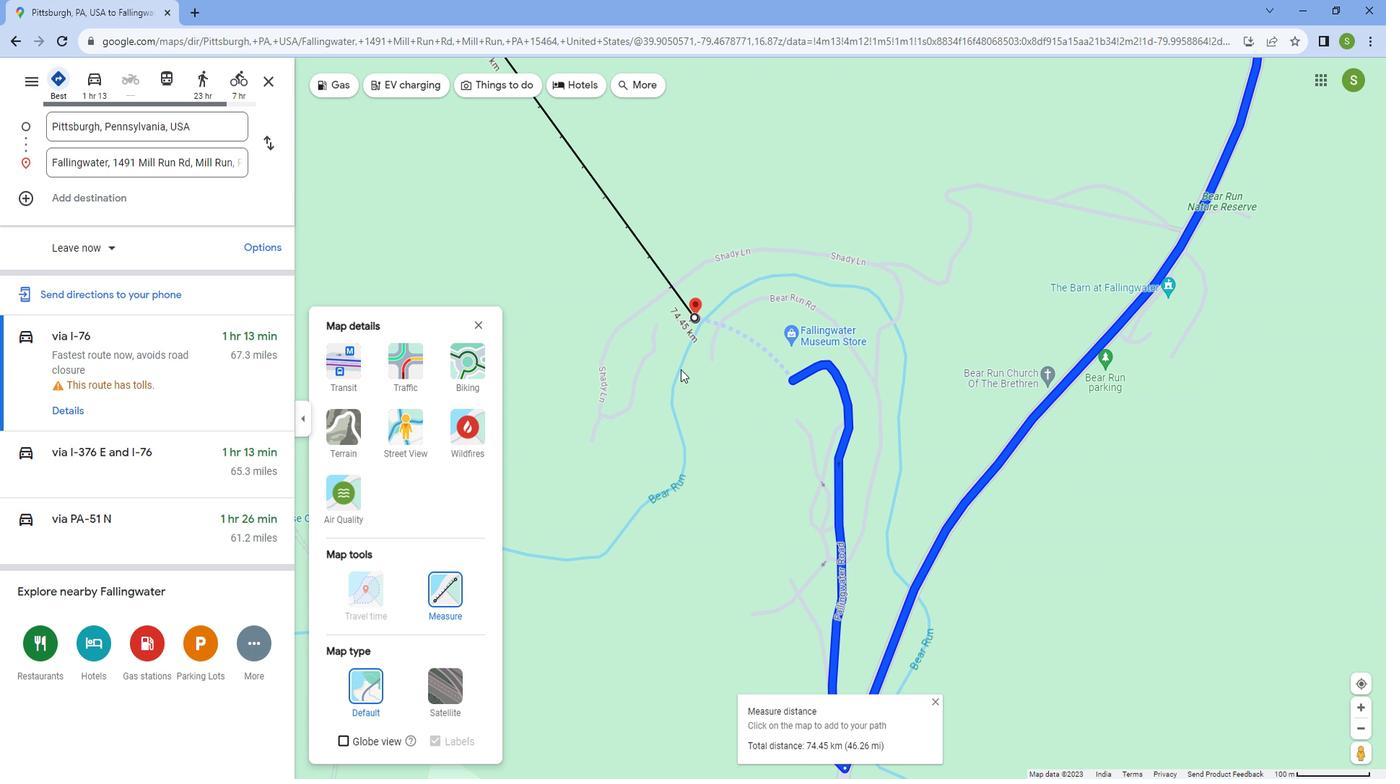 
Action: Mouse scrolled (680, 355) with delta (0, 0)
Screenshot: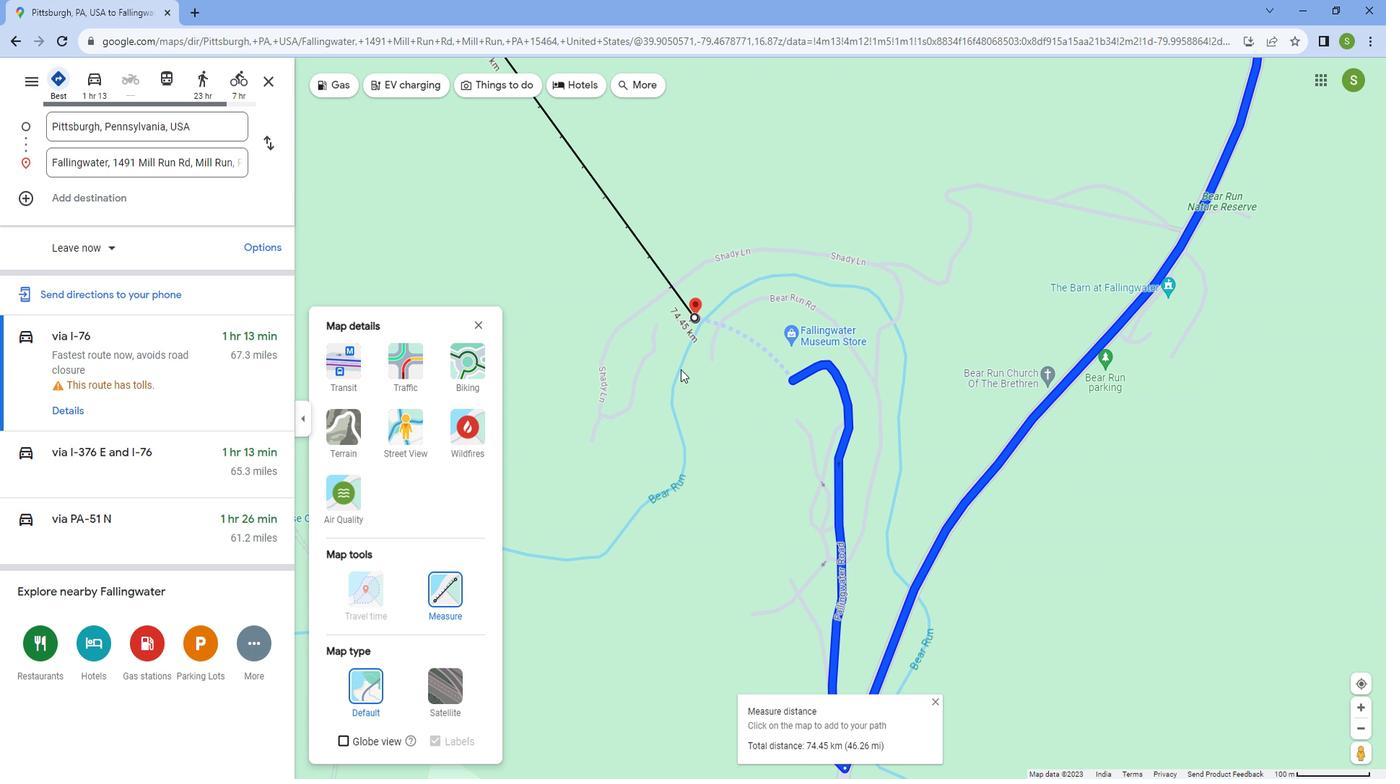 
Action: Mouse scrolled (680, 355) with delta (0, 0)
Screenshot: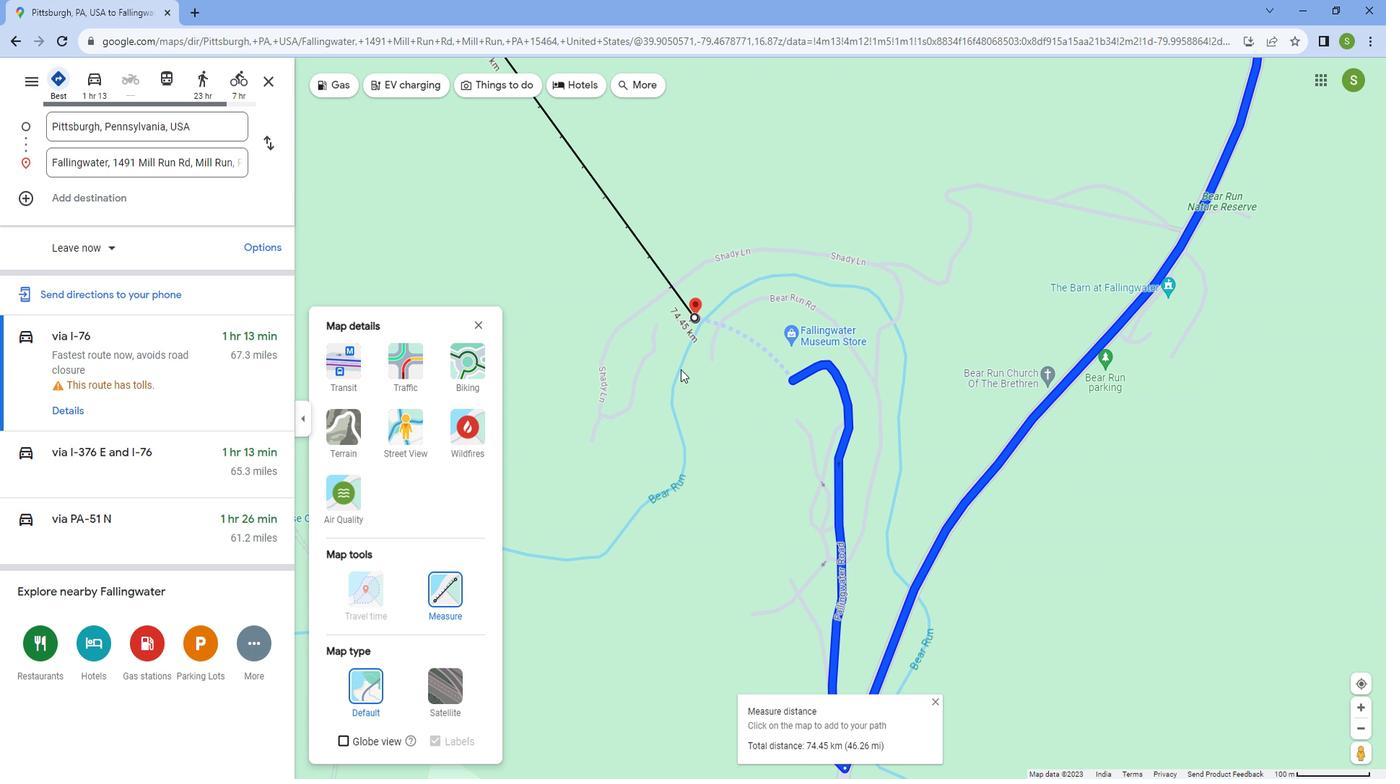 
Action: Mouse scrolled (680, 355) with delta (0, 0)
Screenshot: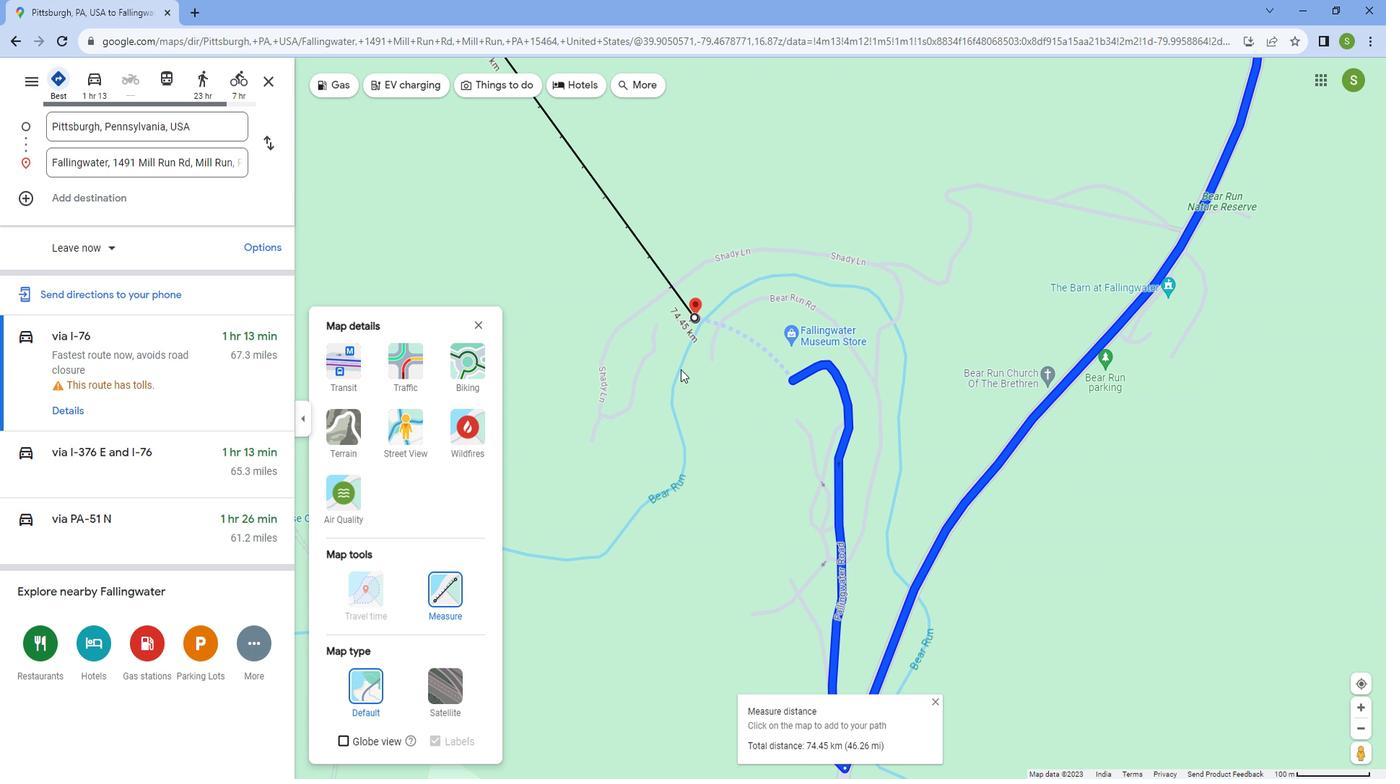 
Action: Mouse scrolled (680, 355) with delta (0, 0)
Screenshot: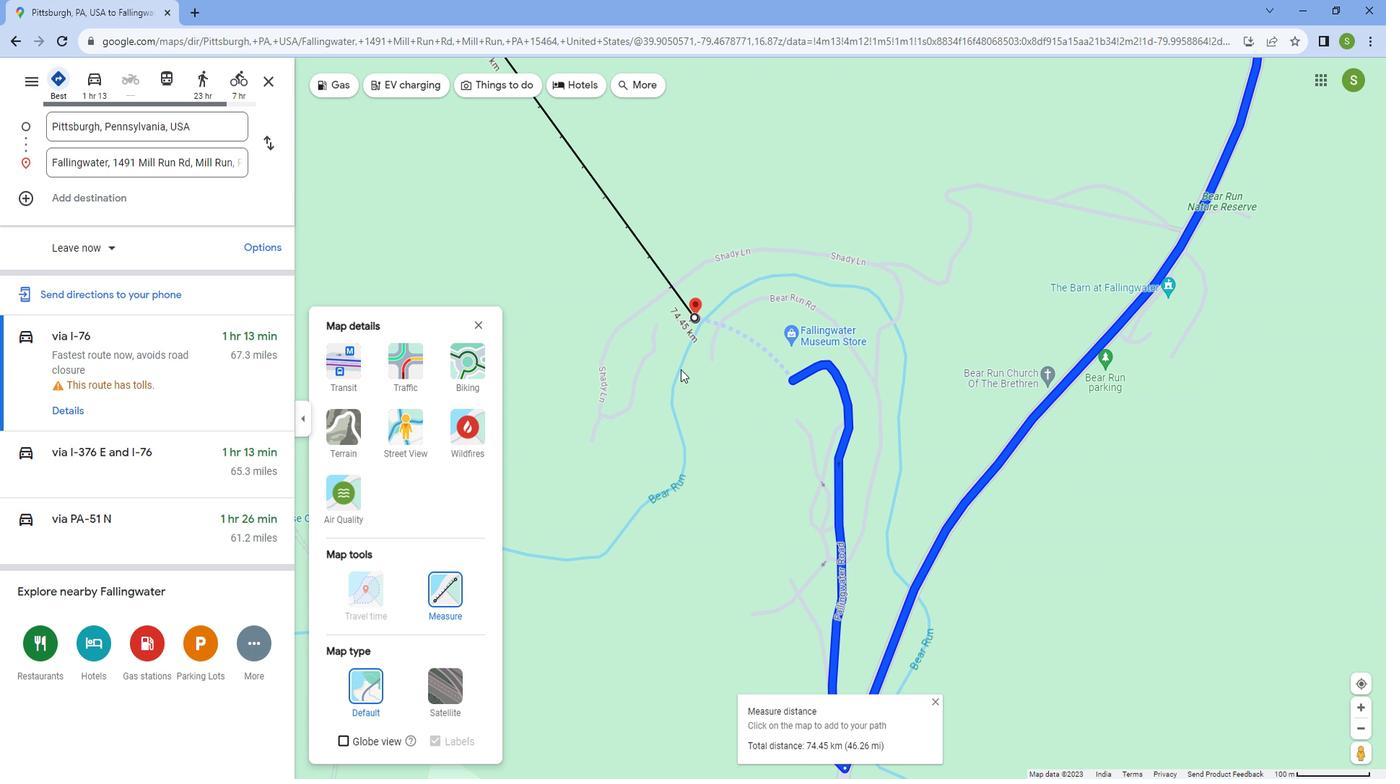 
Action: Mouse scrolled (680, 355) with delta (0, 0)
Screenshot: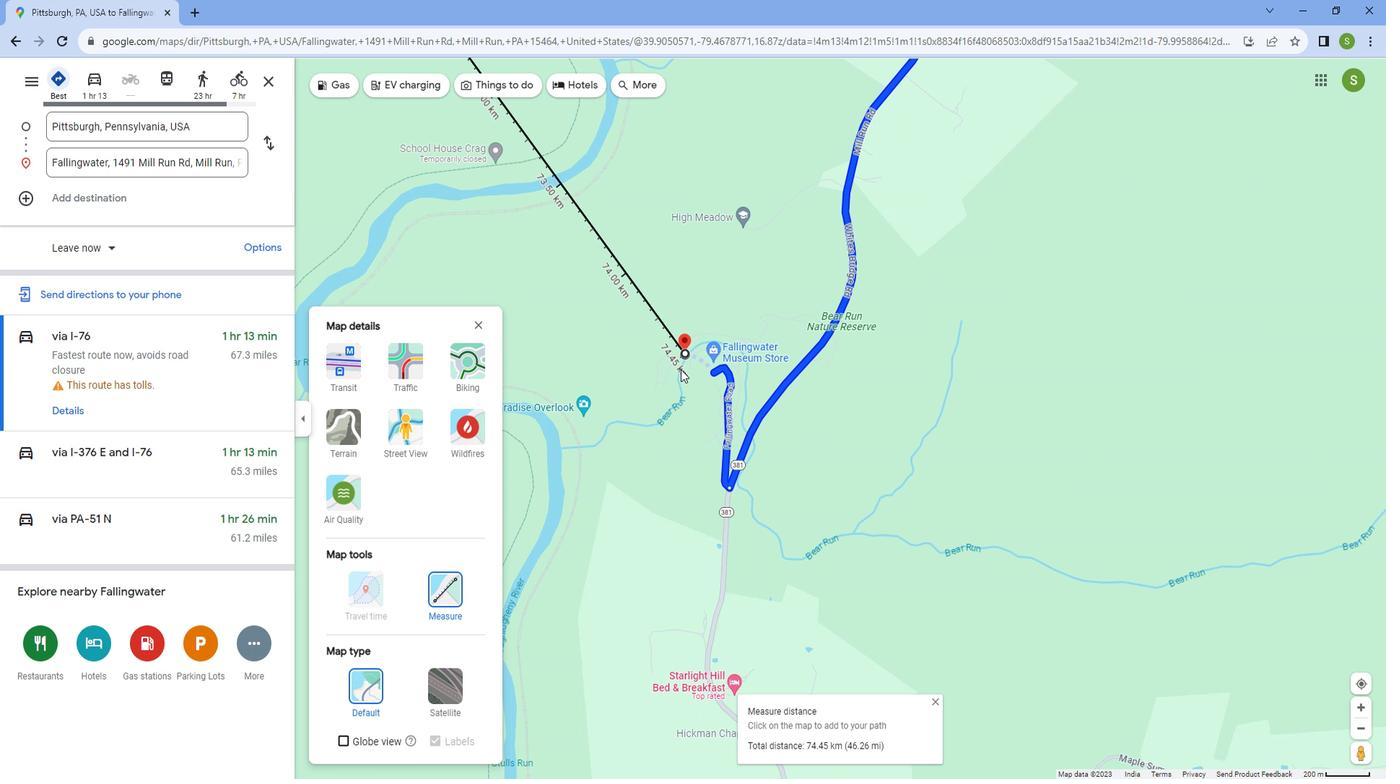 
Action: Mouse scrolled (680, 355) with delta (0, 0)
Screenshot: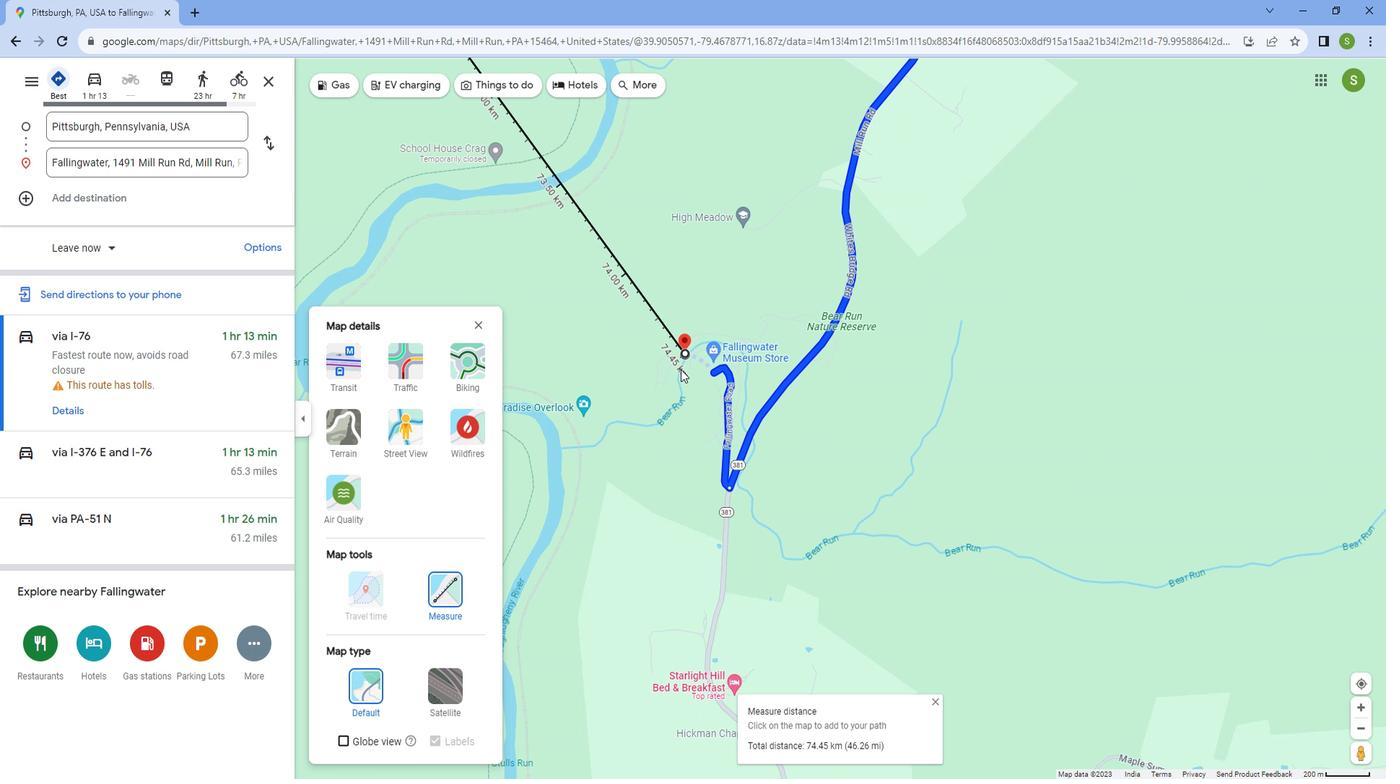 
Action: Mouse scrolled (680, 355) with delta (0, 0)
Screenshot: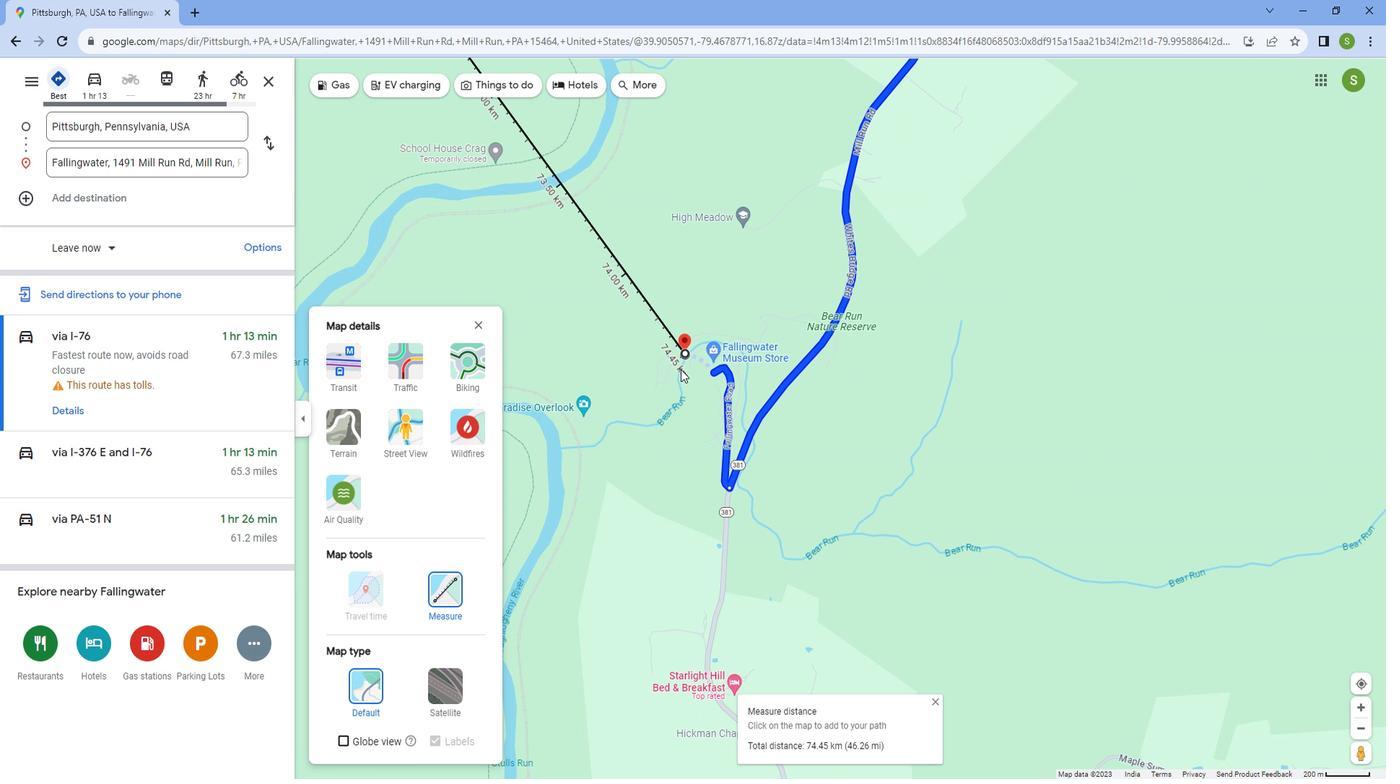 
Action: Mouse scrolled (680, 355) with delta (0, 0)
Screenshot: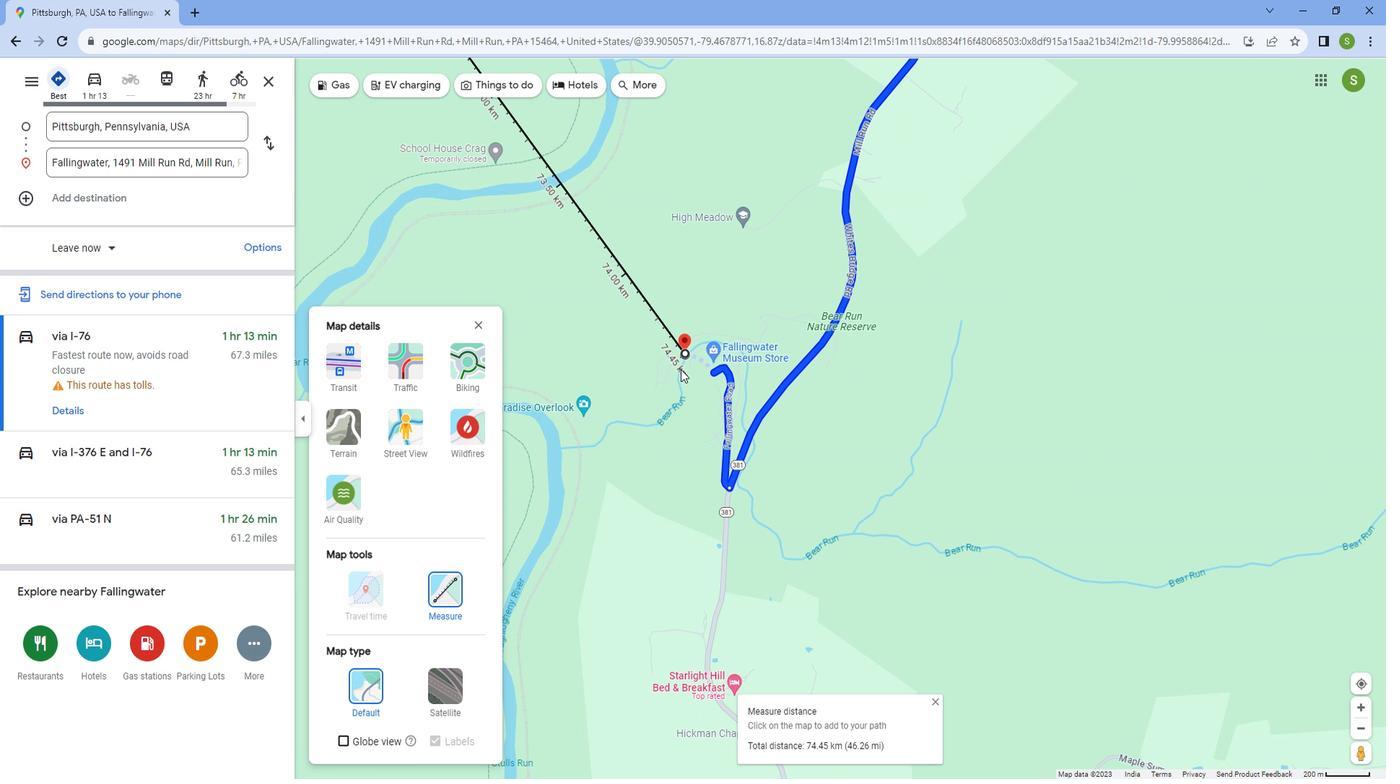 
Action: Mouse scrolled (680, 355) with delta (0, 0)
Screenshot: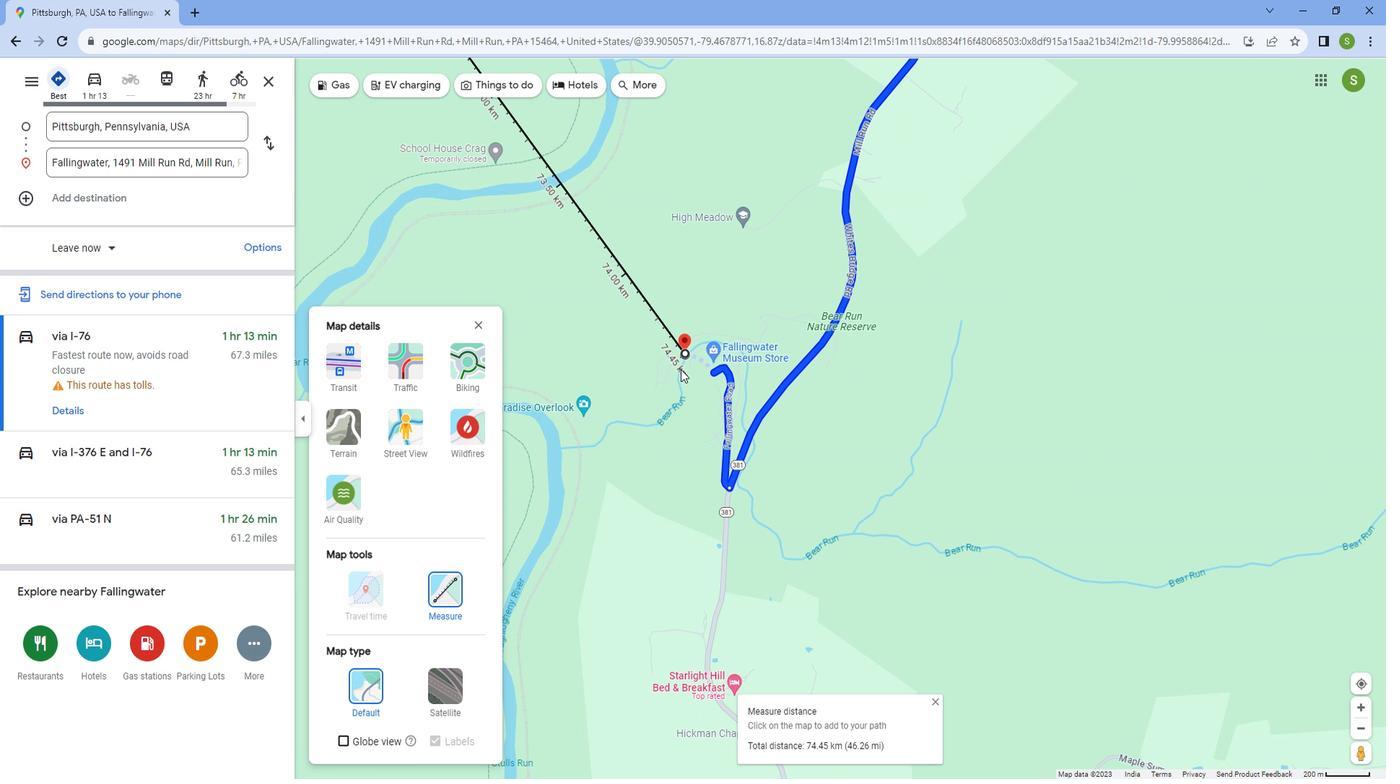 
Action: Mouse scrolled (680, 355) with delta (0, 0)
Screenshot: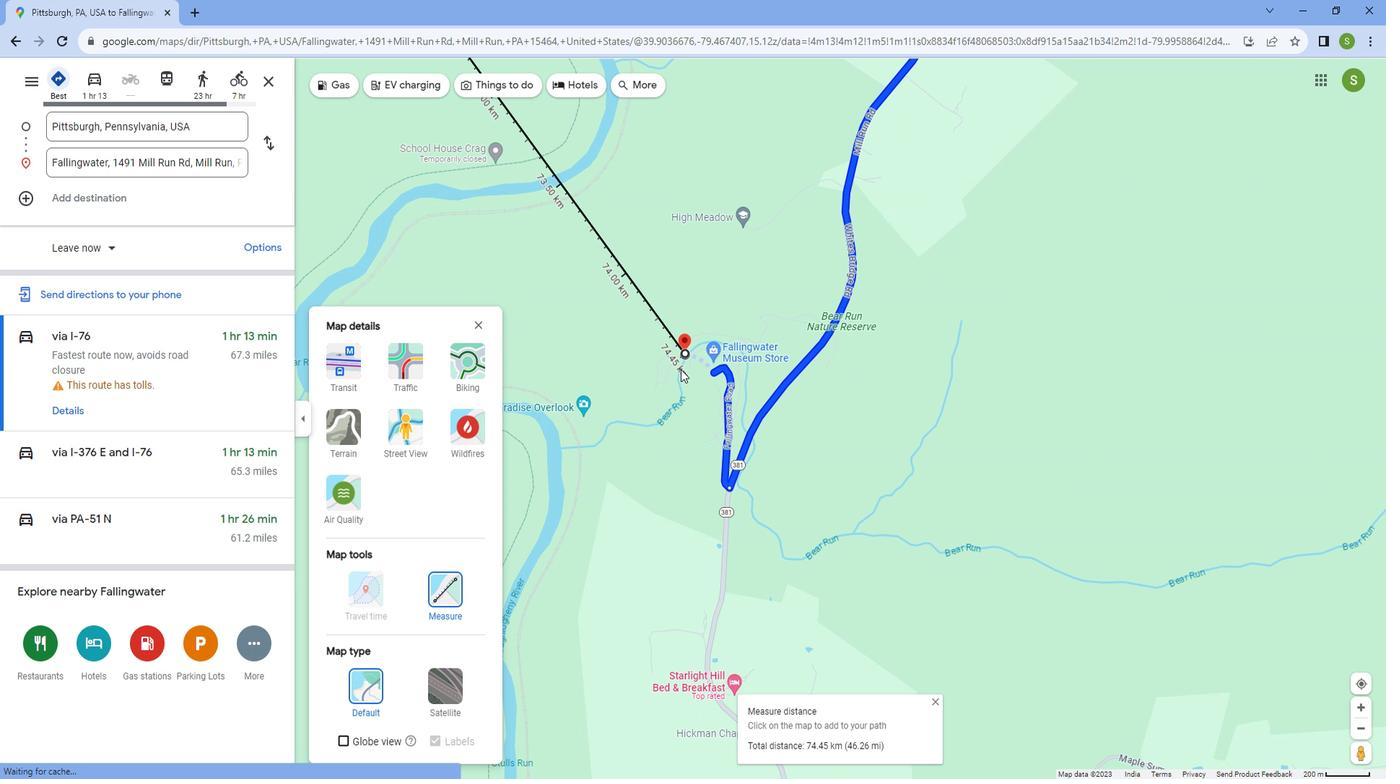
Action: Mouse scrolled (680, 355) with delta (0, 0)
Screenshot: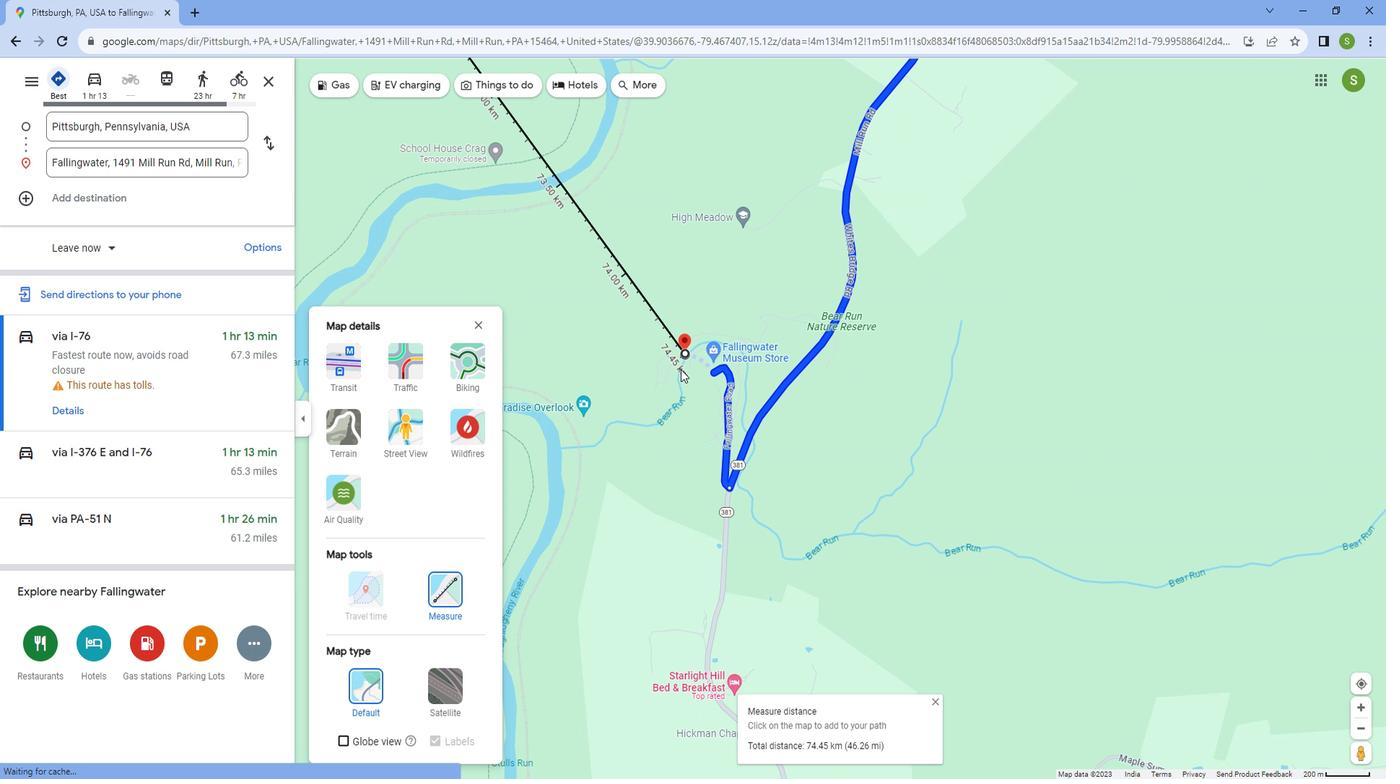 
Action: Mouse scrolled (680, 355) with delta (0, 0)
Screenshot: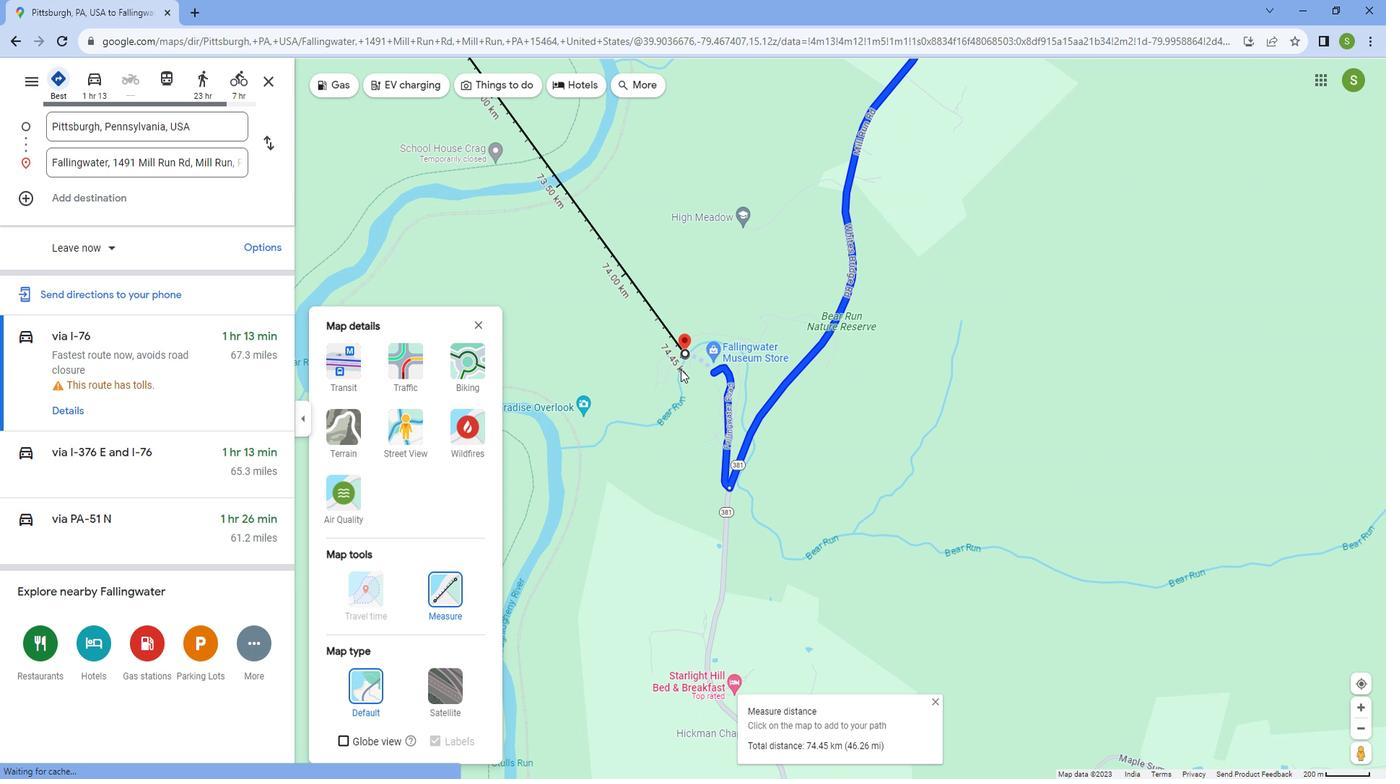 
Action: Mouse scrolled (680, 355) with delta (0, 0)
Screenshot: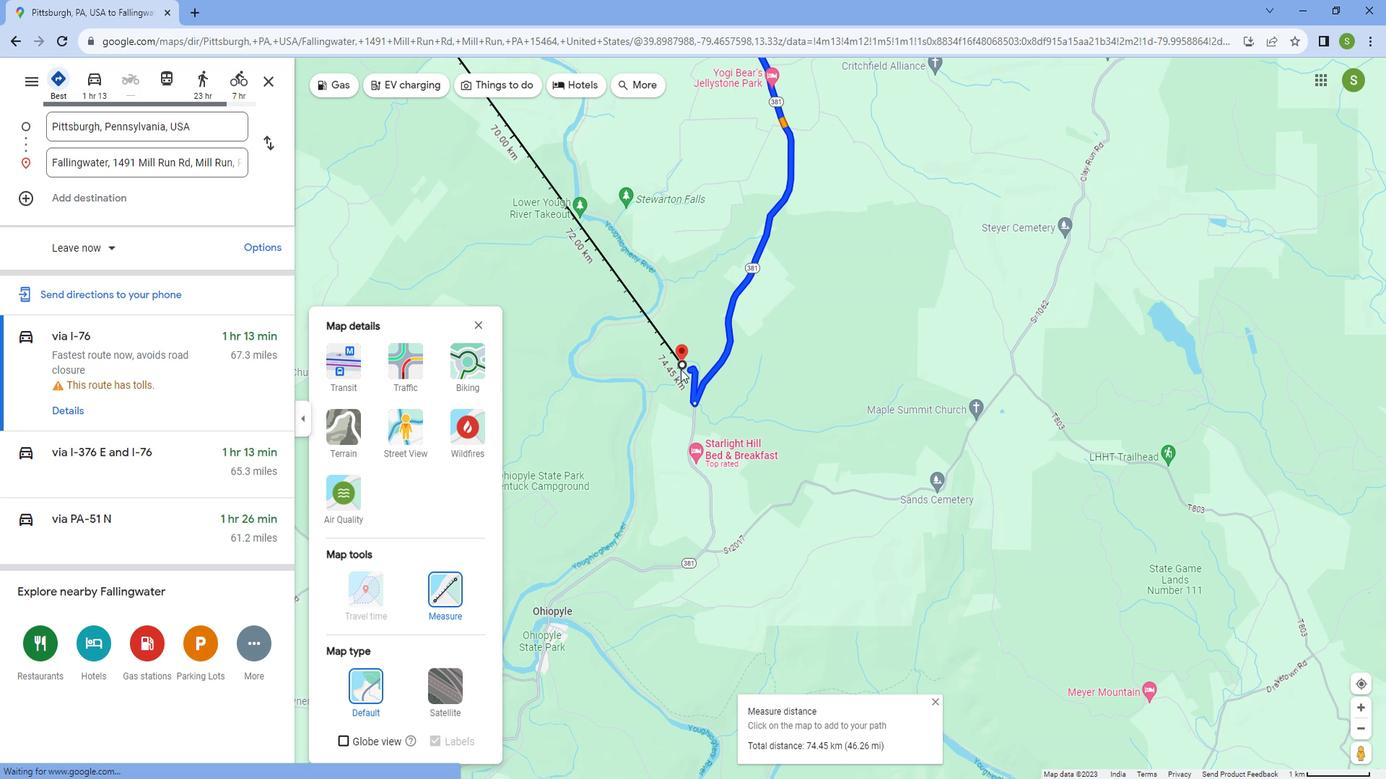 
Action: Mouse scrolled (680, 355) with delta (0, 0)
Screenshot: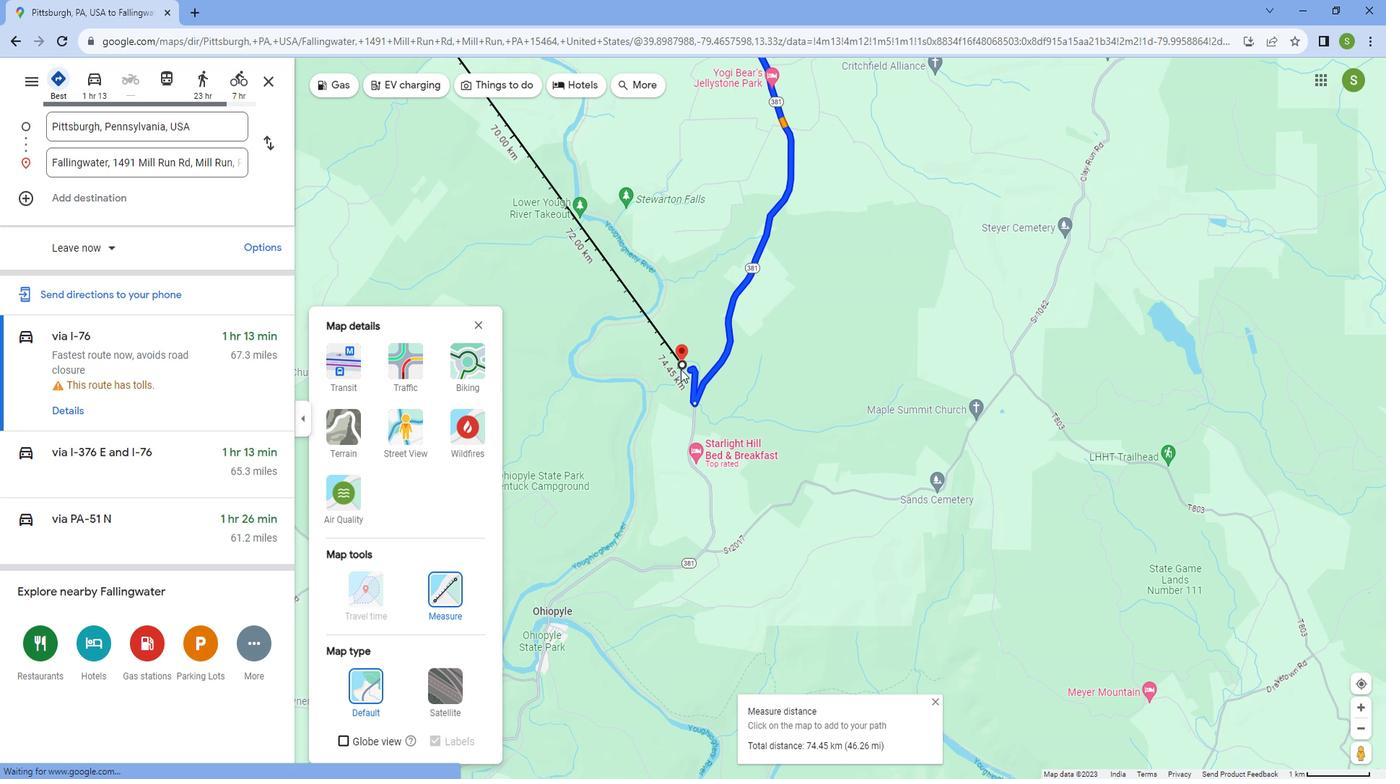 
Action: Mouse scrolled (680, 355) with delta (0, 0)
Screenshot: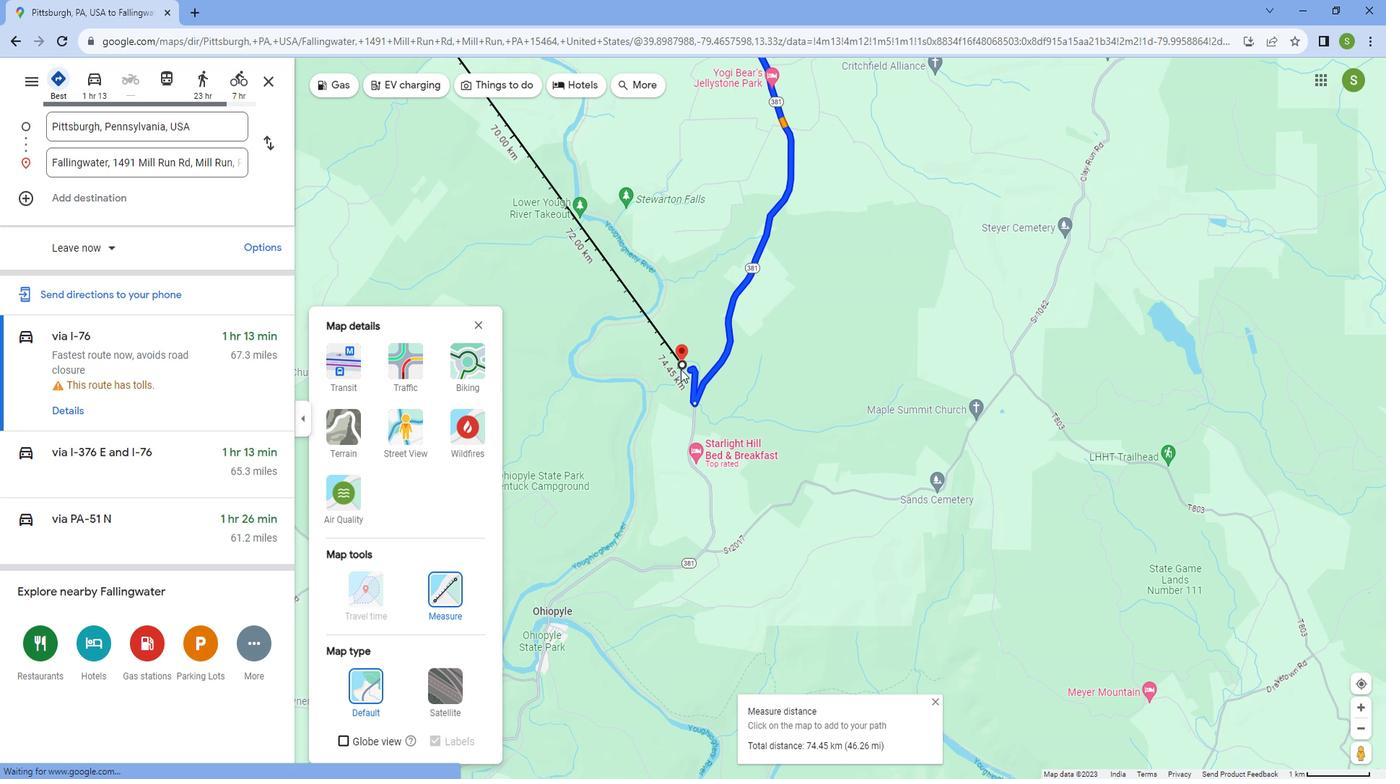 
Action: Mouse scrolled (680, 355) with delta (0, 0)
Screenshot: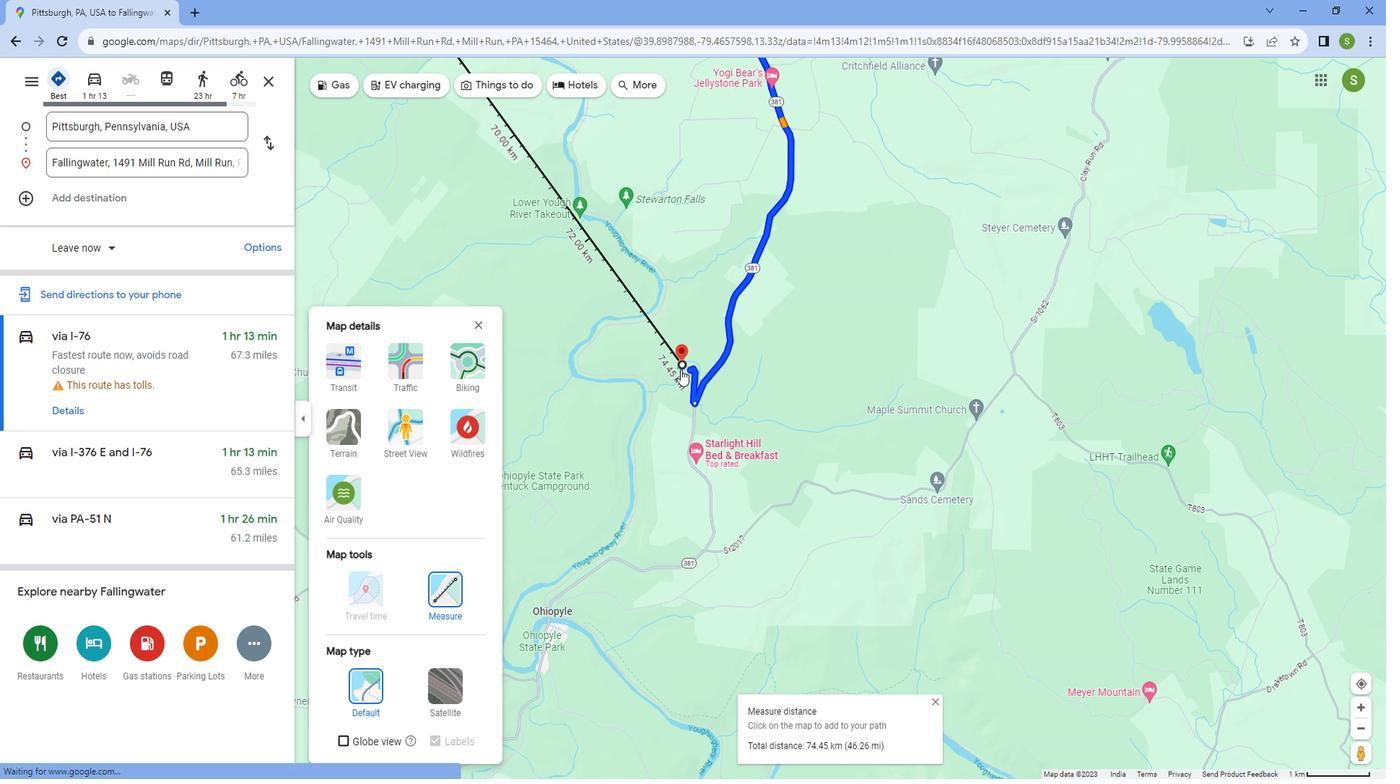 
Action: Mouse scrolled (680, 355) with delta (0, 0)
Screenshot: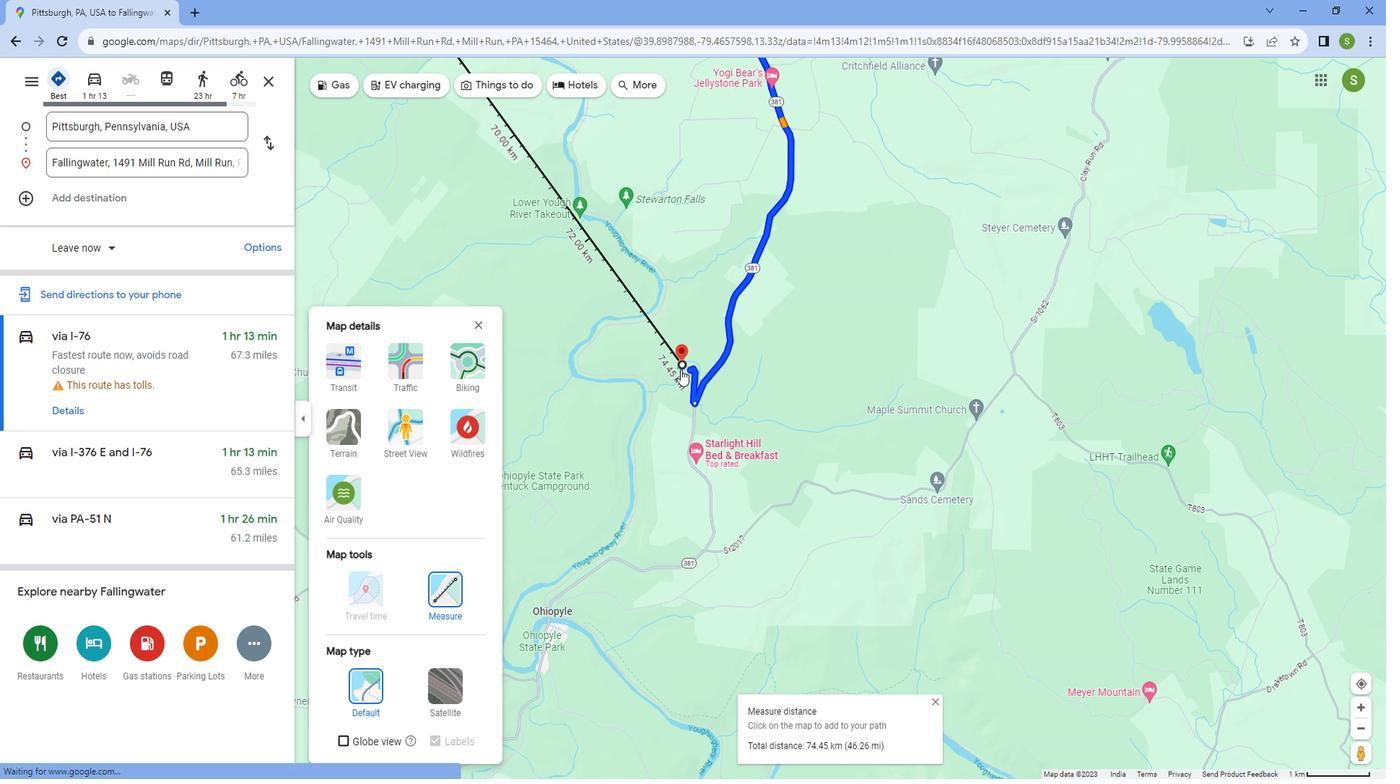 
Action: Mouse scrolled (680, 355) with delta (0, 0)
Screenshot: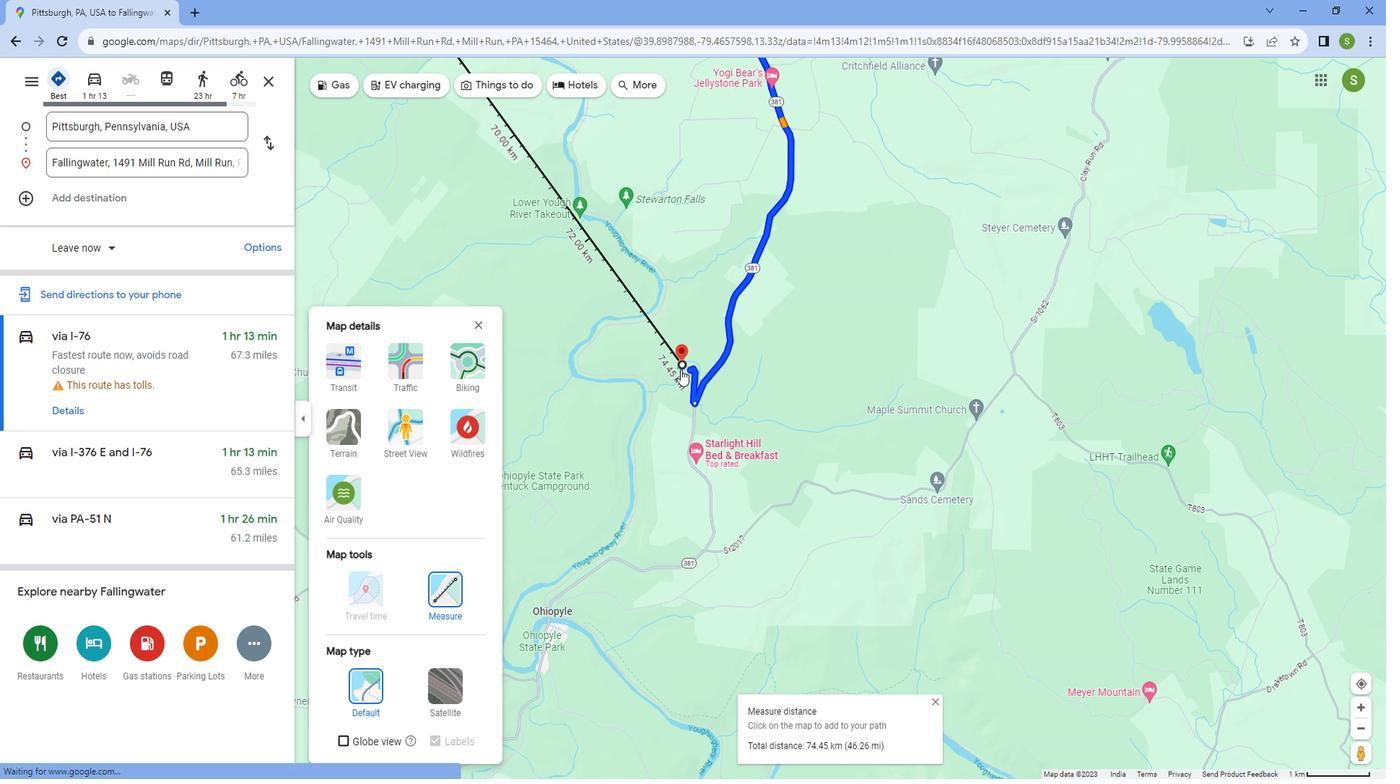 
Action: Mouse scrolled (680, 355) with delta (0, 0)
Screenshot: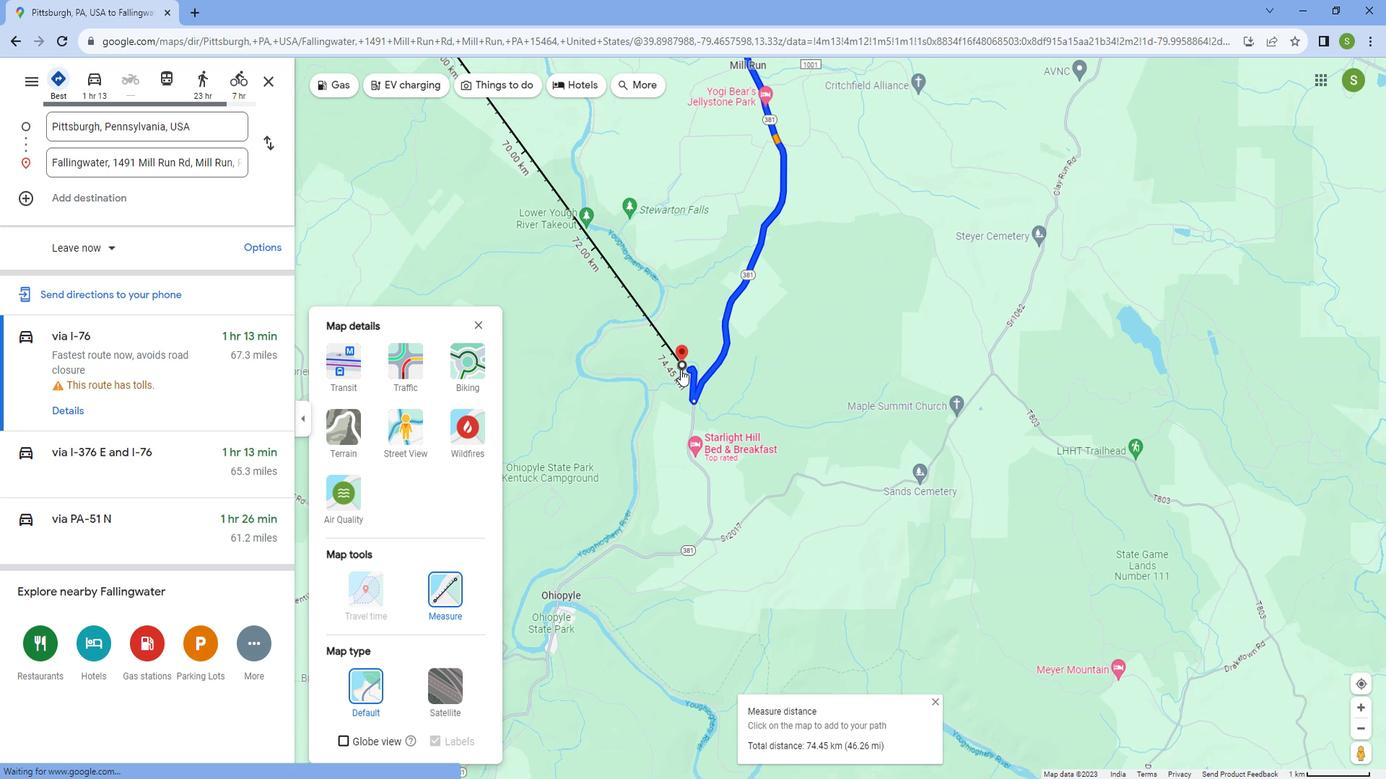 
Action: Mouse moved to (675, 337)
Screenshot: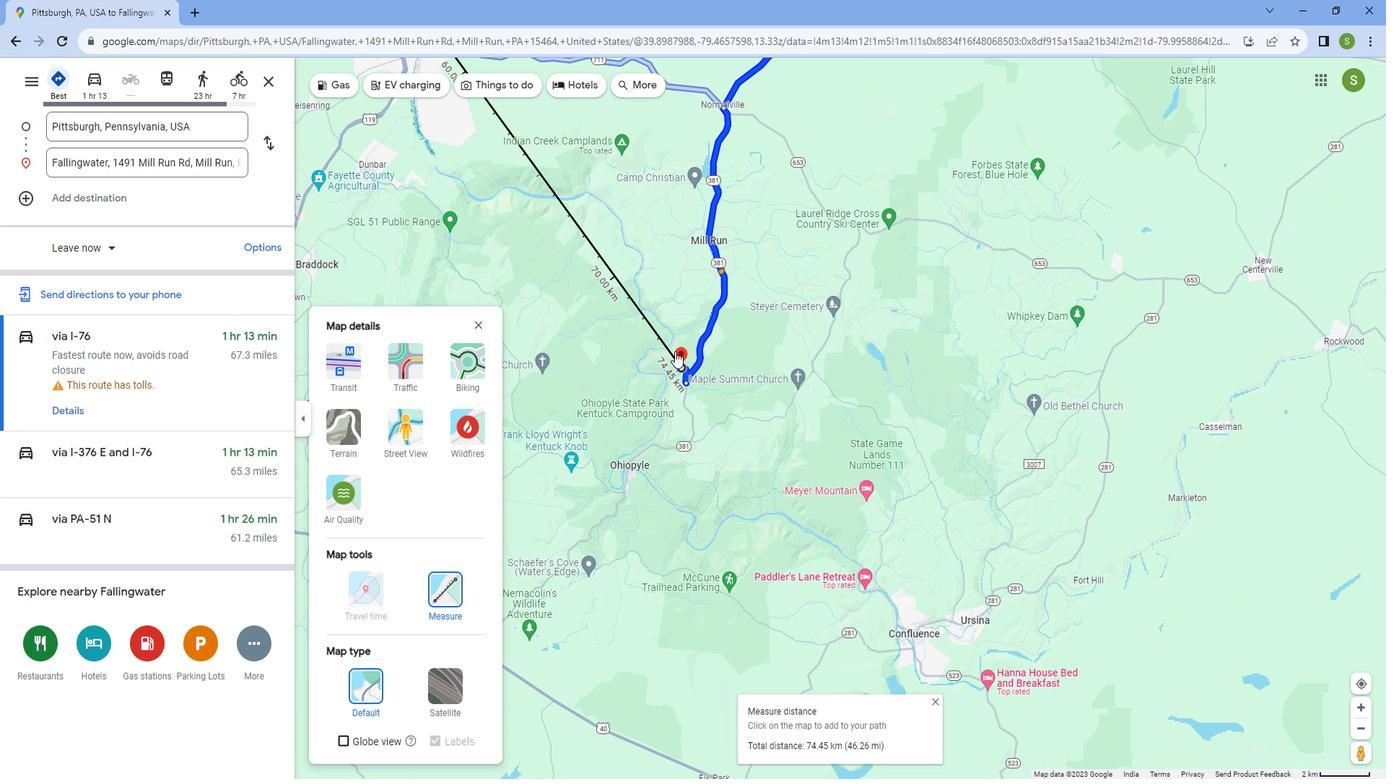 
Action: Mouse scrolled (675, 337) with delta (0, 0)
Screenshot: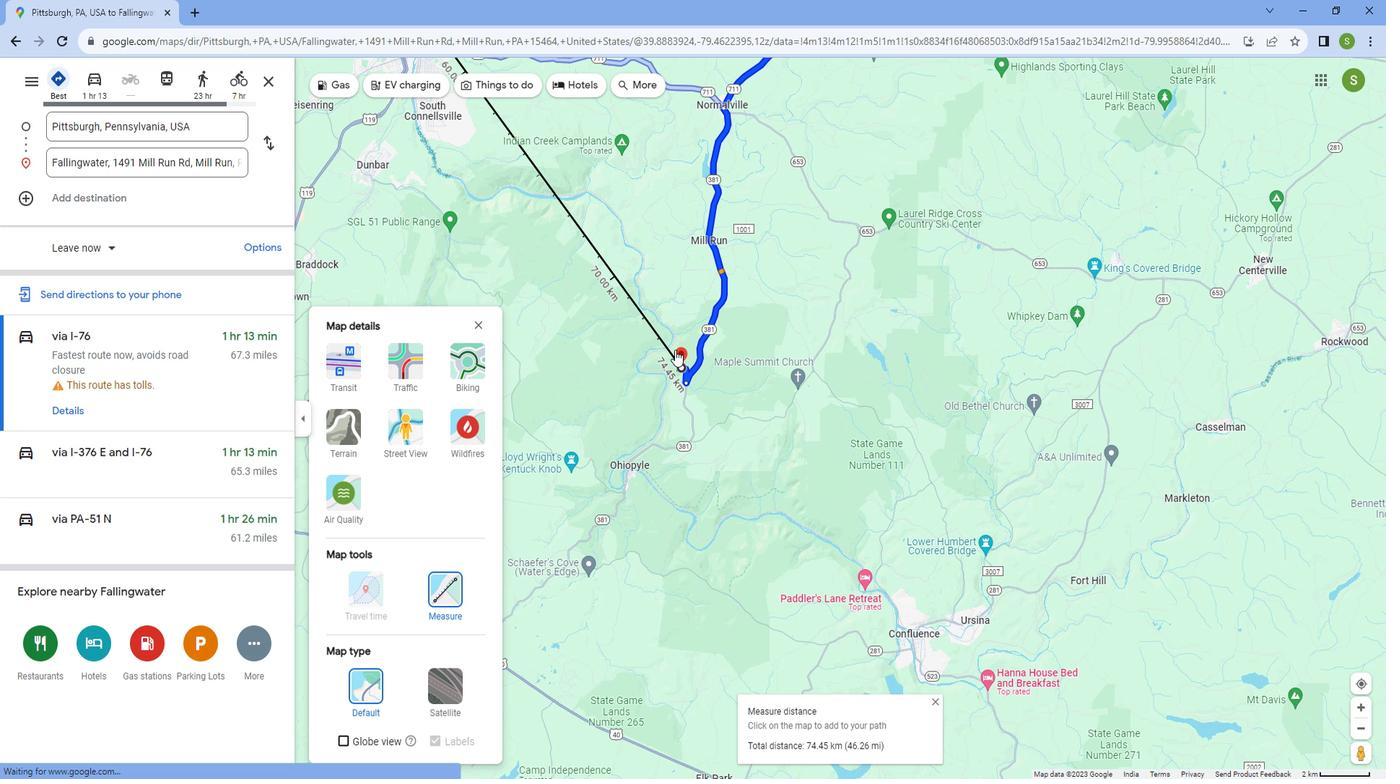 
Action: Mouse scrolled (675, 337) with delta (0, 0)
Screenshot: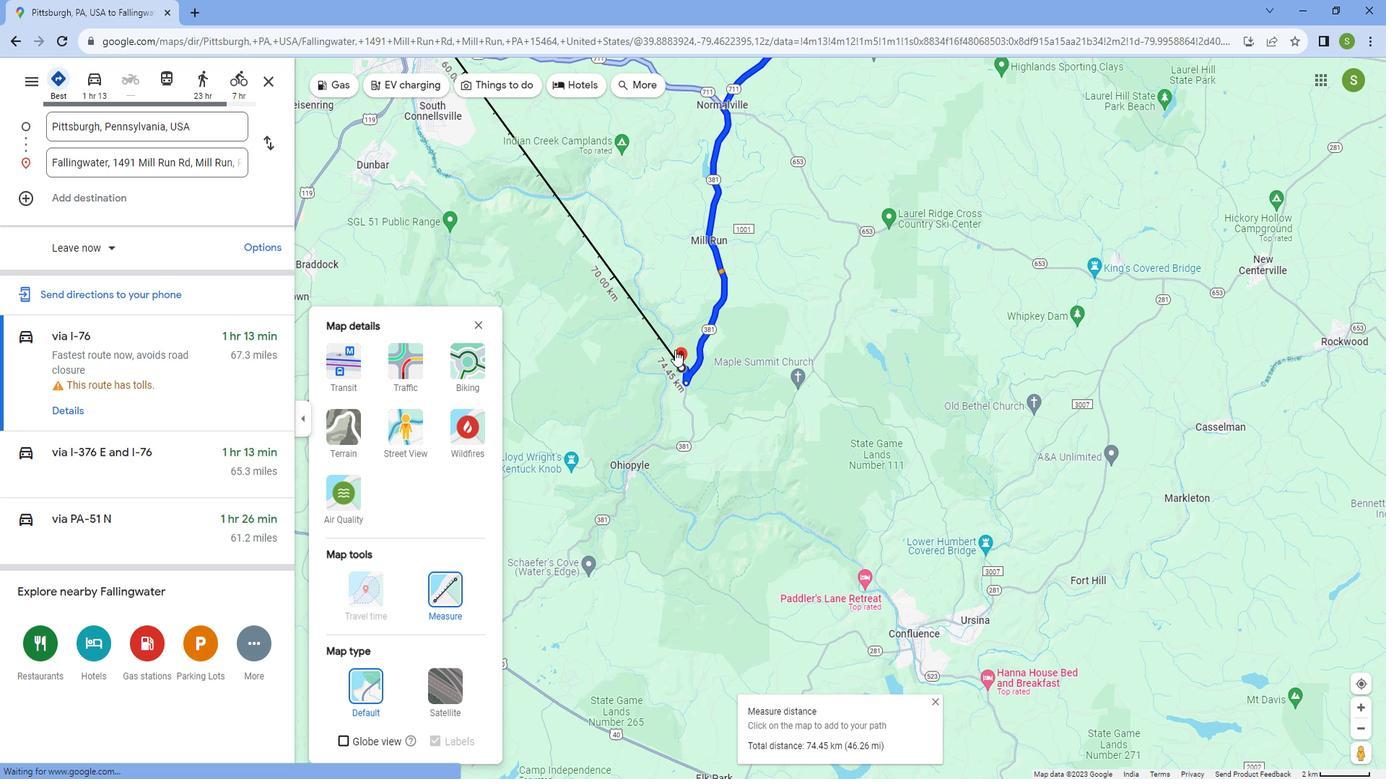 
Action: Mouse scrolled (675, 337) with delta (0, 0)
Screenshot: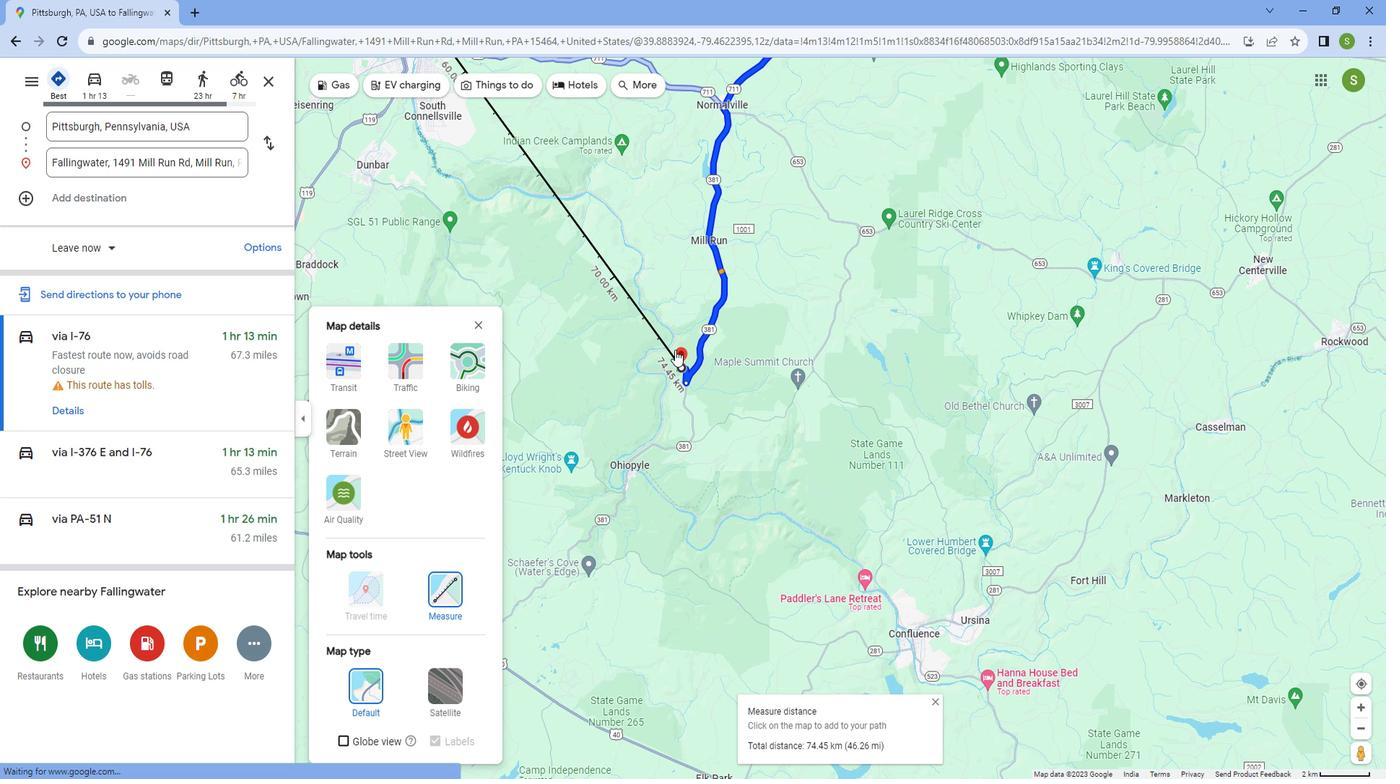 
Action: Mouse scrolled (675, 337) with delta (0, 0)
Screenshot: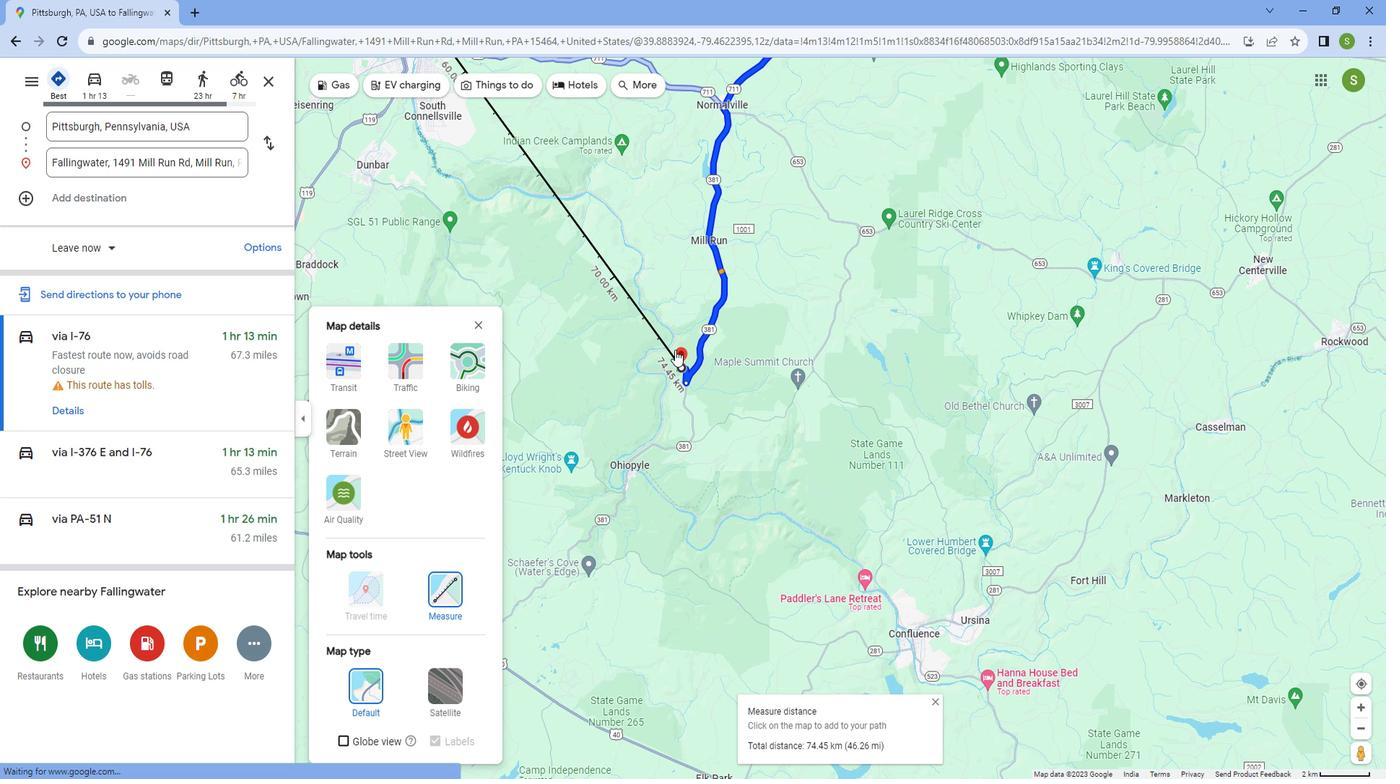 
Action: Mouse scrolled (675, 337) with delta (0, 0)
Screenshot: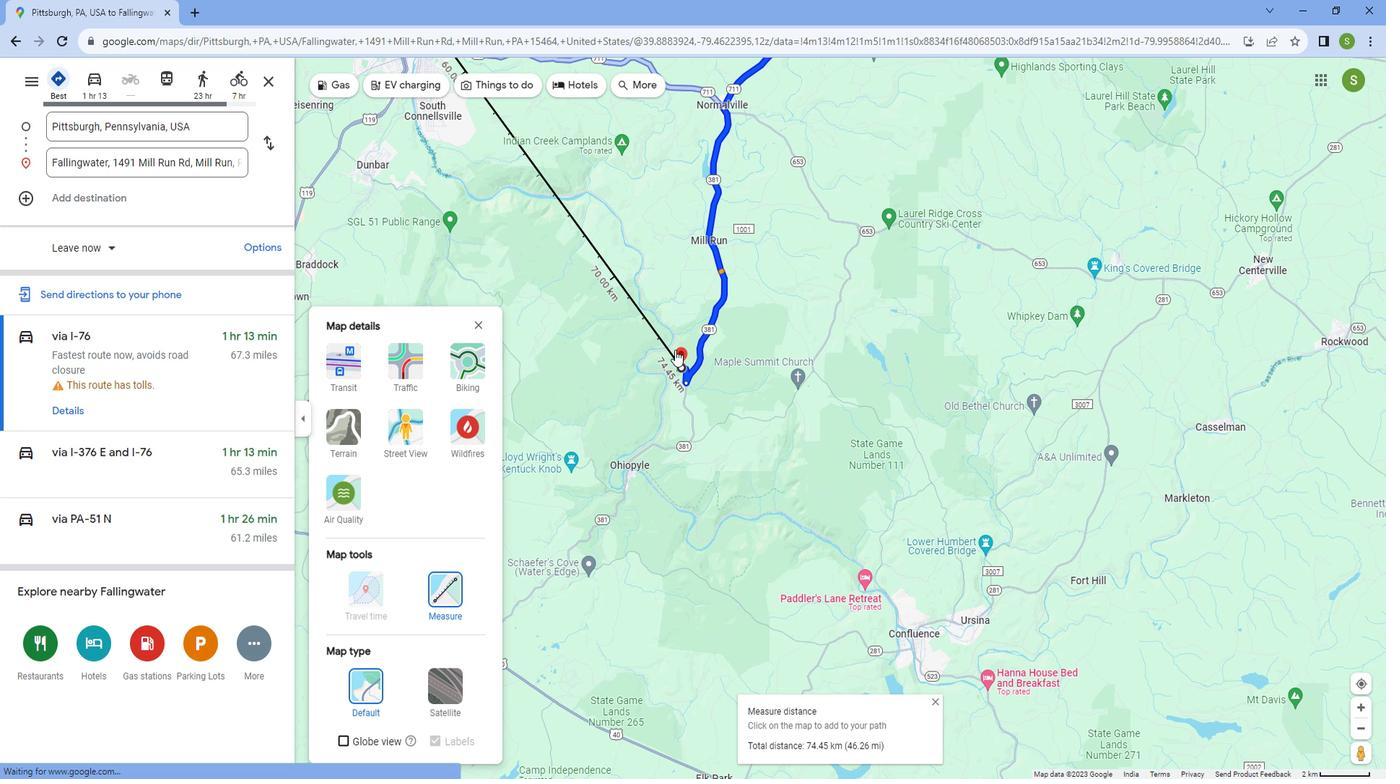 
Action: Mouse scrolled (675, 336) with delta (0, 0)
Screenshot: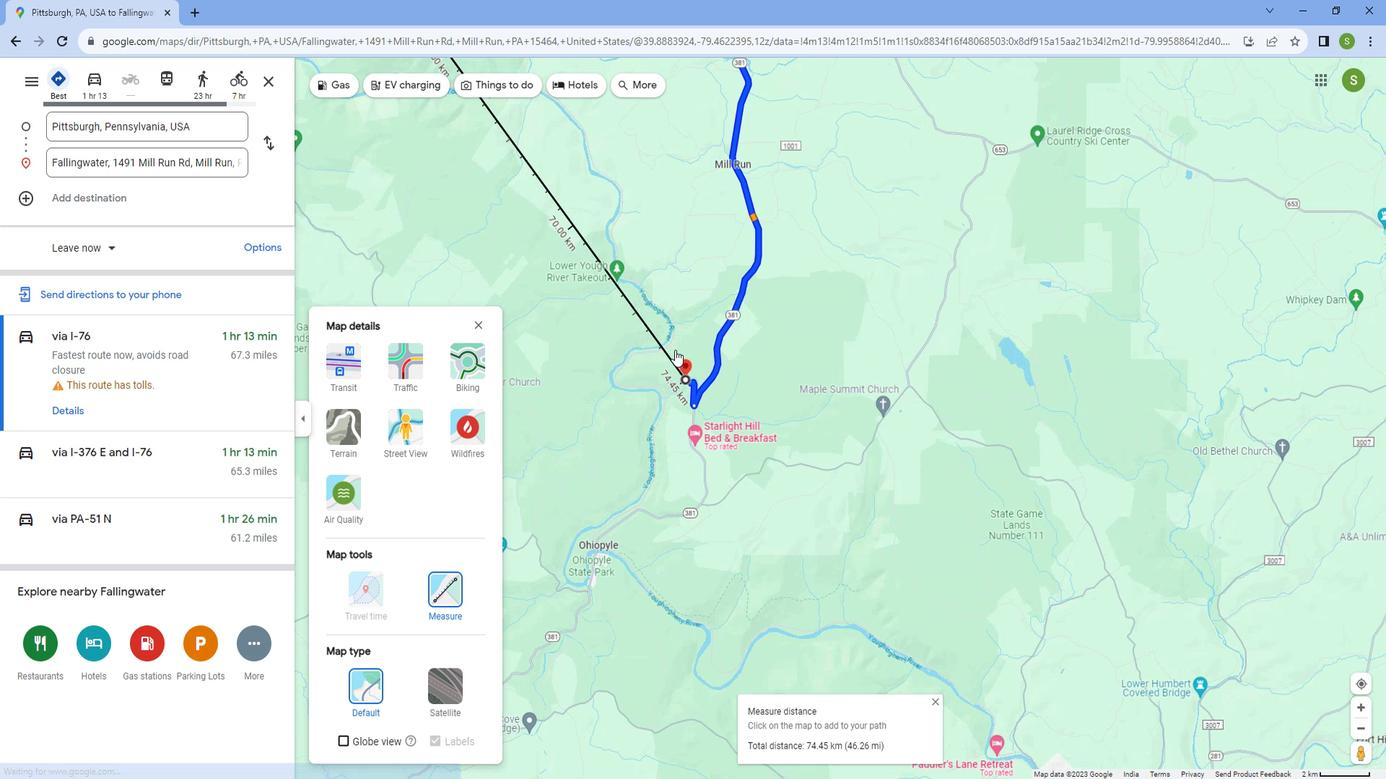 
Action: Mouse scrolled (675, 337) with delta (0, 0)
Screenshot: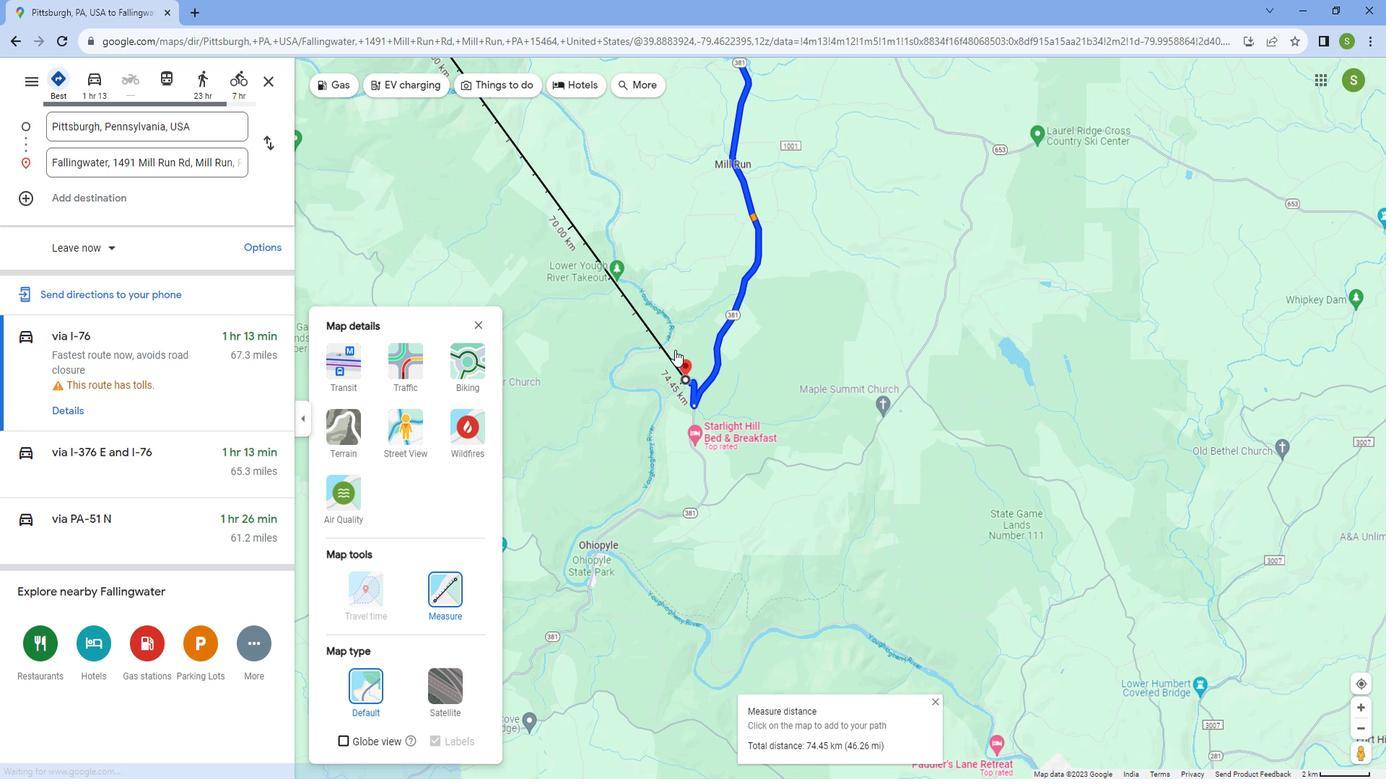 
Action: Mouse scrolled (675, 337) with delta (0, 0)
Screenshot: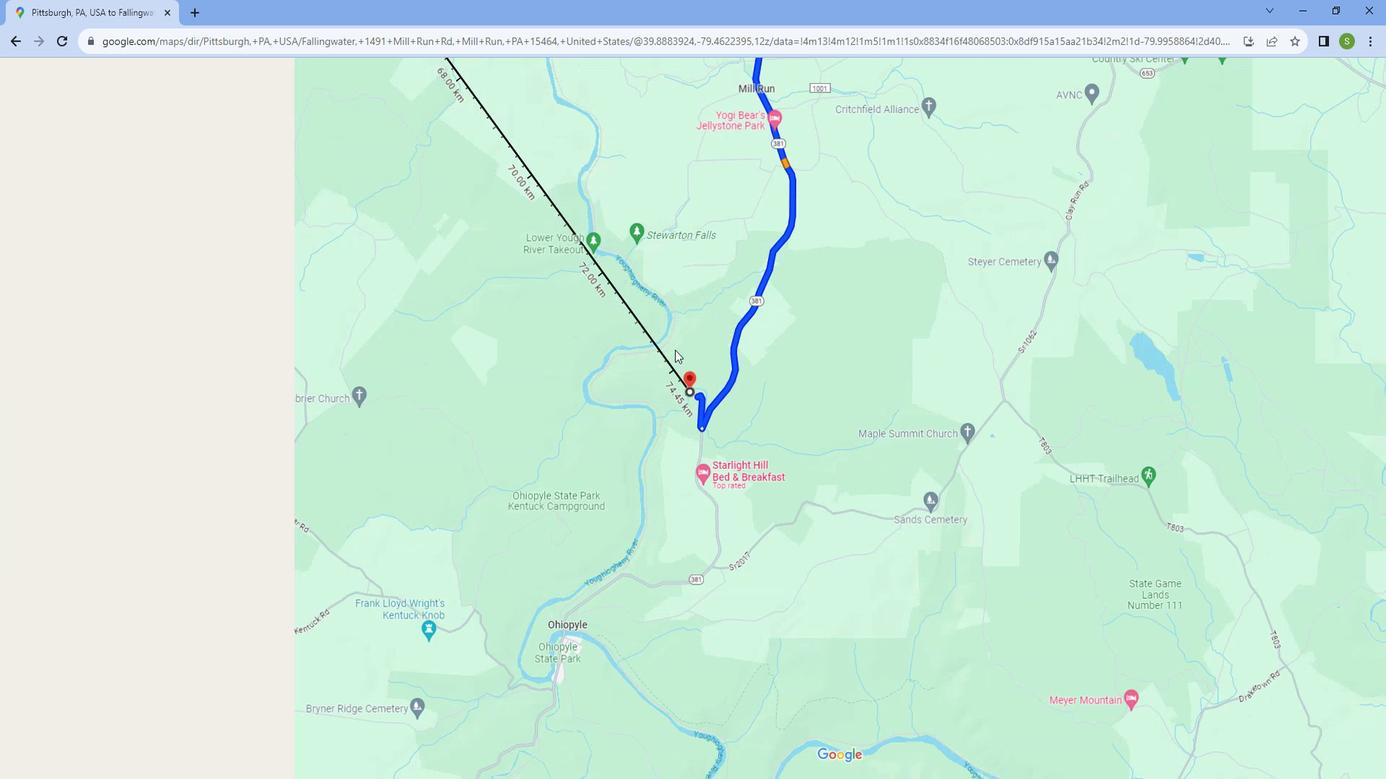 
Action: Mouse scrolled (675, 337) with delta (0, 0)
Screenshot: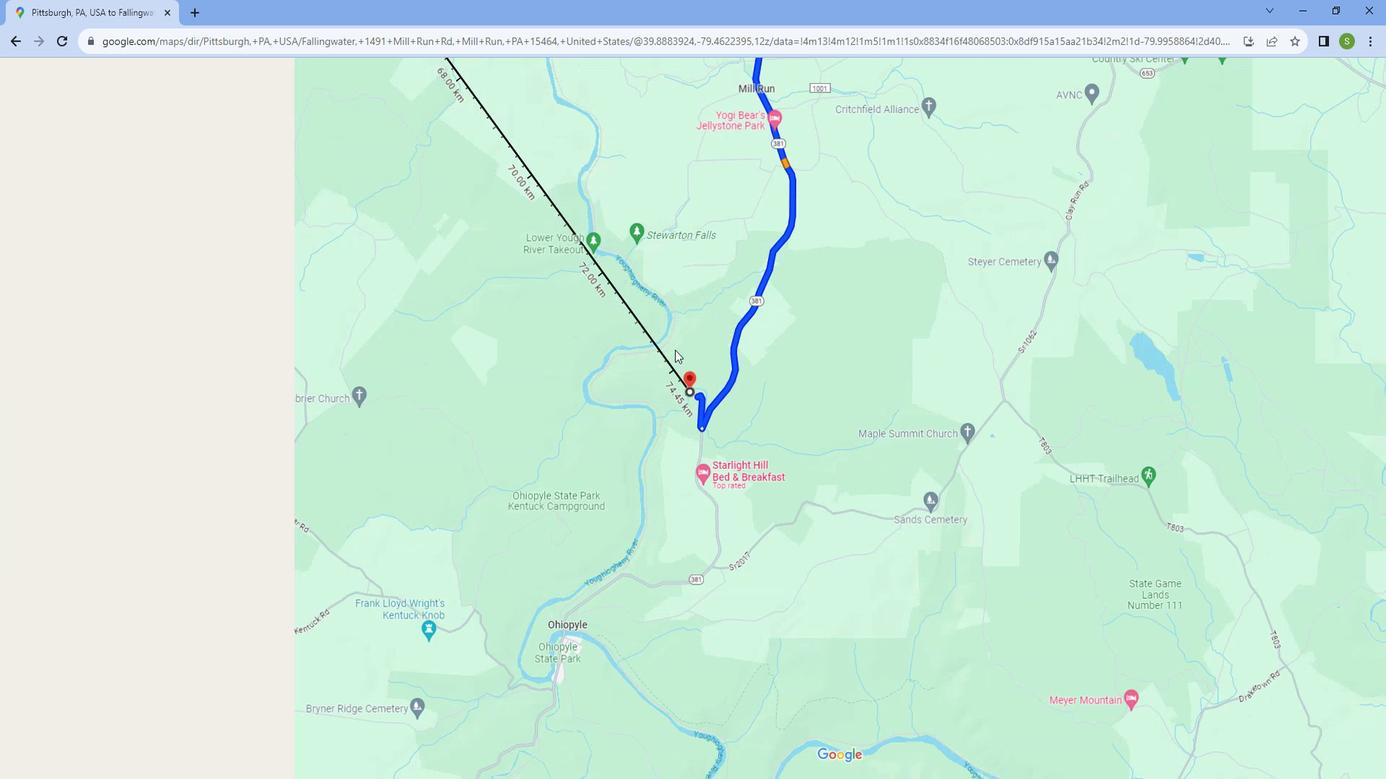 
Action: Mouse scrolled (675, 337) with delta (0, 0)
Screenshot: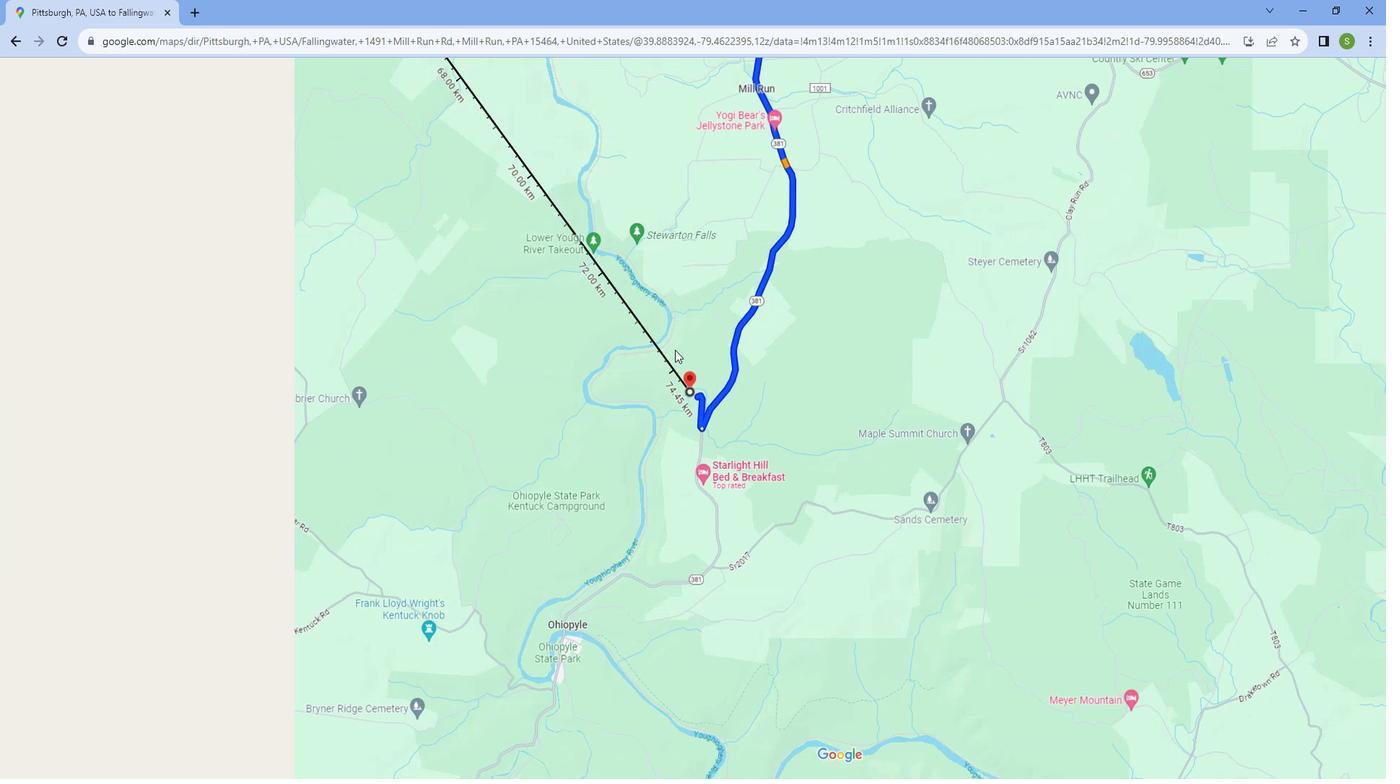 
Action: Mouse scrolled (675, 337) with delta (0, 0)
Screenshot: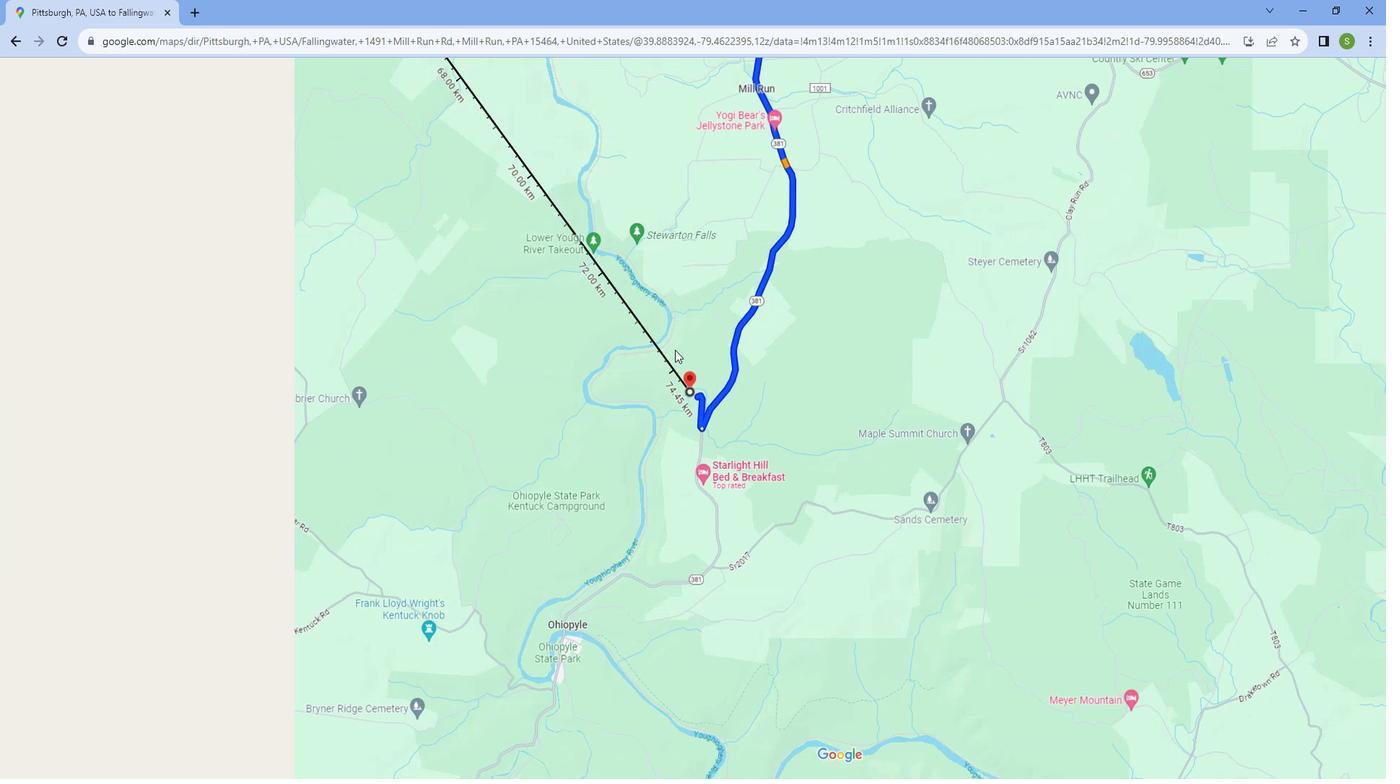 
Action: Mouse scrolled (675, 337) with delta (0, 0)
Screenshot: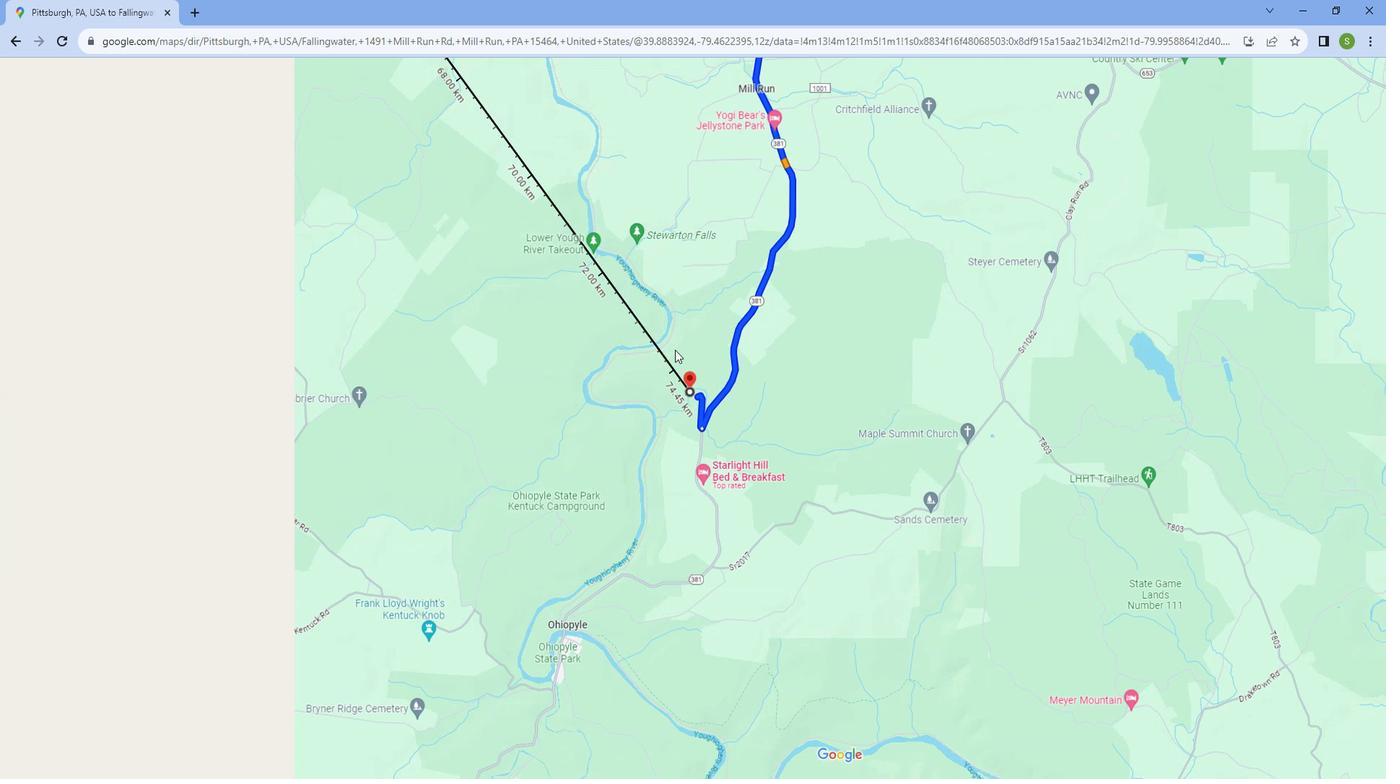 
Action: Mouse scrolled (675, 337) with delta (0, 0)
Screenshot: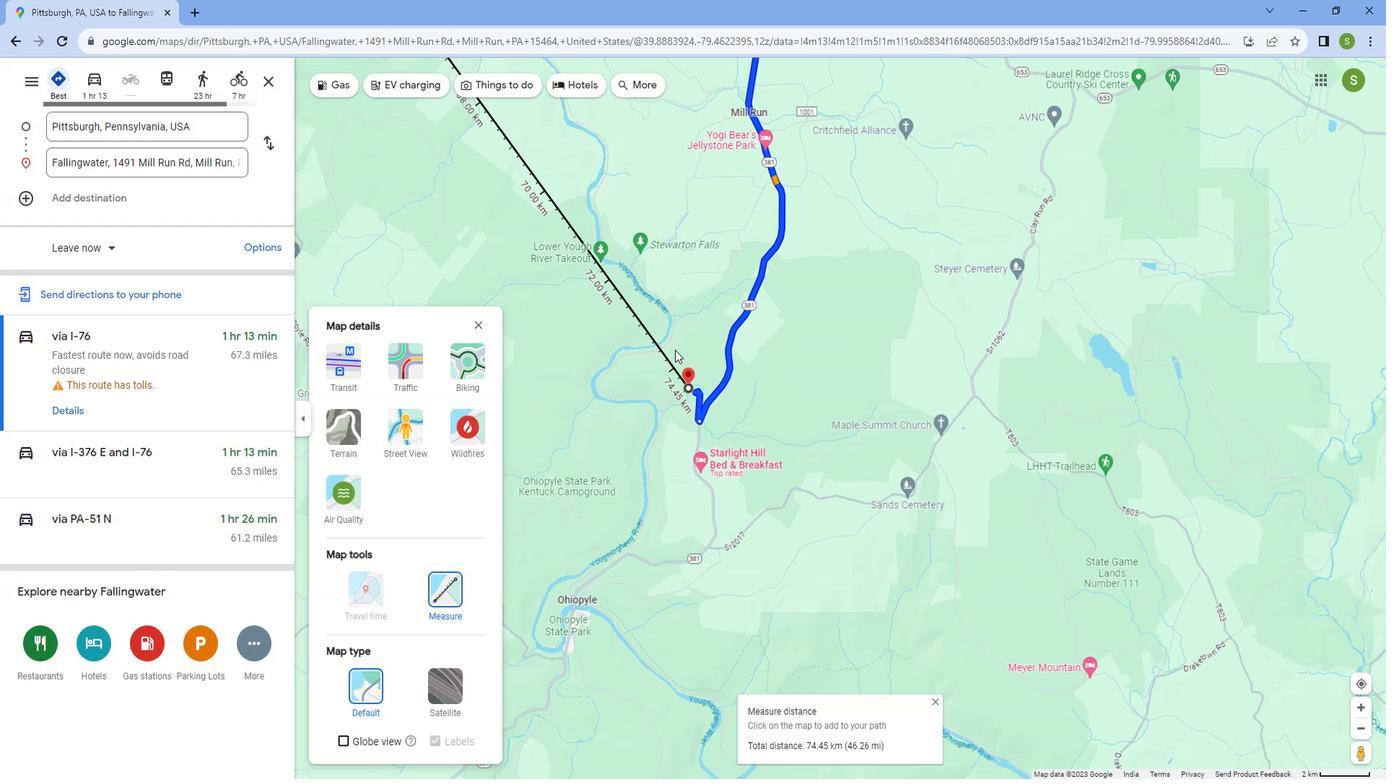 
Action: Mouse scrolled (675, 337) with delta (0, 0)
Screenshot: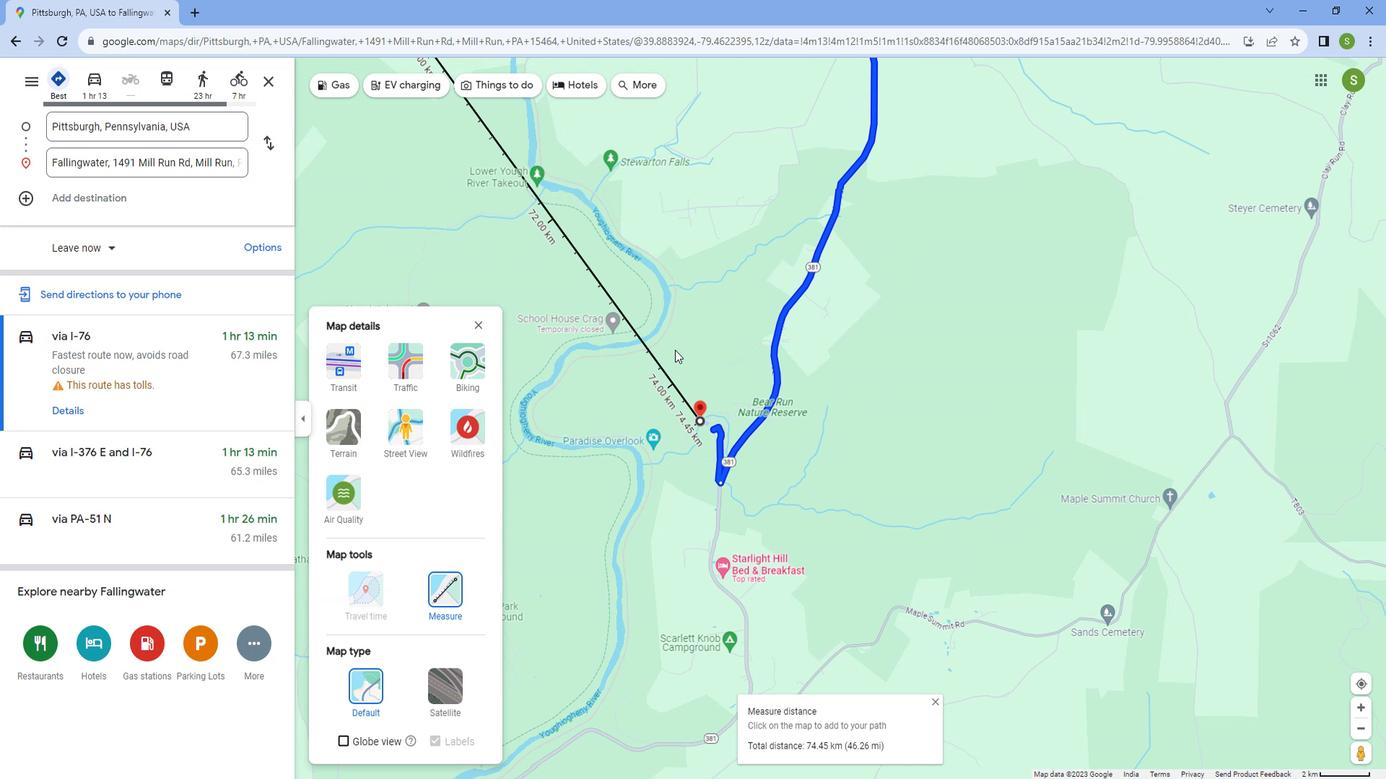 
Action: Mouse scrolled (675, 337) with delta (0, 0)
Screenshot: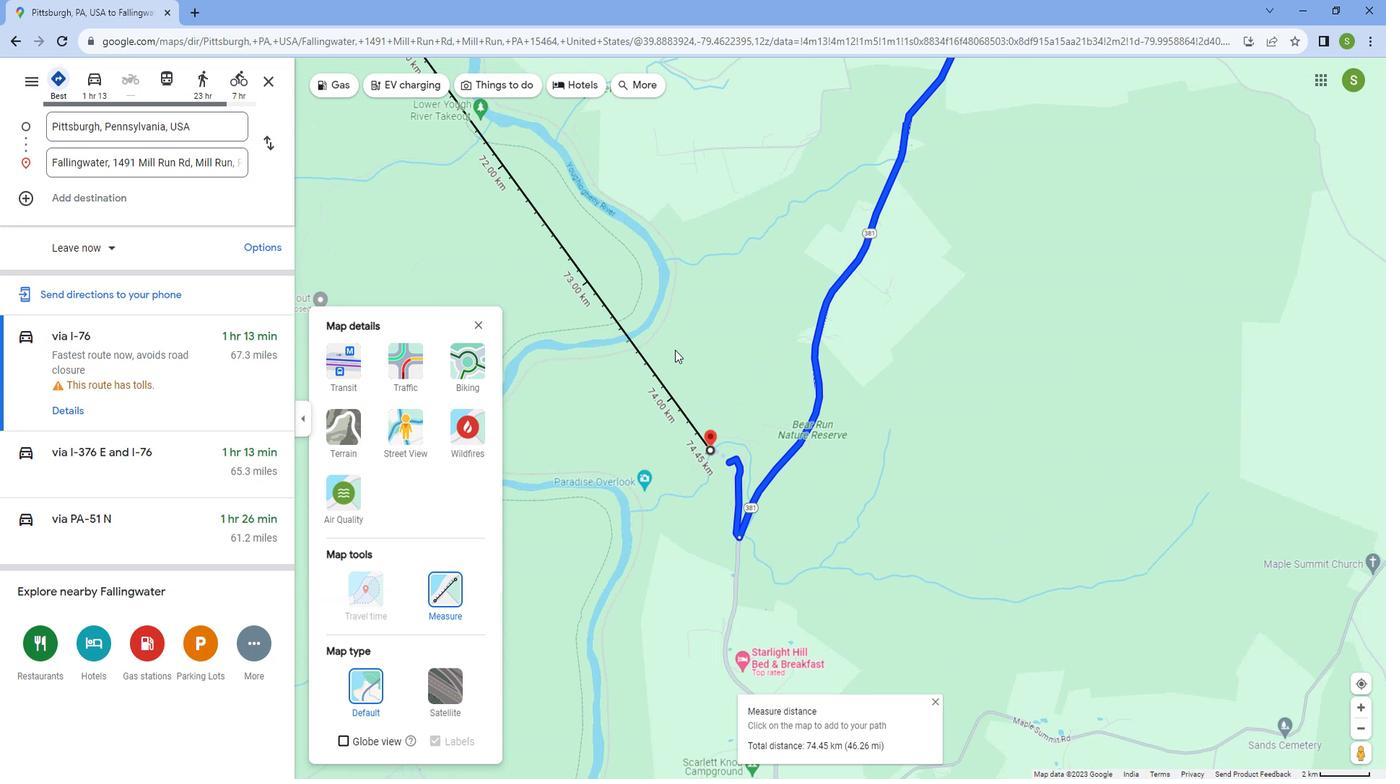 
Action: Mouse scrolled (675, 337) with delta (0, 0)
Screenshot: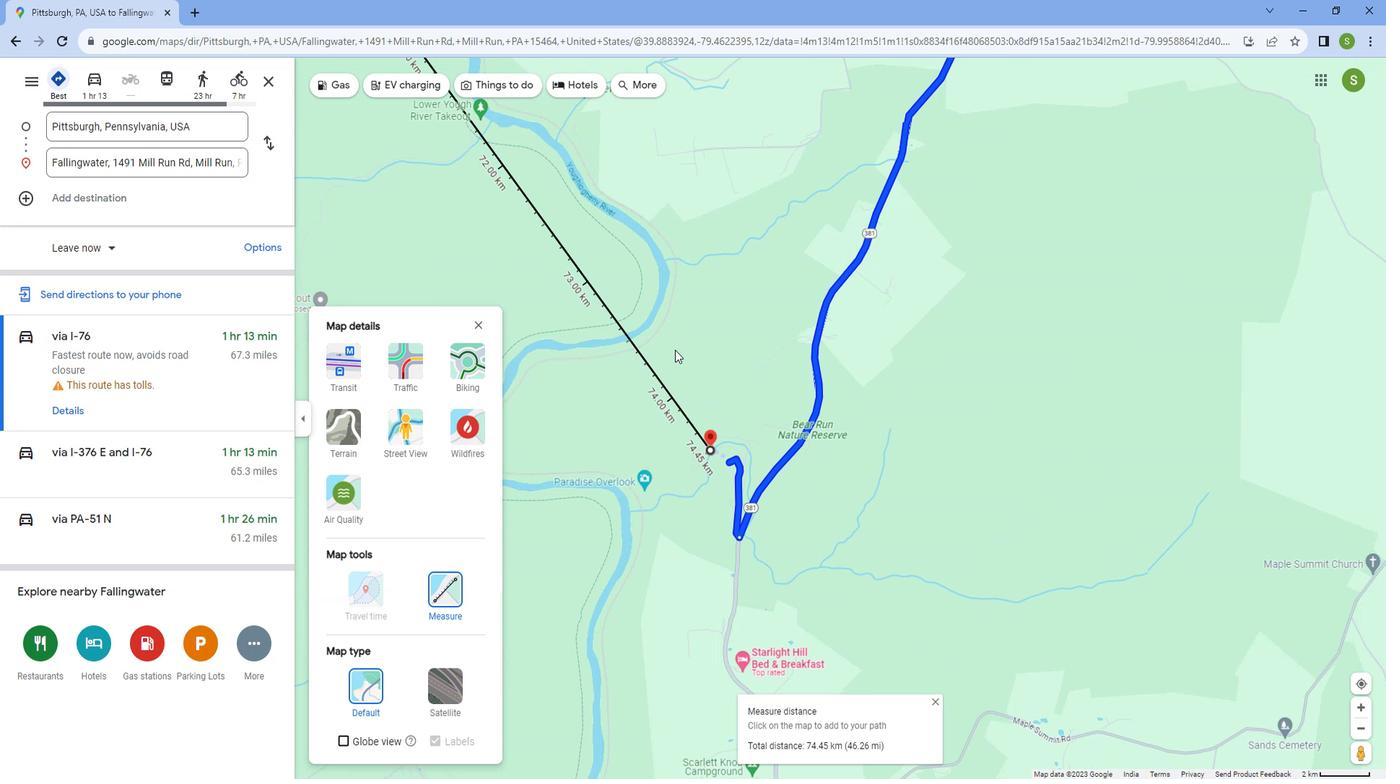 
Action: Mouse scrolled (675, 337) with delta (0, 0)
Screenshot: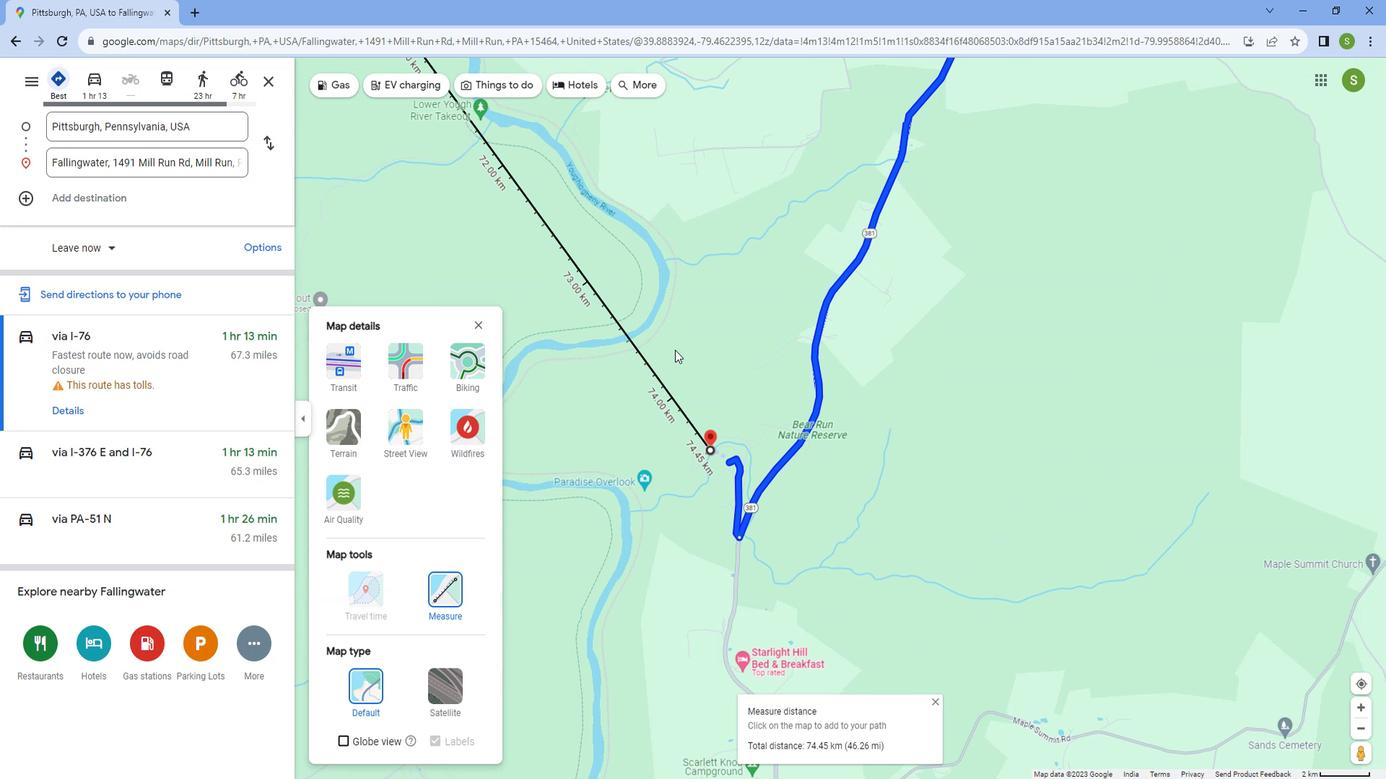 
Action: Mouse scrolled (675, 337) with delta (0, 0)
Screenshot: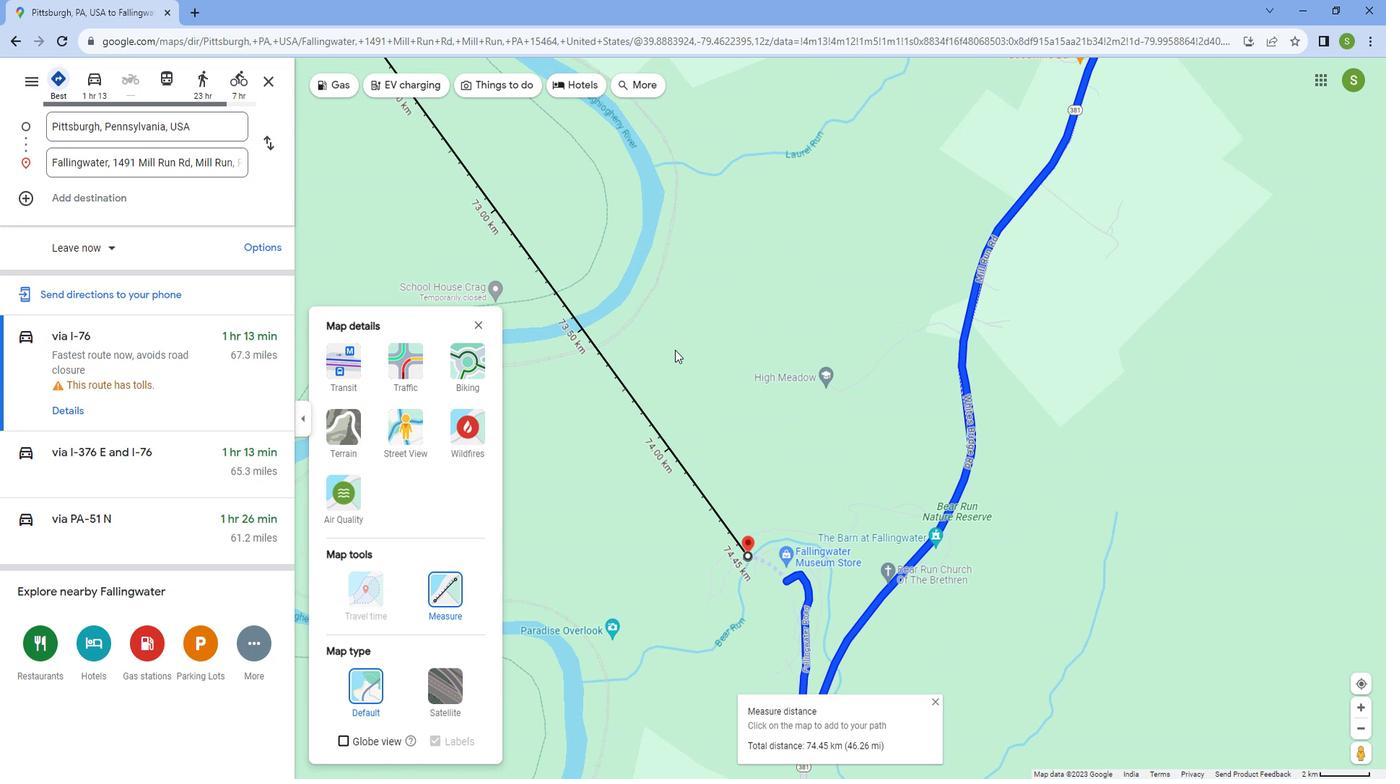 
Action: Mouse scrolled (675, 337) with delta (0, 0)
Screenshot: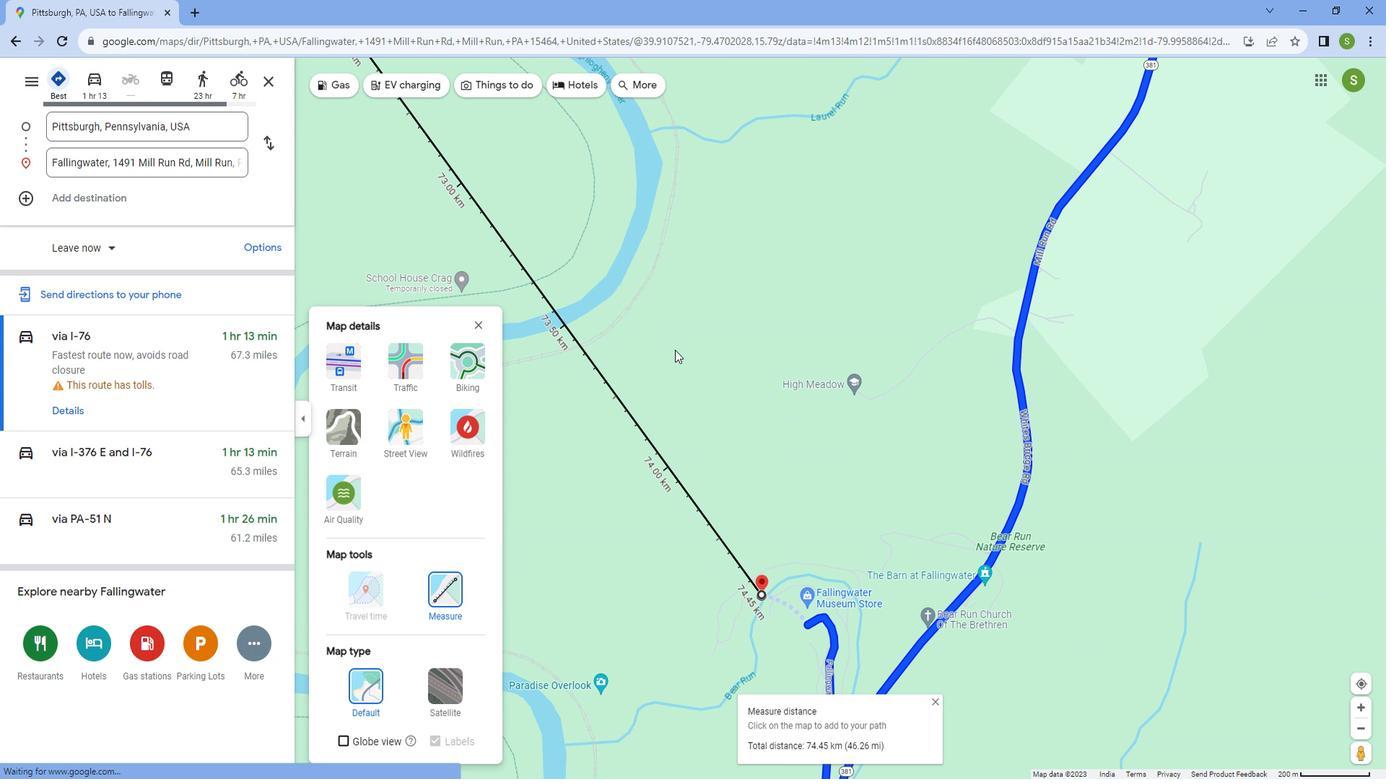 
Action: Mouse scrolled (675, 337) with delta (0, 0)
Screenshot: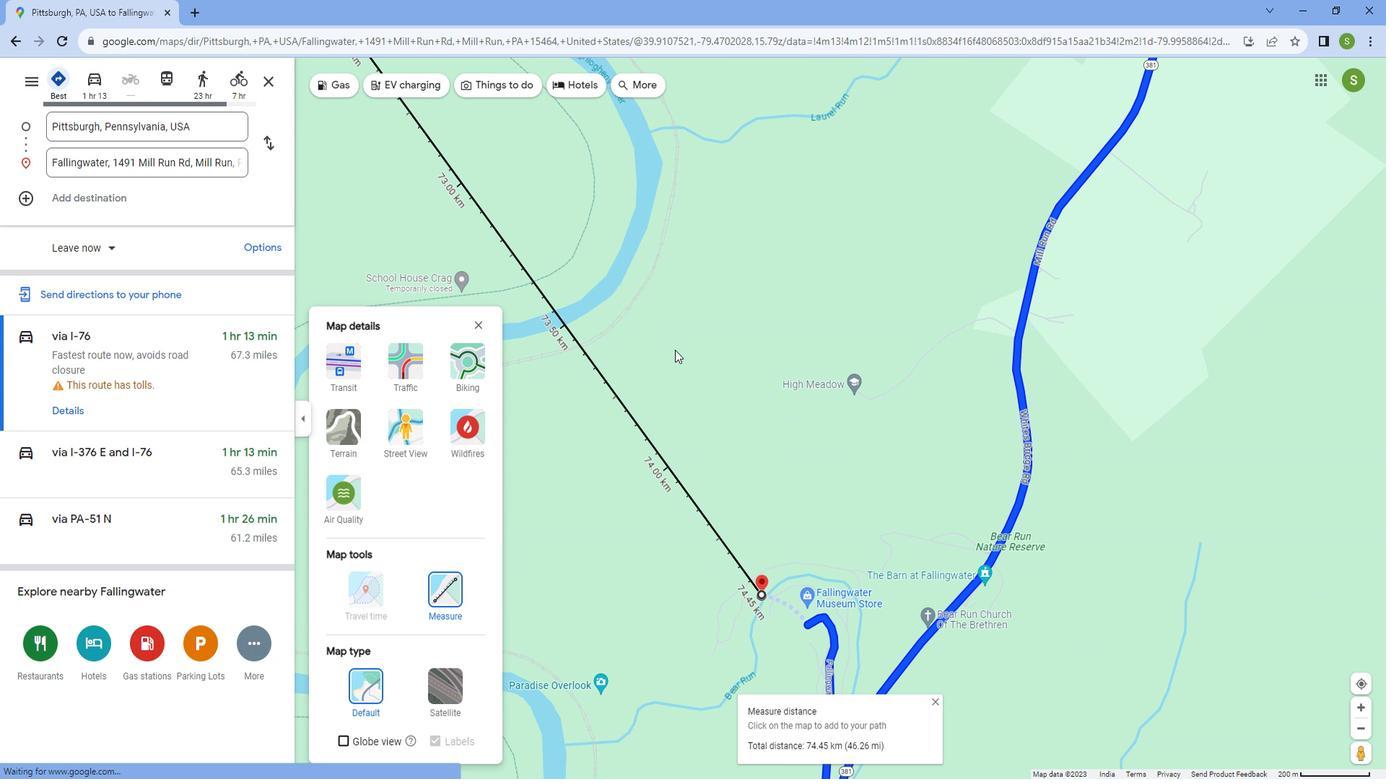 
Action: Mouse scrolled (675, 336) with delta (0, 0)
Screenshot: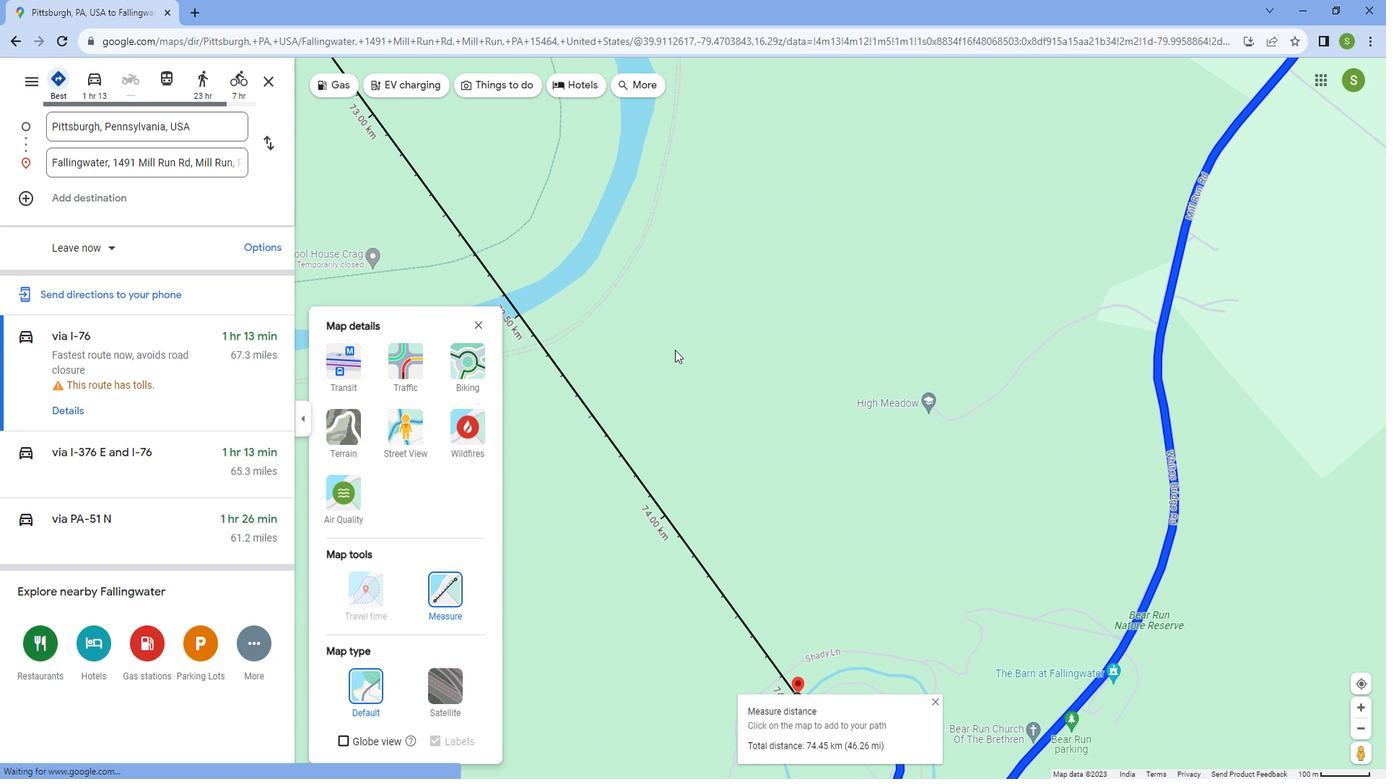 
Action: Mouse scrolled (675, 336) with delta (0, 0)
Screenshot: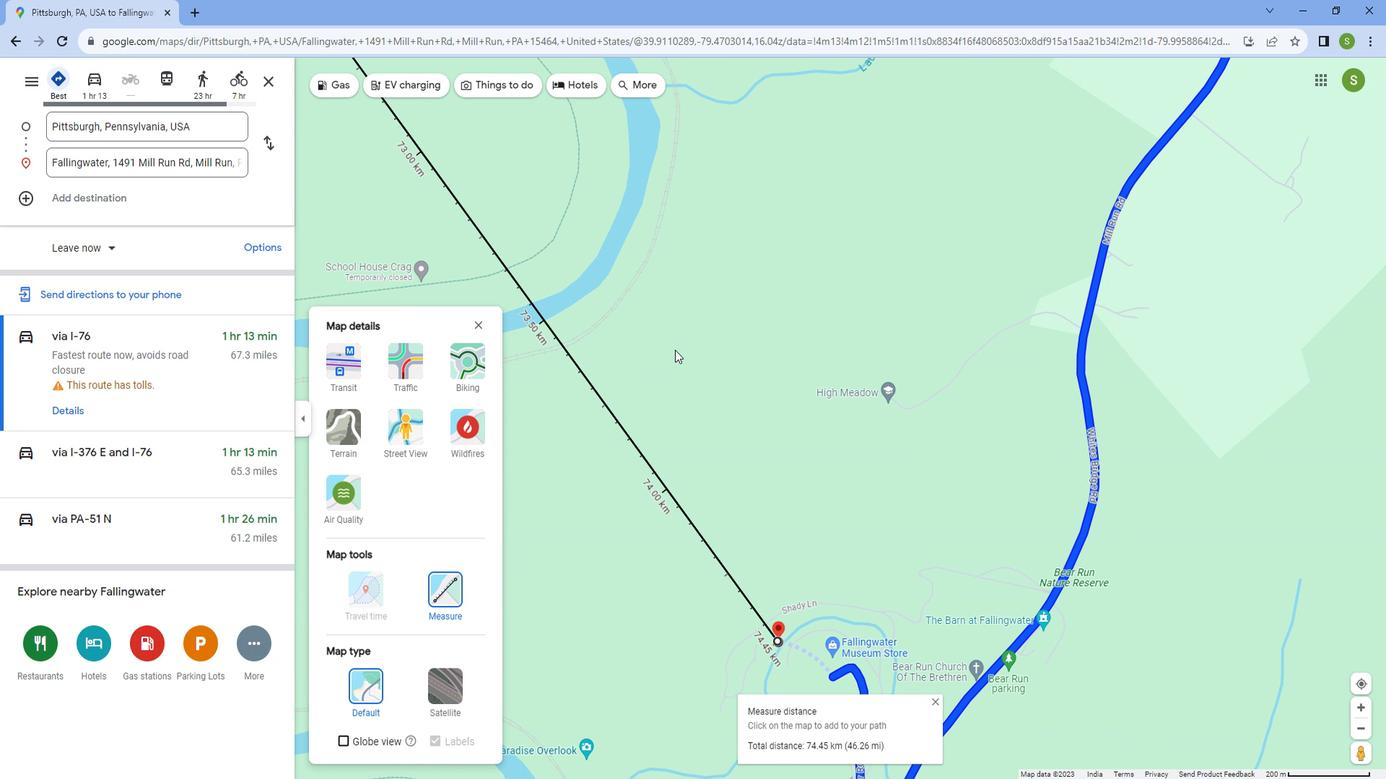 
Action: Mouse scrolled (675, 336) with delta (0, 0)
Screenshot: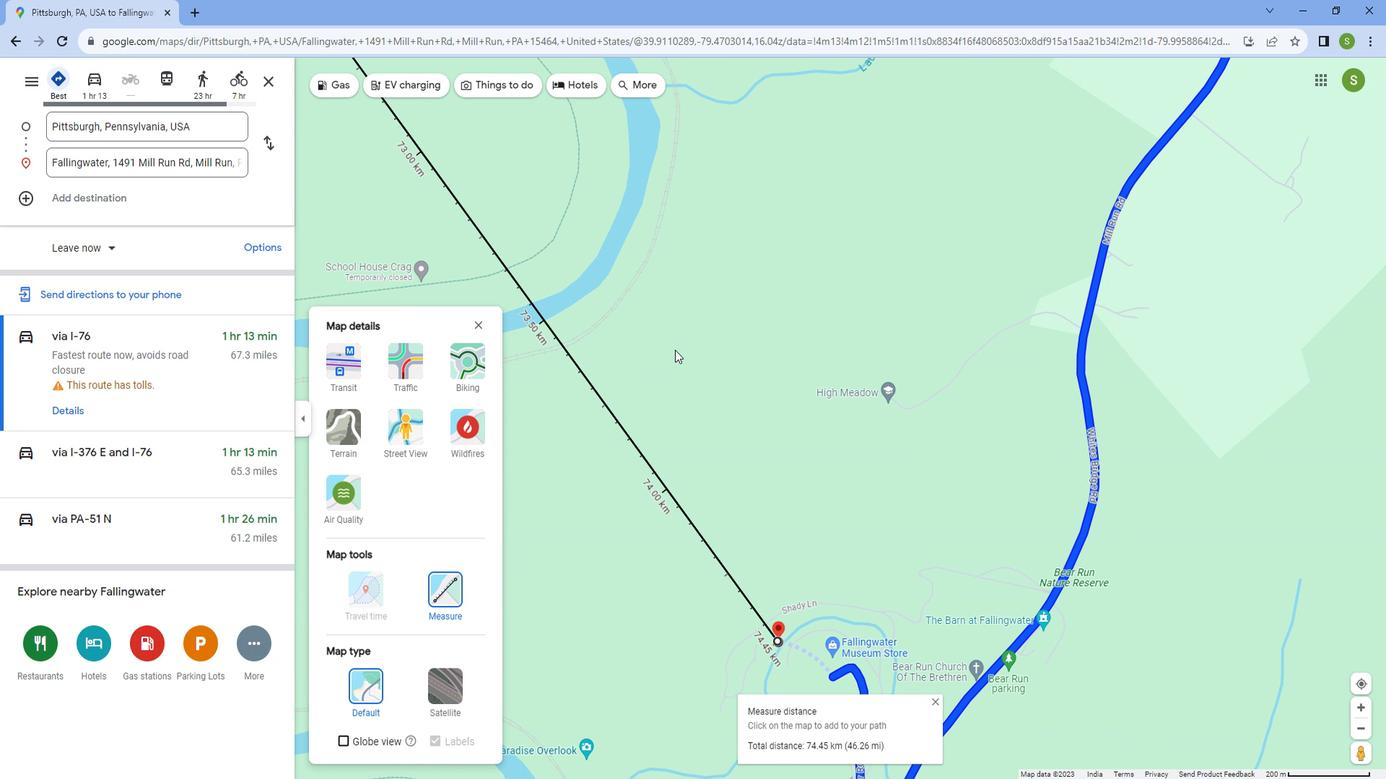 
Action: Mouse scrolled (675, 336) with delta (0, 0)
Screenshot: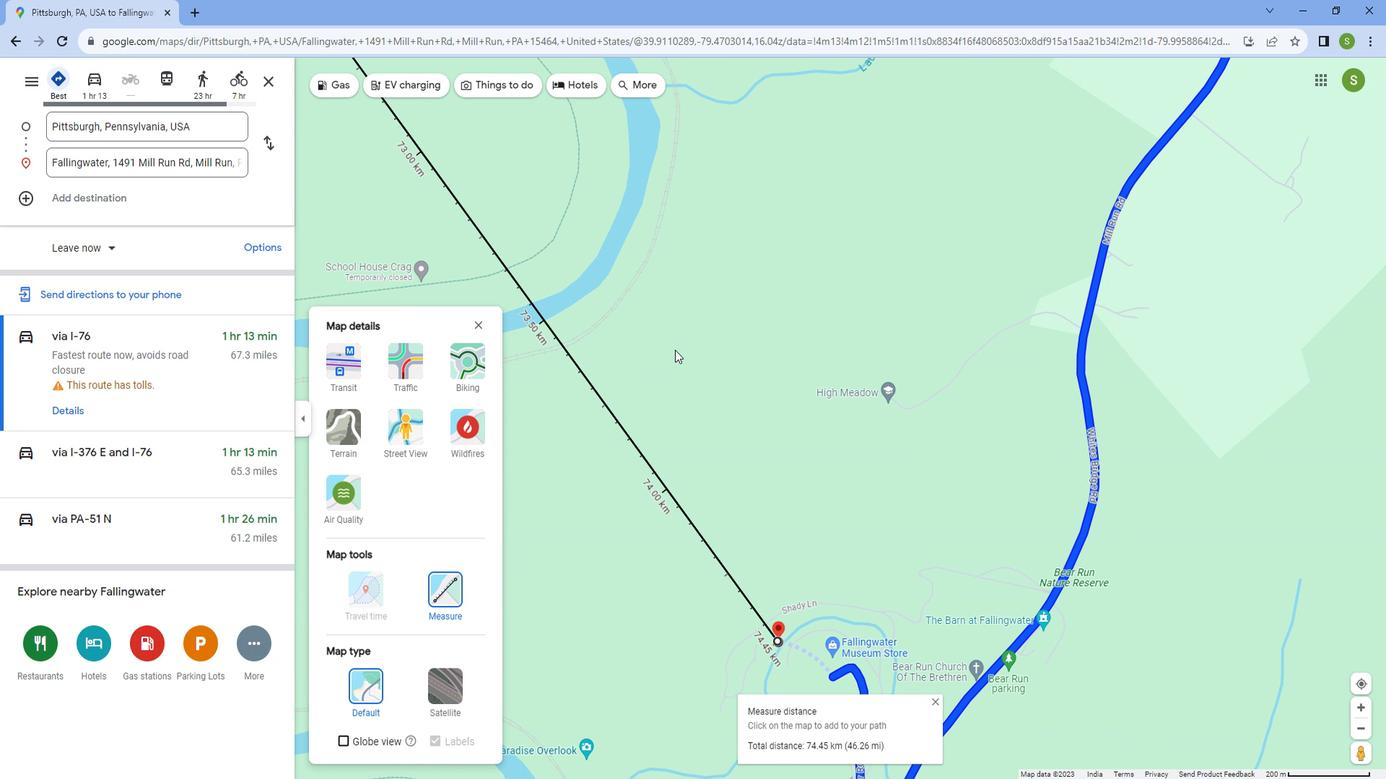 
Action: Mouse scrolled (675, 336) with delta (0, 0)
Screenshot: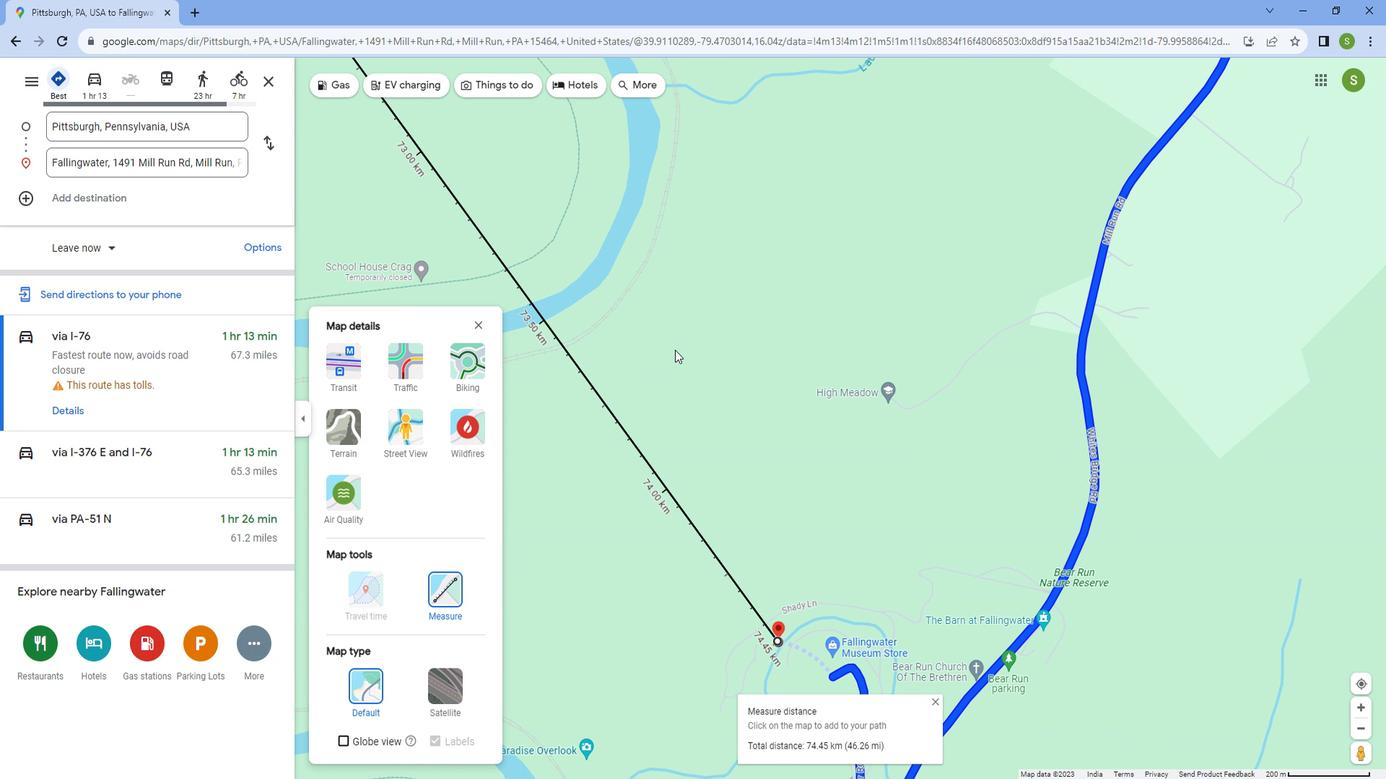 
Action: Mouse scrolled (675, 336) with delta (0, 0)
Screenshot: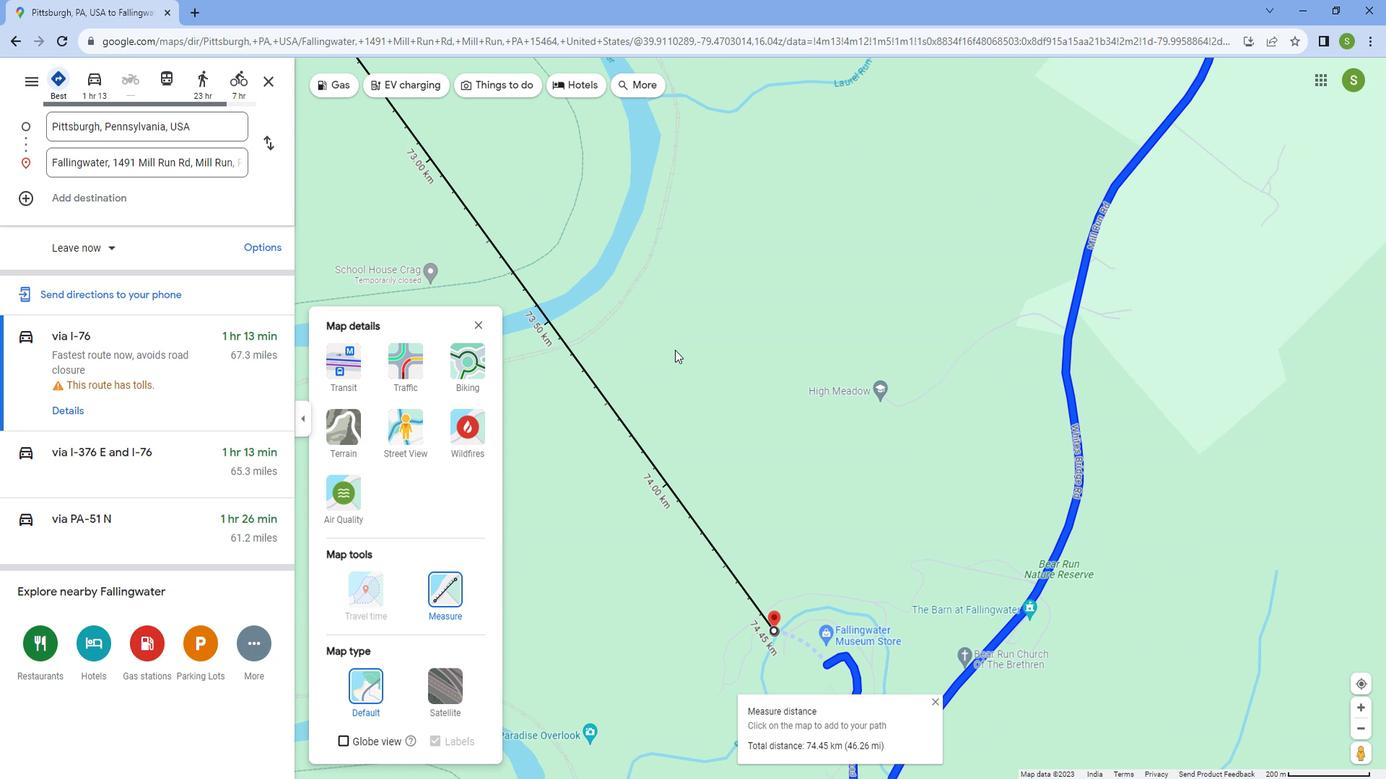 
Action: Mouse scrolled (675, 337) with delta (0, 0)
Screenshot: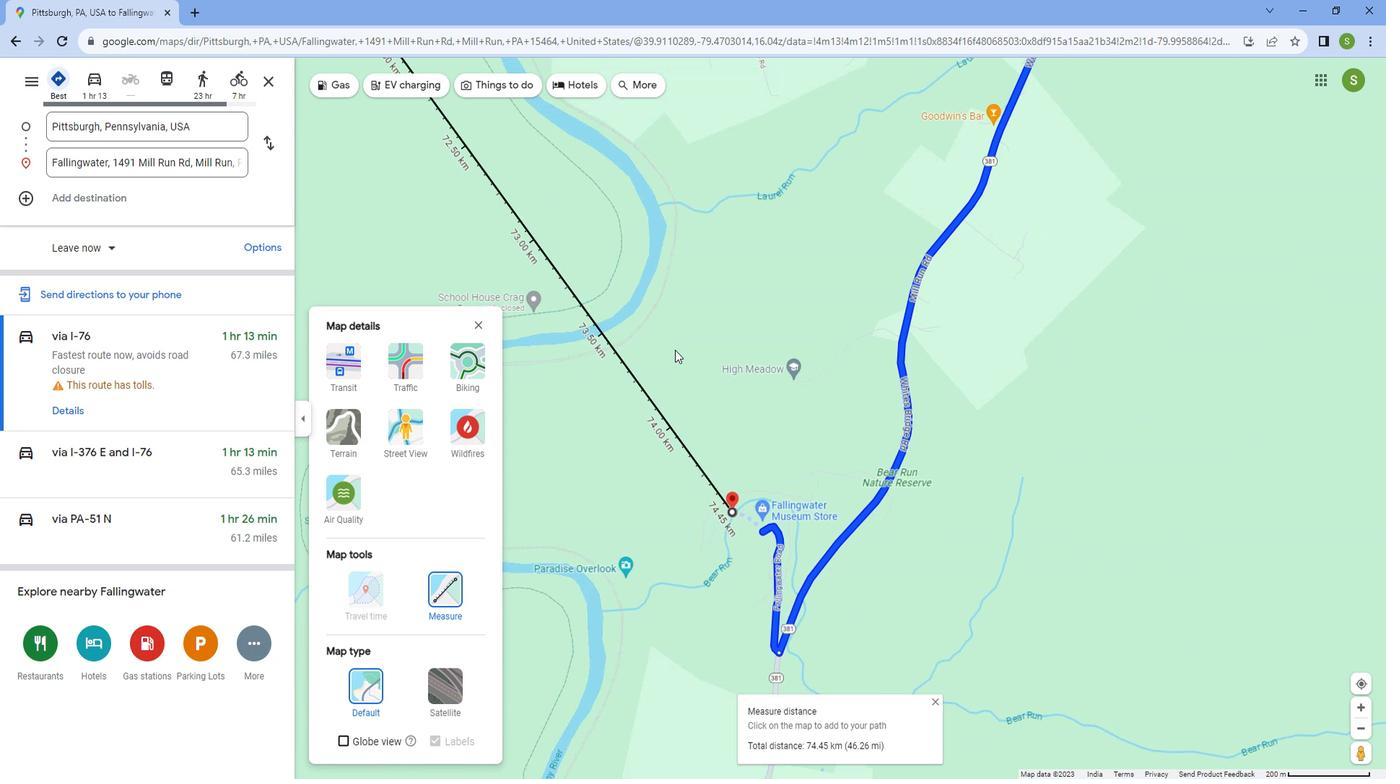 
Action: Mouse scrolled (675, 336) with delta (0, 0)
Screenshot: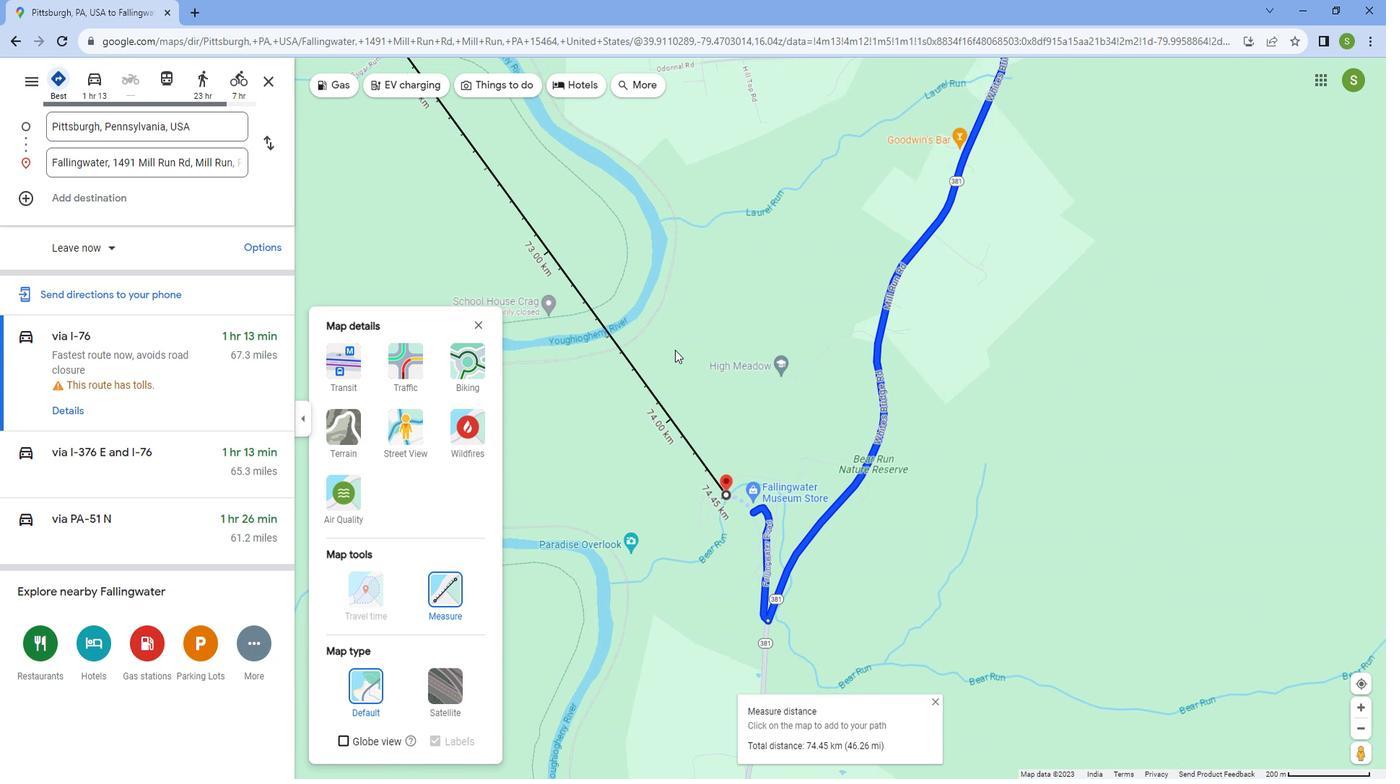 
Action: Mouse scrolled (675, 336) with delta (0, 0)
Screenshot: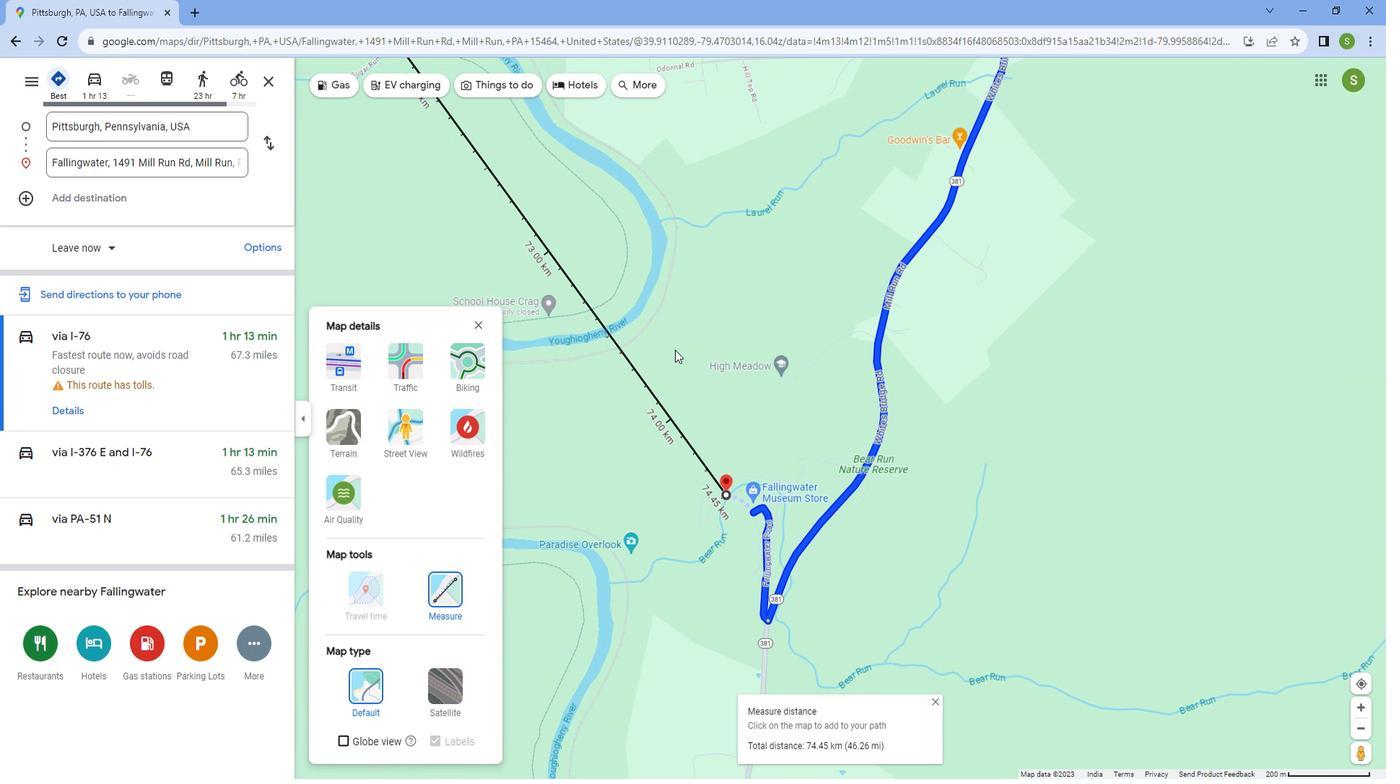 
Action: Mouse scrolled (675, 336) with delta (0, 0)
Screenshot: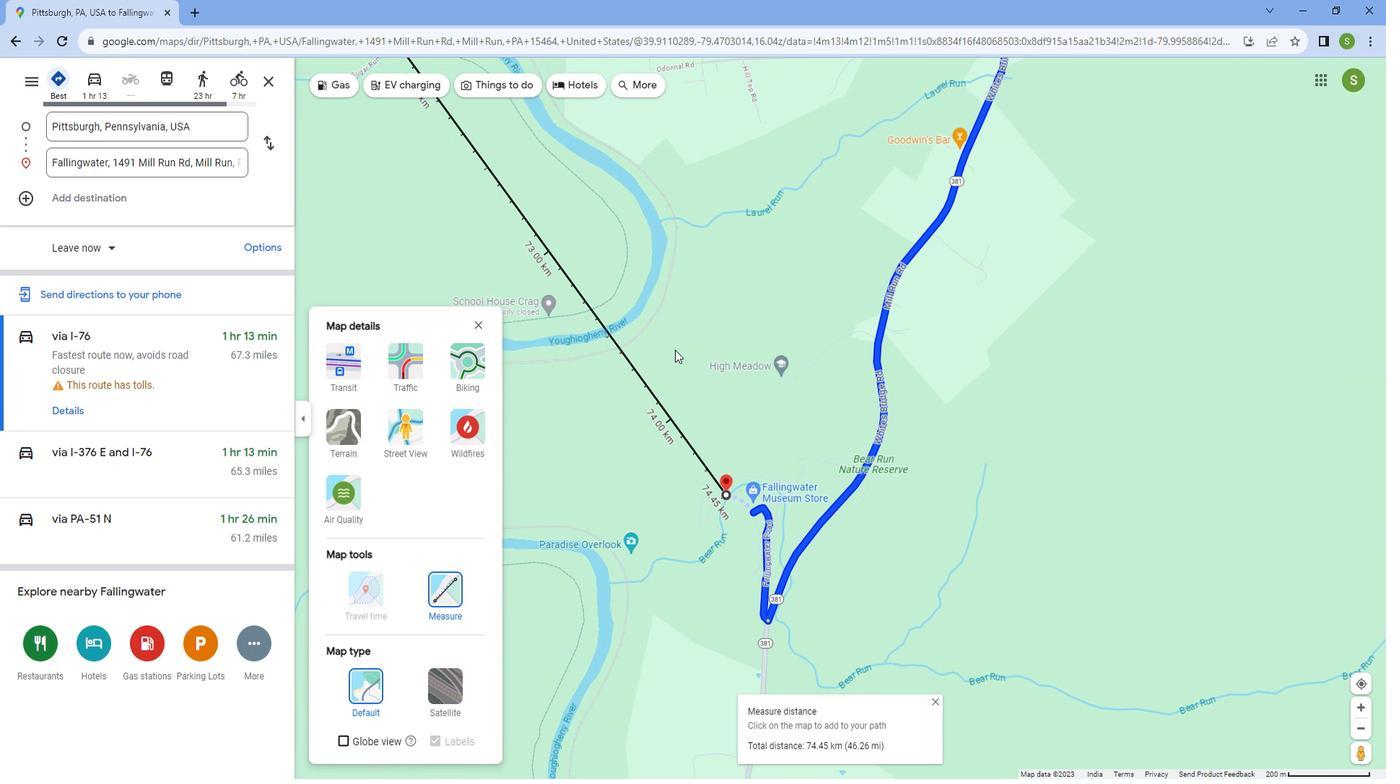
Action: Mouse scrolled (675, 336) with delta (0, 0)
Screenshot: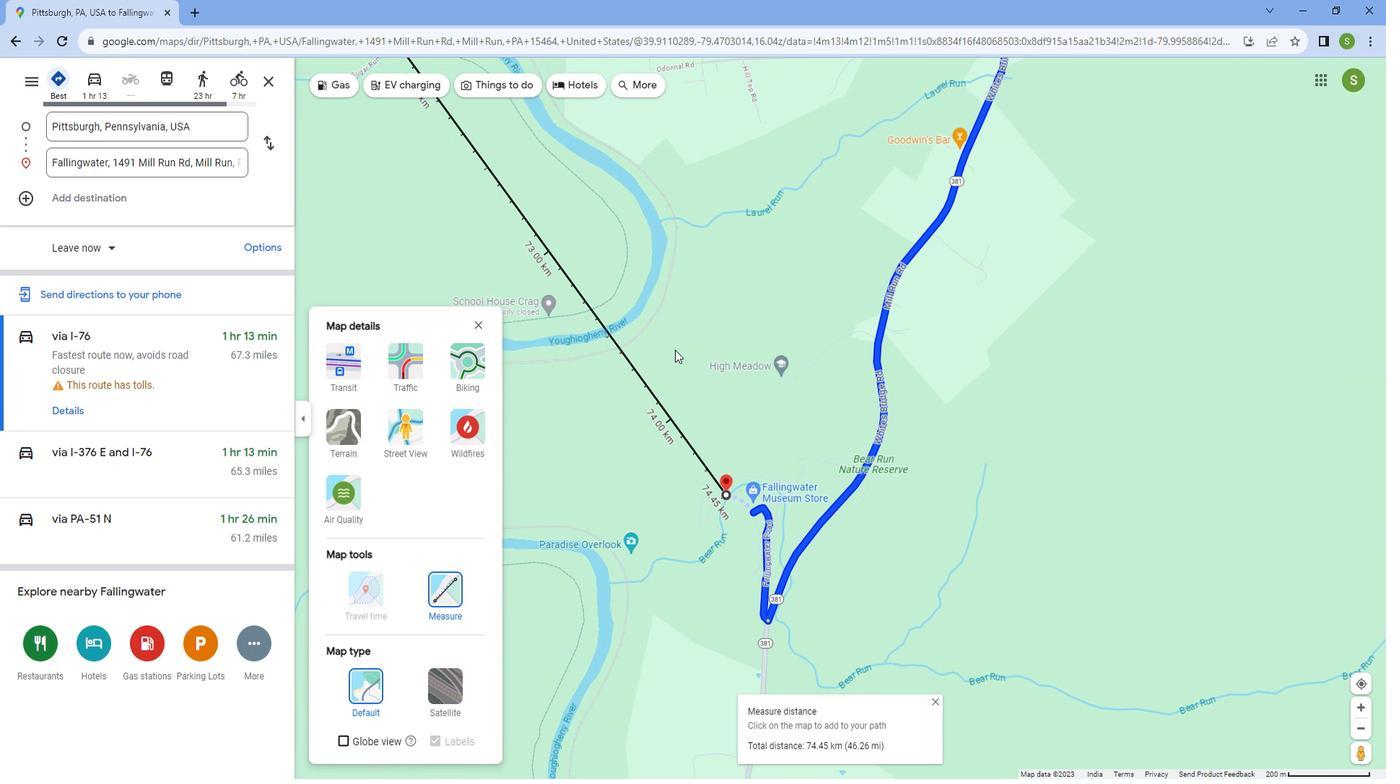 
Action: Mouse scrolled (675, 336) with delta (0, 0)
Screenshot: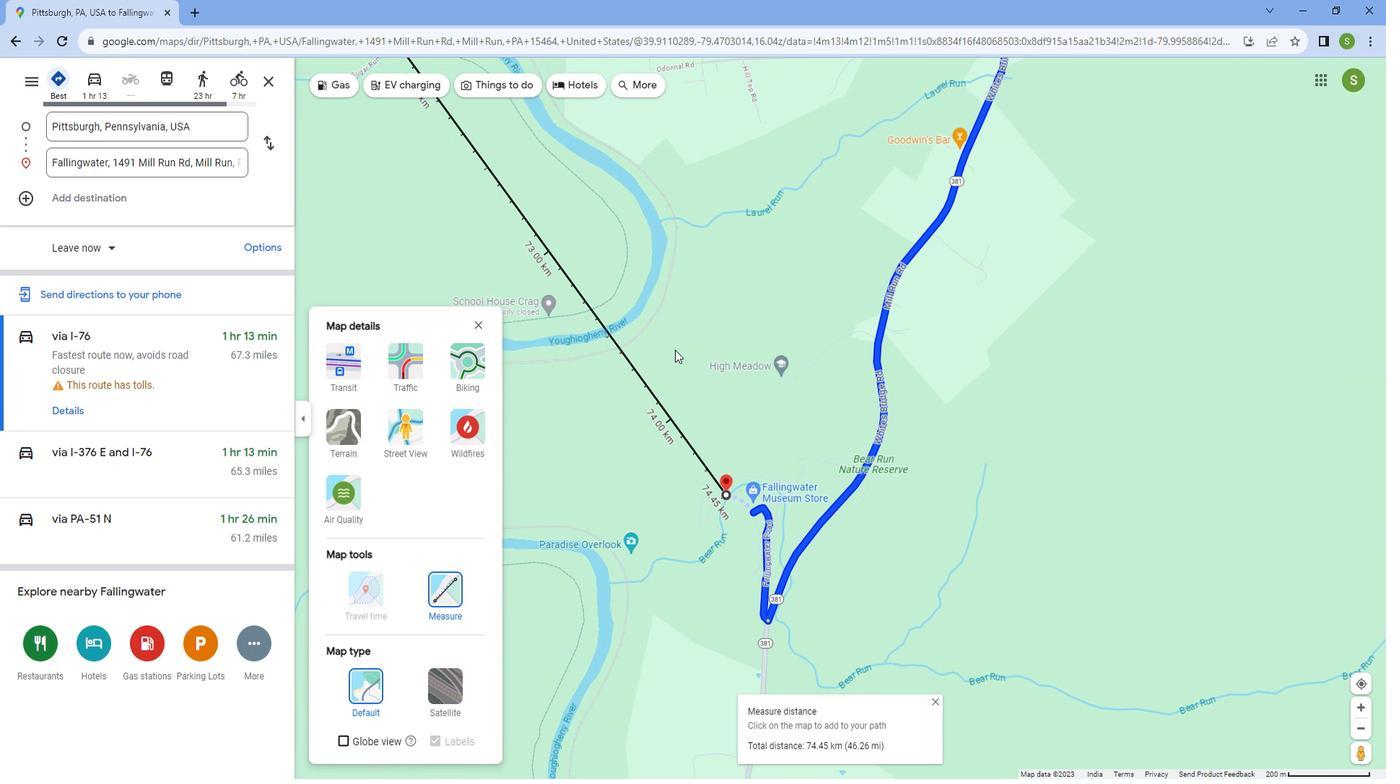 
Action: Mouse scrolled (675, 336) with delta (0, 0)
Screenshot: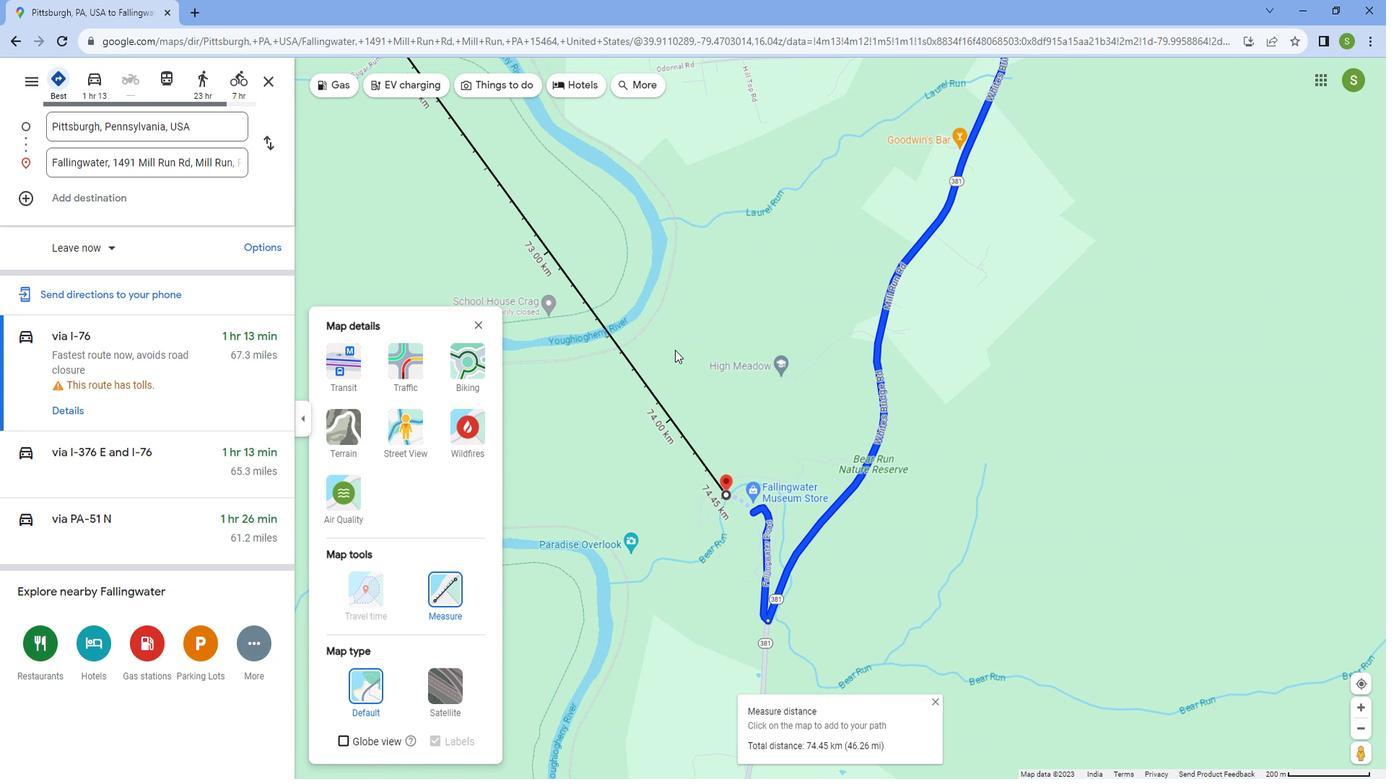 
Action: Mouse scrolled (675, 336) with delta (0, 0)
Screenshot: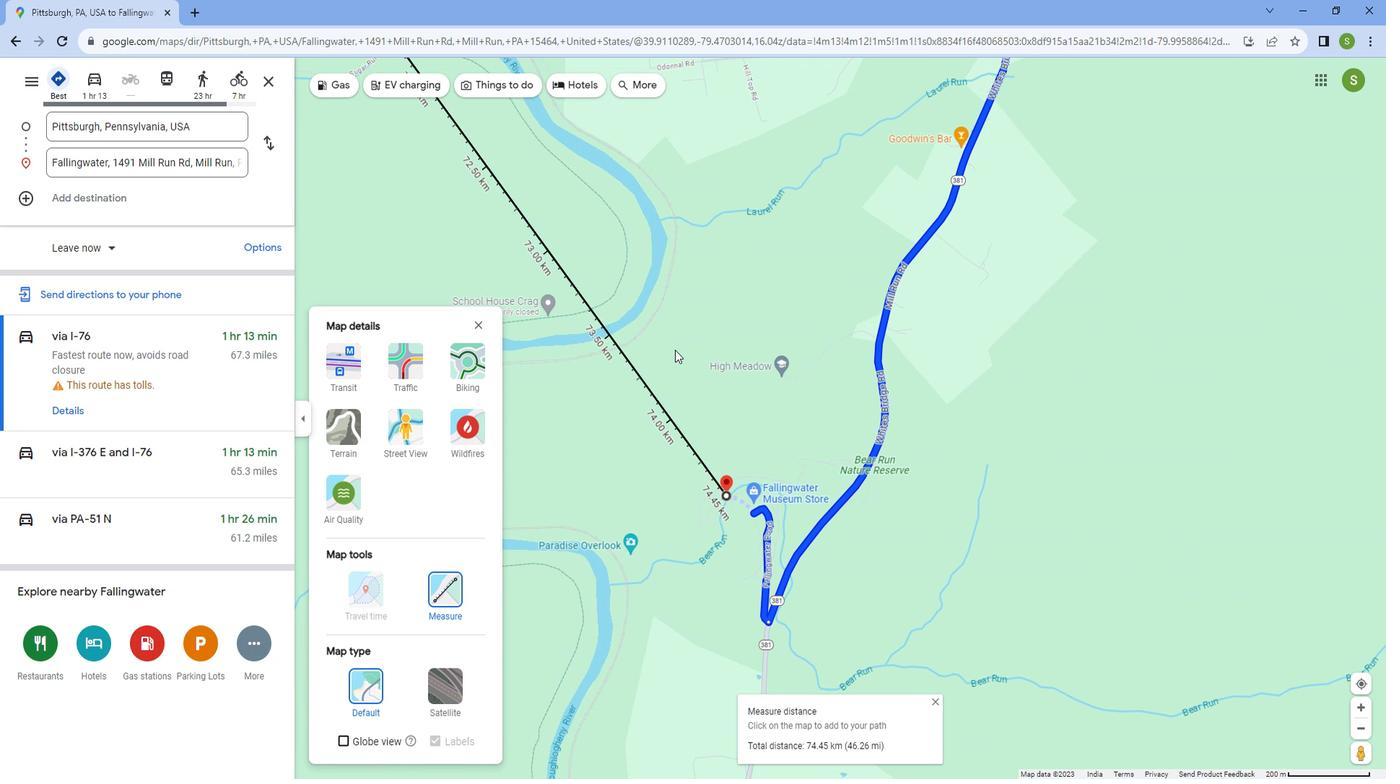 
Action: Mouse scrolled (675, 336) with delta (0, 0)
Screenshot: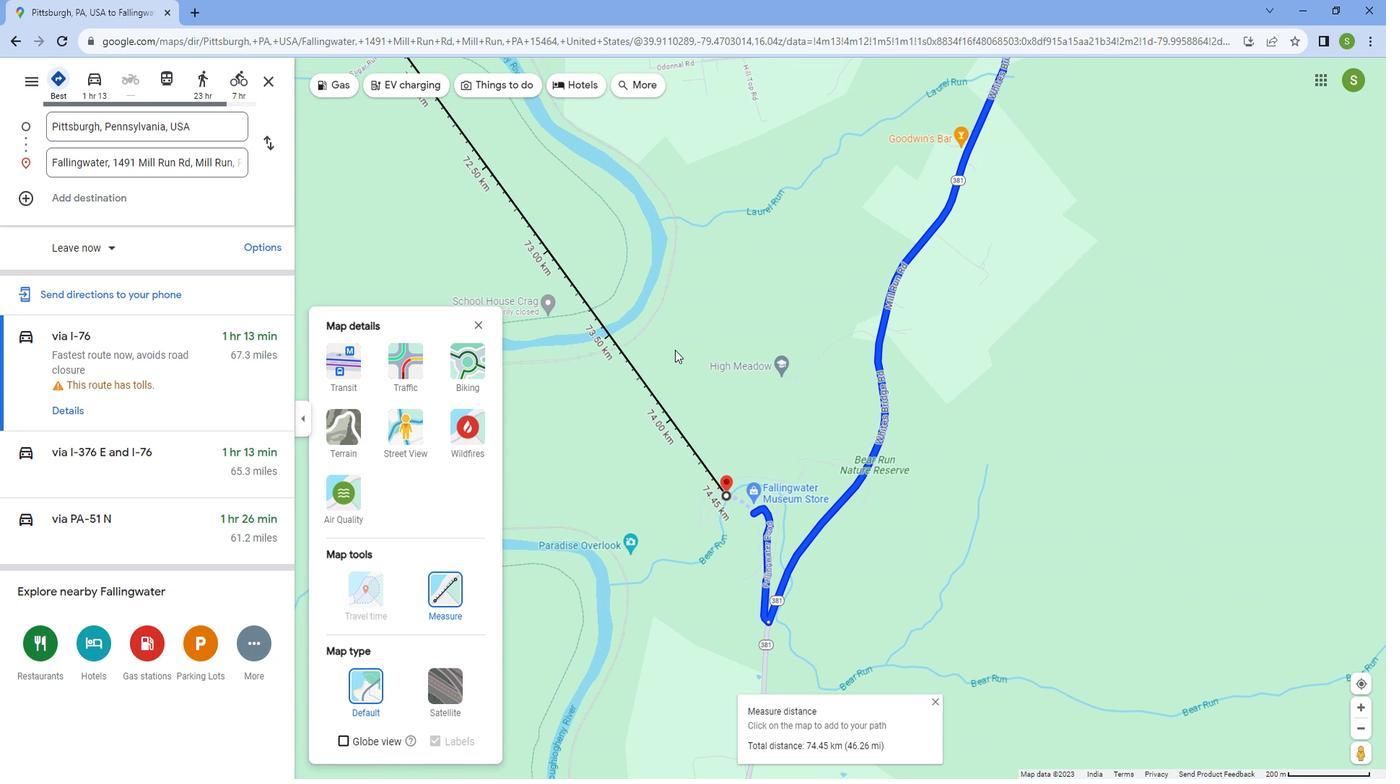 
Action: Mouse scrolled (675, 337) with delta (0, 0)
Screenshot: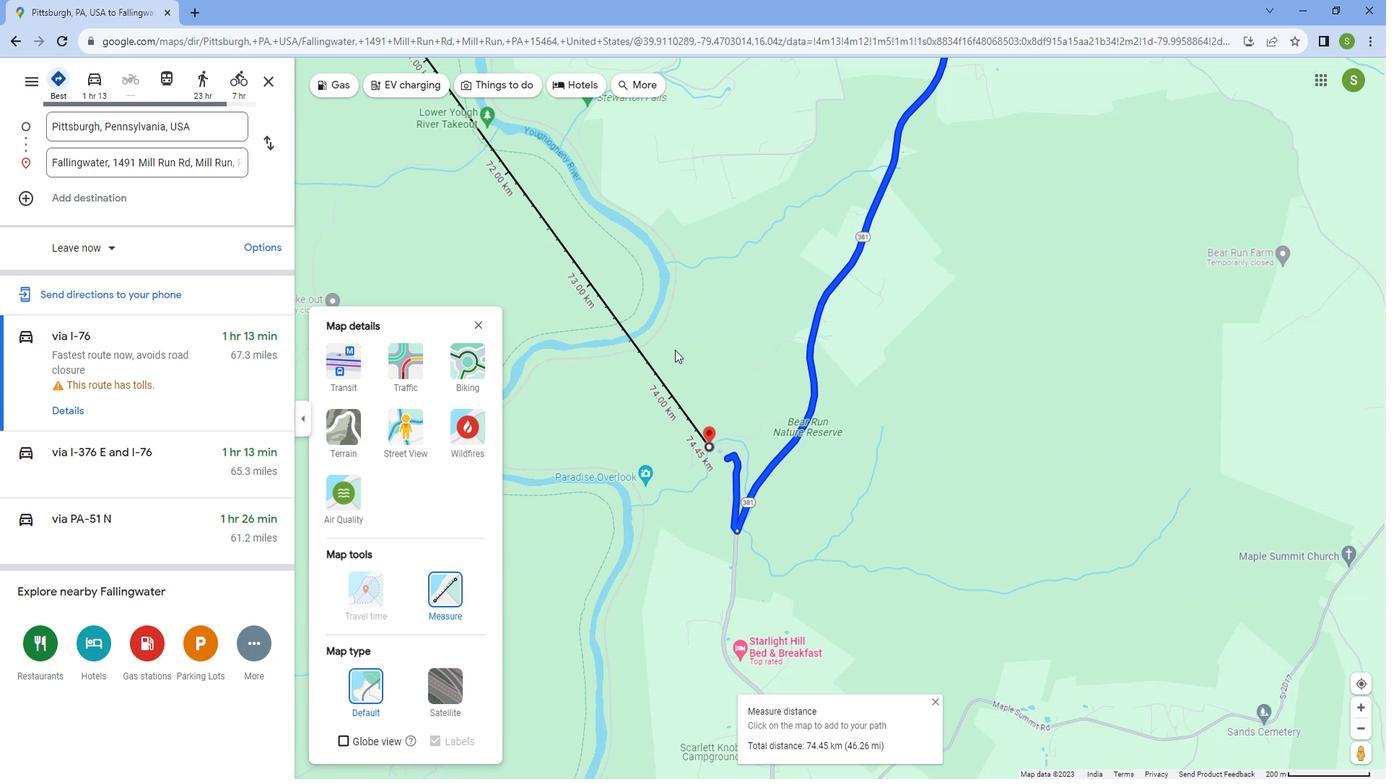 
Action: Mouse scrolled (675, 336) with delta (0, 0)
Screenshot: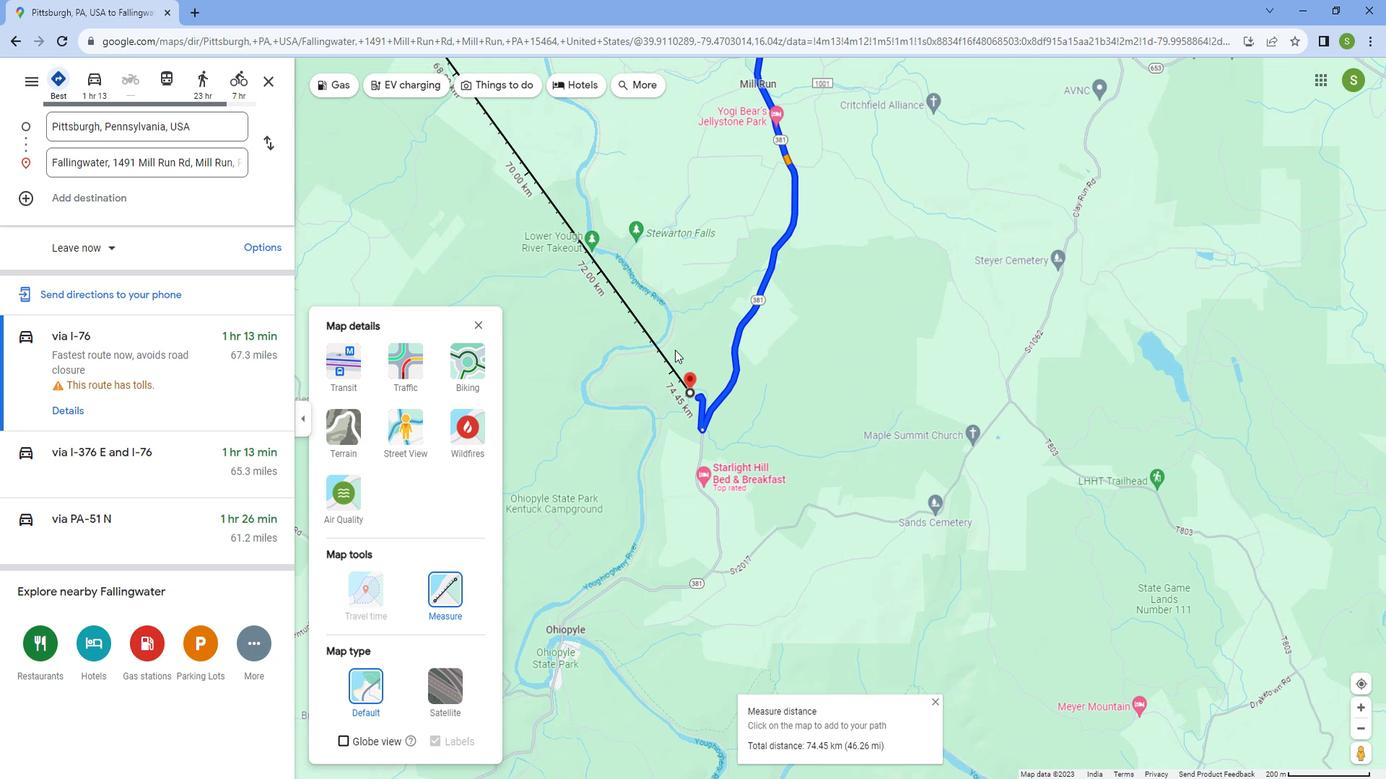 
Action: Mouse scrolled (675, 336) with delta (0, 0)
Screenshot: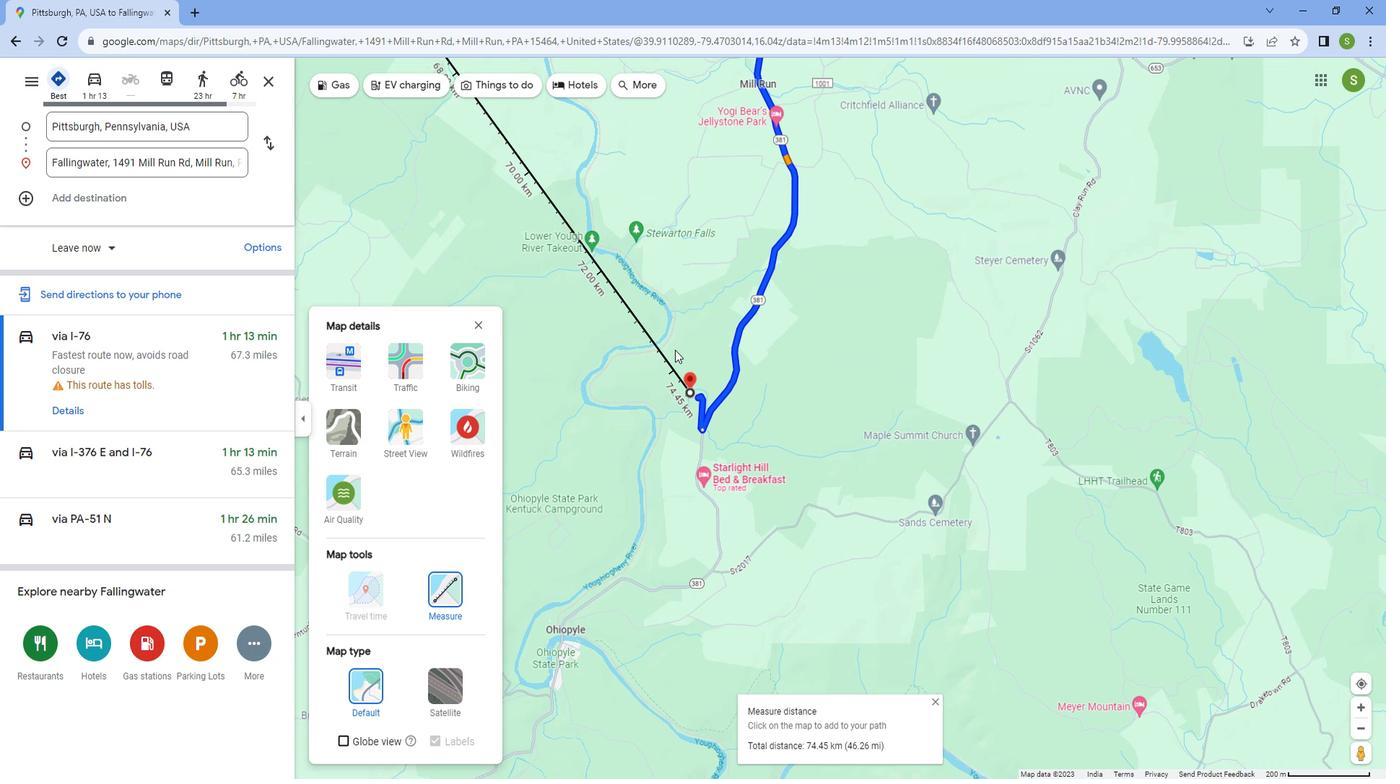 
Action: Mouse scrolled (675, 336) with delta (0, 0)
Screenshot: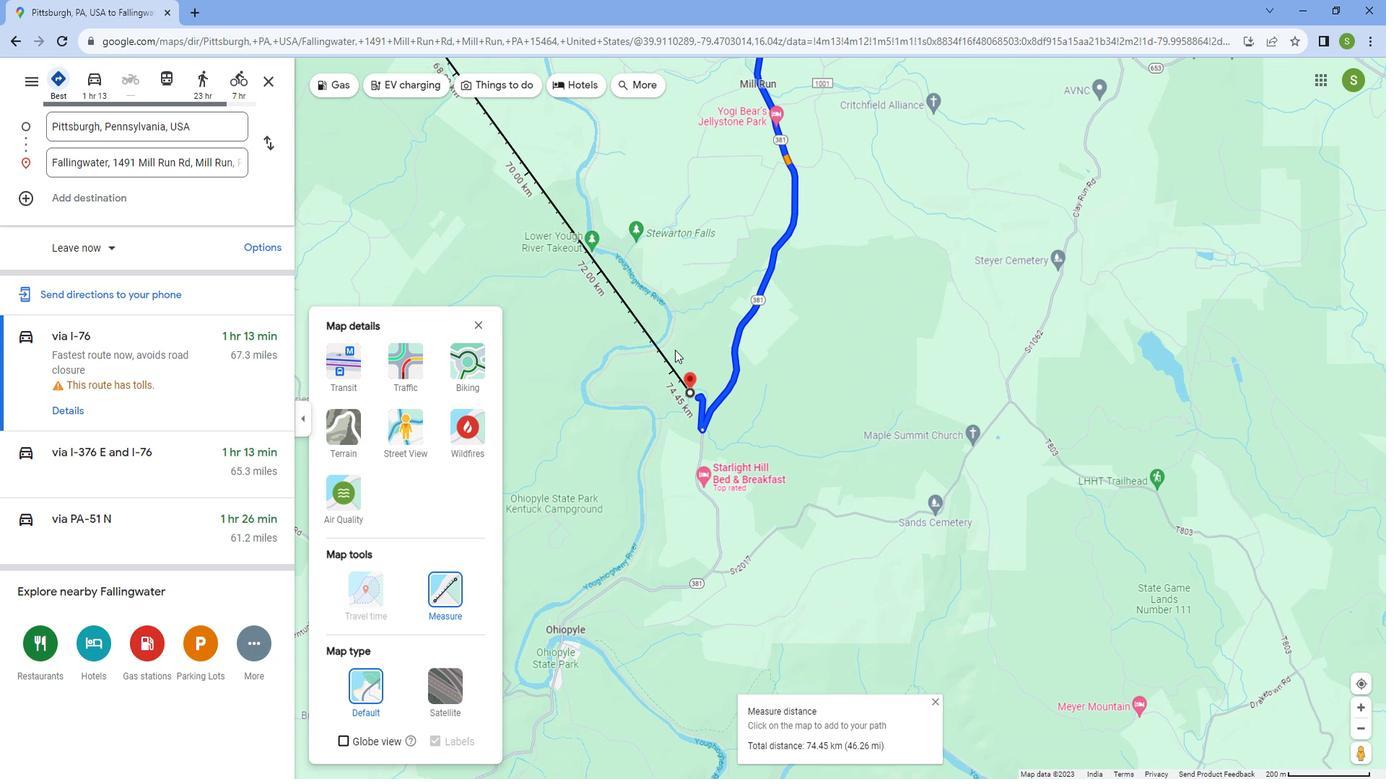 
Action: Mouse scrolled (675, 336) with delta (0, 0)
Screenshot: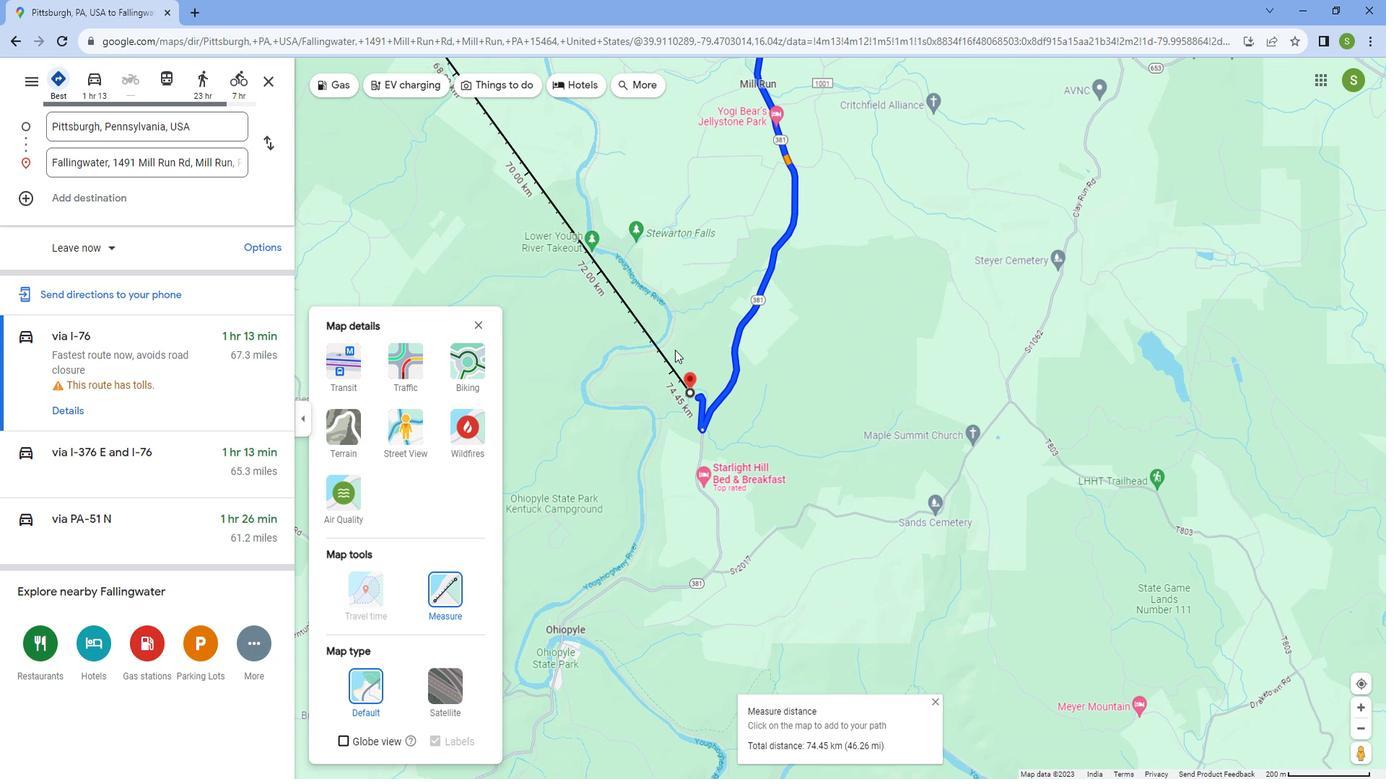 
Action: Mouse scrolled (675, 336) with delta (0, 0)
Screenshot: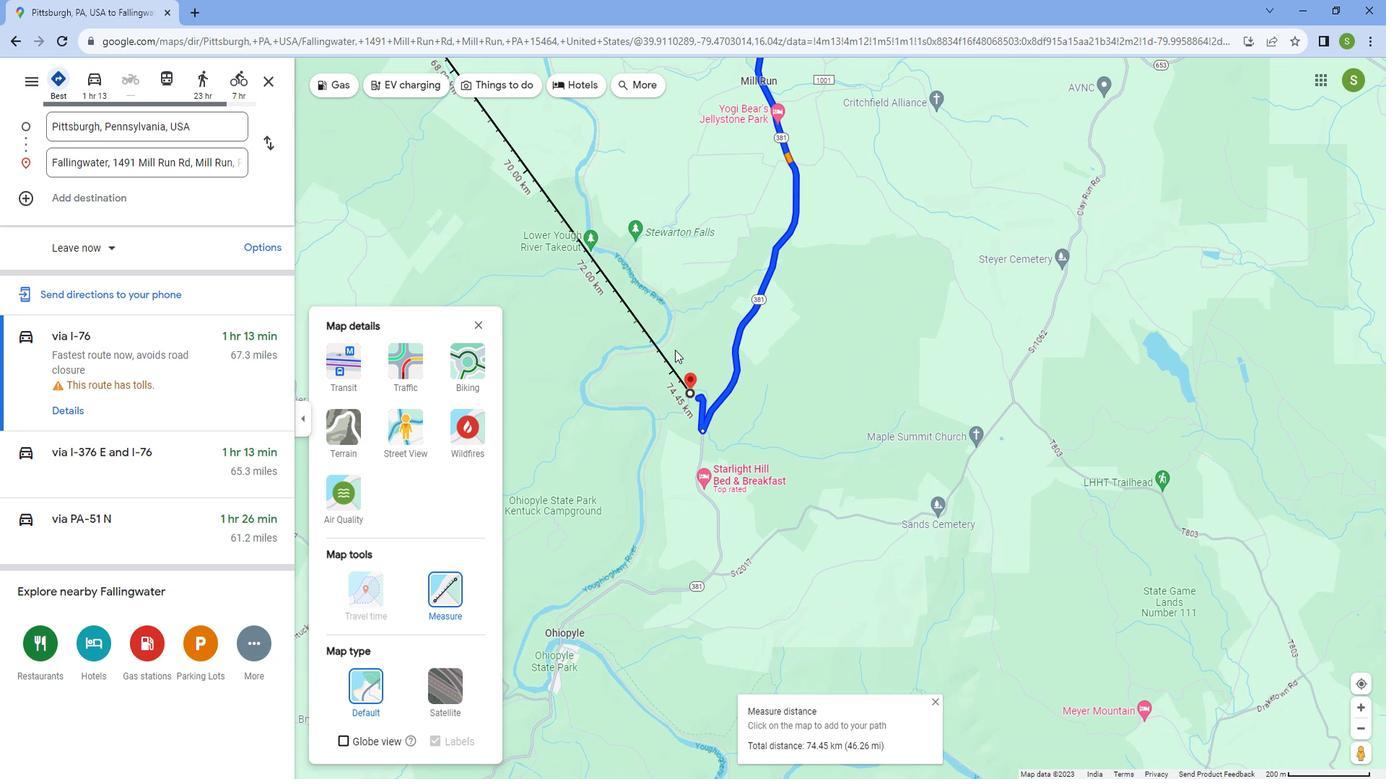 
Action: Mouse scrolled (675, 336) with delta (0, 0)
Screenshot: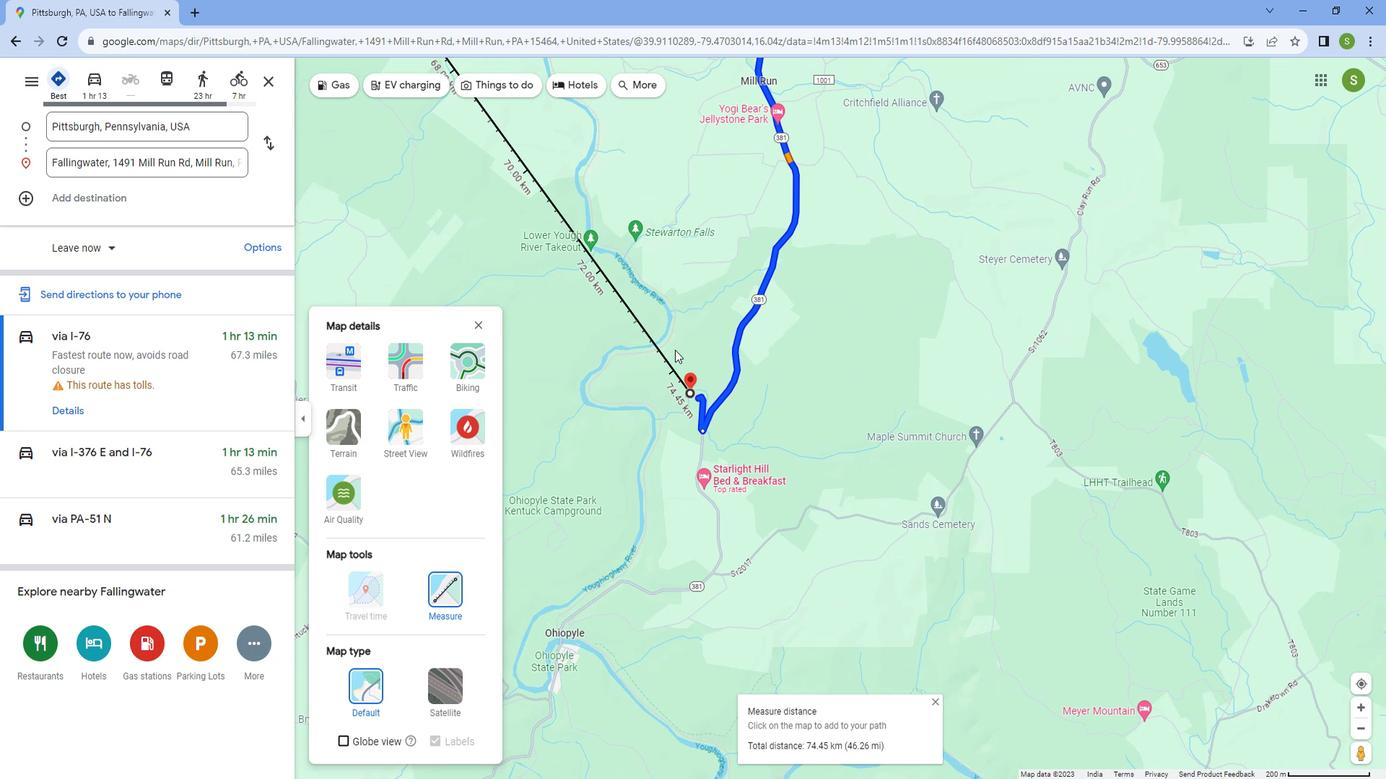 
Action: Mouse scrolled (675, 336) with delta (0, 0)
Screenshot: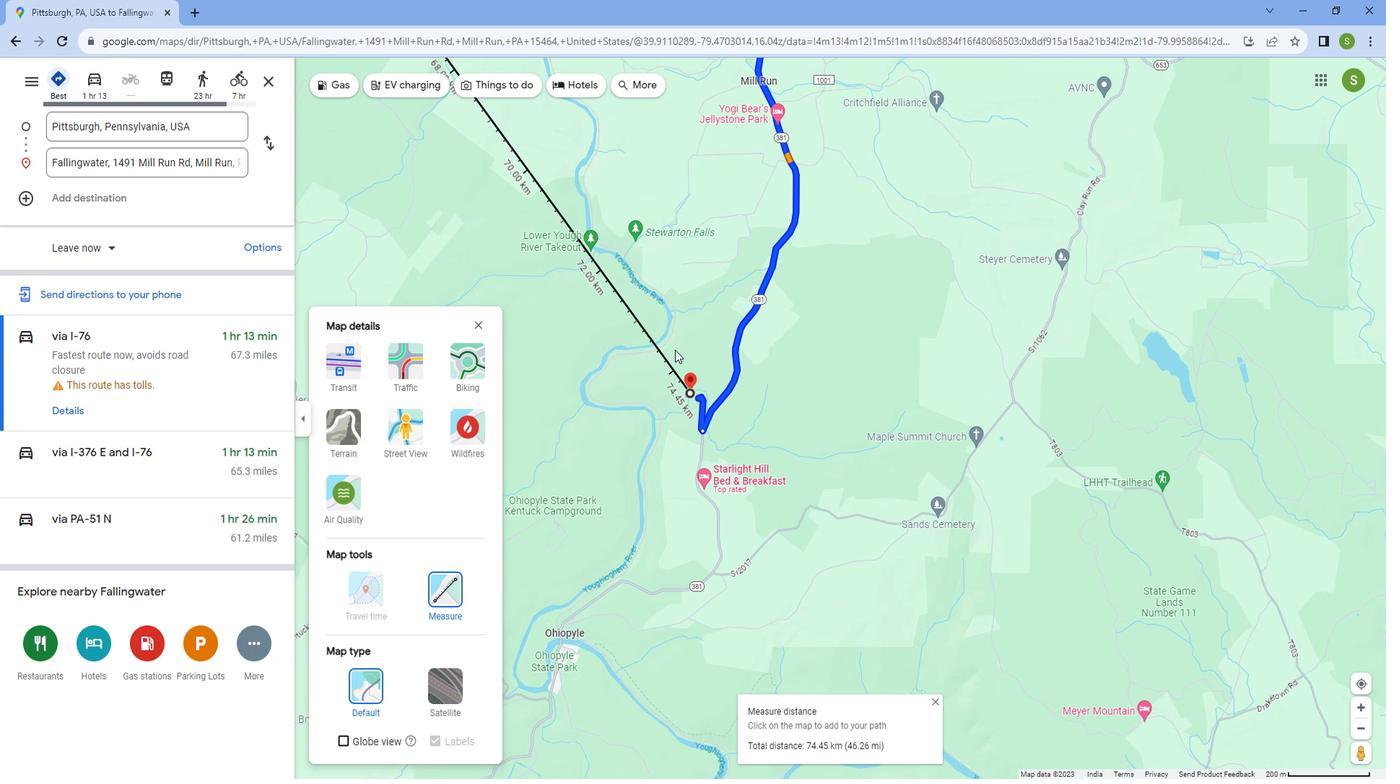 
Action: Mouse moved to (674, 337)
Screenshot: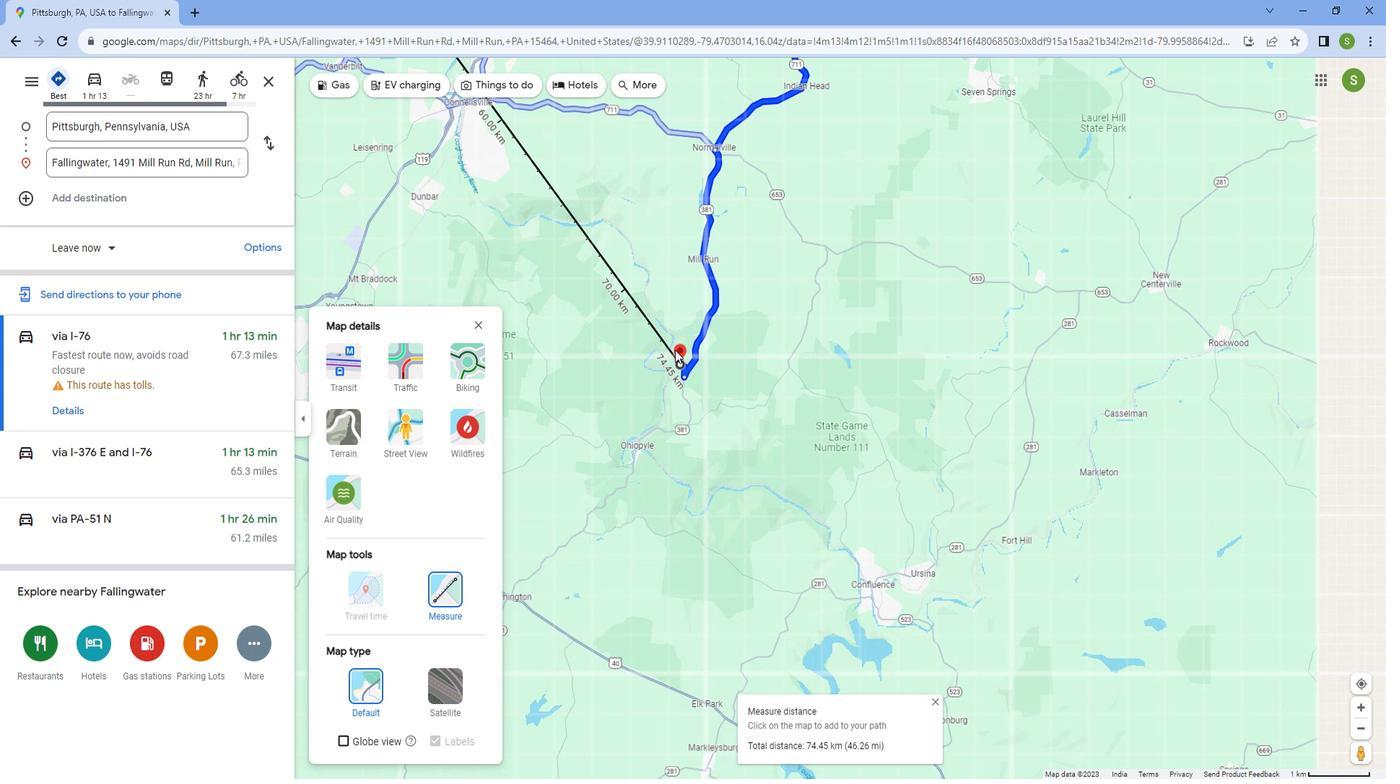 
Action: Mouse scrolled (674, 336) with delta (0, 0)
Screenshot: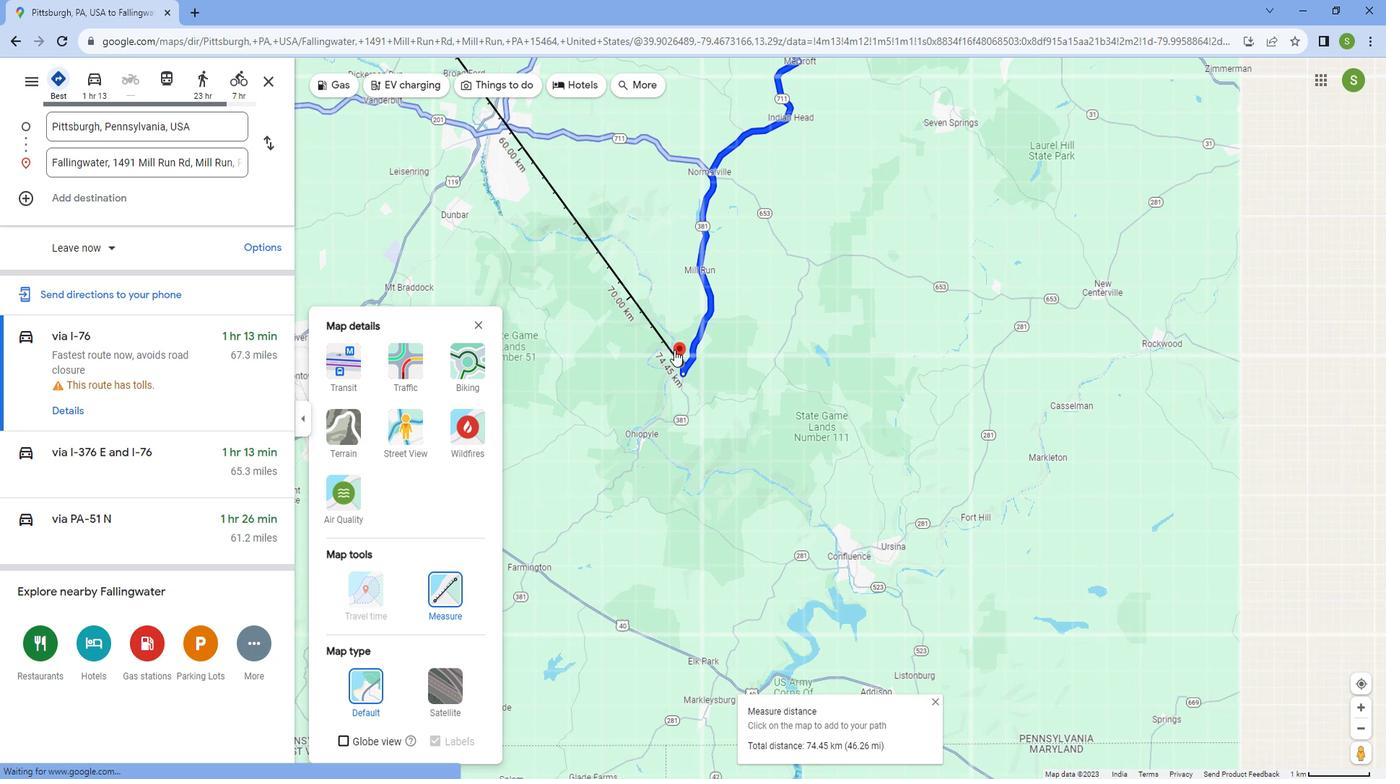 
Action: Mouse scrolled (674, 336) with delta (0, 0)
Screenshot: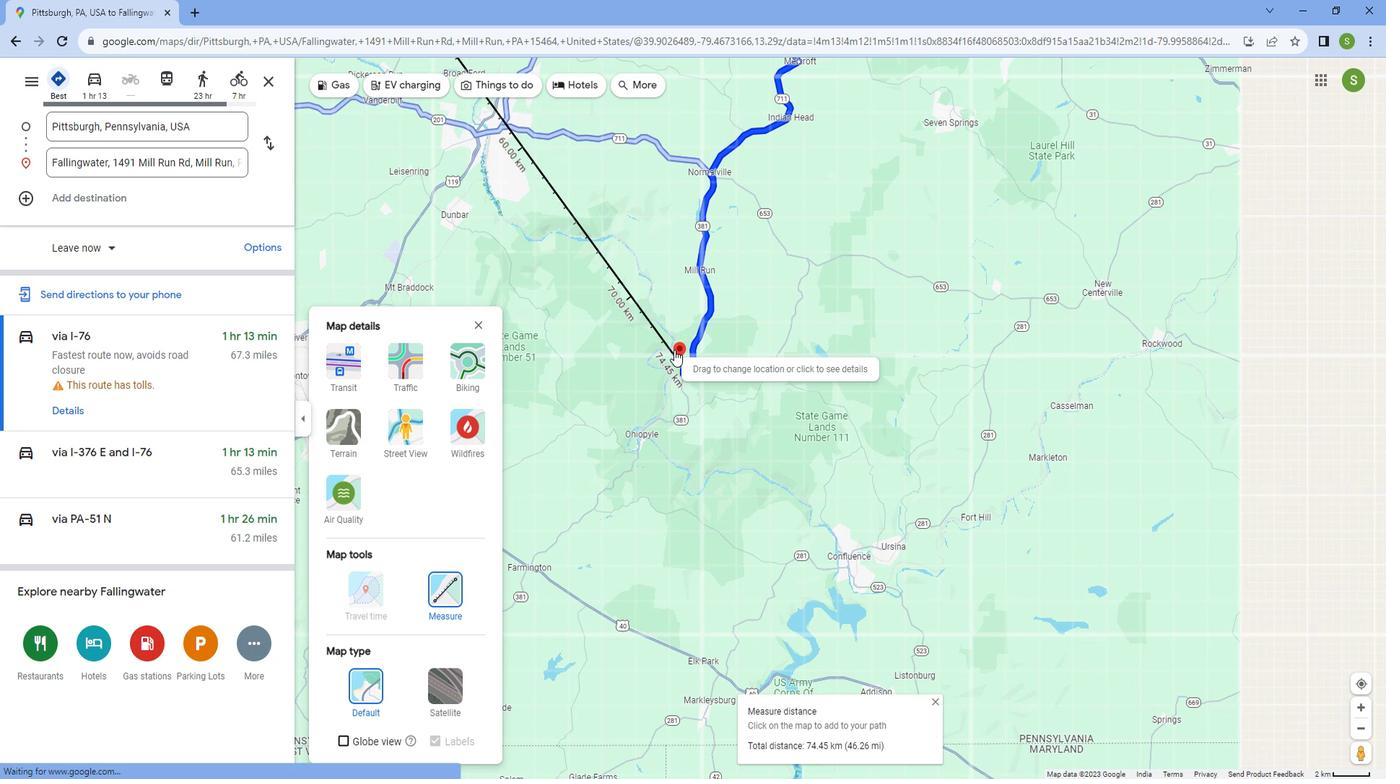 
Action: Mouse scrolled (674, 336) with delta (0, 0)
Screenshot: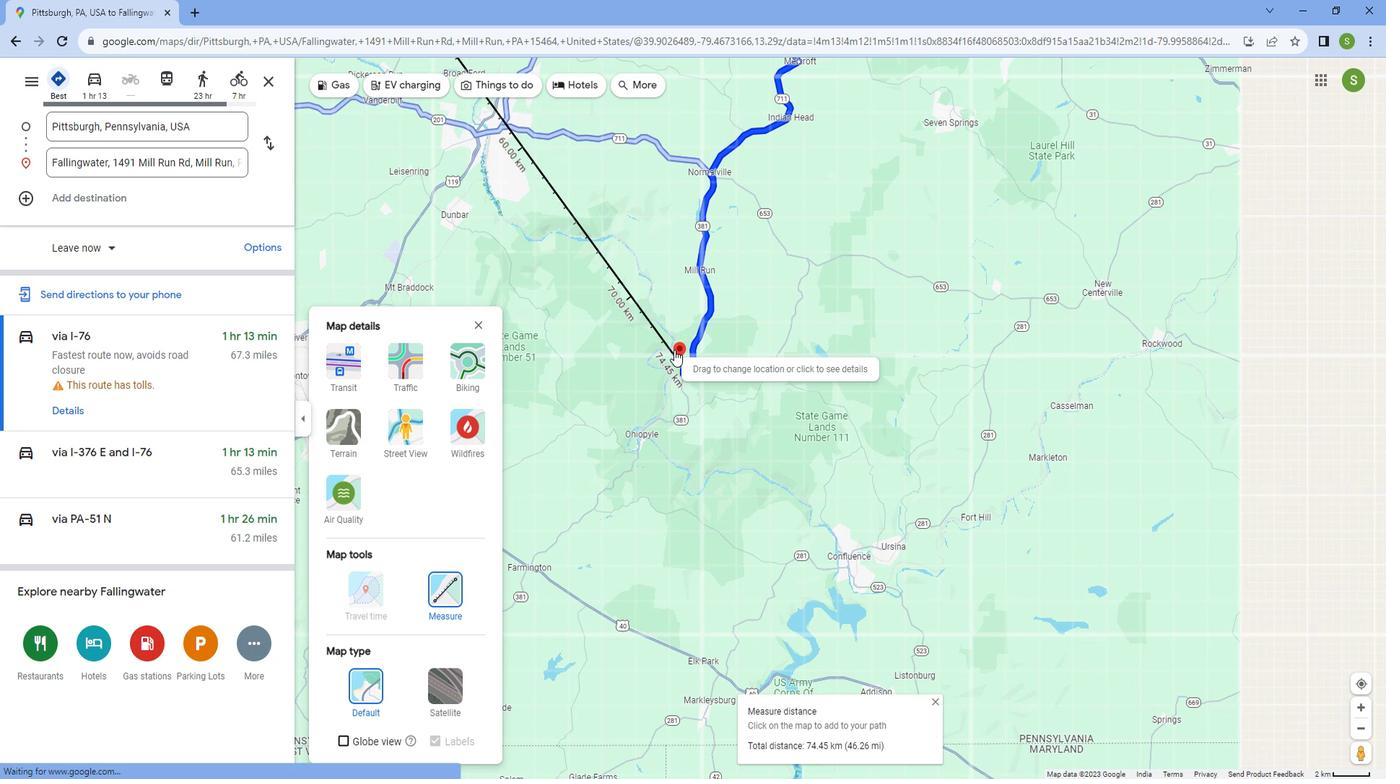 
Action: Mouse scrolled (674, 336) with delta (0, 0)
Screenshot: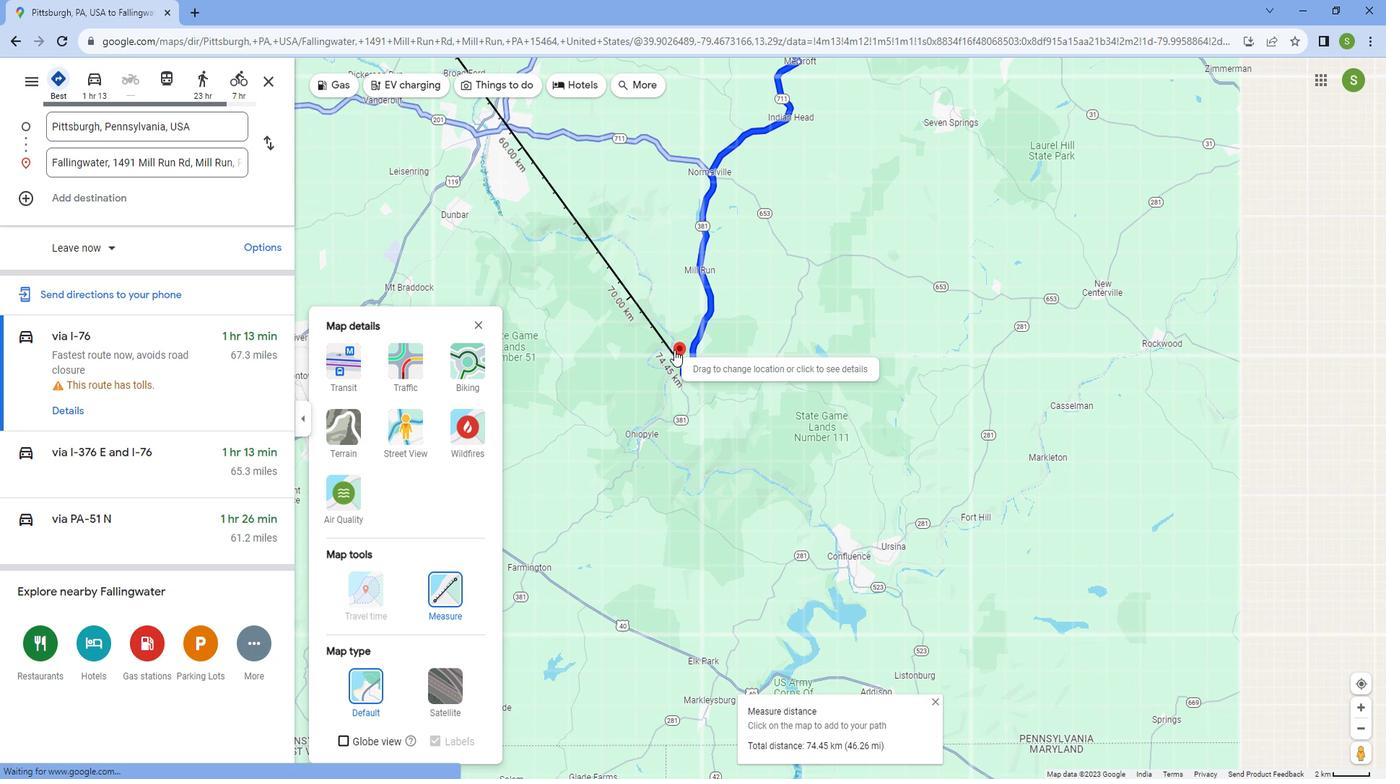 
Action: Mouse scrolled (674, 336) with delta (0, 0)
Screenshot: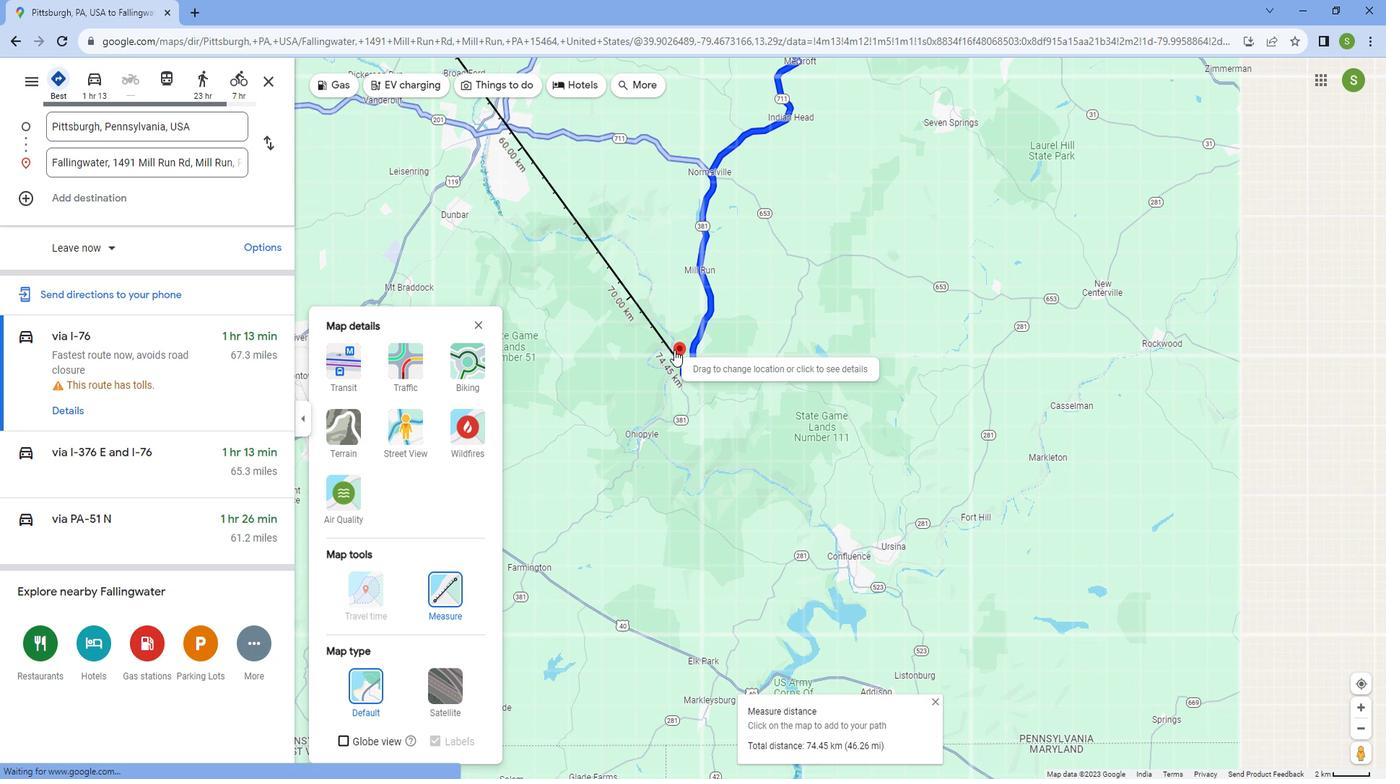 
Action: Mouse scrolled (674, 336) with delta (0, 0)
Screenshot: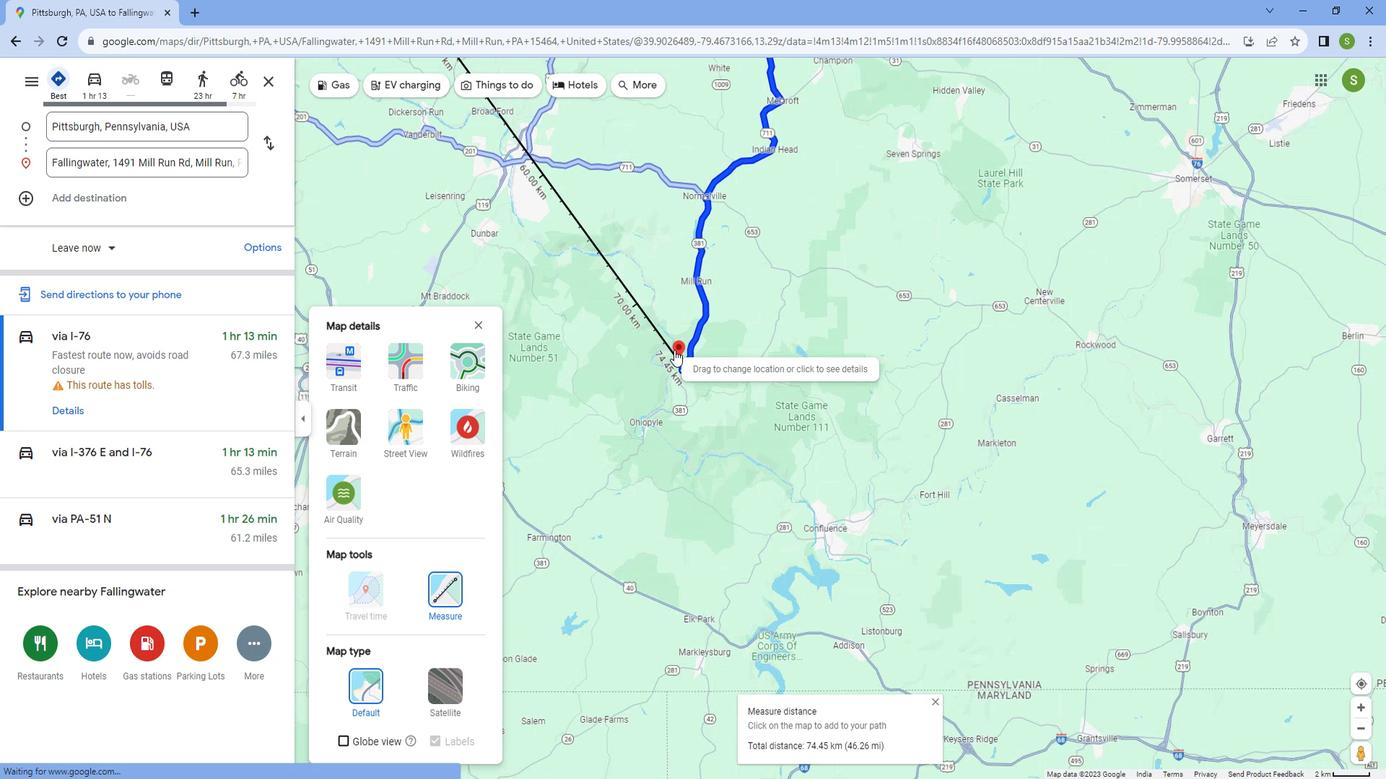 
Action: Mouse scrolled (674, 336) with delta (0, 0)
Screenshot: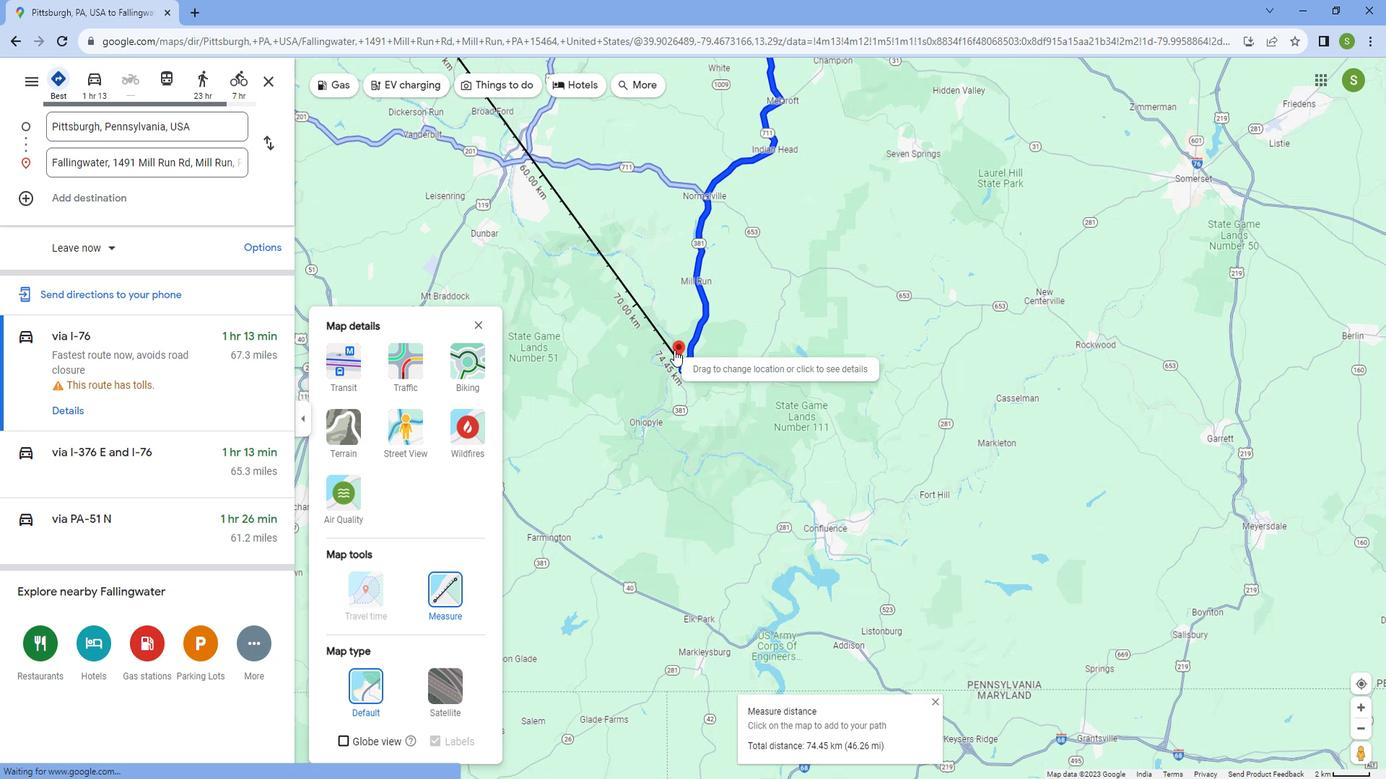 
Action: Mouse scrolled (674, 336) with delta (0, 0)
Screenshot: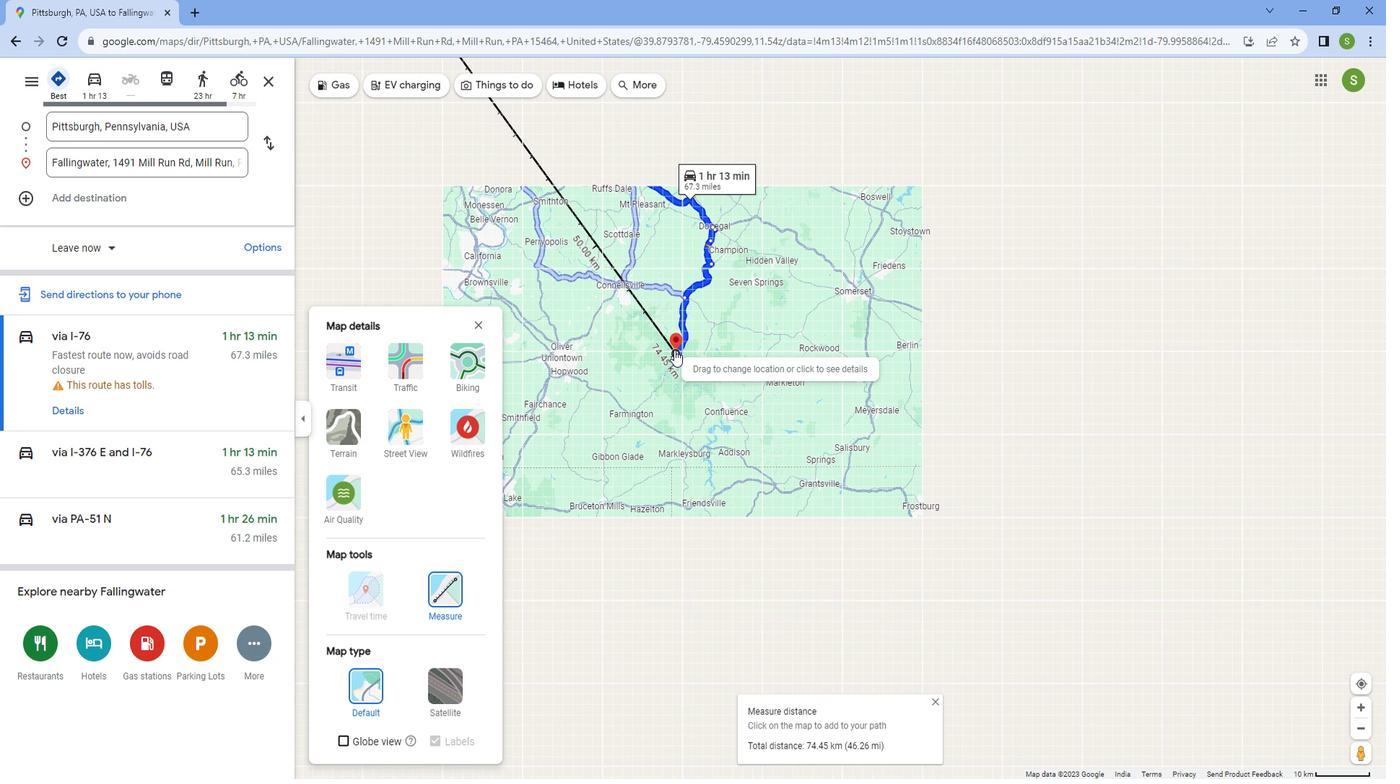 
Action: Mouse scrolled (674, 336) with delta (0, 0)
Screenshot: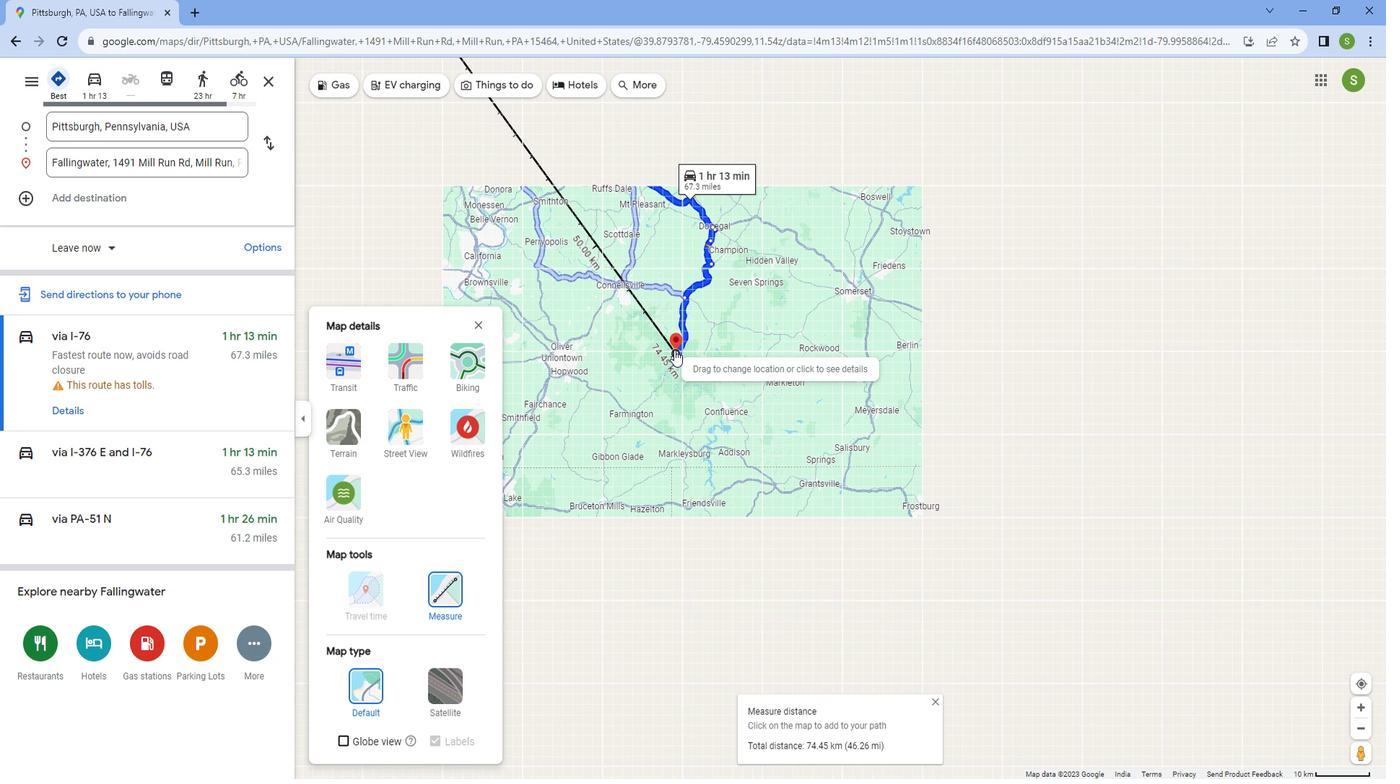 
Action: Mouse scrolled (674, 336) with delta (0, 0)
Screenshot: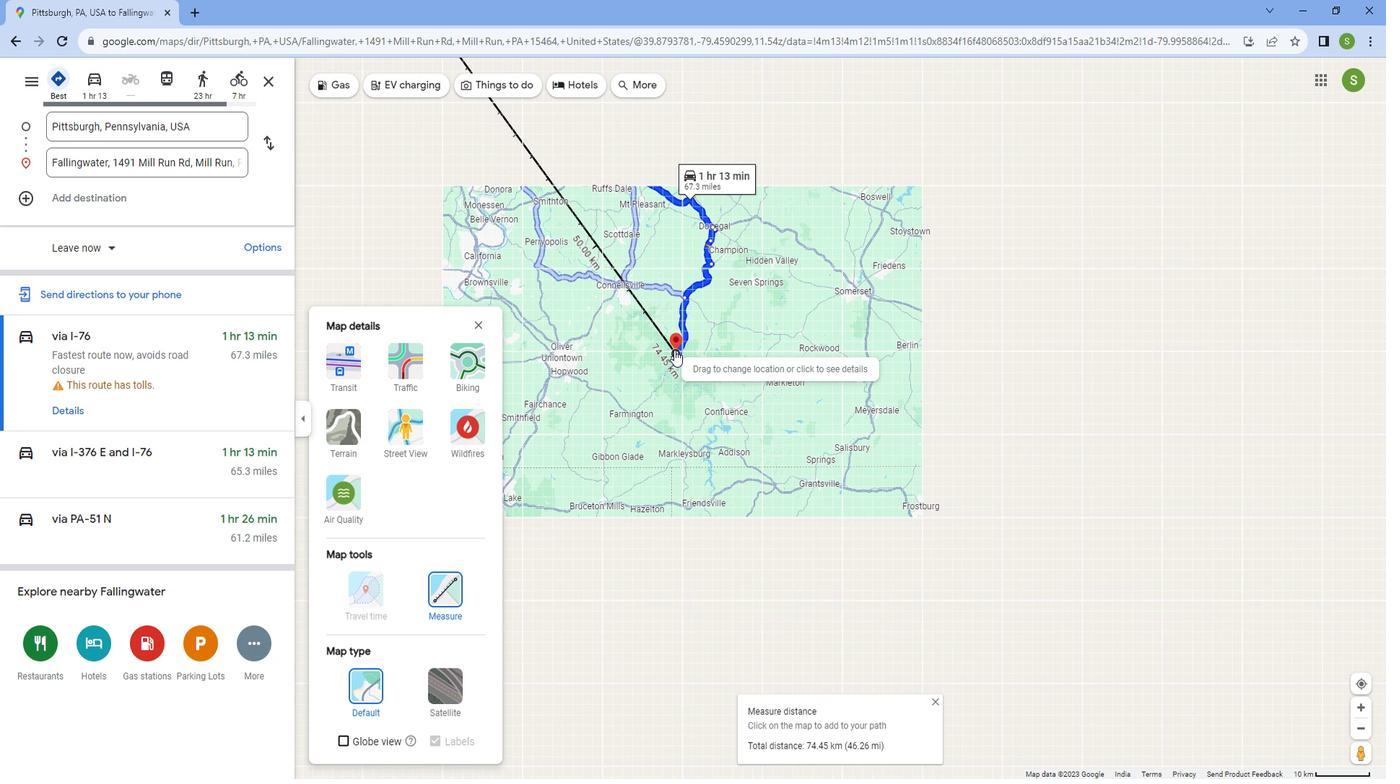 
Action: Mouse scrolled (674, 336) with delta (0, 0)
Screenshot: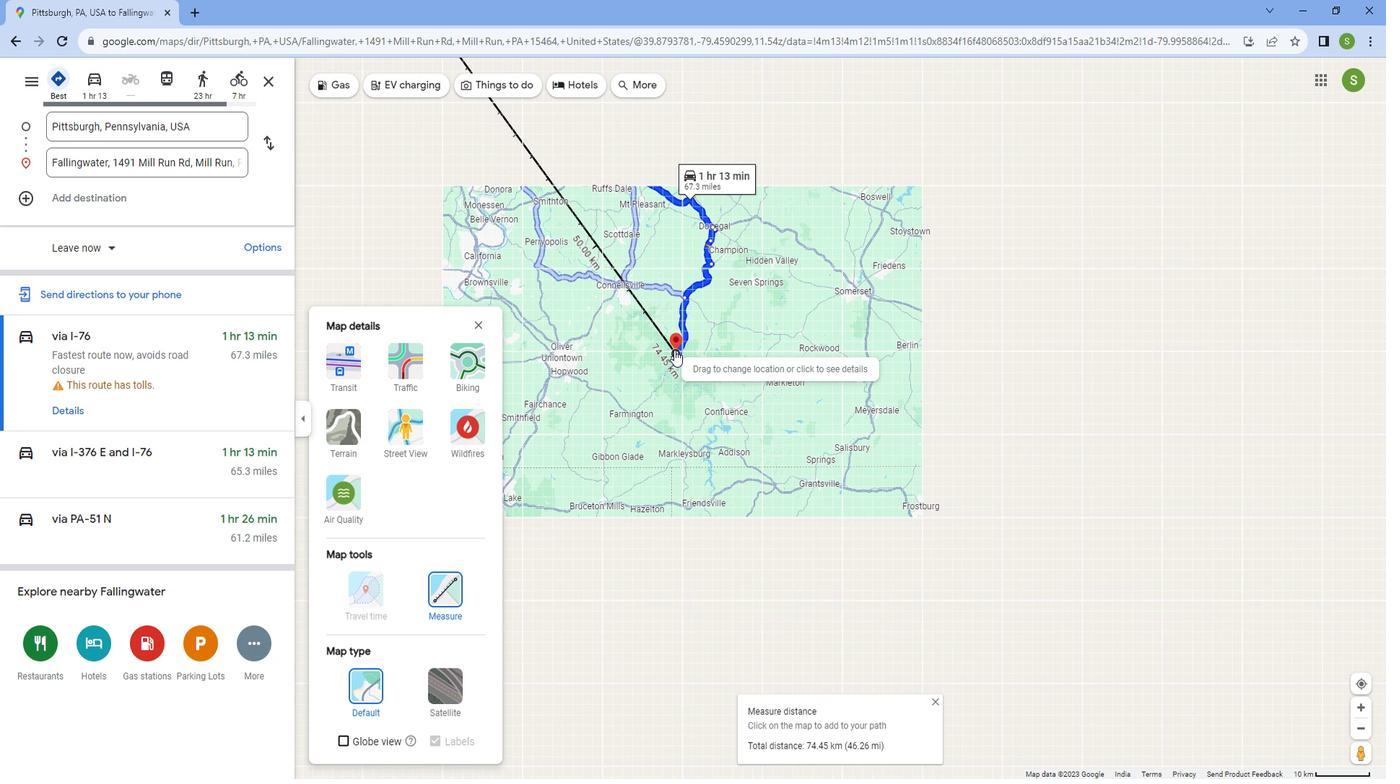 
Action: Mouse scrolled (674, 336) with delta (0, 0)
Screenshot: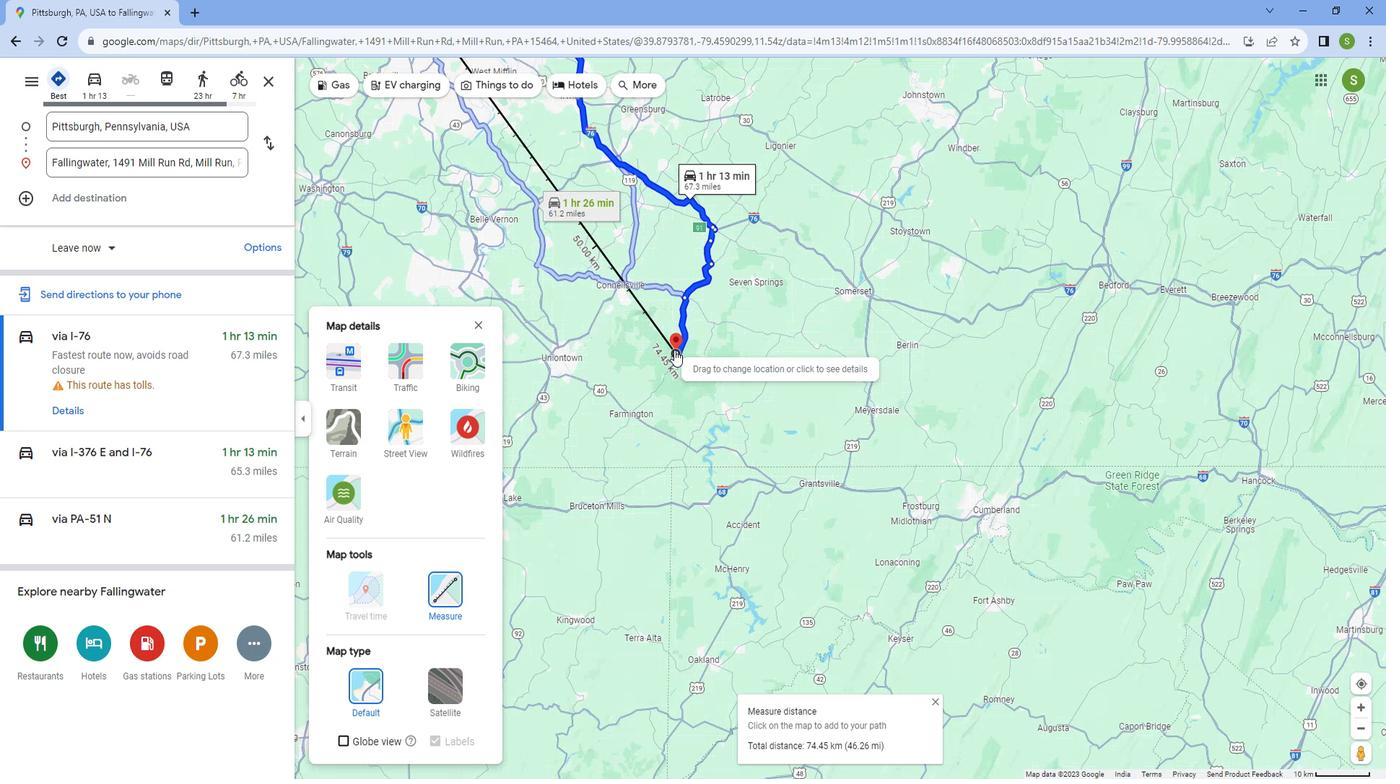 
Action: Mouse scrolled (674, 336) with delta (0, 0)
Screenshot: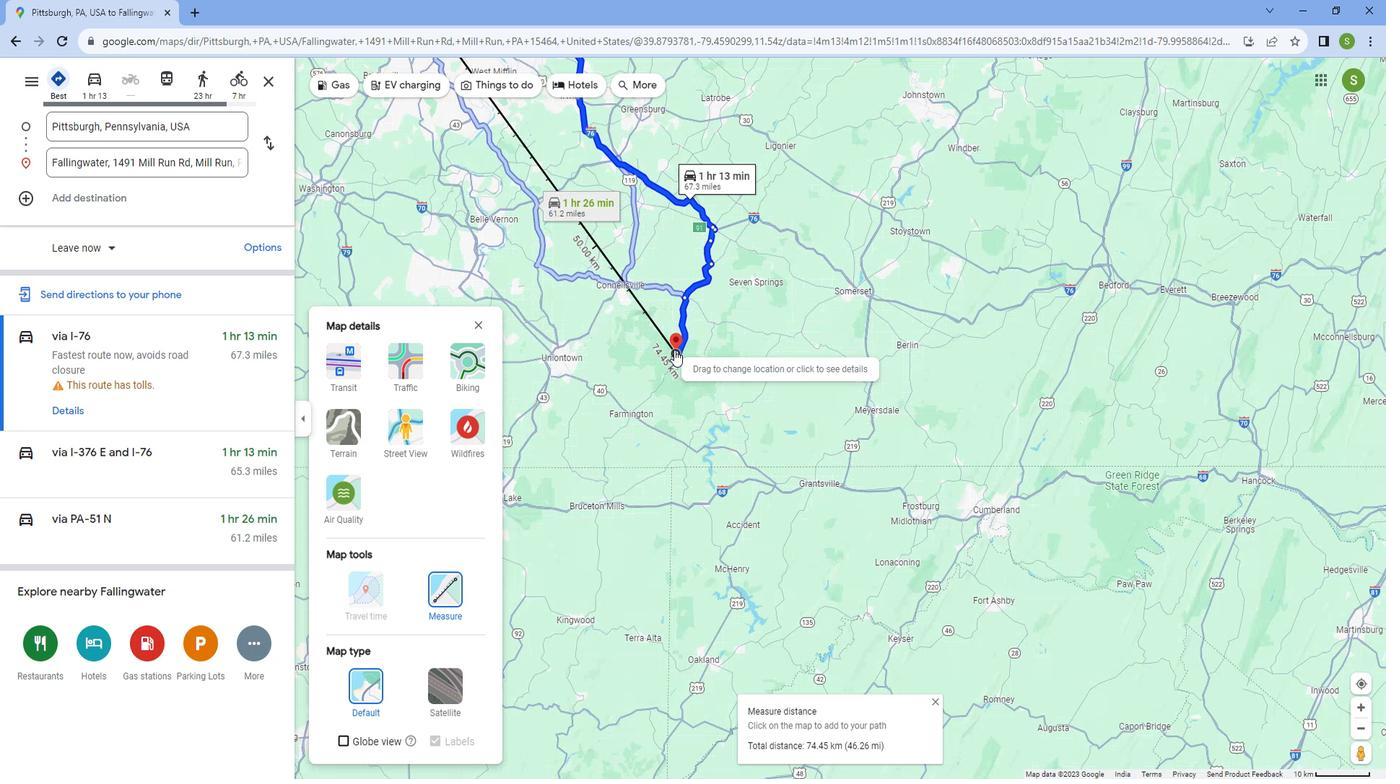 
Action: Mouse scrolled (674, 336) with delta (0, 0)
Screenshot: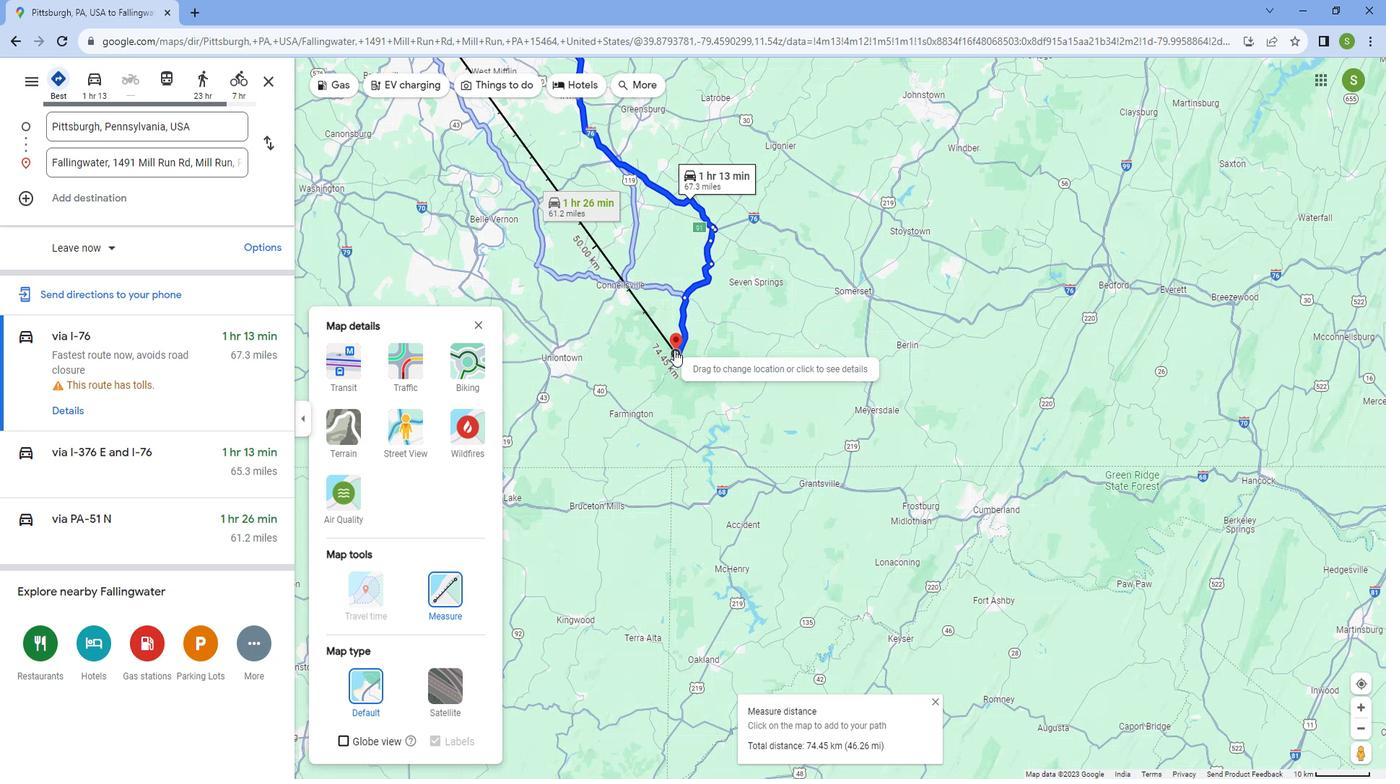 
